 Task: Get directions from Crater Lake National Park, Oregon, United States to Guadalupe Mountains National Park, Texas, United States and reverse  starting point and destination and check the flight options
Action: Mouse moved to (134, 84)
Screenshot: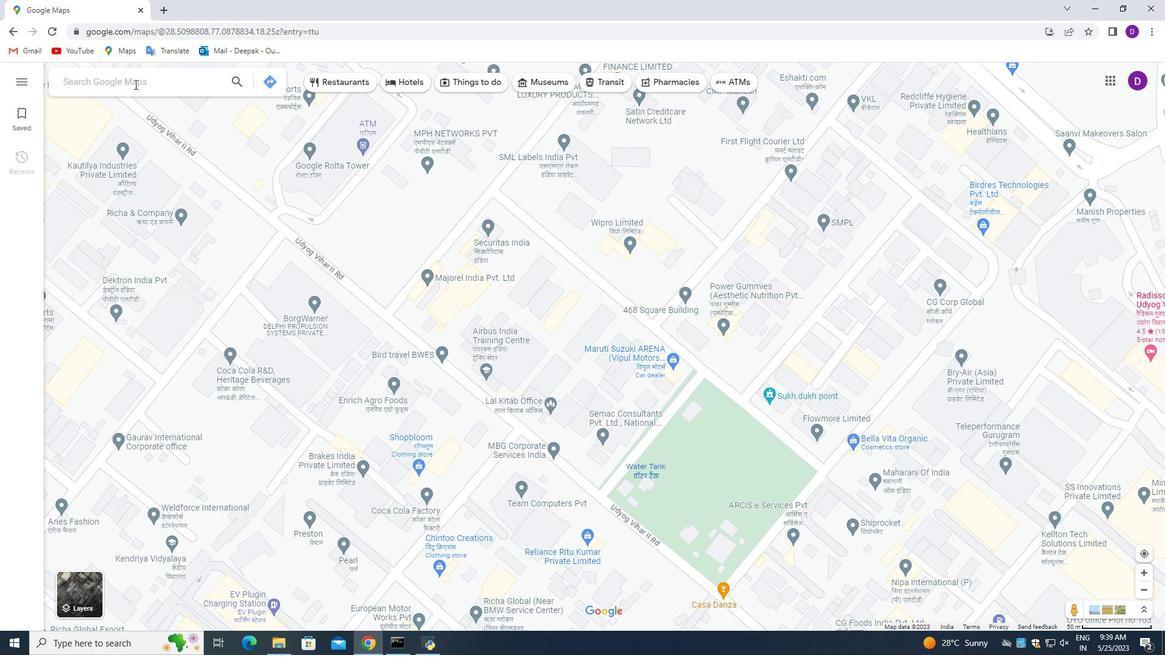 
Action: Mouse pressed left at (134, 84)
Screenshot: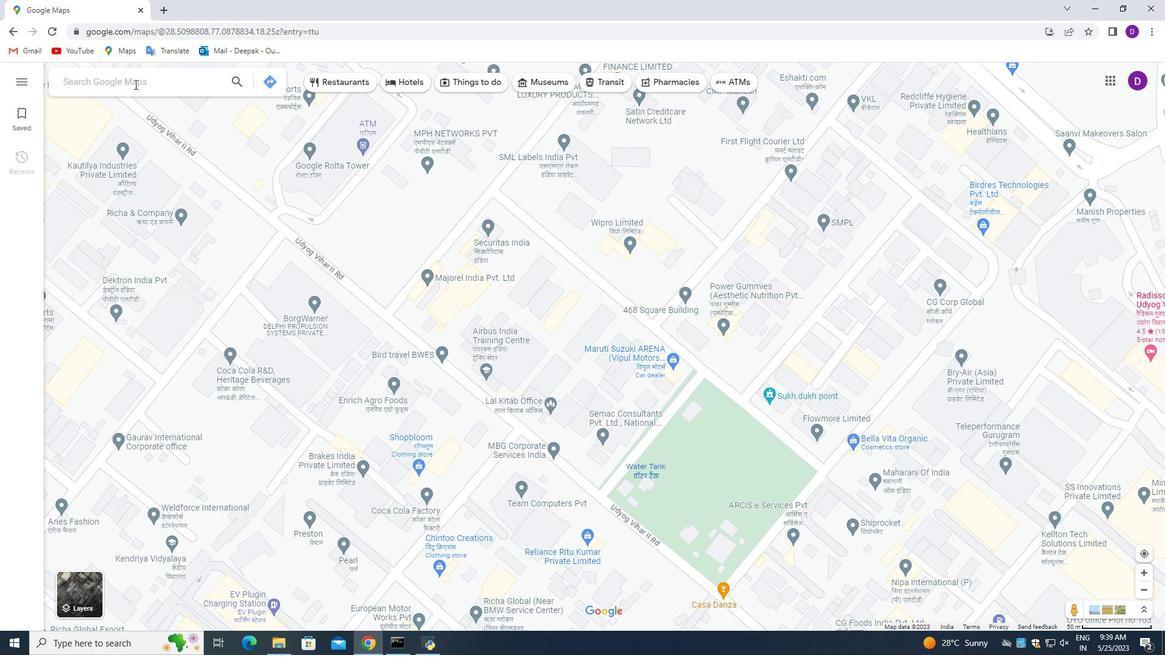 
Action: Mouse moved to (134, 83)
Screenshot: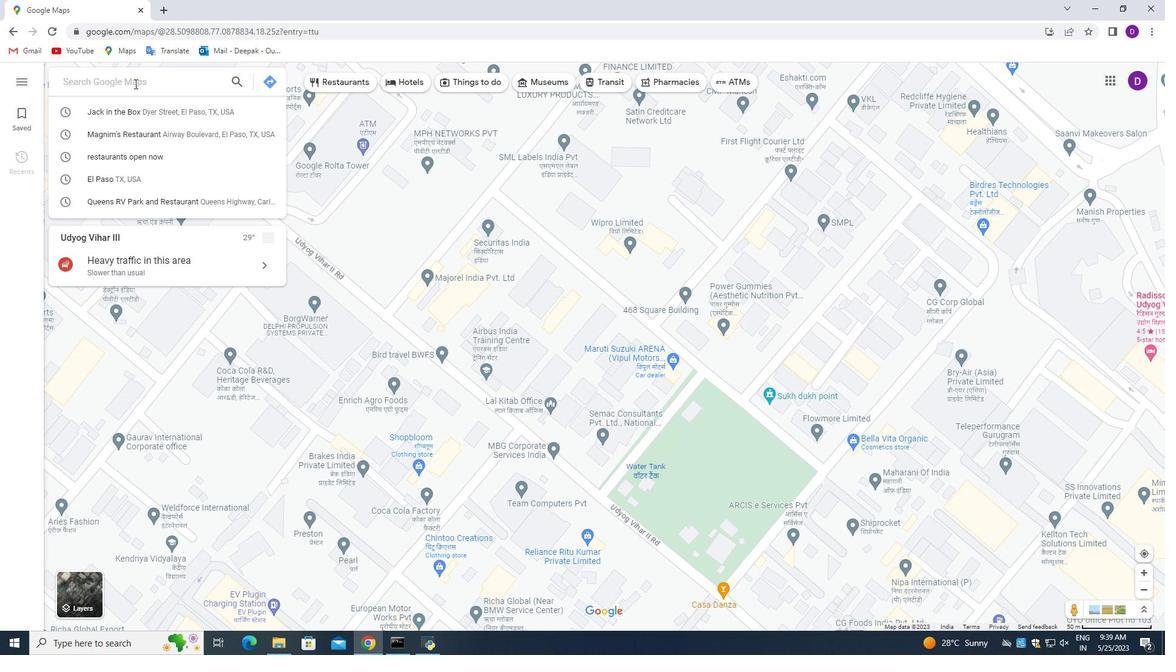 
Action: Key pressed <Key.shift_r>Crater<Key.space><Key.shift>Lake<Key.space><Key.shift>National<Key.space><Key.shift>Park,<Key.space><Key.shift>Oregon,<Key.space><Key.shift>United<Key.space><Key.shift_r>States
Screenshot: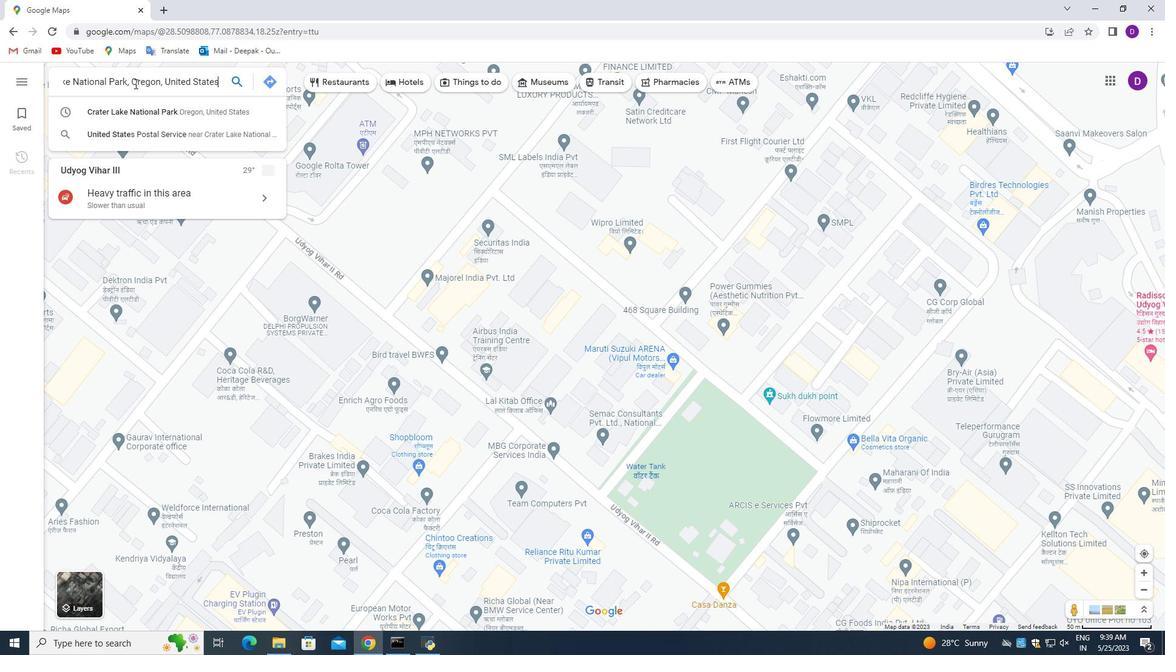 
Action: Mouse moved to (270, 81)
Screenshot: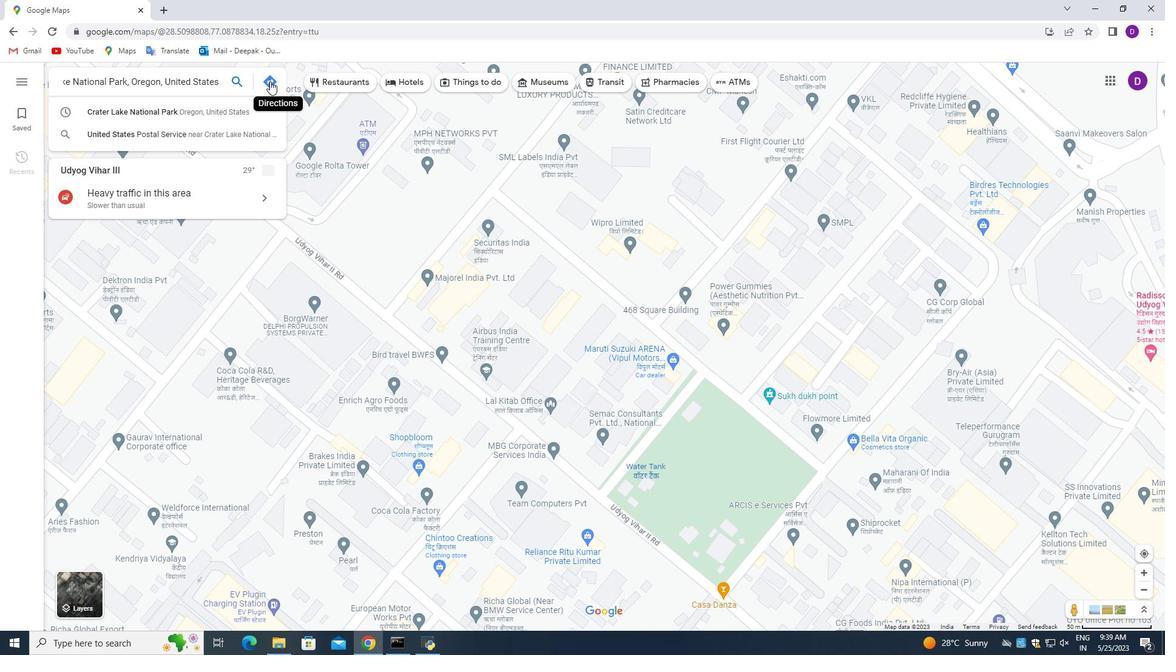 
Action: Mouse pressed left at (270, 81)
Screenshot: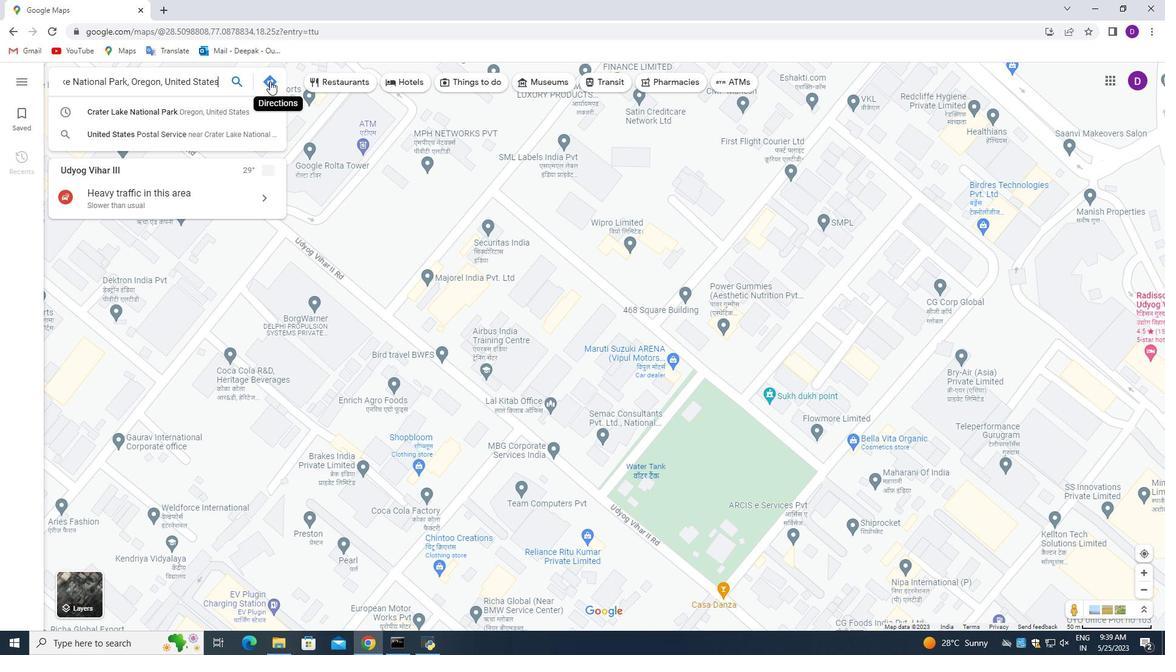 
Action: Mouse moved to (129, 119)
Screenshot: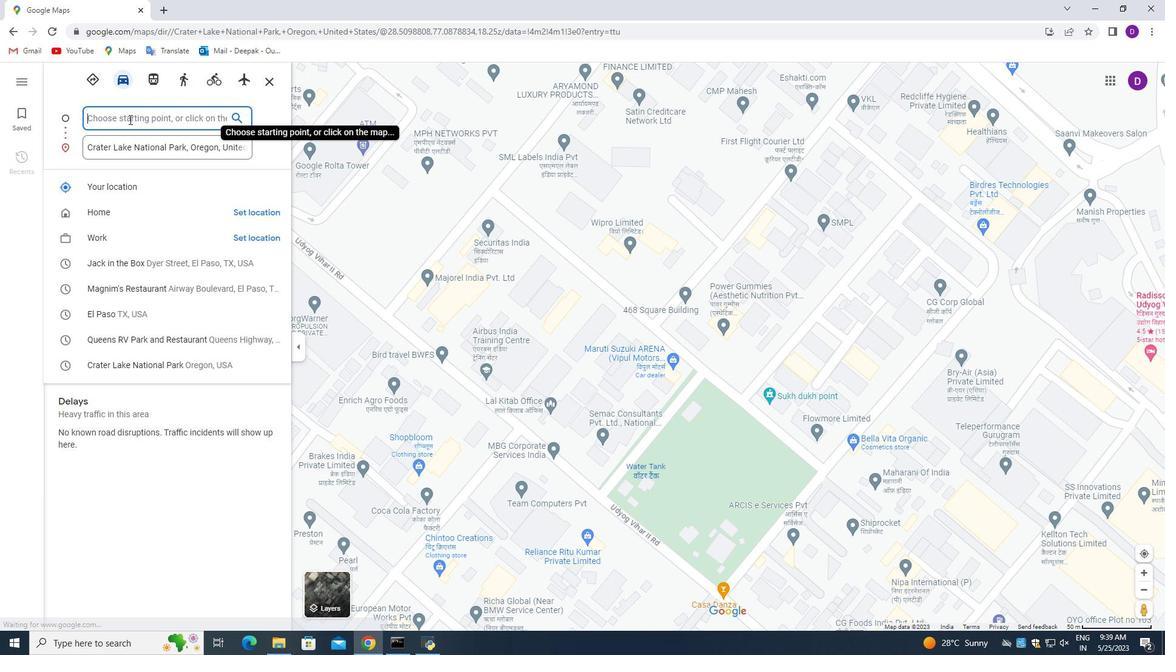 
Action: Mouse pressed left at (129, 119)
Screenshot: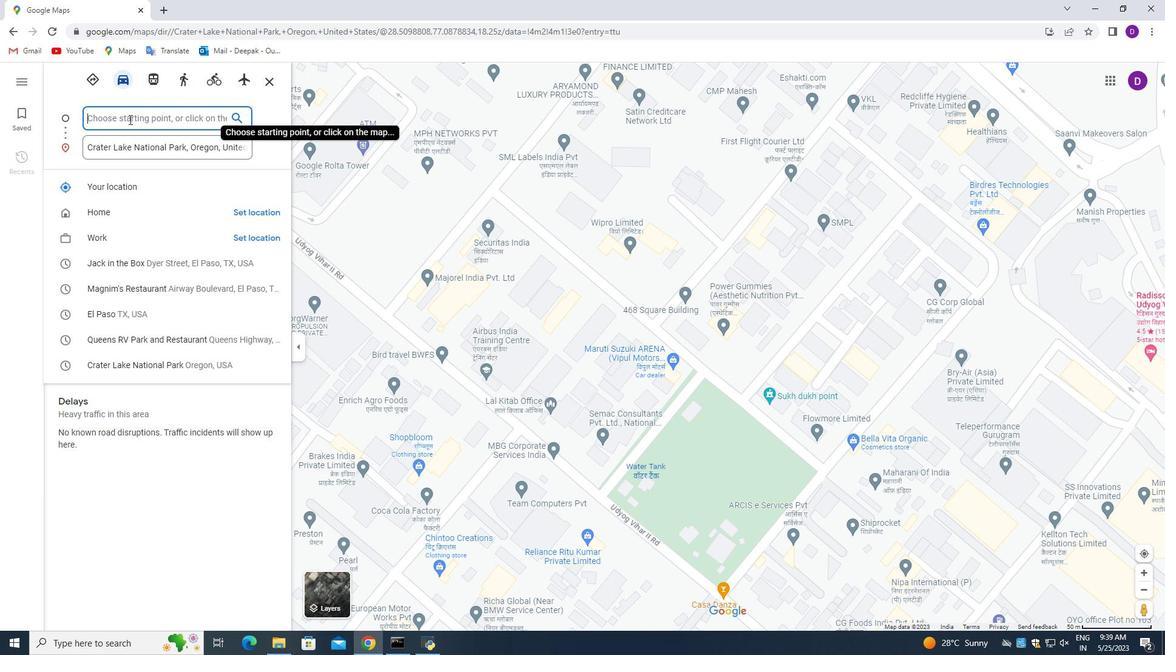 
Action: Mouse moved to (60, 81)
Screenshot: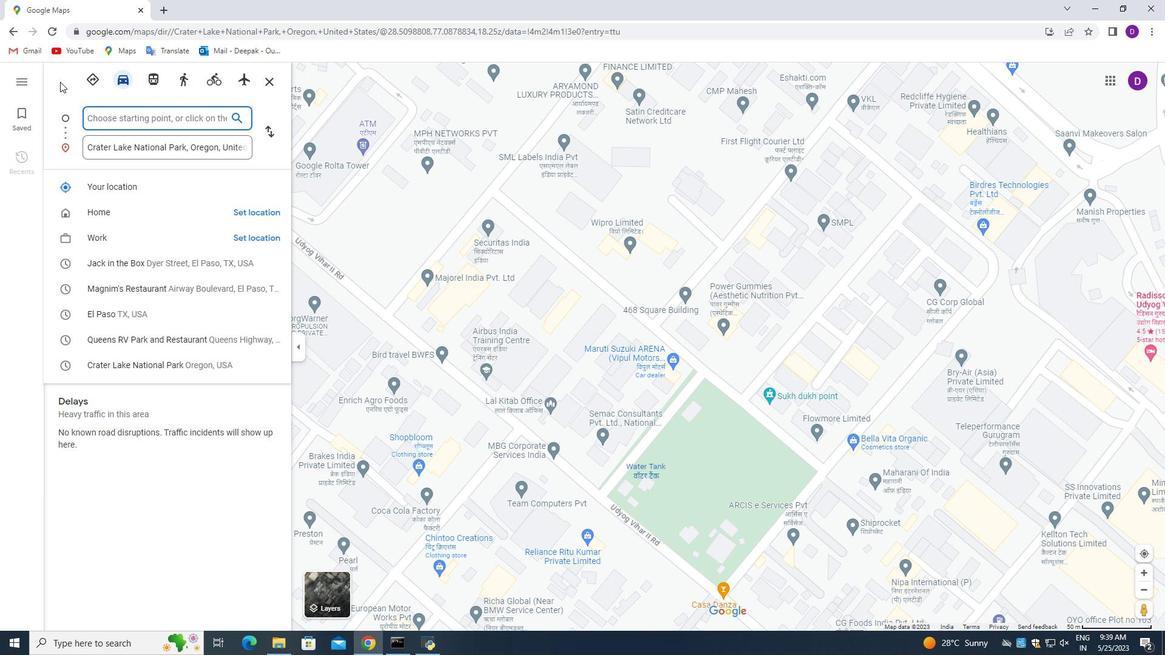 
Action: Key pressed <Key.shift_r>Guadalupe<Key.space><Key.shift>Mountains<Key.space><Key.shift>National<Key.space><Key.shift>Park,<Key.space><Key.shift><Key.shift><Key.shift><Key.shift><Key.shift><Key.shift><Key.shift><Key.shift><Key.shift><Key.shift><Key.shift><Key.shift><Key.shift><Key.shift><Key.shift><Key.shift><Key.shift><Key.shift><Key.shift><Key.shift><Key.shift><Key.shift><Key.shift><Key.shift><Key.shift><Key.shift><Key.shift><Key.shift>Texas,<Key.space><Key.shift>Unites<Key.backspace>d<Key.space><Key.shift_r>States
Screenshot: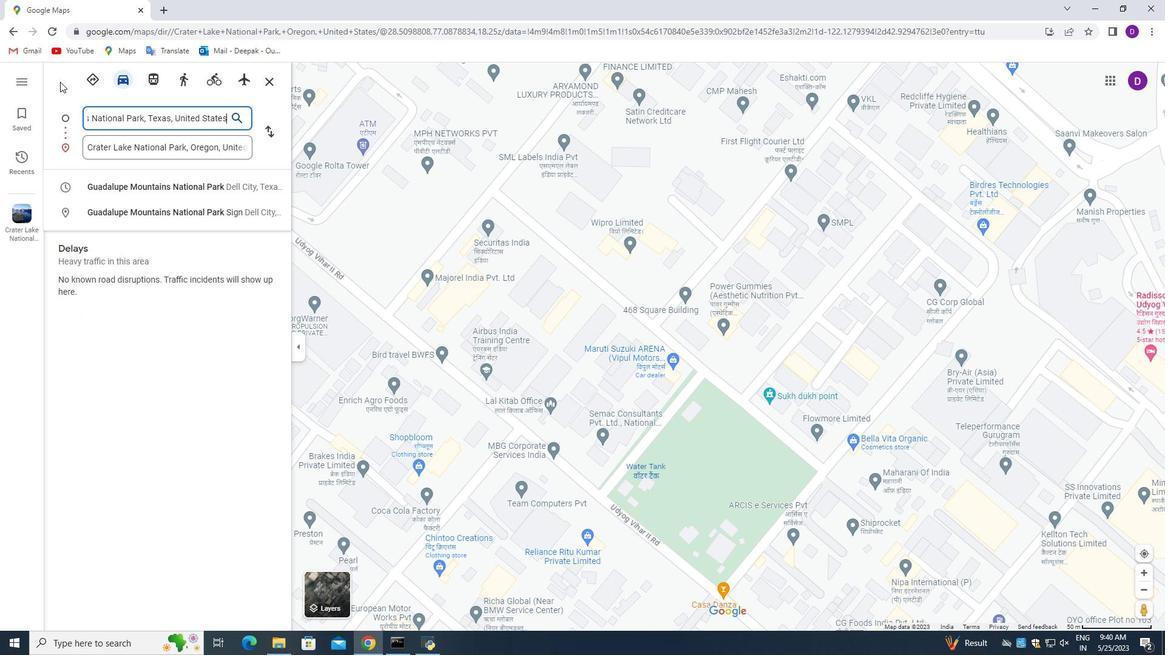 
Action: Mouse moved to (268, 135)
Screenshot: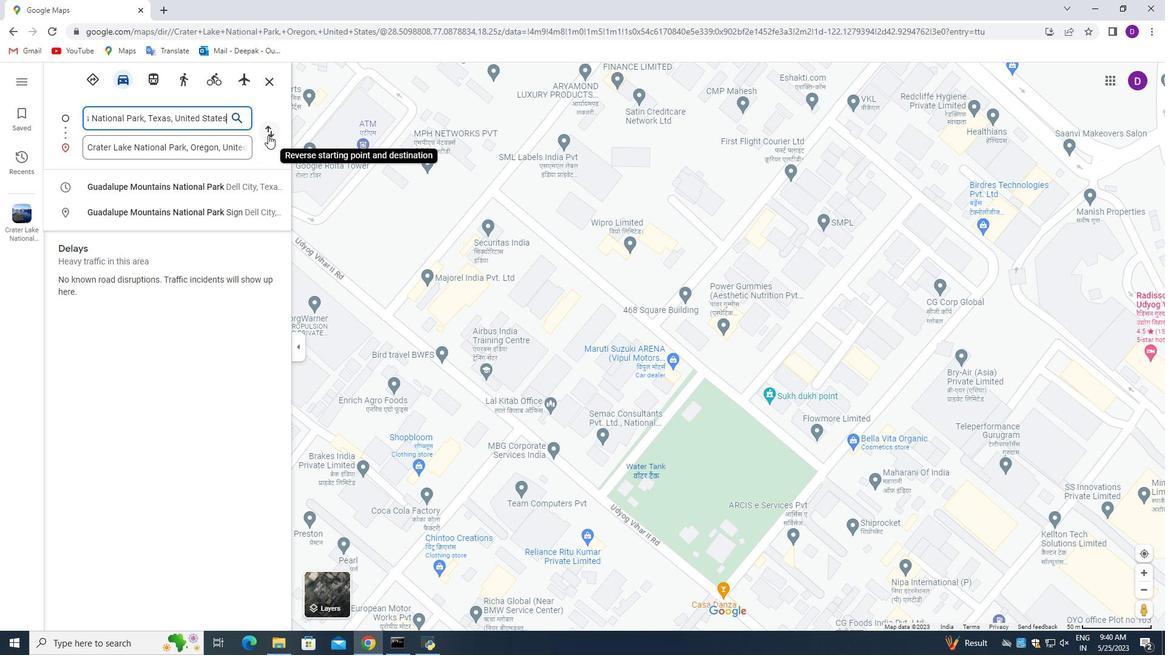 
Action: Mouse pressed left at (268, 135)
Screenshot: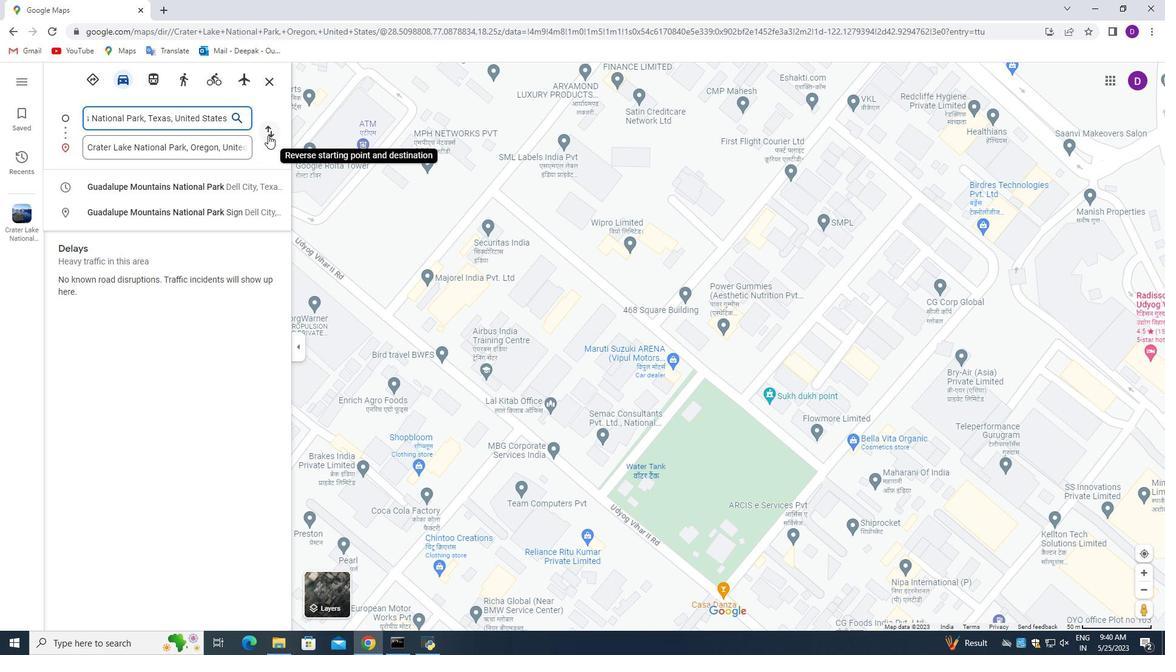 
Action: Mouse moved to (971, 537)
Screenshot: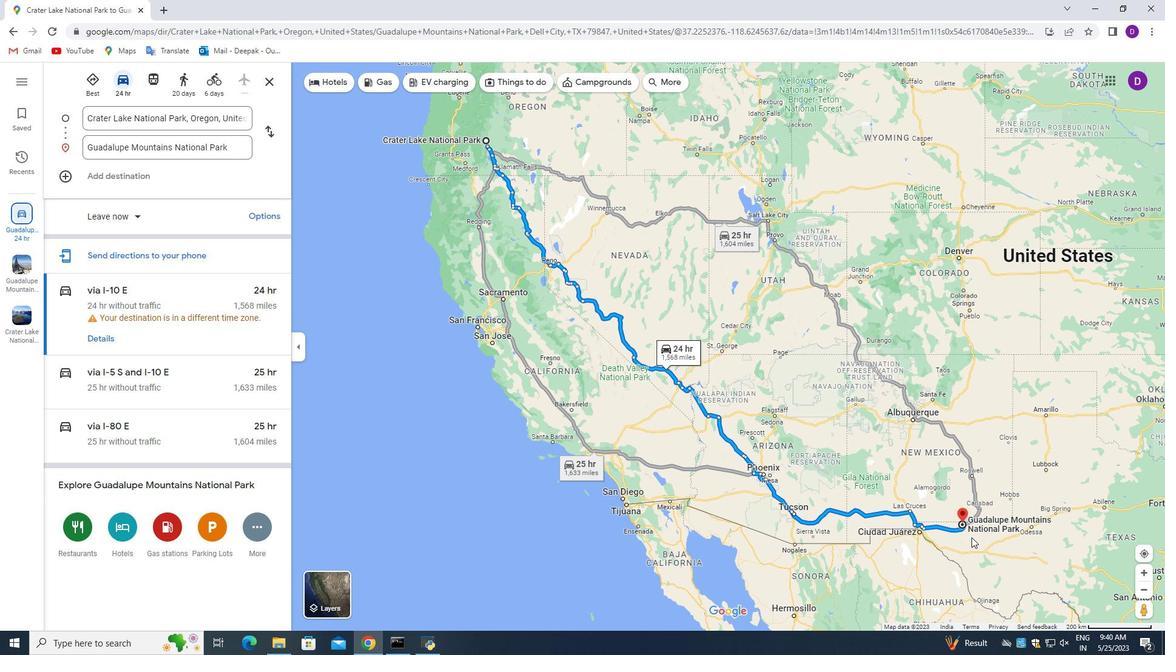 
Action: Mouse scrolled (971, 538) with delta (0, 0)
Screenshot: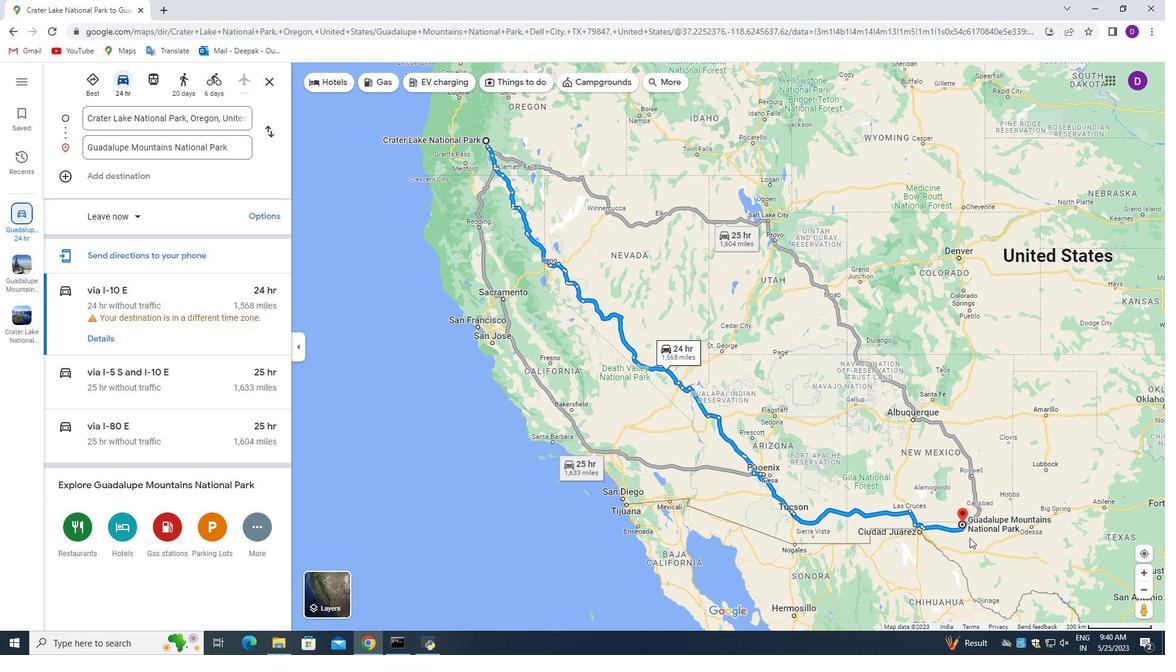 
Action: Mouse moved to (969, 538)
Screenshot: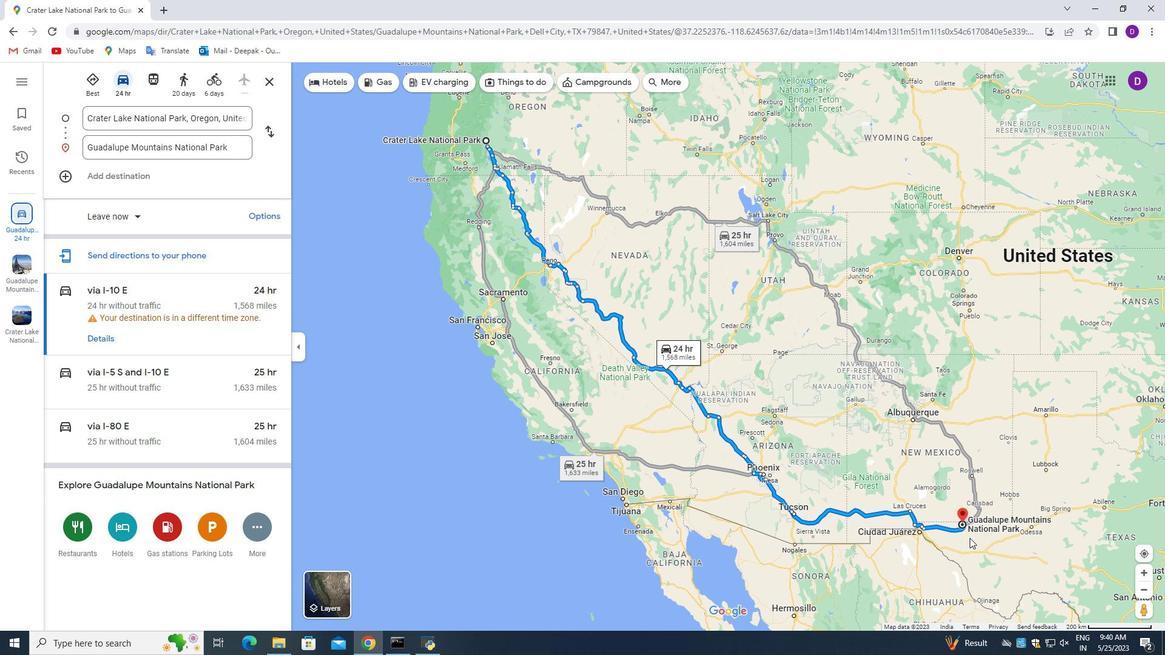
Action: Mouse scrolled (969, 539) with delta (0, 0)
Screenshot: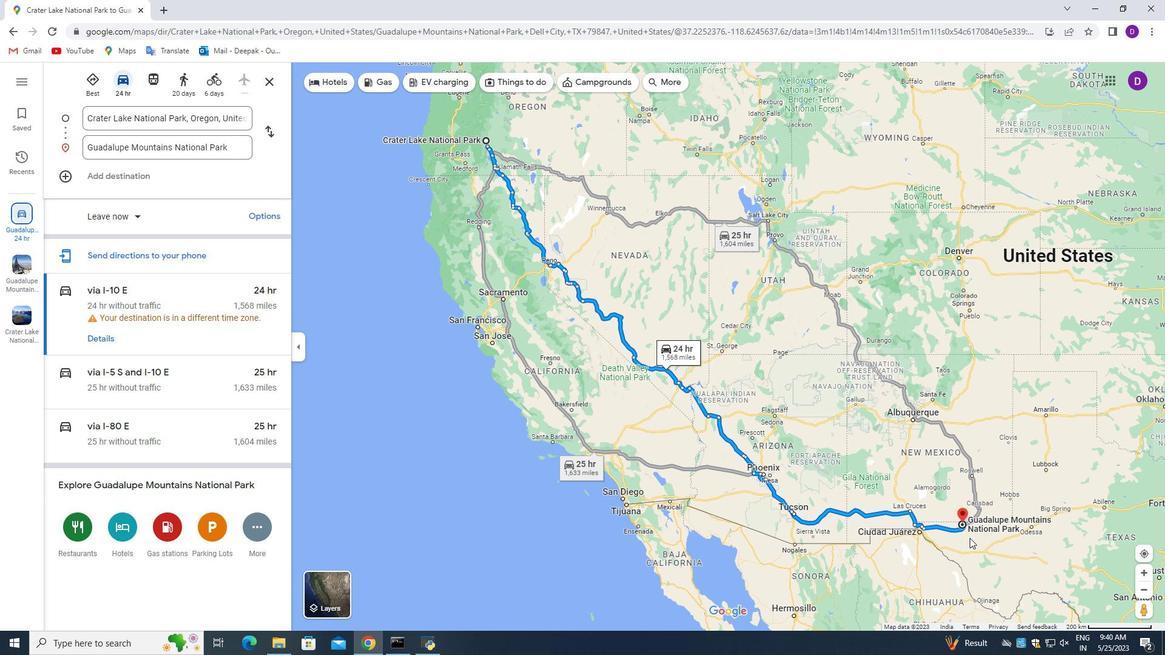 
Action: Mouse moved to (969, 539)
Screenshot: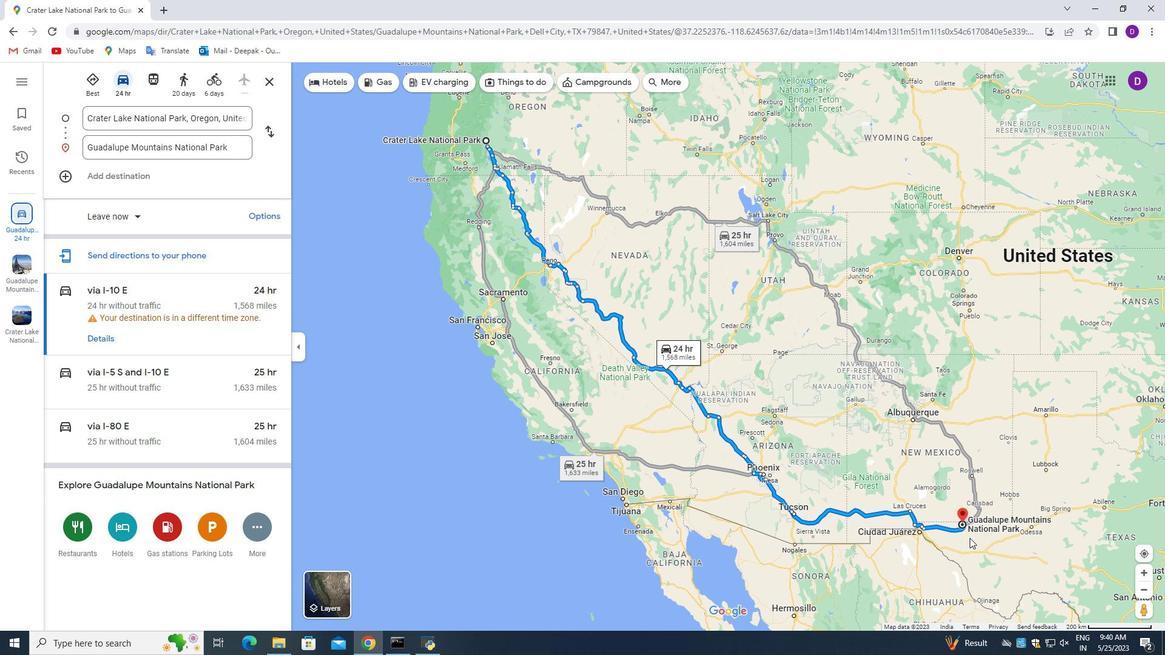 
Action: Mouse scrolled (969, 540) with delta (0, 0)
Screenshot: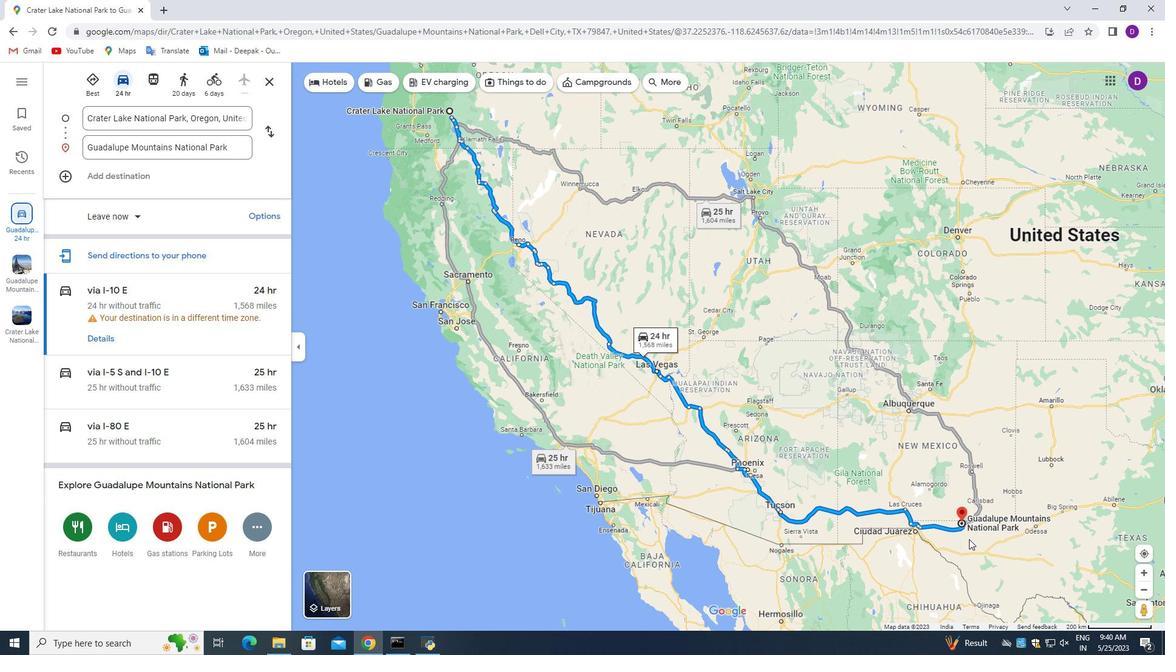 
Action: Mouse scrolled (969, 540) with delta (0, 0)
Screenshot: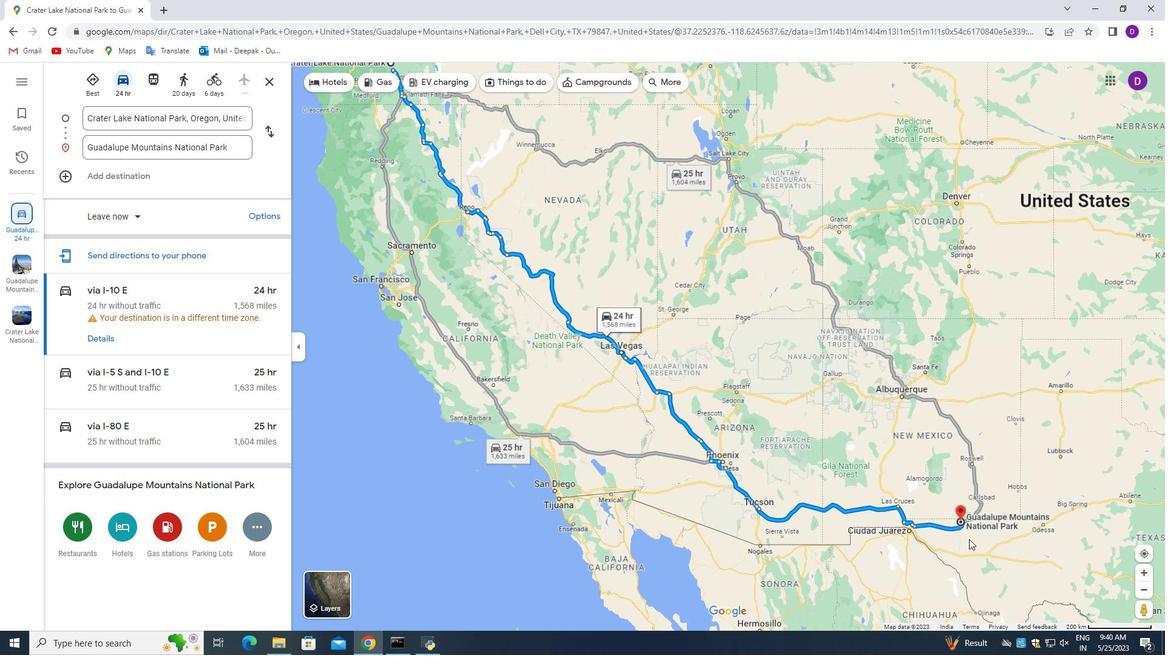 
Action: Mouse moved to (929, 481)
Screenshot: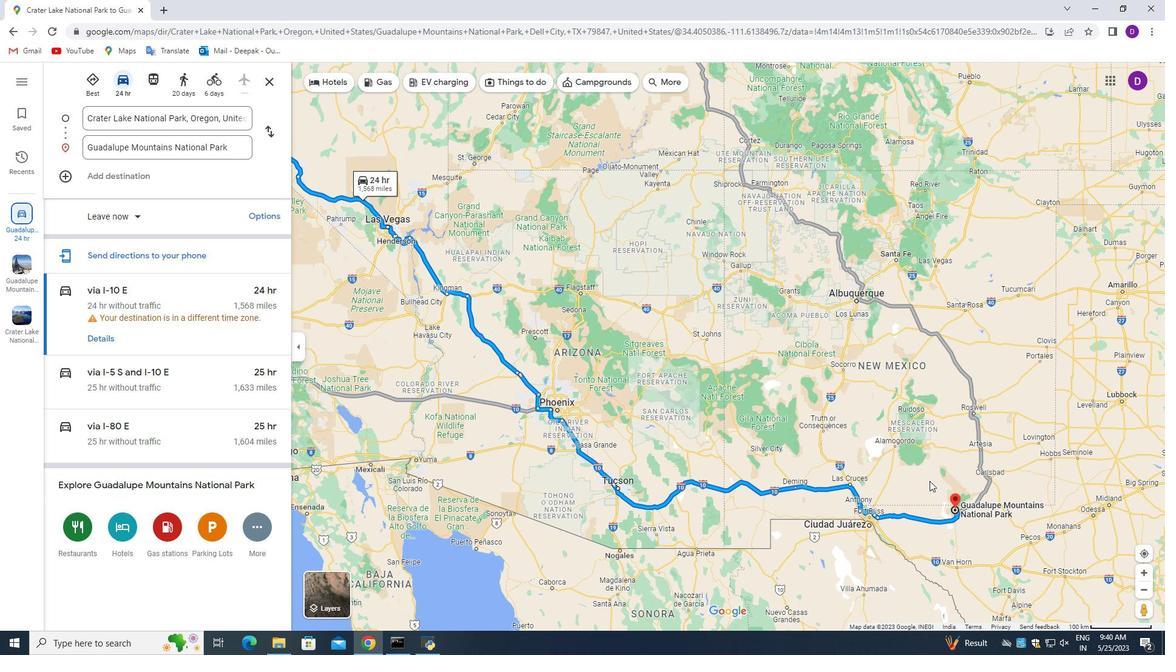 
Action: Mouse pressed left at (929, 481)
Screenshot: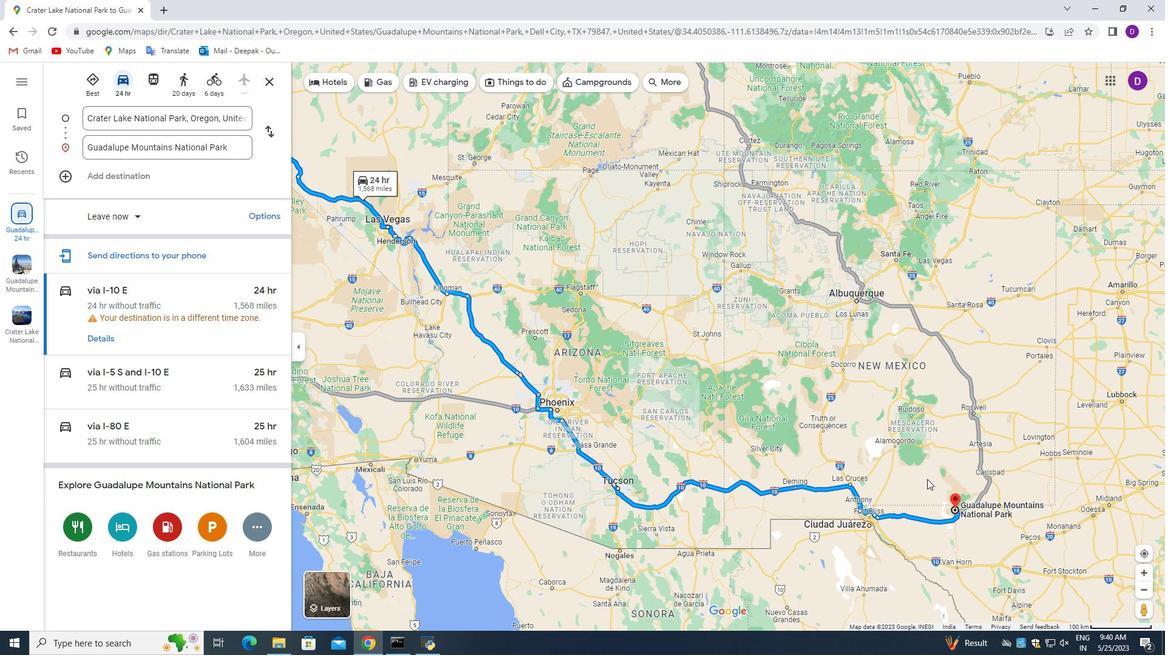 
Action: Mouse moved to (265, 218)
Screenshot: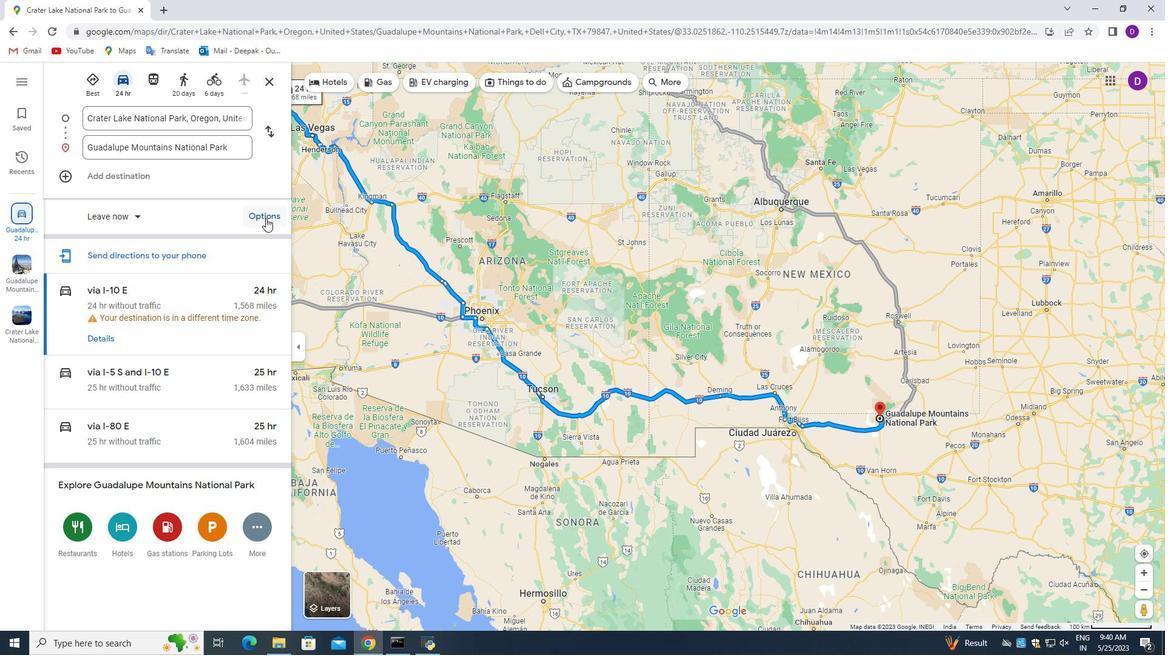 
Action: Mouse pressed left at (265, 218)
Screenshot: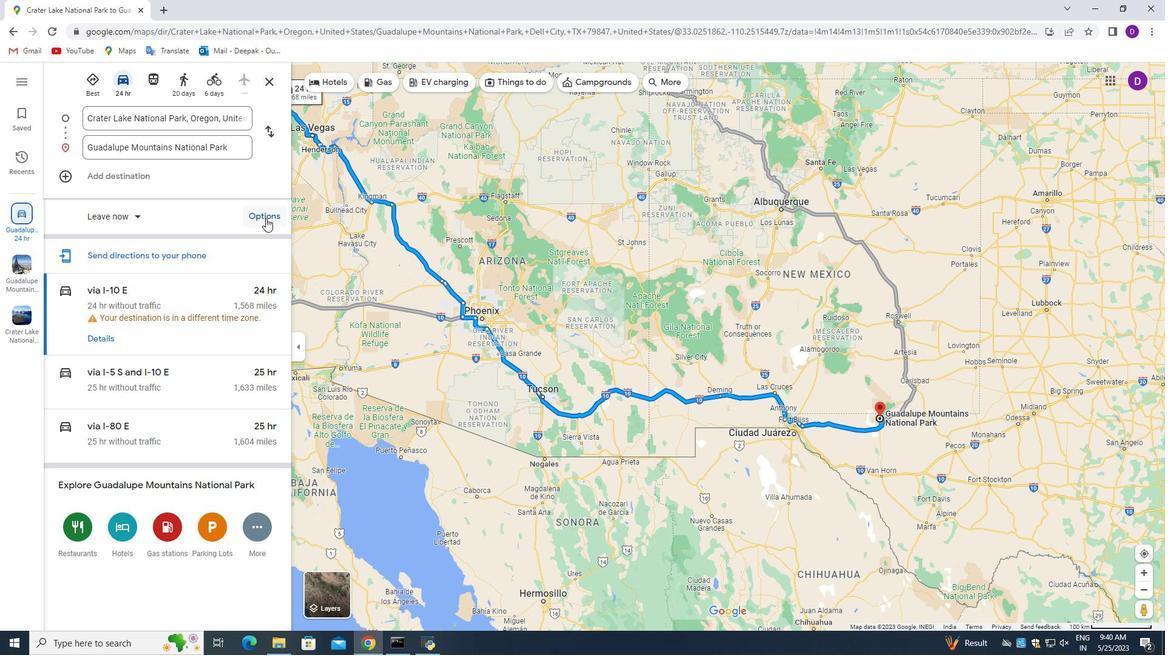 
Action: Mouse moved to (155, 455)
Screenshot: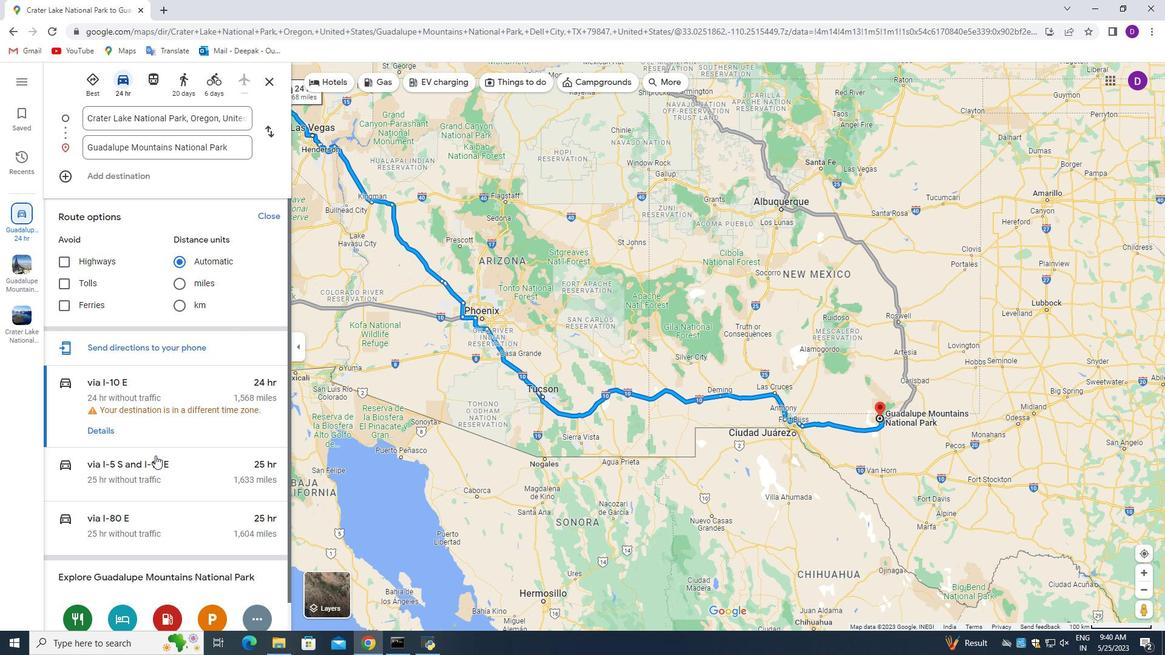 
Action: Mouse scrolled (155, 455) with delta (0, 0)
Screenshot: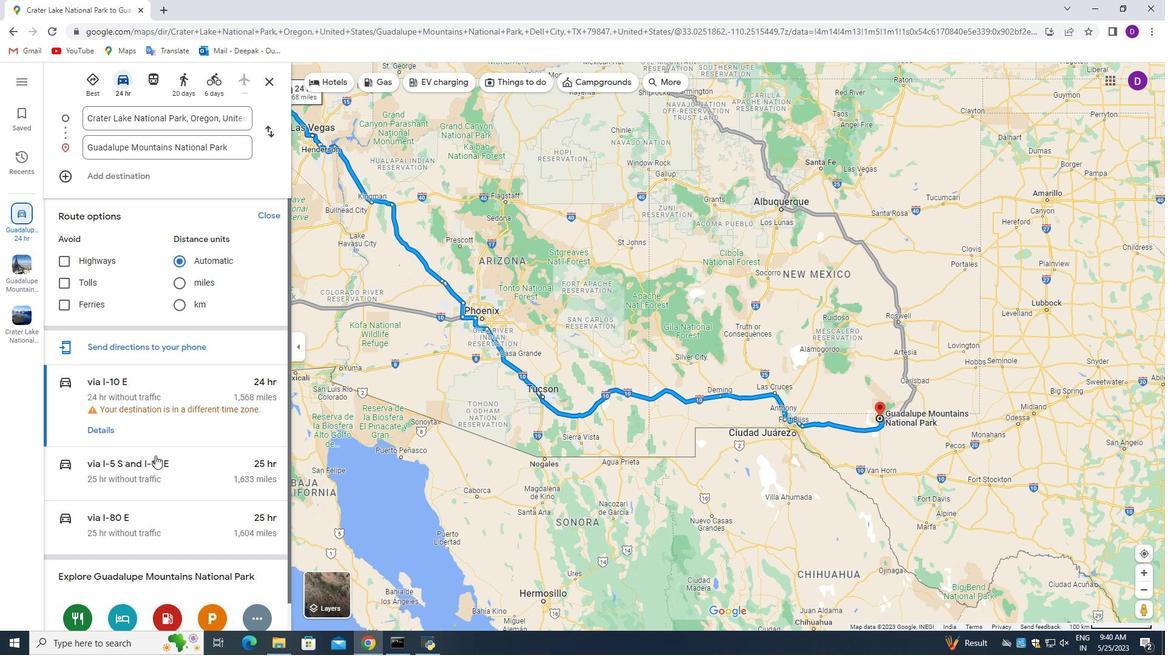 
Action: Mouse scrolled (155, 455) with delta (0, 0)
Screenshot: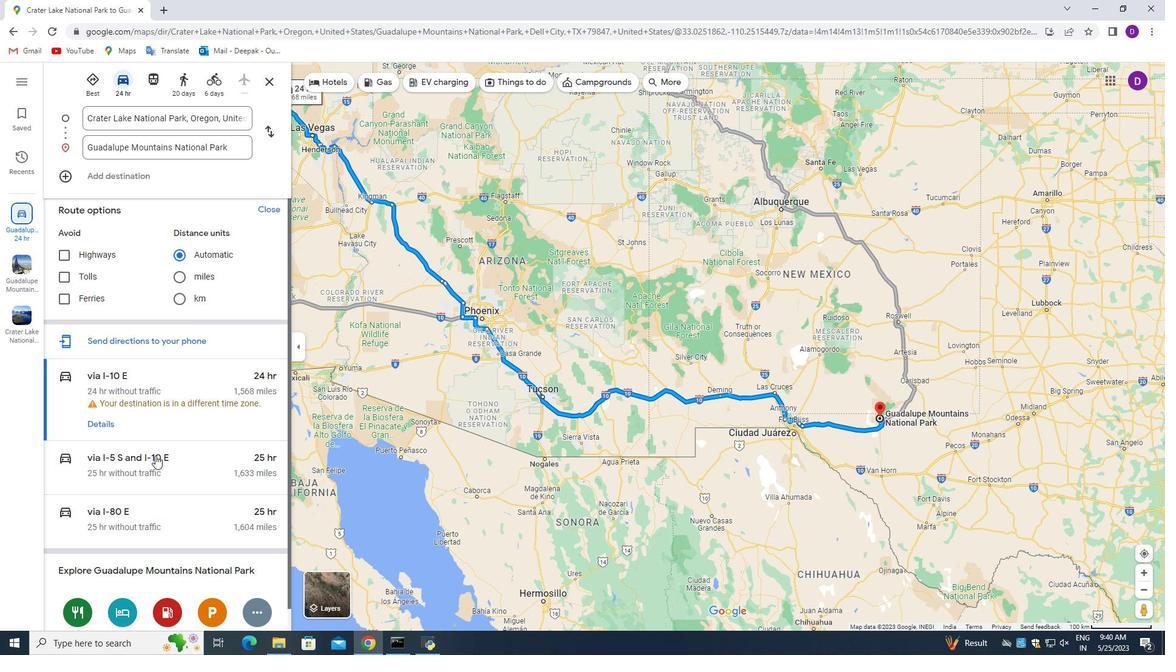 
Action: Mouse scrolled (155, 455) with delta (0, 0)
Screenshot: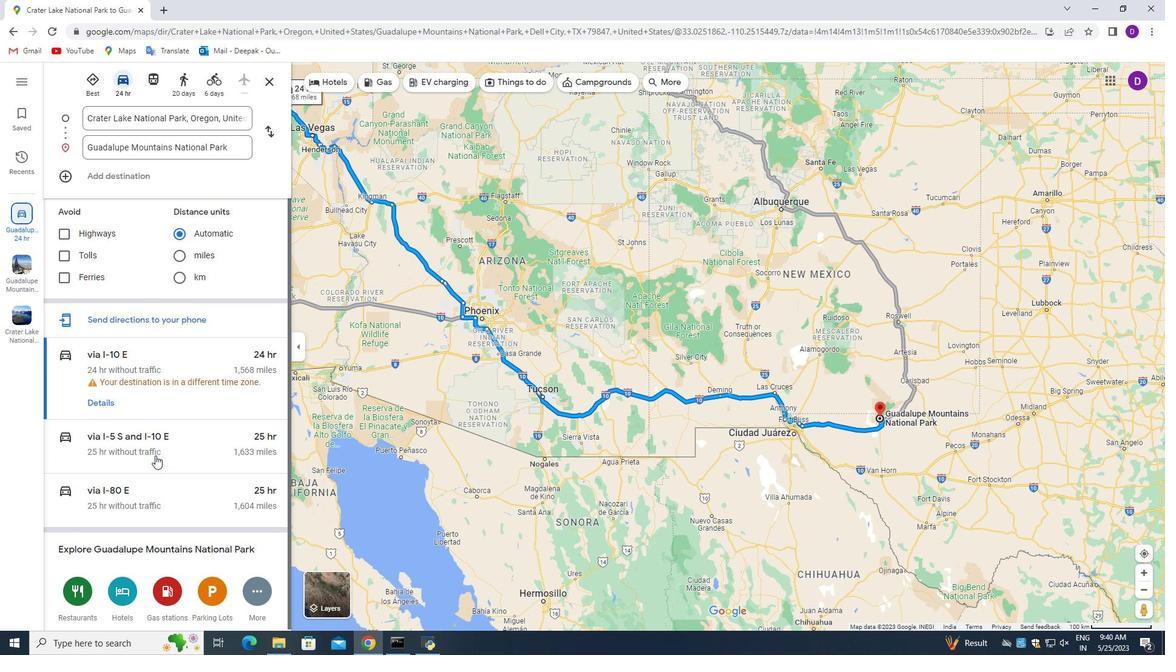 
Action: Mouse scrolled (155, 455) with delta (0, 0)
Screenshot: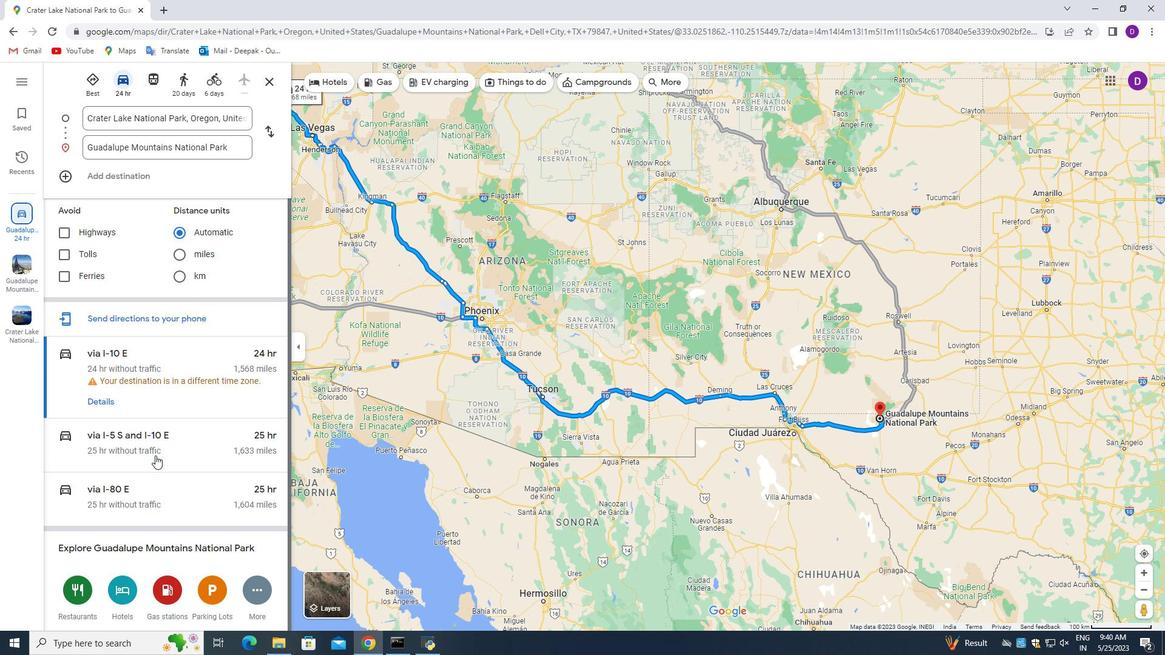 
Action: Mouse scrolled (155, 455) with delta (0, 0)
Screenshot: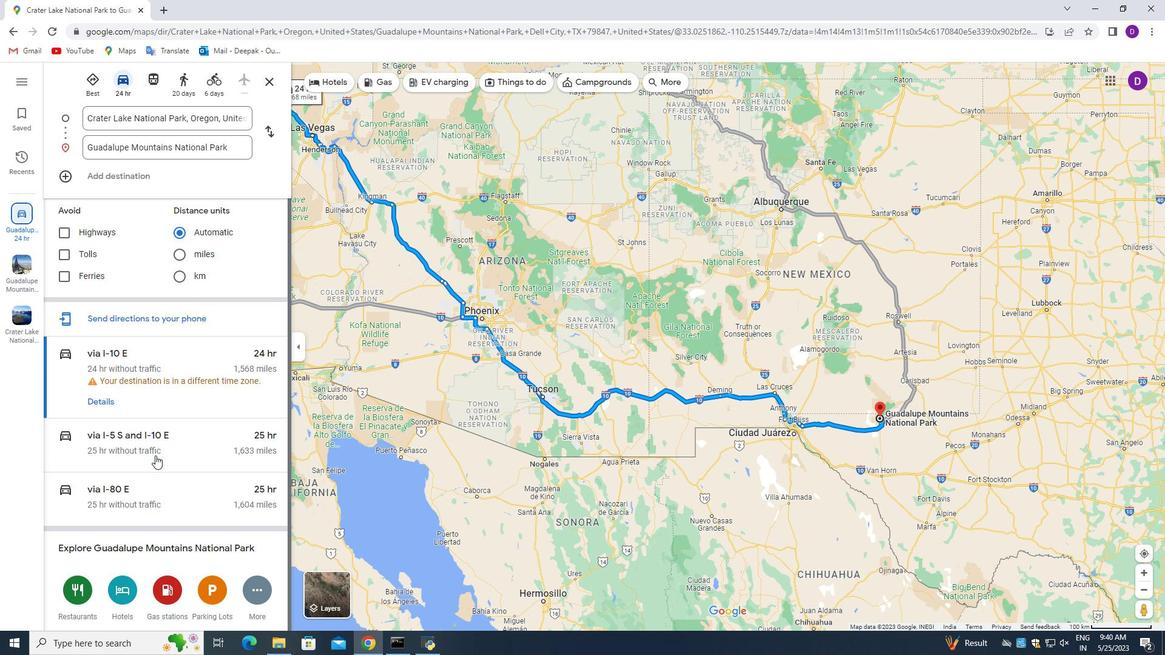 
Action: Mouse moved to (172, 514)
Screenshot: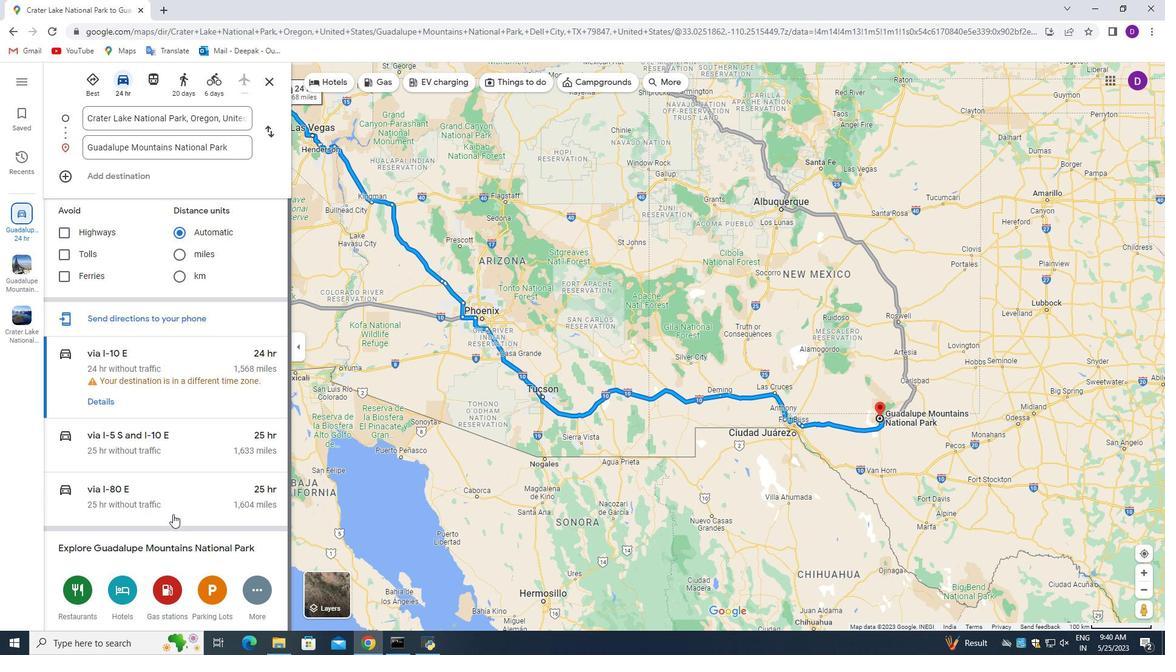 
Action: Mouse scrolled (172, 515) with delta (0, 0)
Screenshot: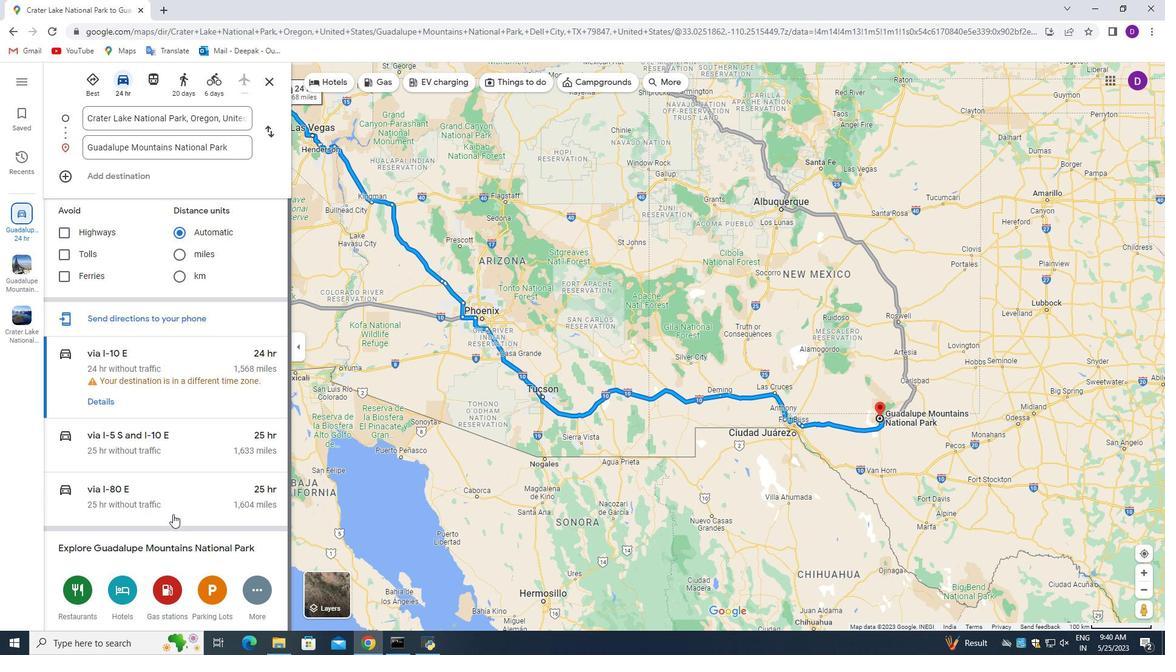 
Action: Mouse moved to (172, 514)
Screenshot: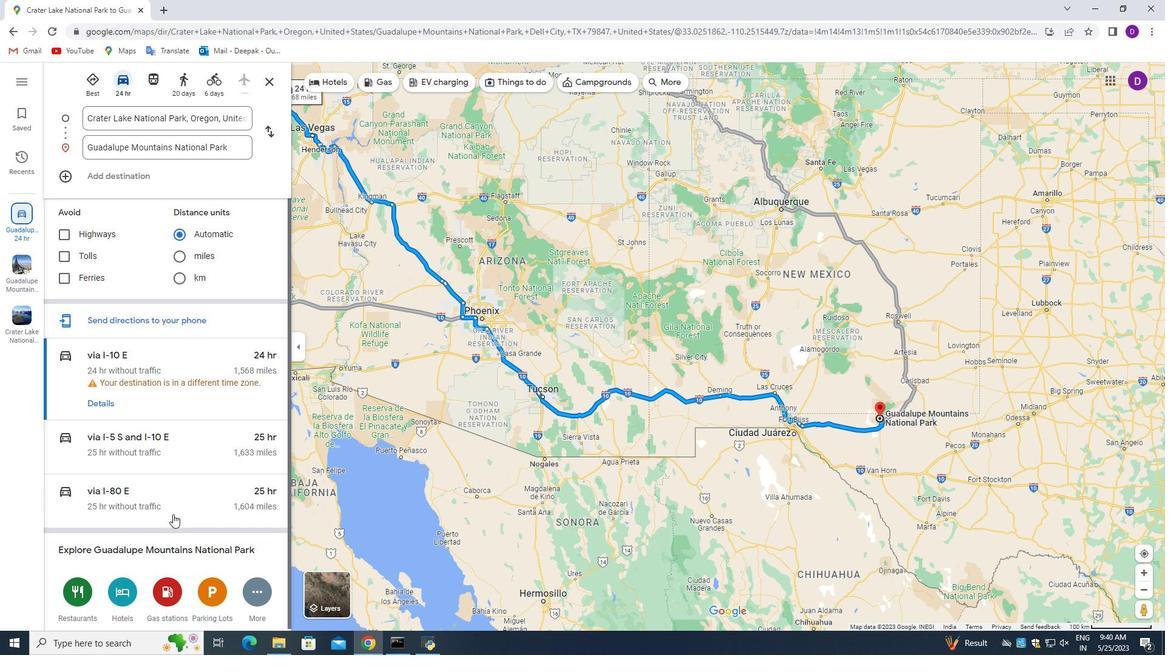 
Action: Mouse scrolled (172, 515) with delta (0, 0)
Screenshot: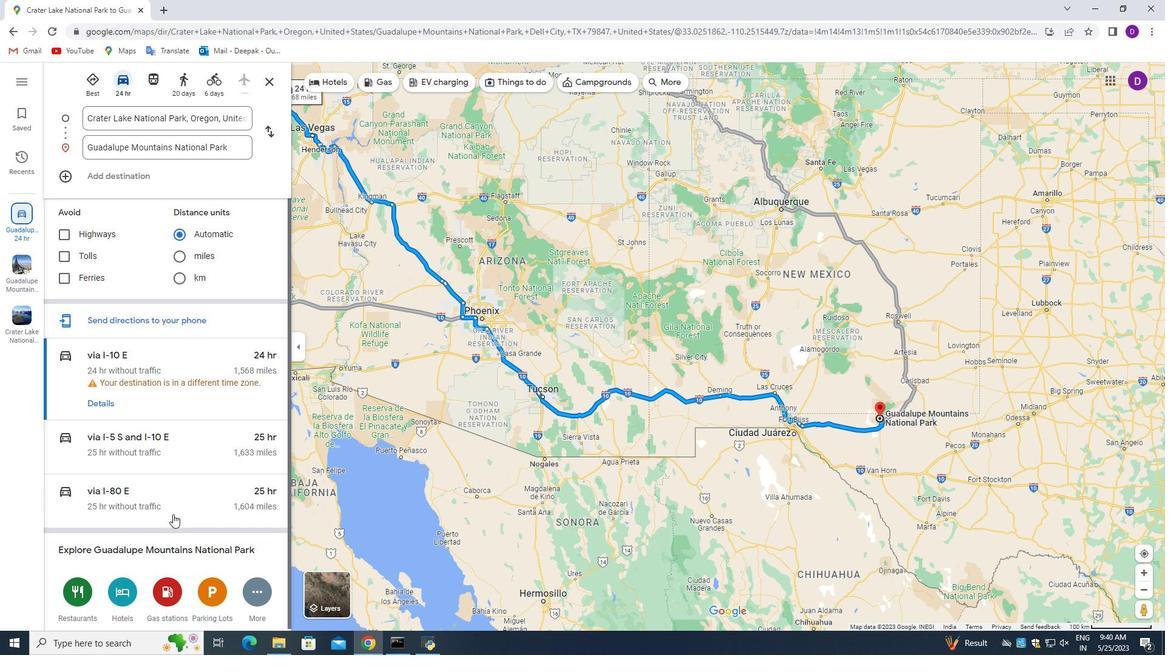 
Action: Mouse moved to (172, 514)
Screenshot: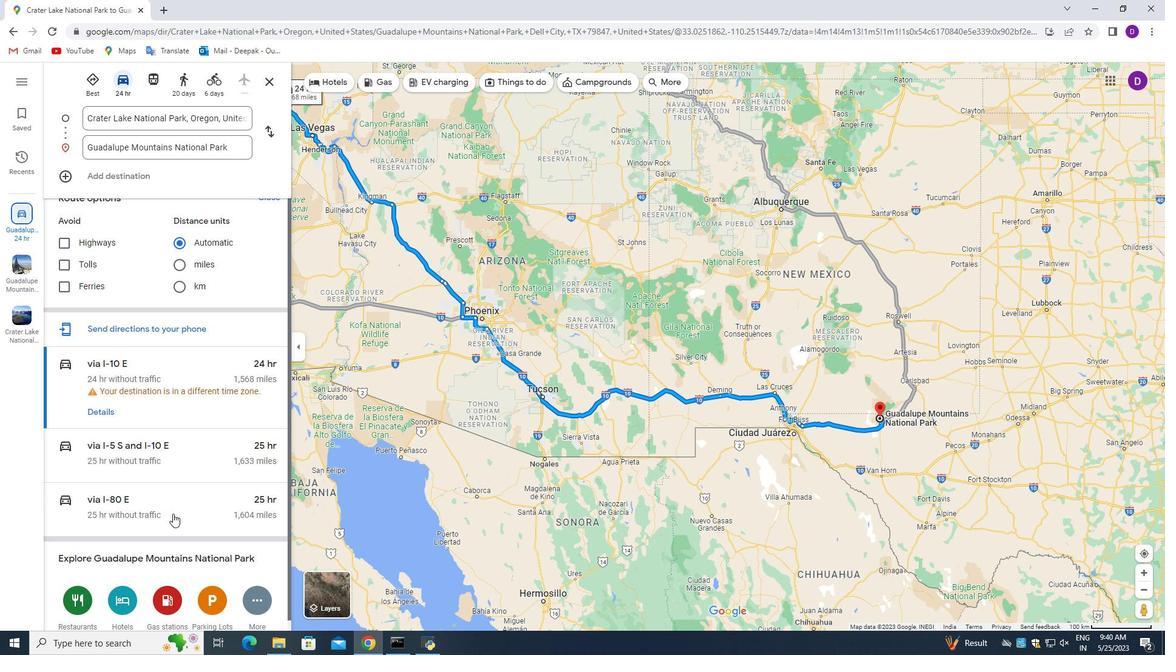 
Action: Mouse scrolled (172, 514) with delta (0, 0)
Screenshot: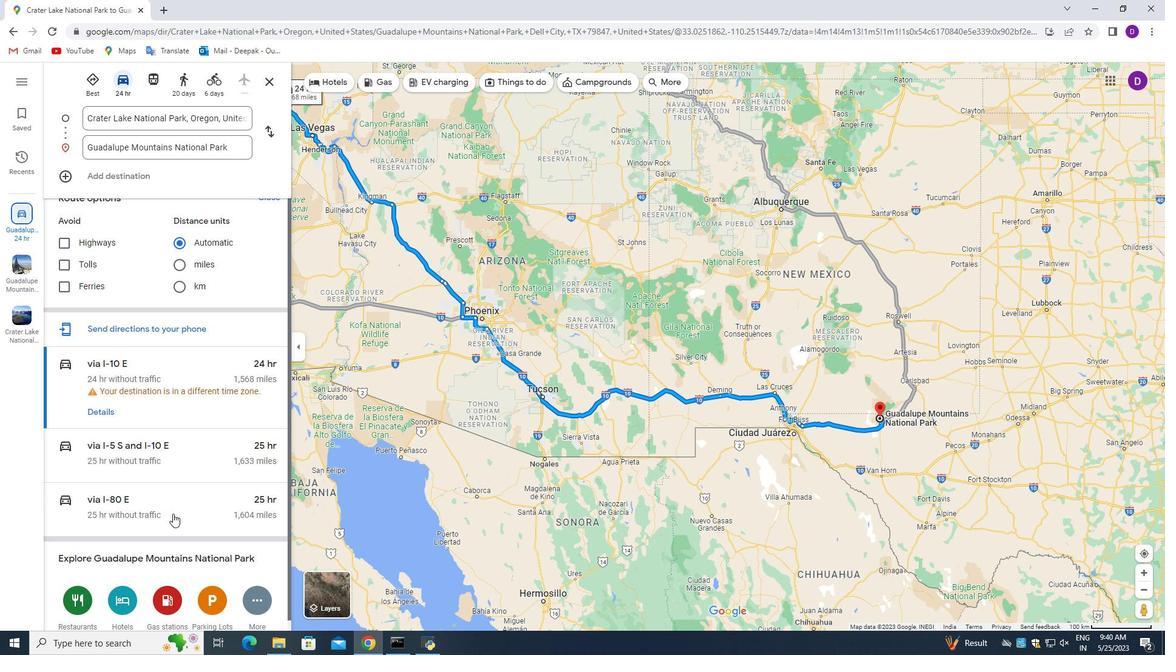 
Action: Mouse scrolled (172, 514) with delta (0, 0)
Screenshot: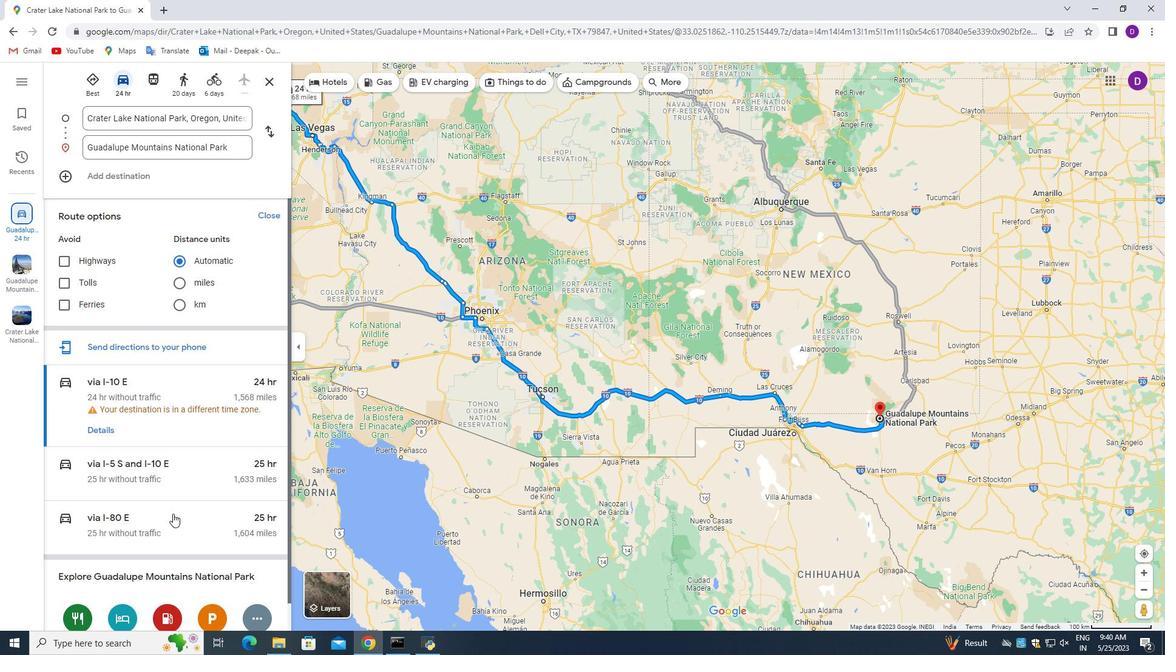 
Action: Mouse moved to (172, 511)
Screenshot: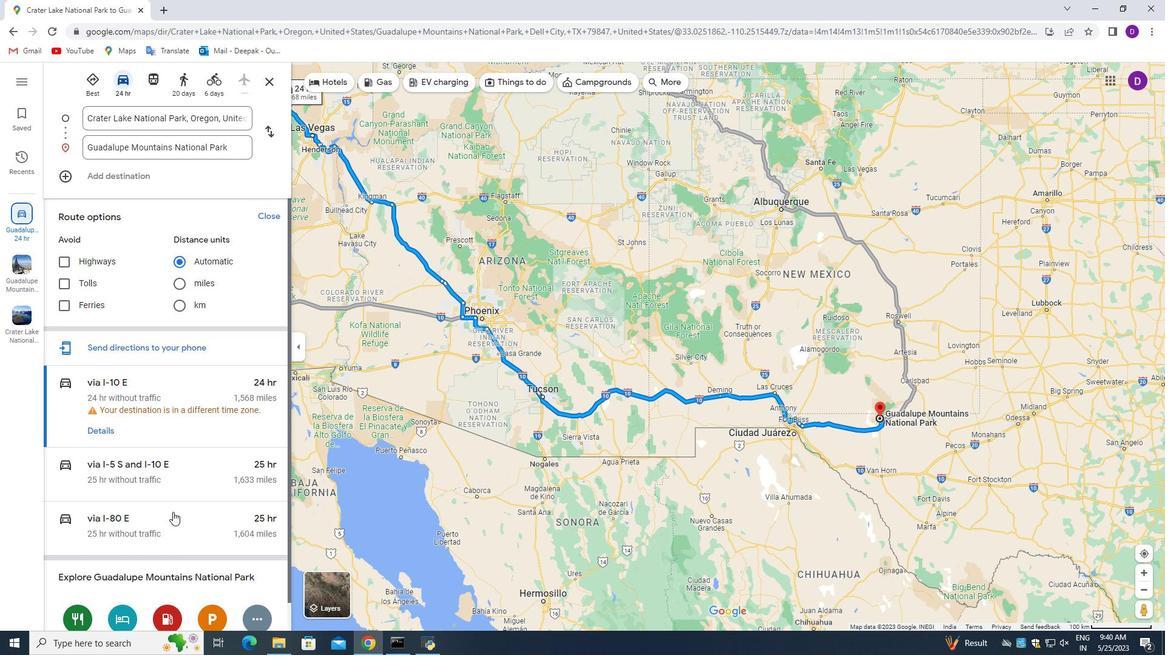 
Action: Mouse scrolled (172, 512) with delta (0, 0)
Screenshot: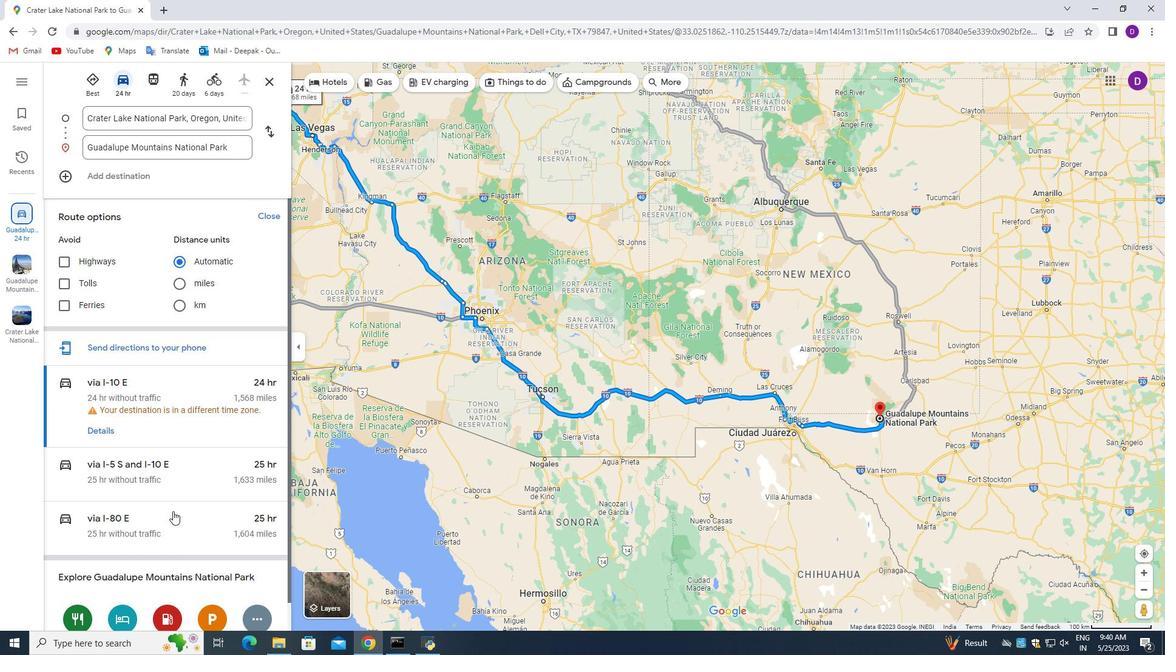 
Action: Mouse scrolled (172, 512) with delta (0, 0)
Screenshot: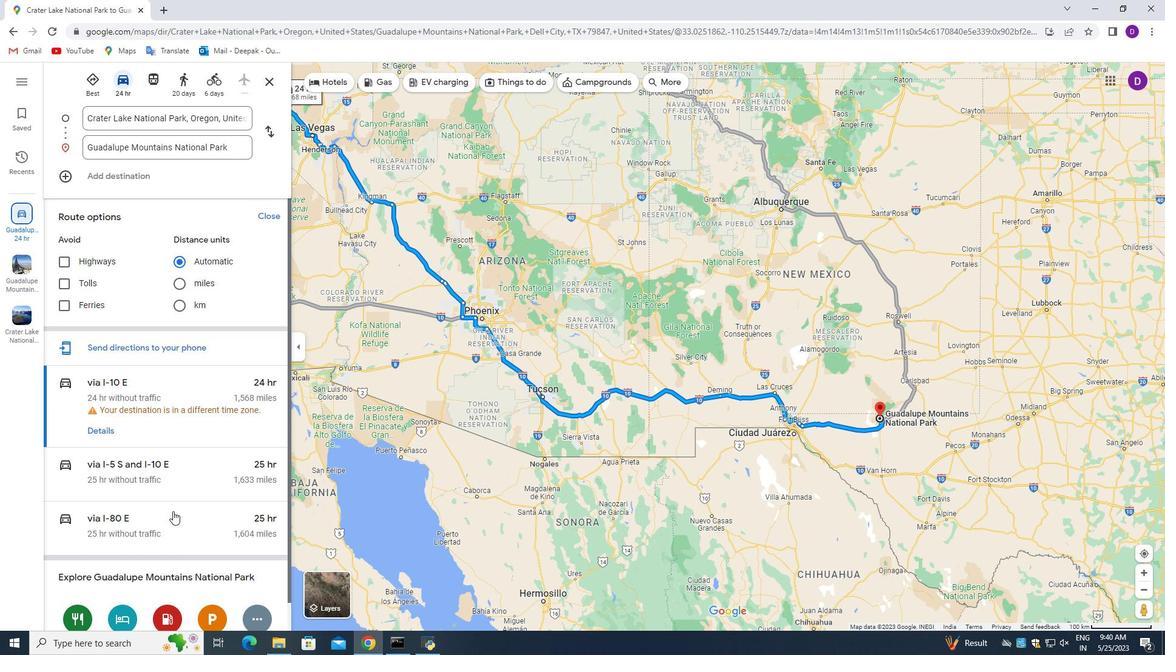 
Action: Mouse scrolled (172, 512) with delta (0, 0)
Screenshot: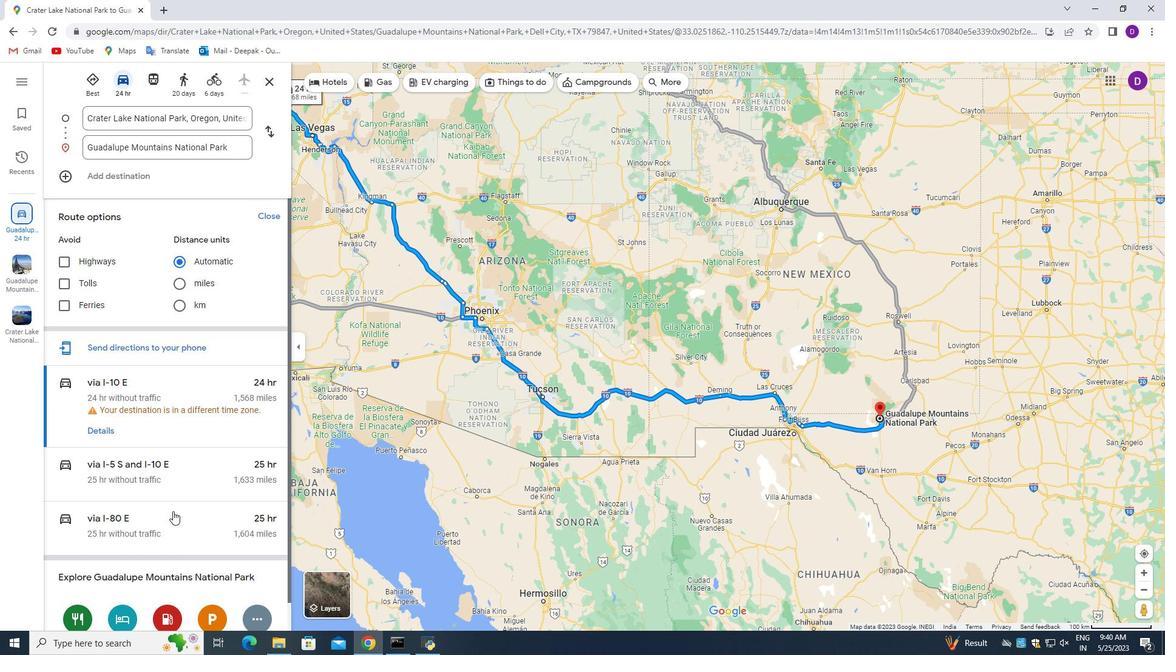 
Action: Mouse scrolled (172, 512) with delta (0, 0)
Screenshot: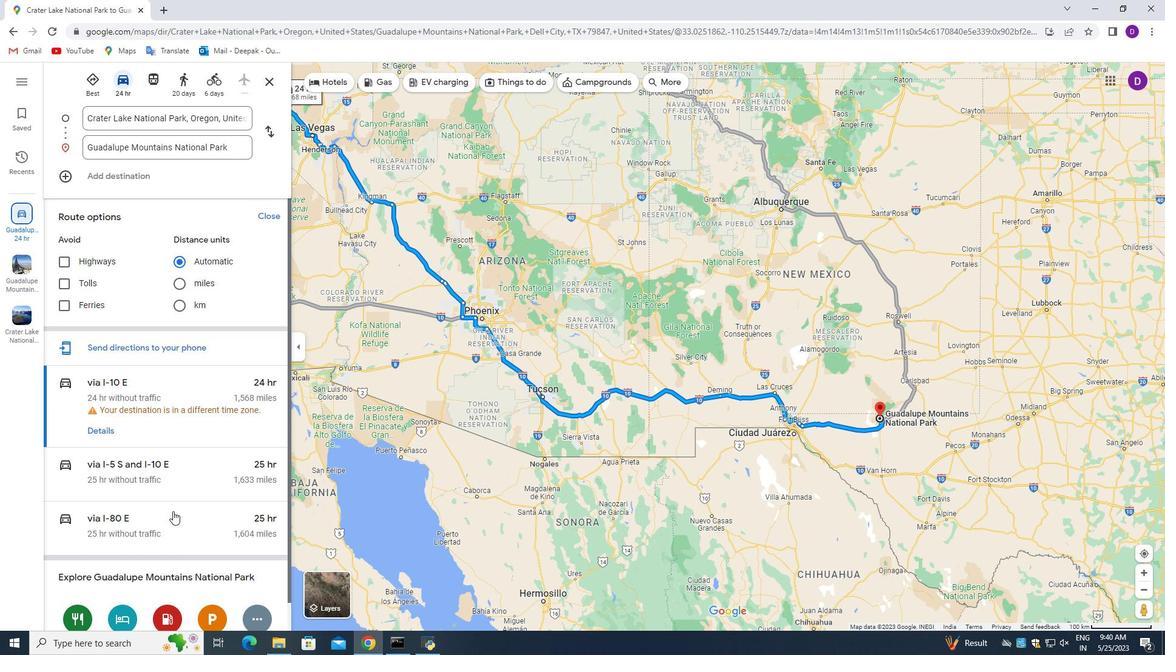 
Action: Mouse moved to (850, 402)
Screenshot: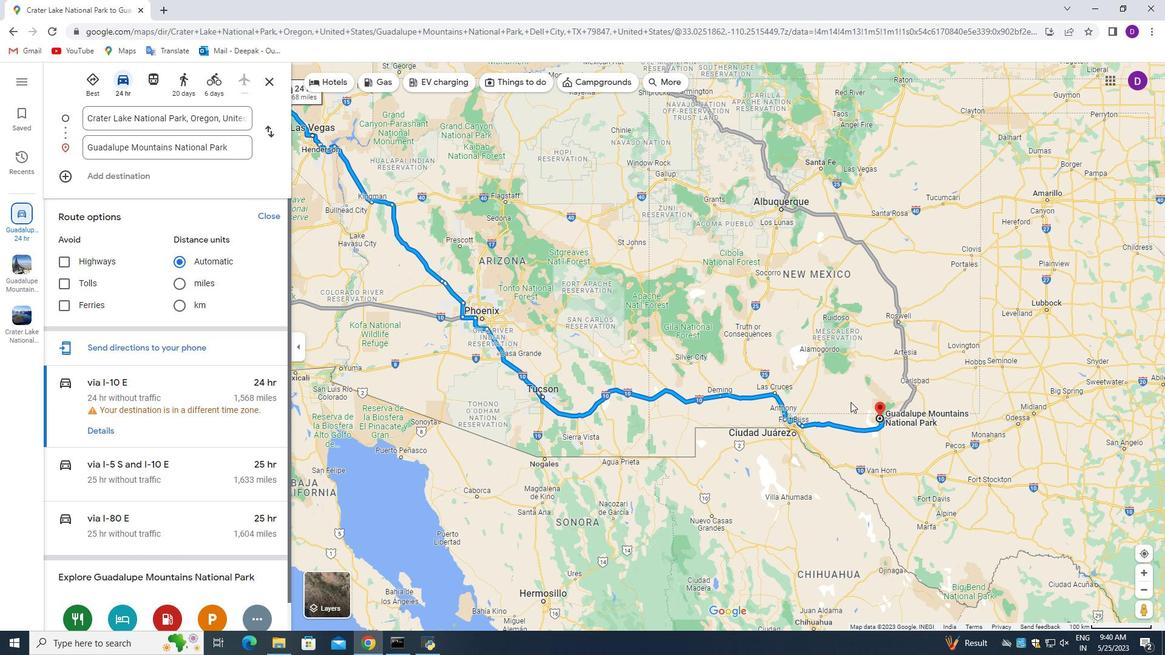 
Action: Mouse pressed left at (850, 402)
Screenshot: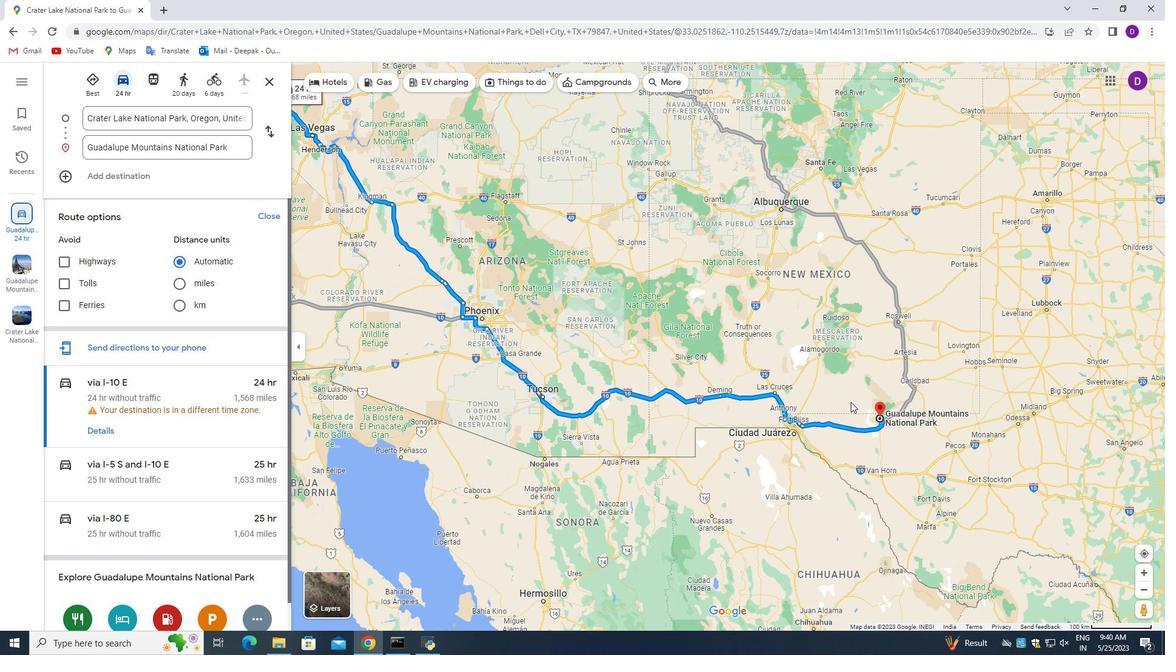 
Action: Mouse moved to (881, 419)
Screenshot: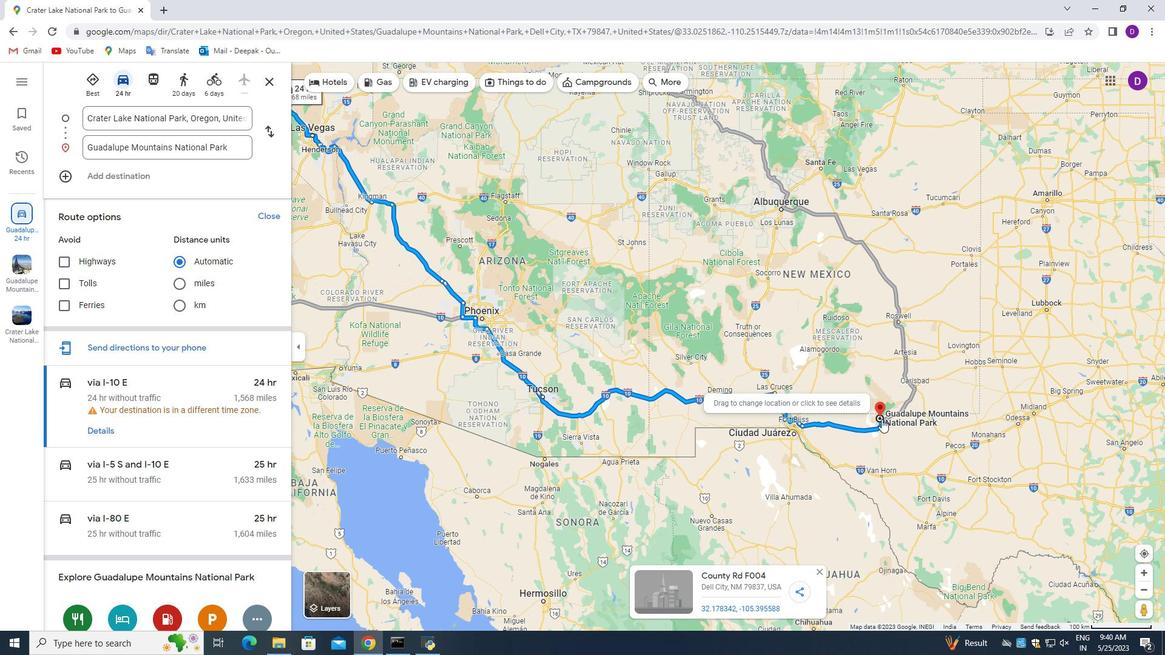 
Action: Mouse pressed left at (881, 419)
Screenshot: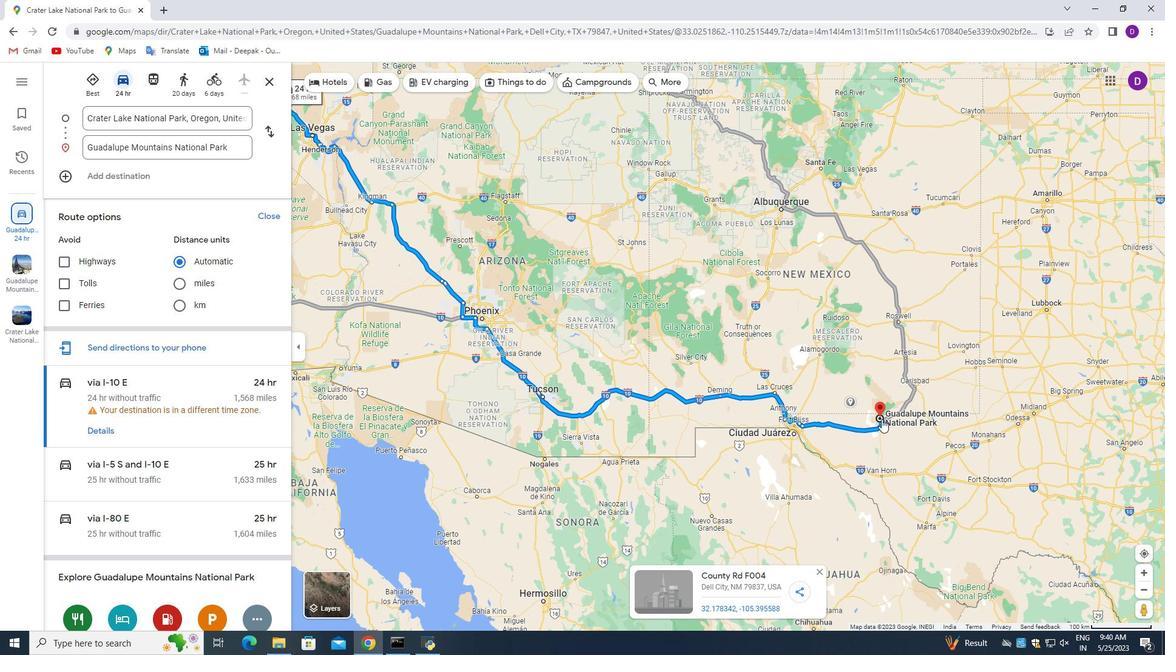 
Action: Mouse moved to (86, 103)
Screenshot: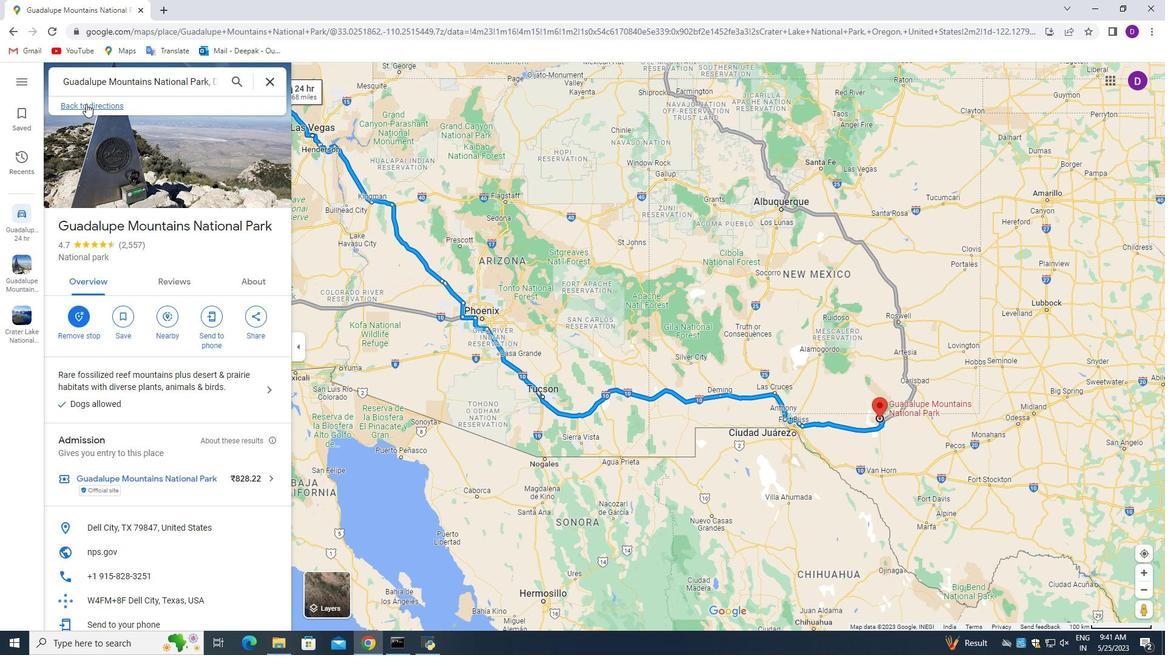 
Action: Mouse pressed left at (86, 103)
Screenshot: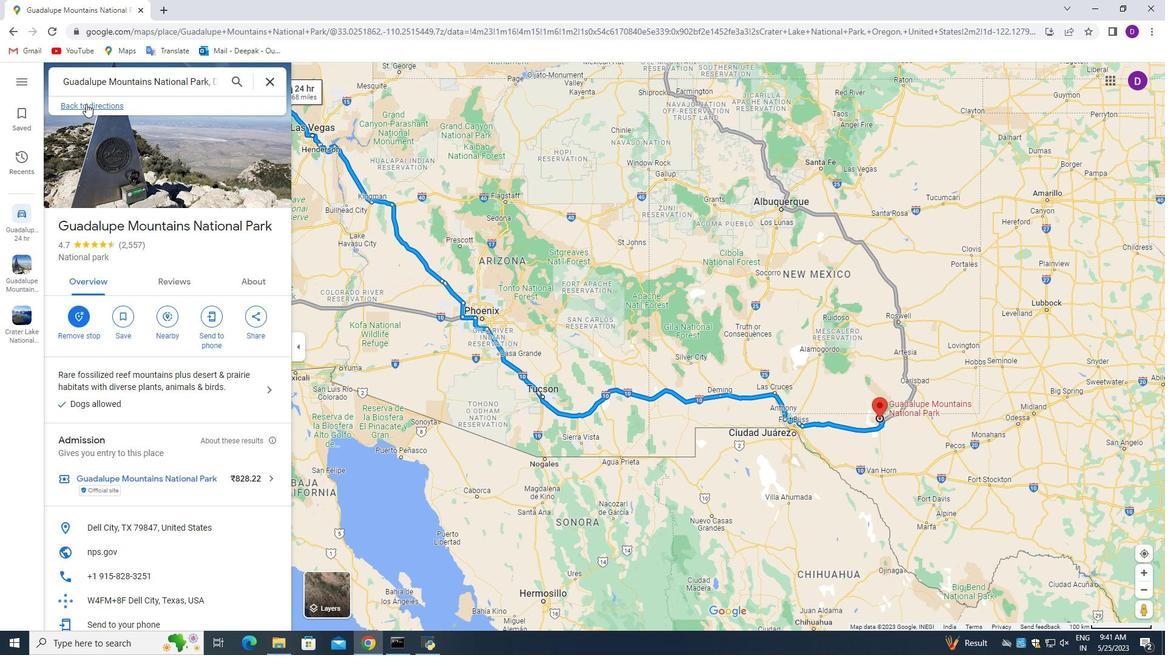 
Action: Mouse moved to (273, 132)
Screenshot: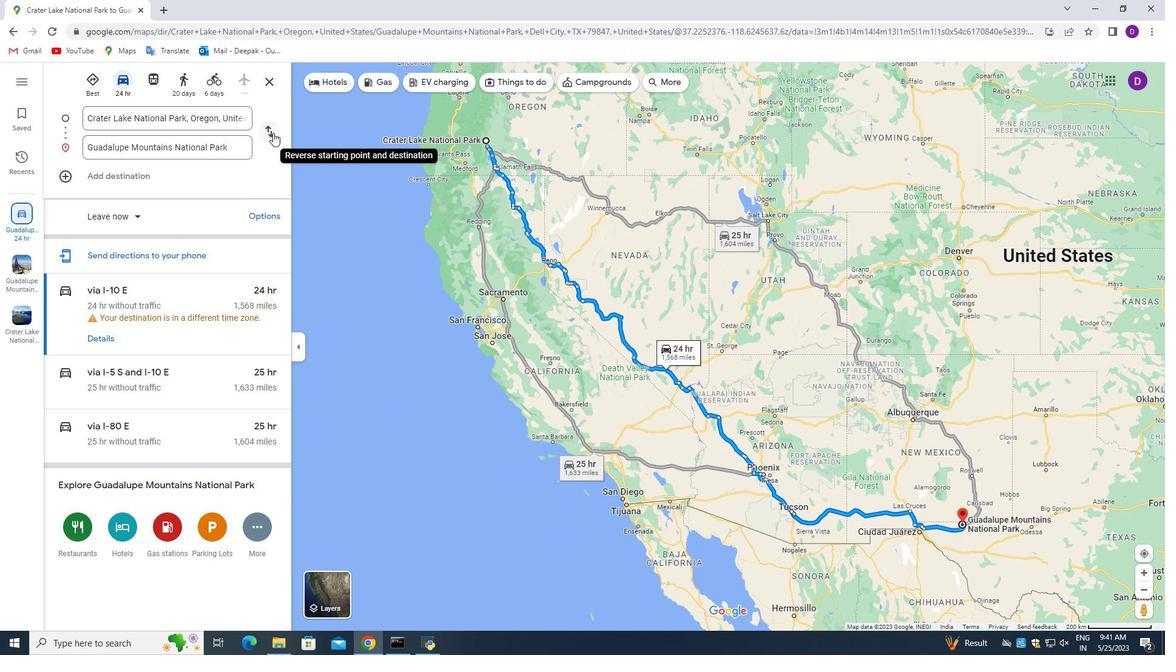
Action: Mouse pressed left at (273, 132)
Screenshot: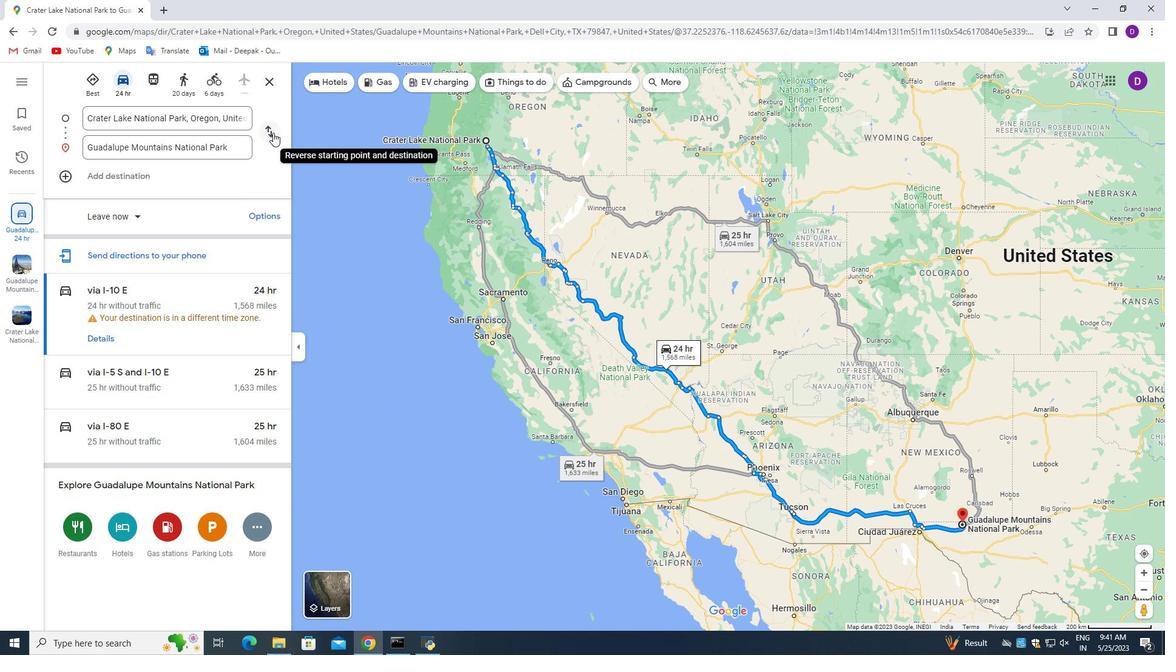
Action: Mouse moved to (242, 78)
Screenshot: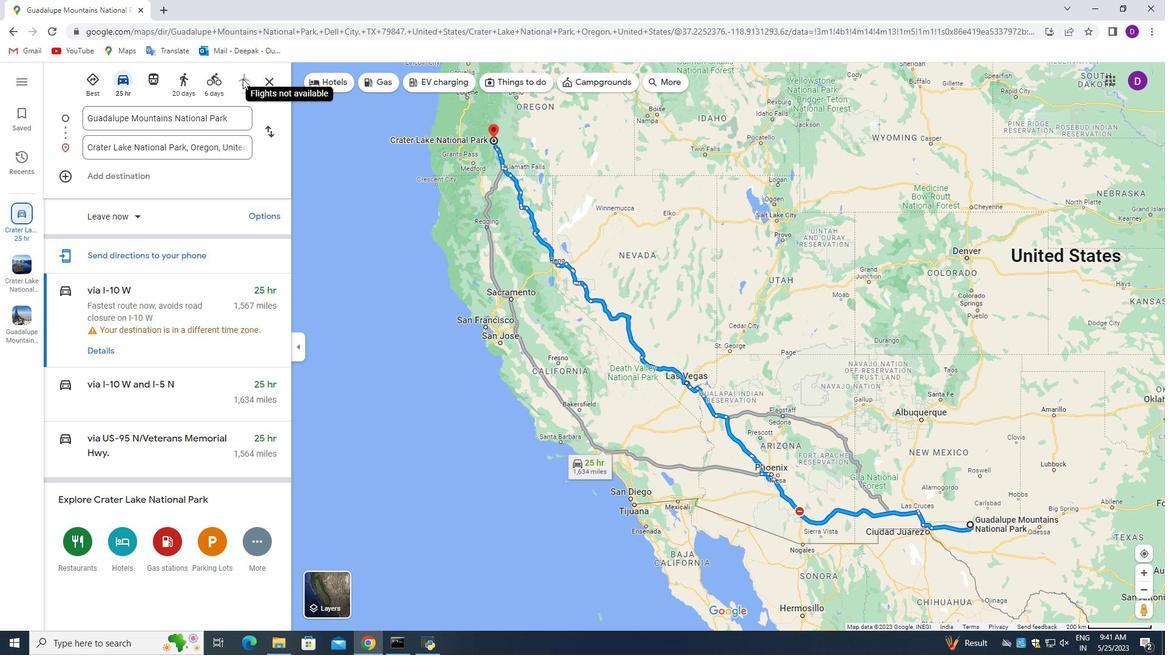 
Action: Mouse pressed left at (242, 78)
Screenshot: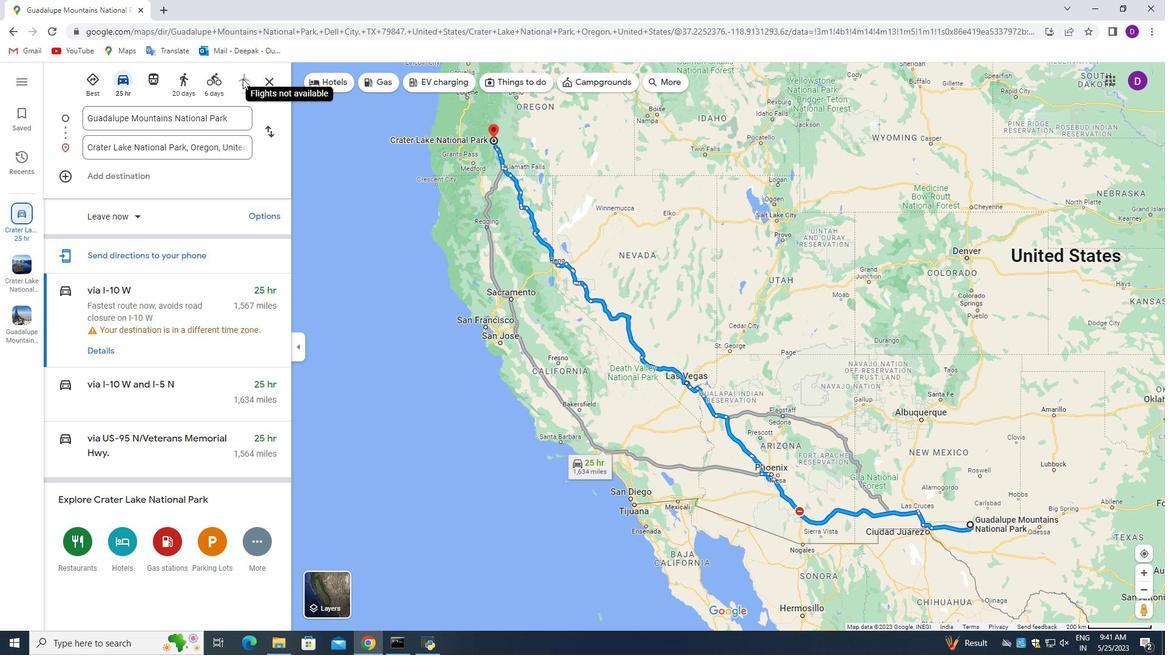 
Action: Mouse pressed left at (242, 78)
Screenshot: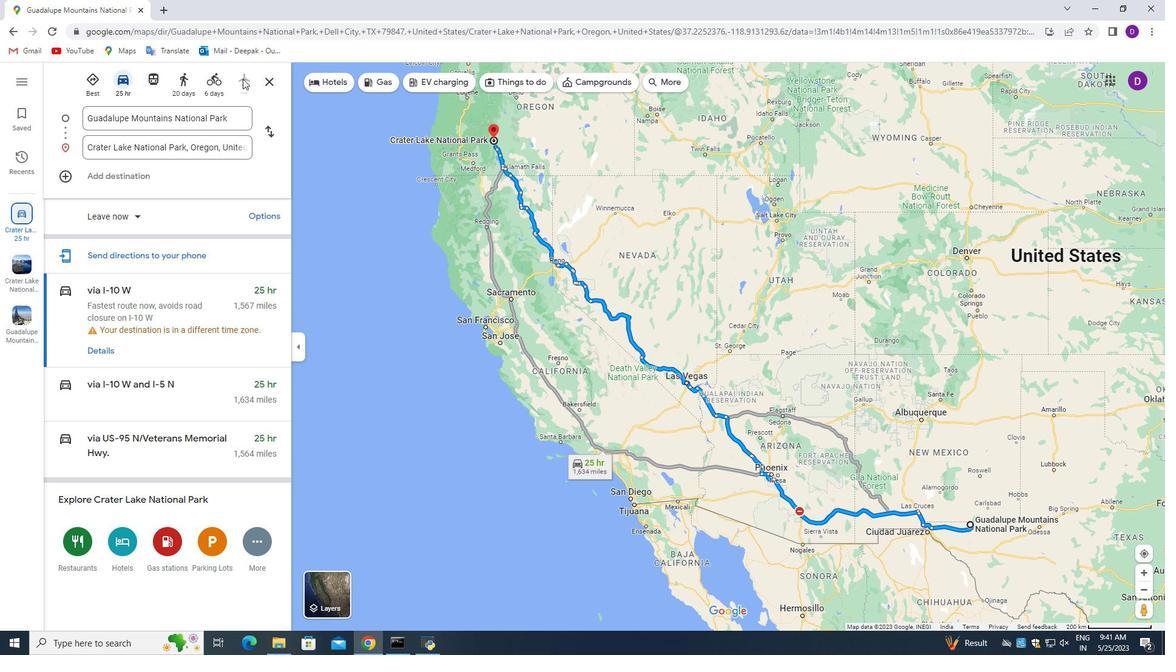 
Action: Mouse moved to (165, 319)
Screenshot: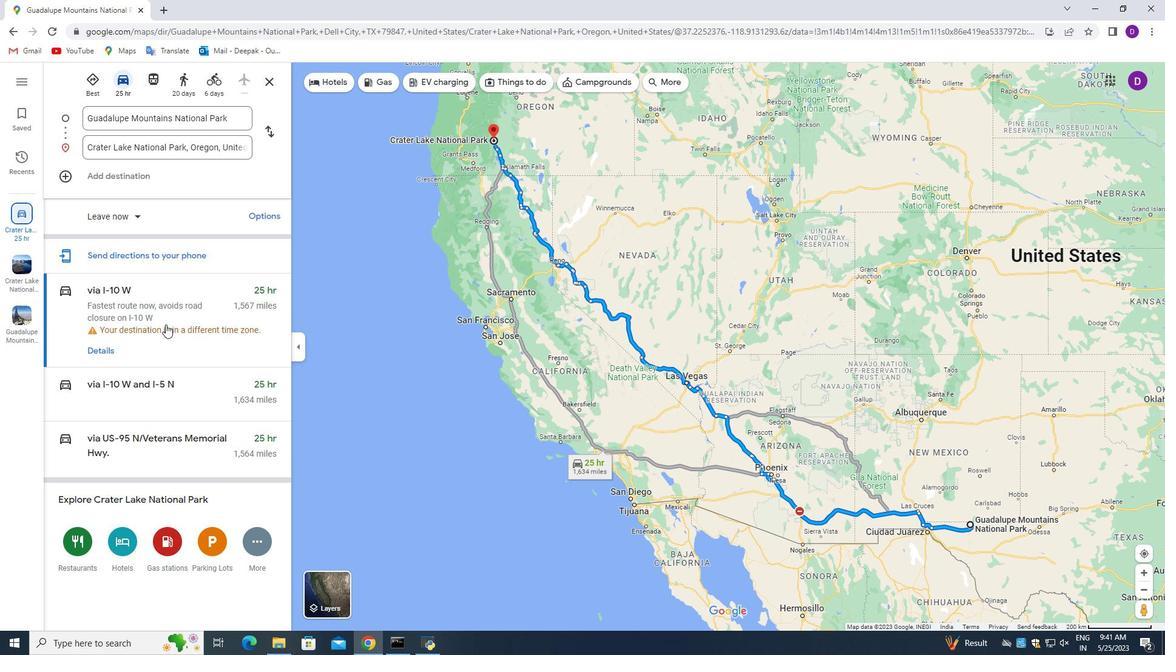 
Action: Mouse scrolled (165, 318) with delta (0, 0)
Screenshot: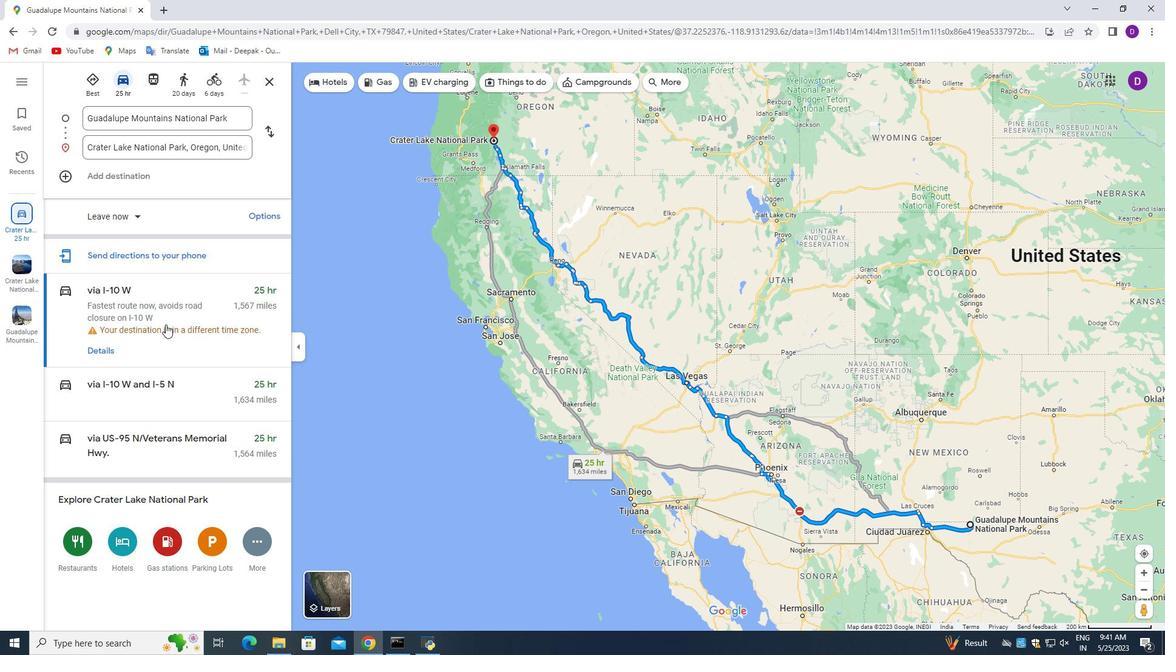 
Action: Mouse moved to (165, 325)
Screenshot: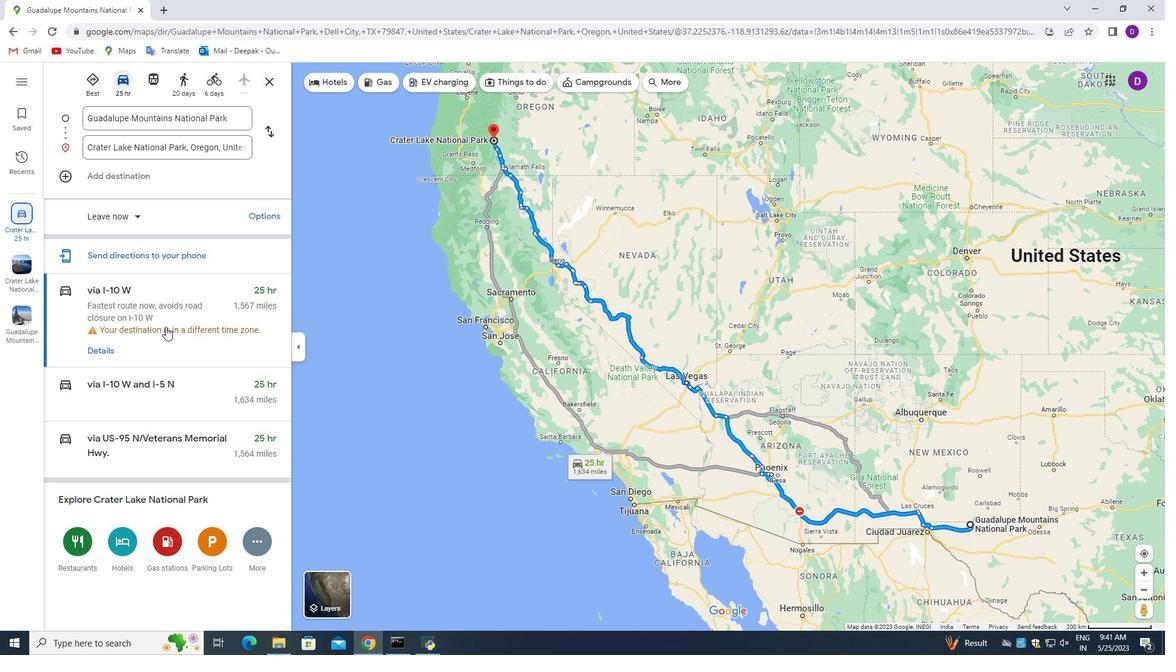 
Action: Mouse scrolled (165, 324) with delta (0, 0)
Screenshot: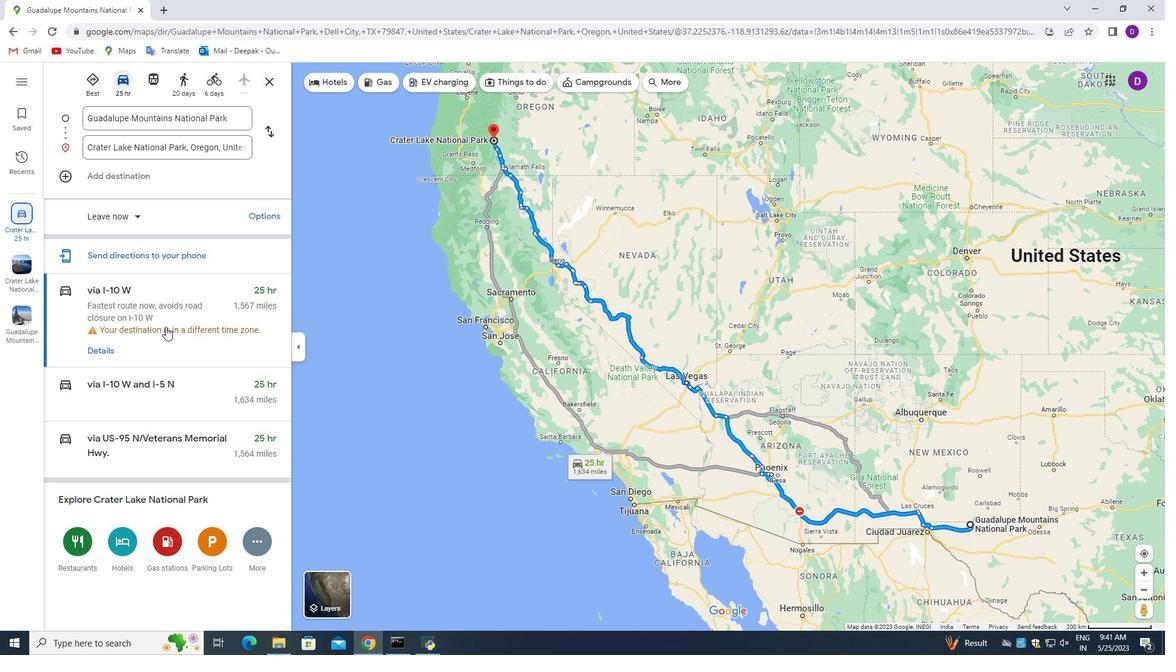 
Action: Mouse moved to (165, 327)
Screenshot: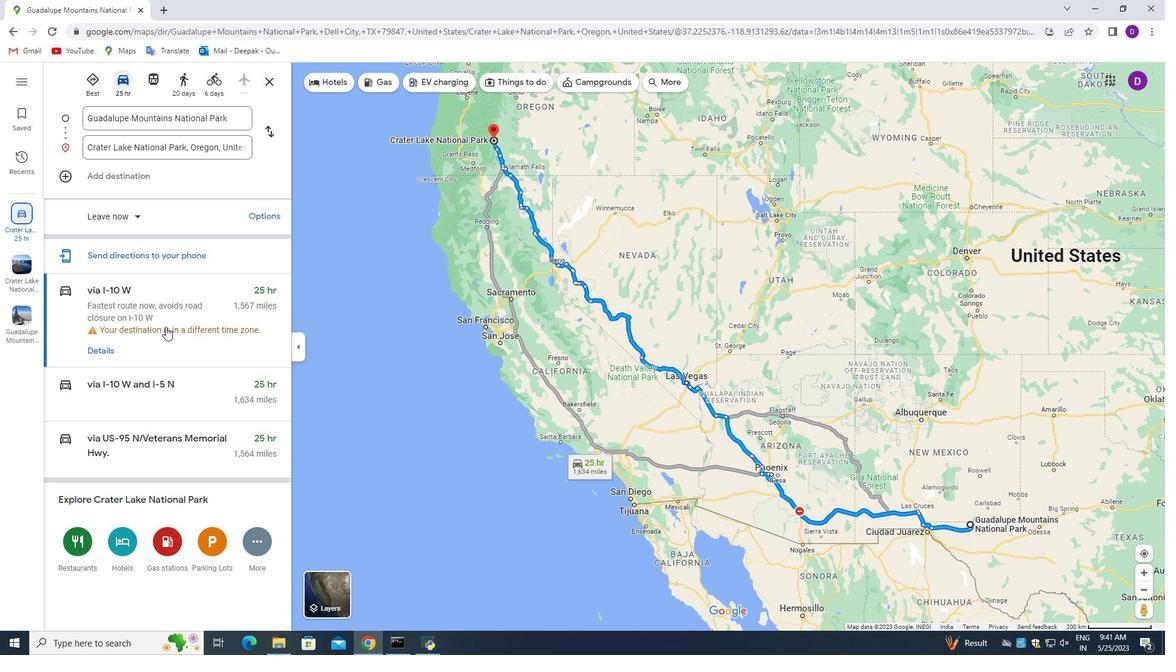 
Action: Mouse scrolled (165, 326) with delta (0, 0)
Screenshot: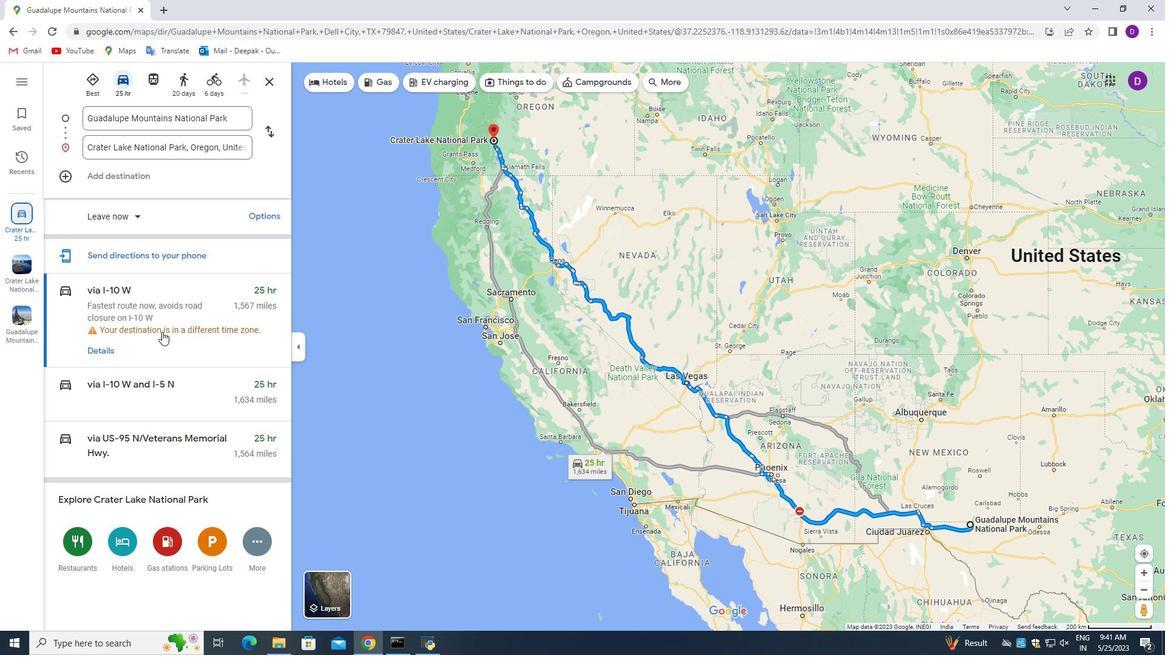 
Action: Mouse moved to (162, 331)
Screenshot: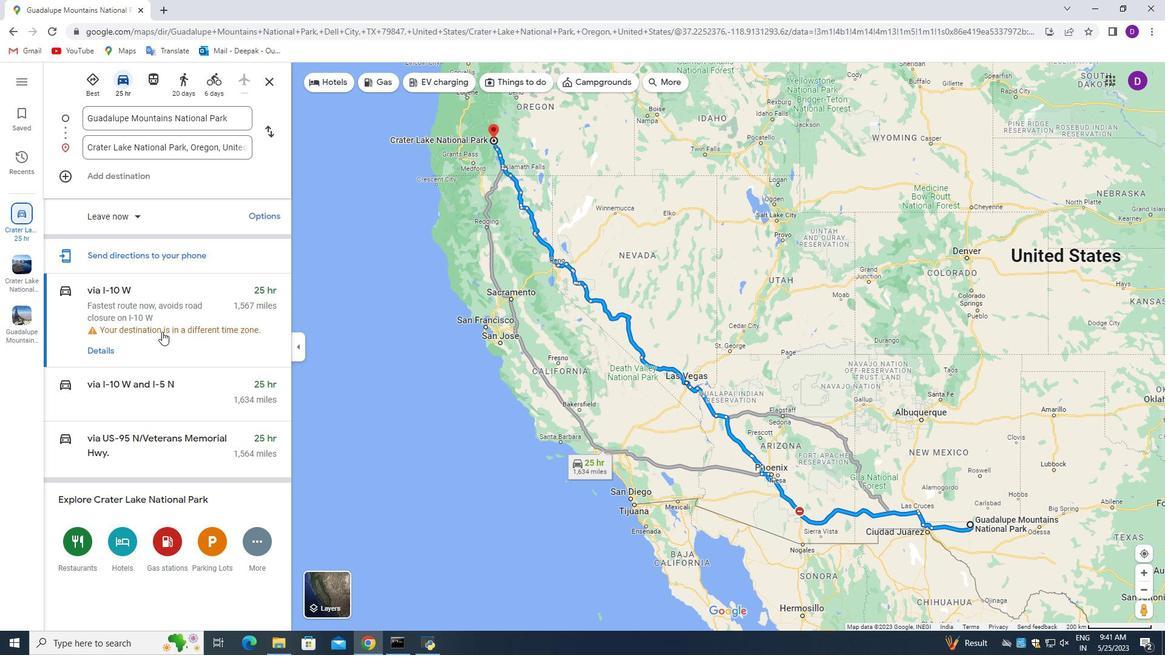 
Action: Mouse scrolled (162, 330) with delta (0, 0)
Screenshot: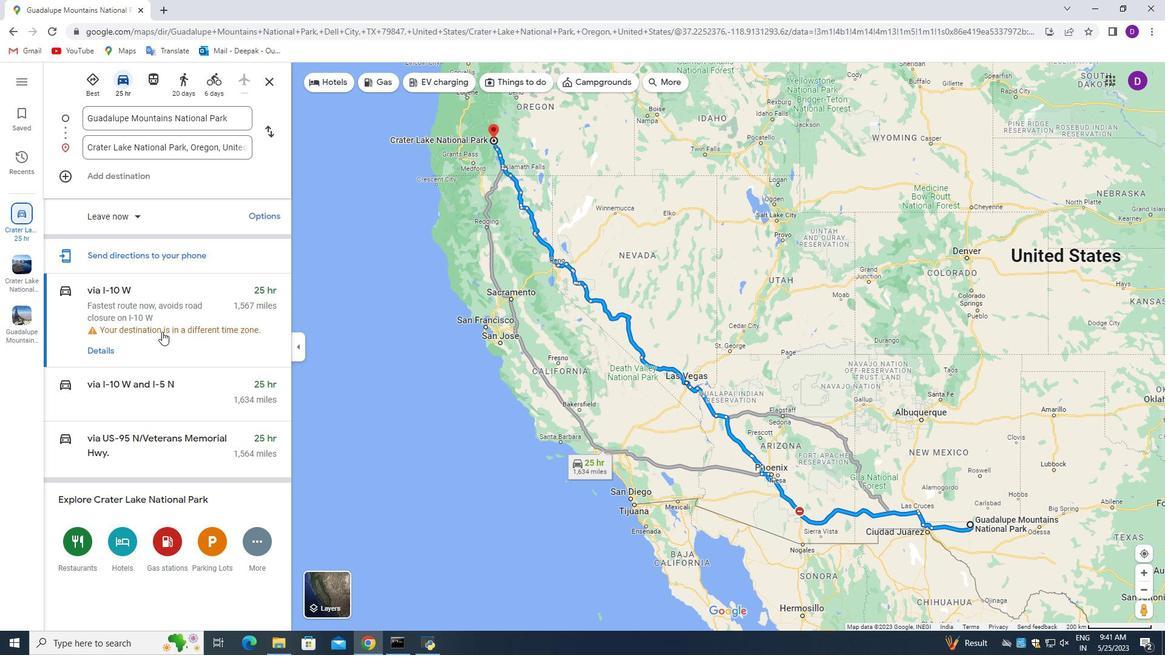 
Action: Mouse moved to (171, 376)
Screenshot: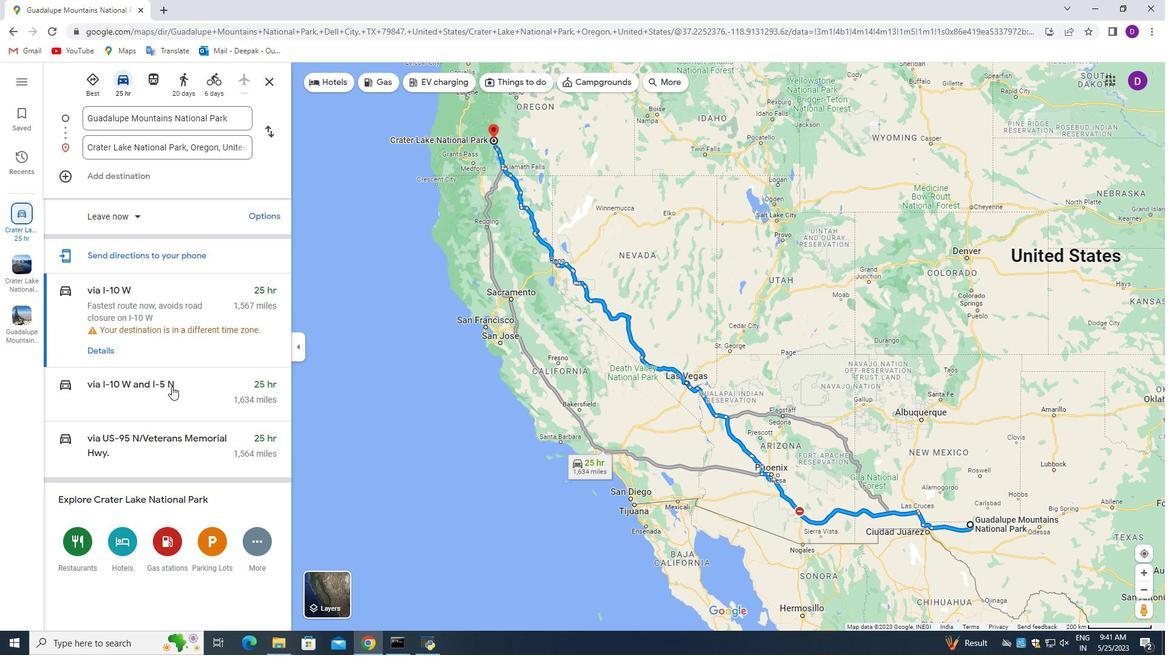 
Action: Mouse scrolled (171, 375) with delta (0, 0)
Screenshot: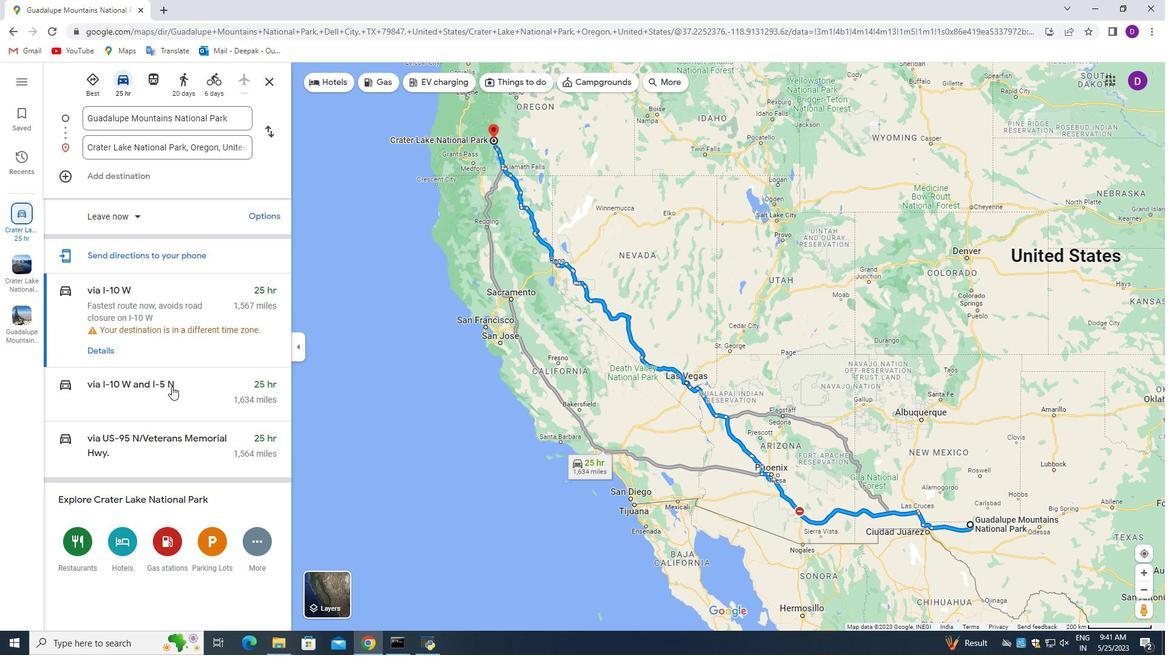 
Action: Mouse moved to (171, 388)
Screenshot: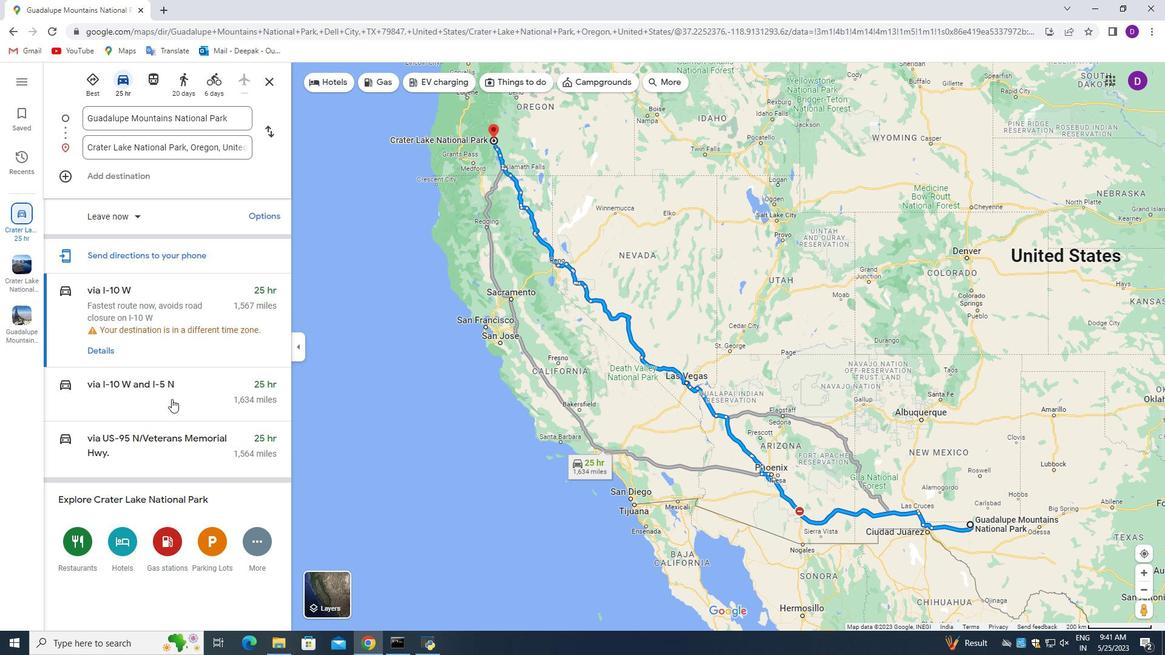 
Action: Mouse scrolled (171, 387) with delta (0, 0)
Screenshot: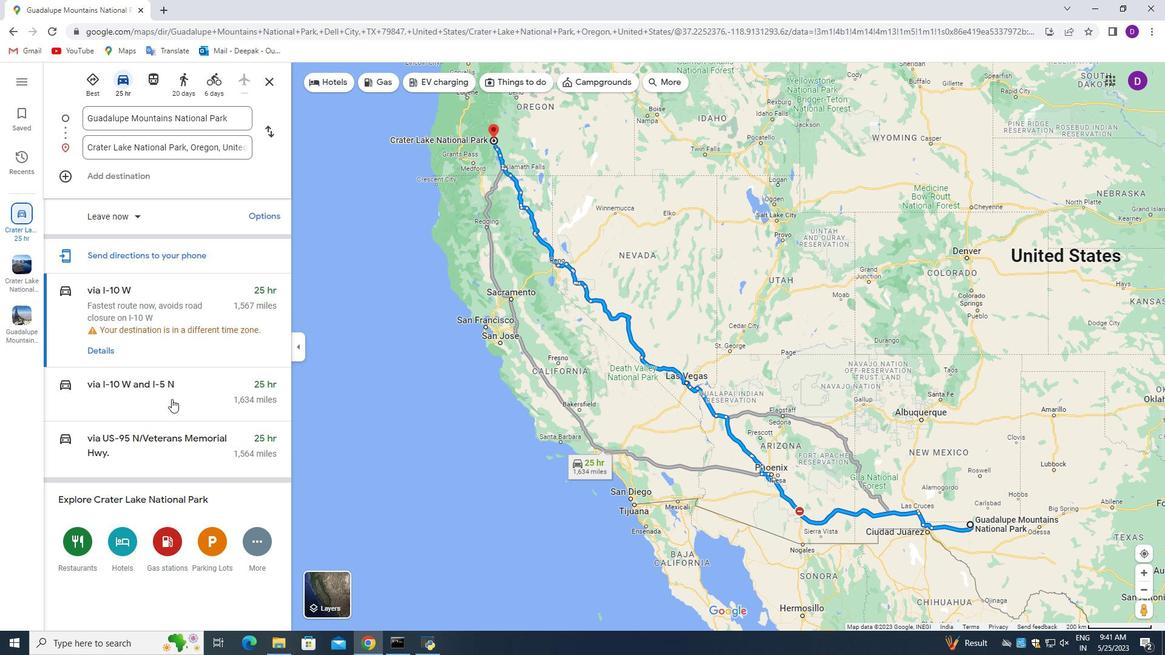 
Action: Mouse moved to (171, 399)
Screenshot: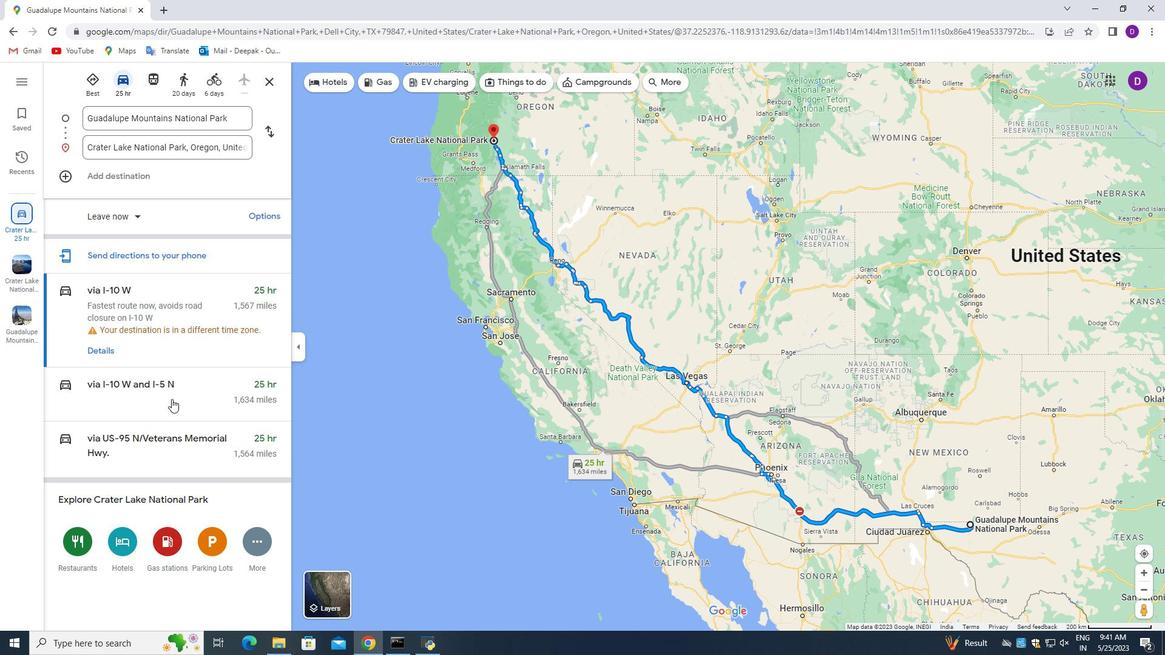 
Action: Mouse scrolled (171, 398) with delta (0, 0)
Screenshot: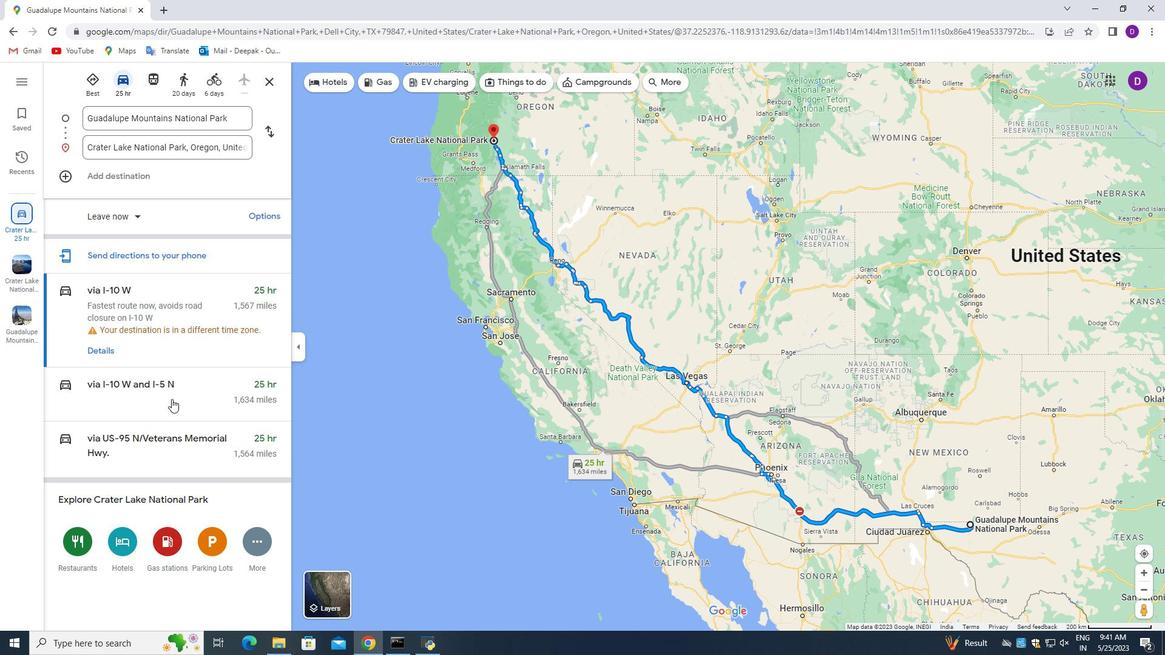
Action: Mouse moved to (169, 407)
Screenshot: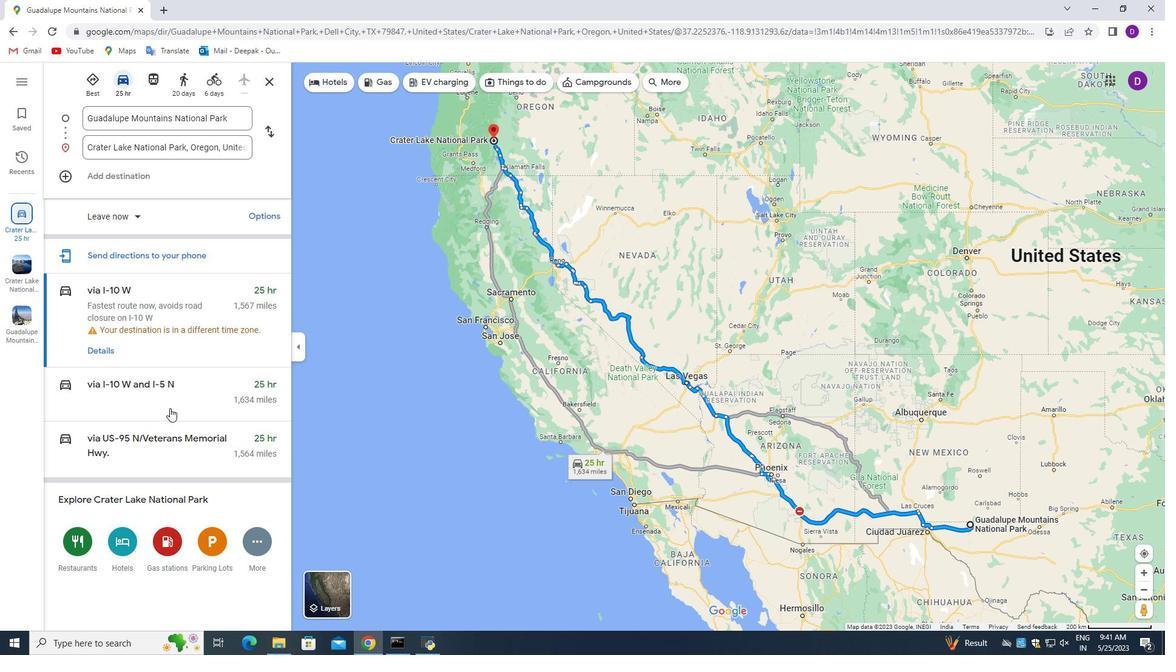 
Action: Mouse scrolled (169, 406) with delta (0, 0)
Screenshot: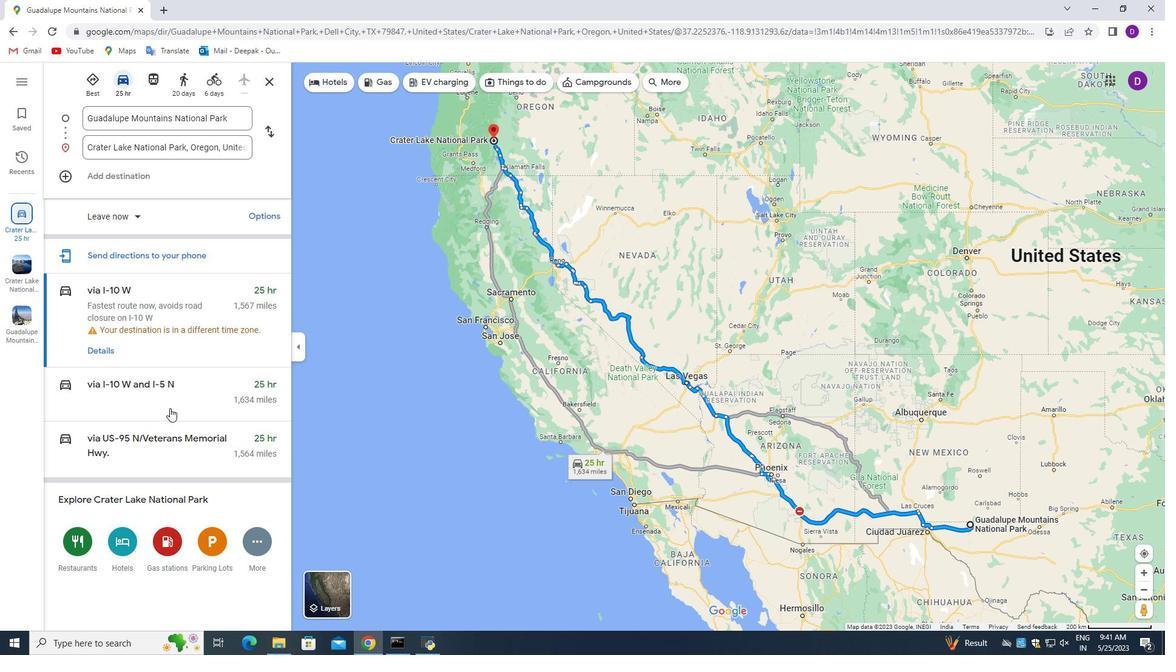 
Action: Mouse moved to (168, 411)
Screenshot: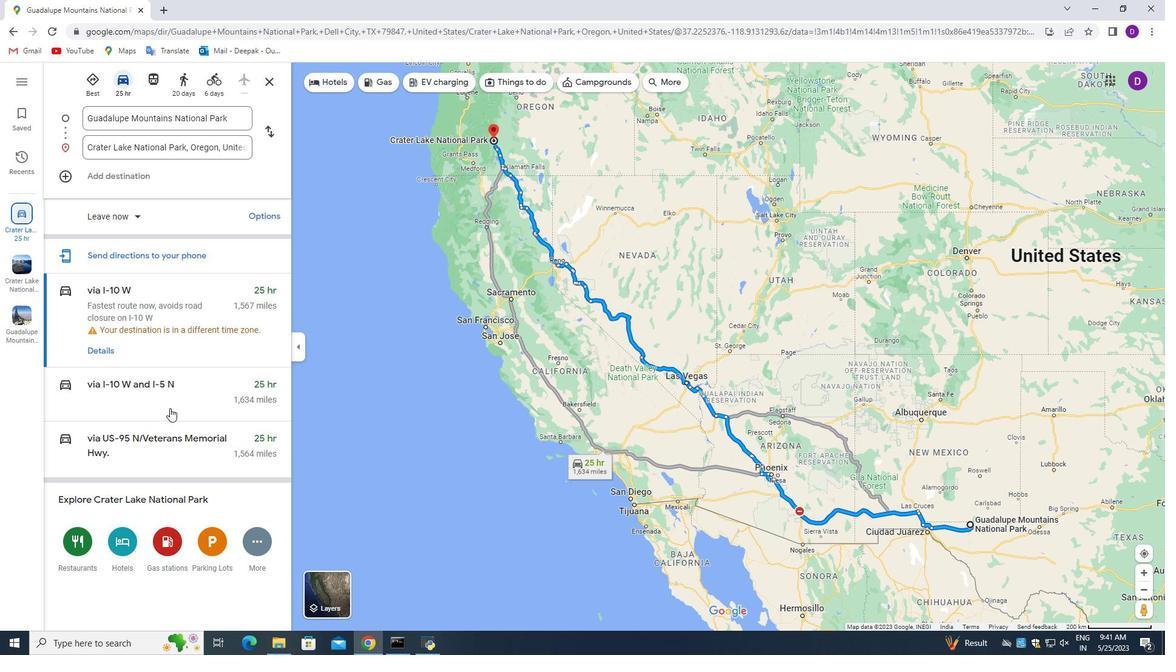 
Action: Mouse scrolled (168, 410) with delta (0, 0)
Screenshot: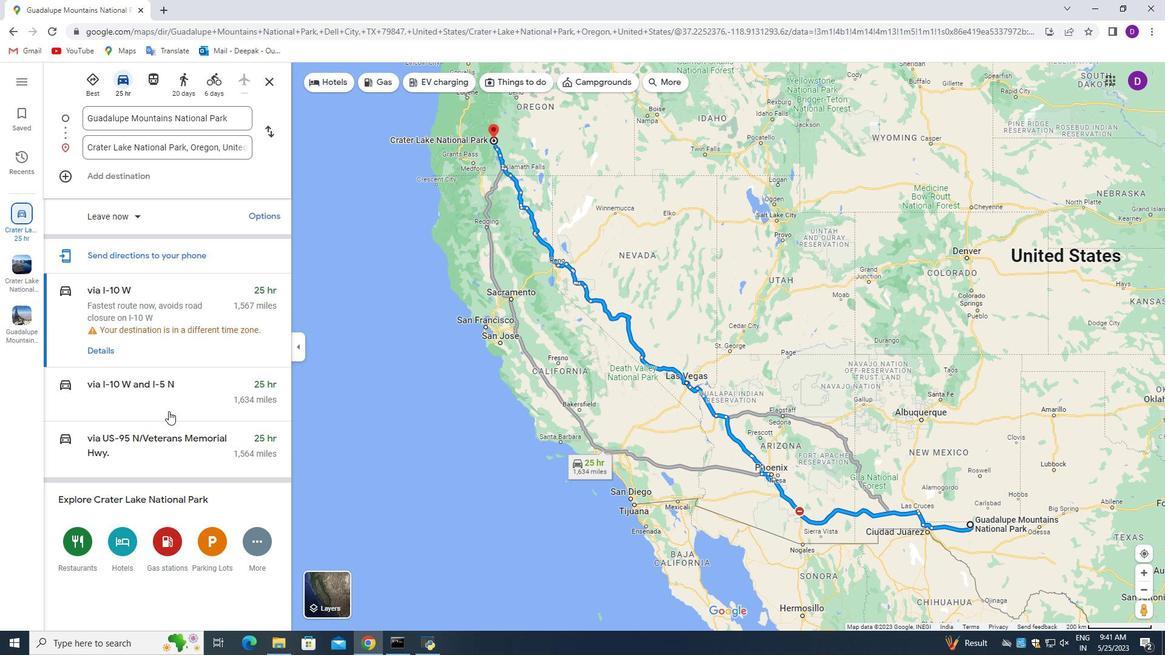 
Action: Mouse moved to (162, 366)
Screenshot: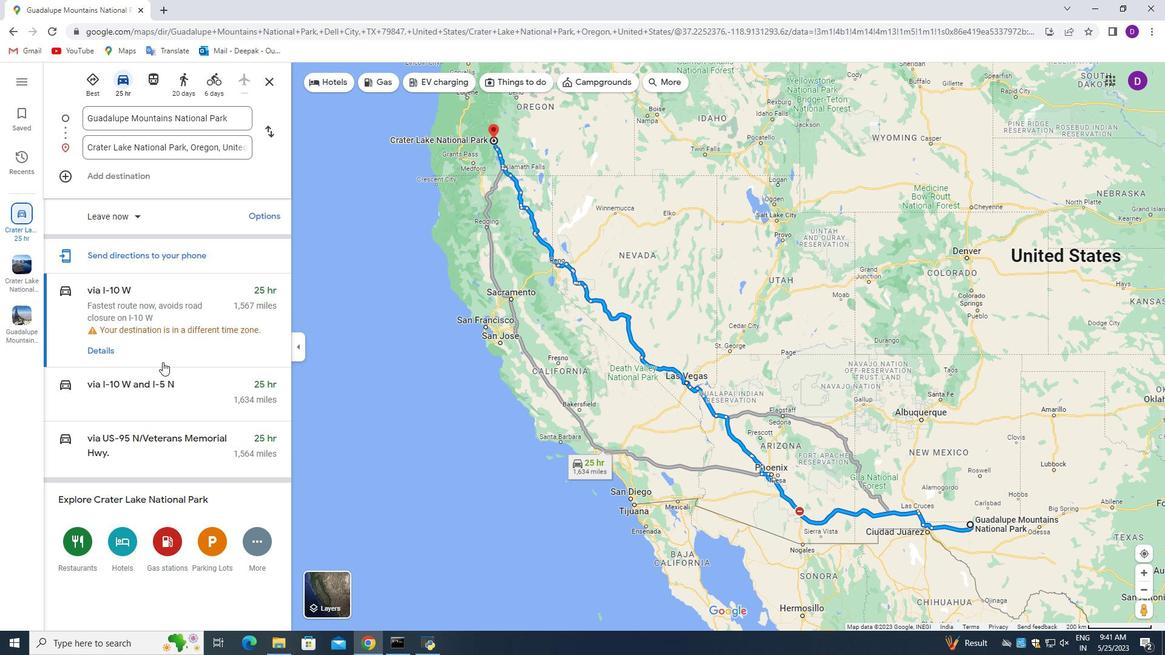 
Action: Mouse scrolled (162, 367) with delta (0, 0)
Screenshot: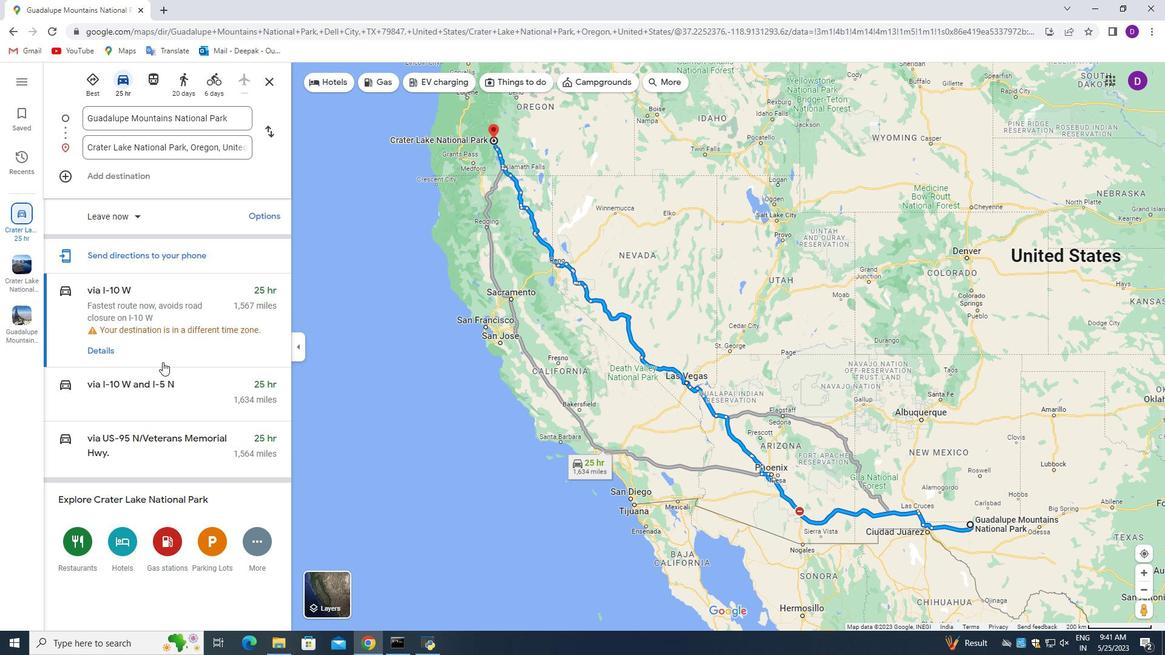 
Action: Mouse moved to (160, 350)
Screenshot: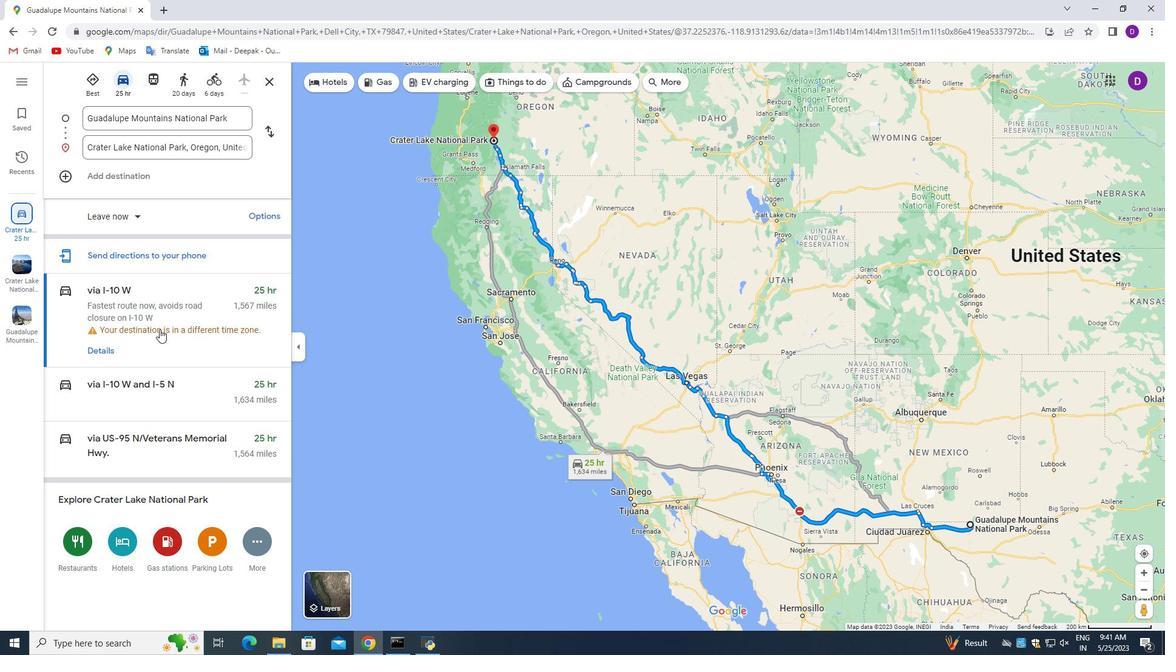 
Action: Mouse scrolled (161, 356) with delta (0, 0)
Screenshot: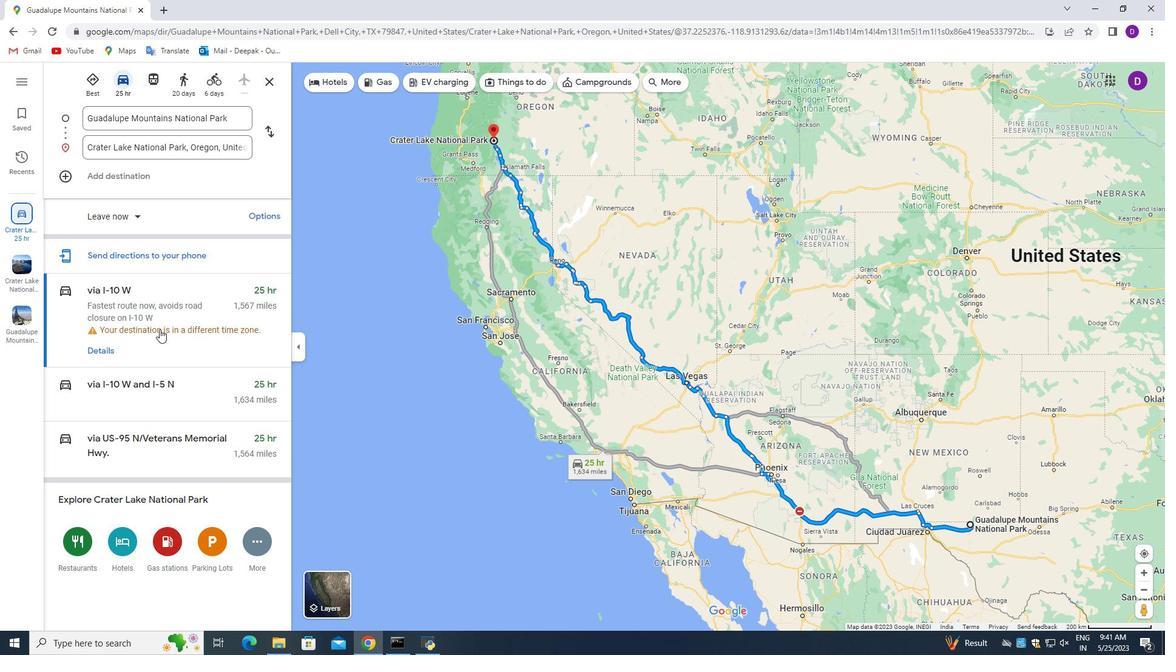 
Action: Mouse moved to (160, 335)
Screenshot: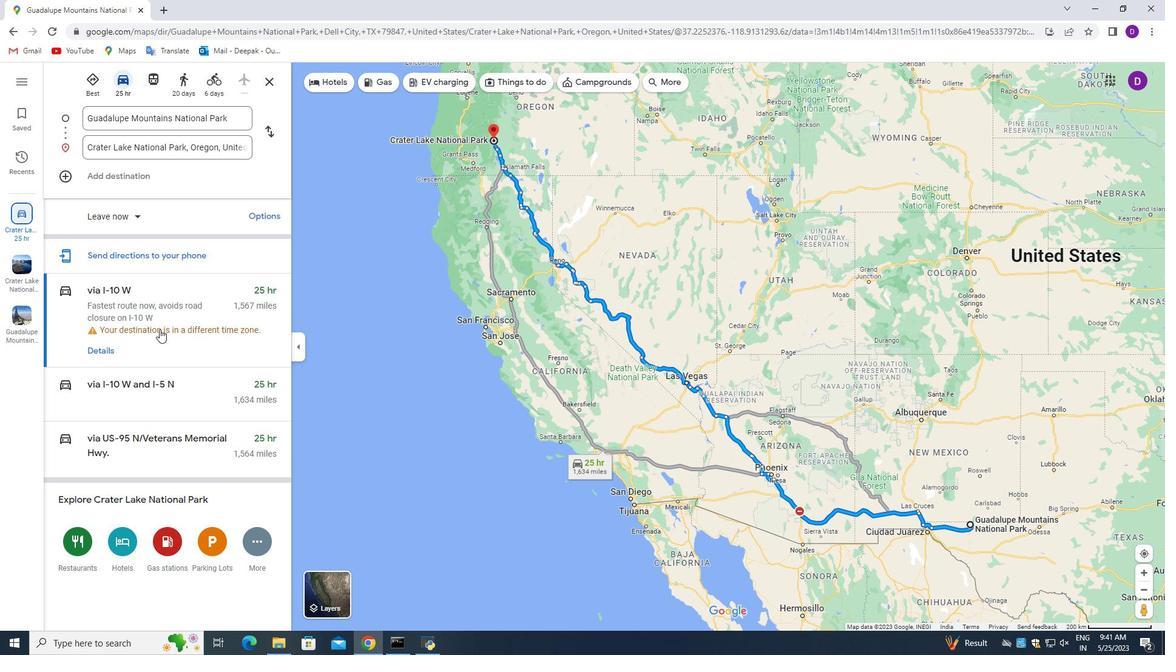 
Action: Mouse scrolled (160, 341) with delta (0, 0)
Screenshot: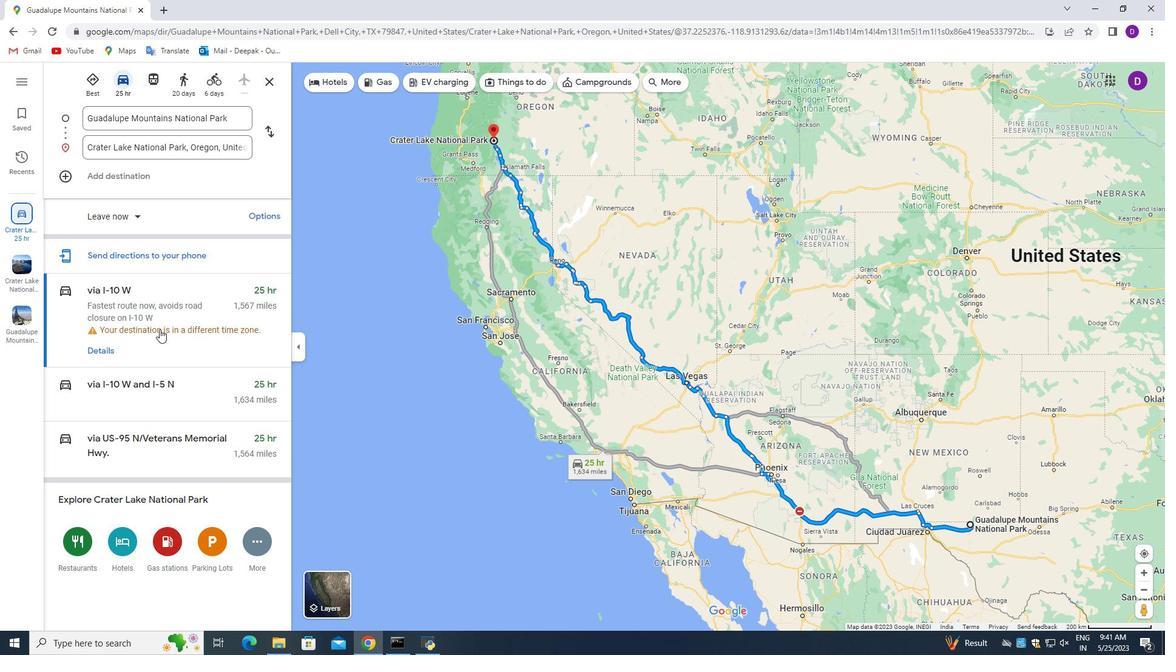 
Action: Mouse moved to (159, 324)
Screenshot: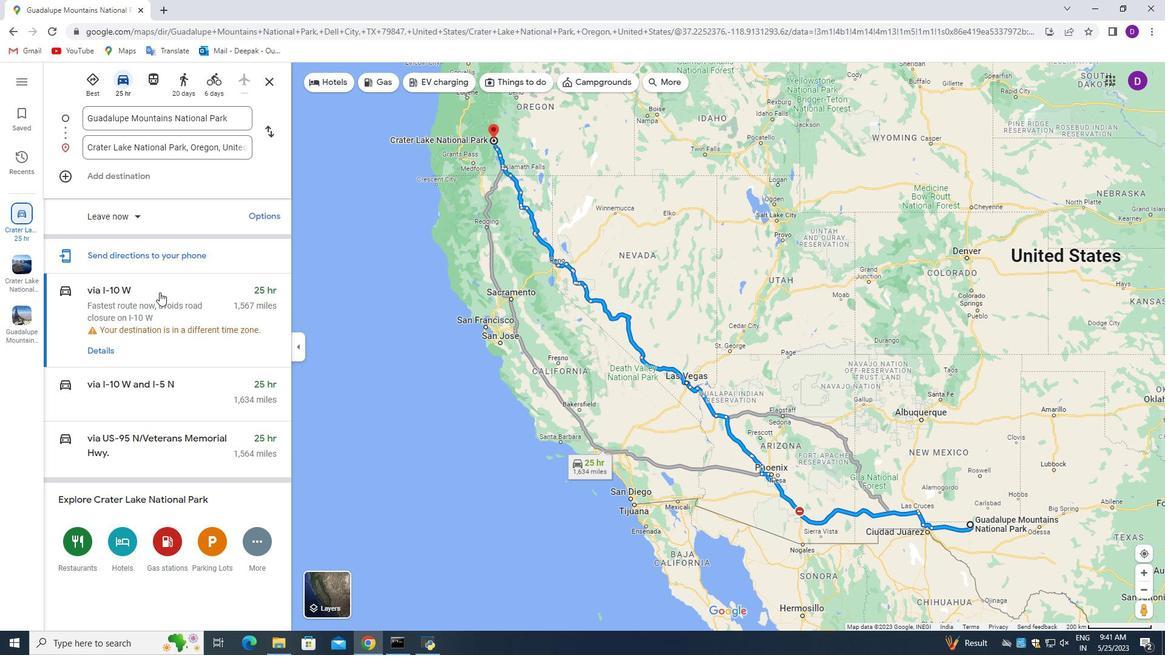 
Action: Mouse scrolled (159, 330) with delta (0, 0)
Screenshot: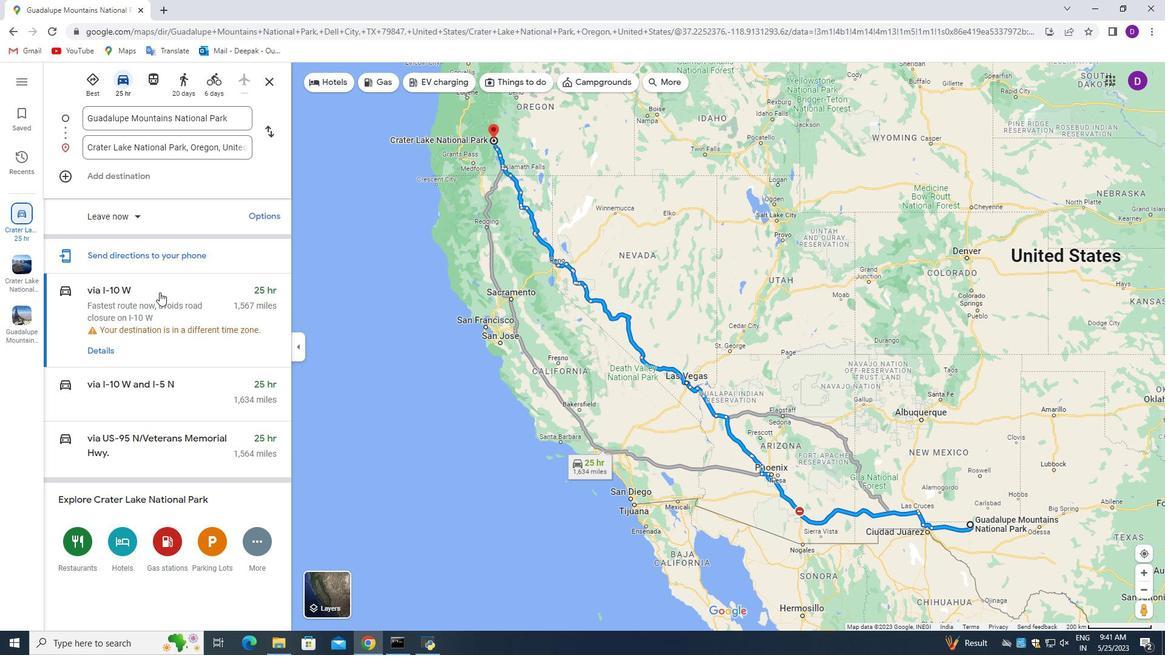 
Action: Mouse moved to (159, 309)
Screenshot: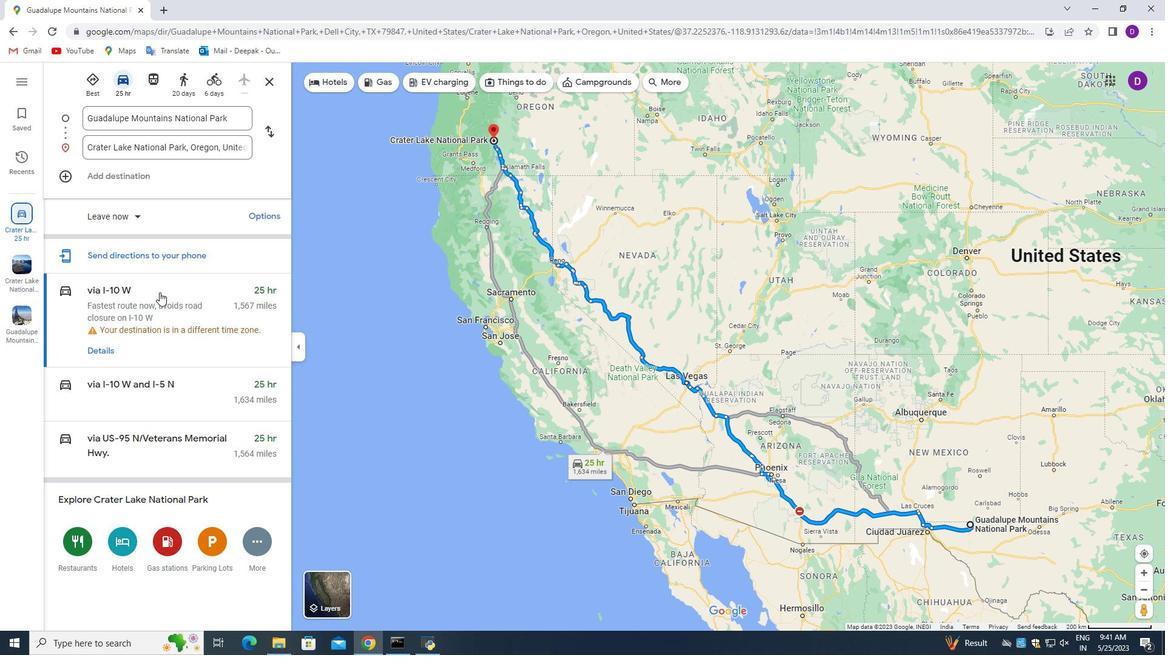 
Action: Mouse scrolled (159, 315) with delta (0, 0)
Screenshot: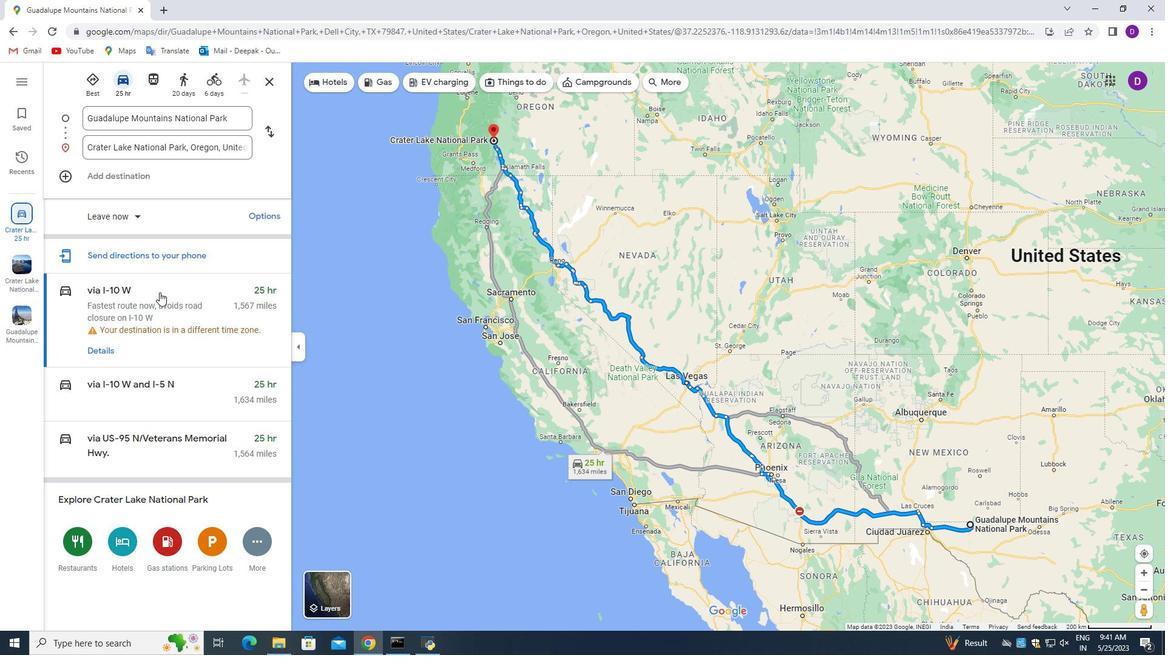 
Action: Mouse moved to (163, 261)
Screenshot: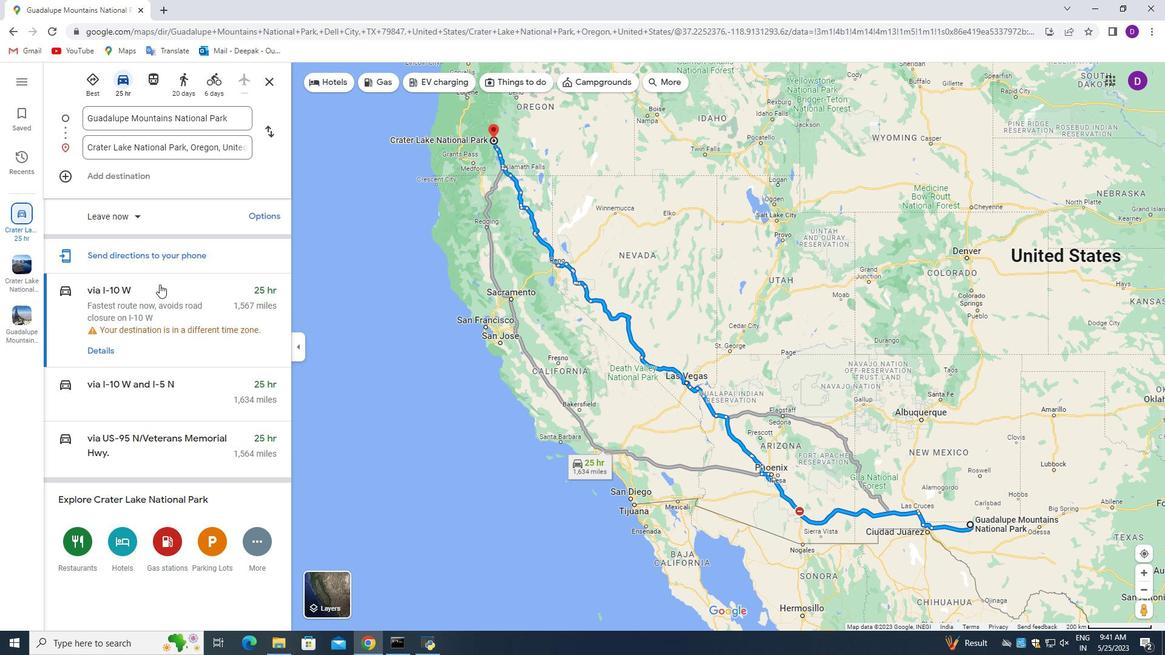 
Action: Mouse scrolled (159, 285) with delta (0, 0)
Screenshot: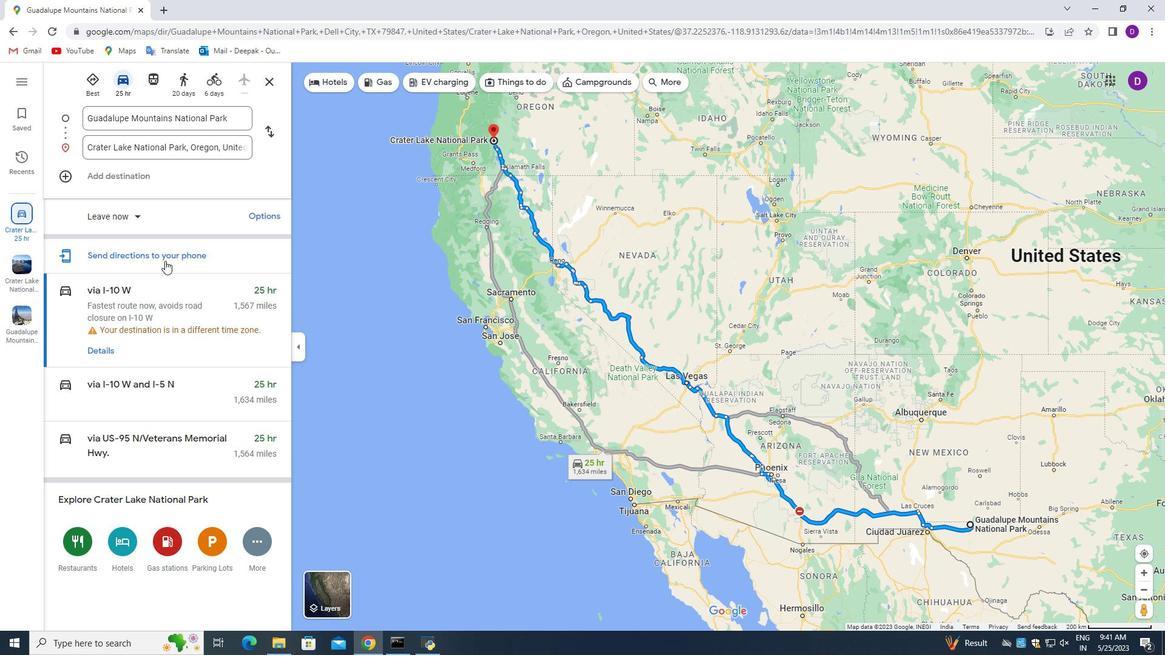 
Action: Mouse moved to (664, 79)
Screenshot: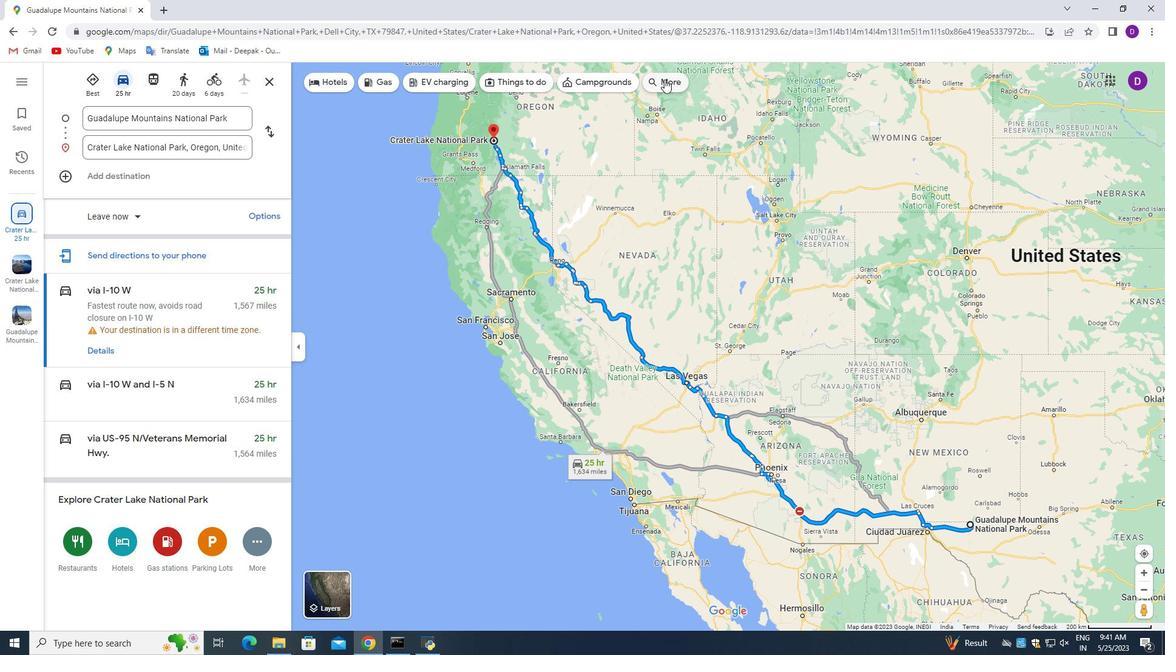 
Action: Mouse pressed left at (664, 79)
Screenshot: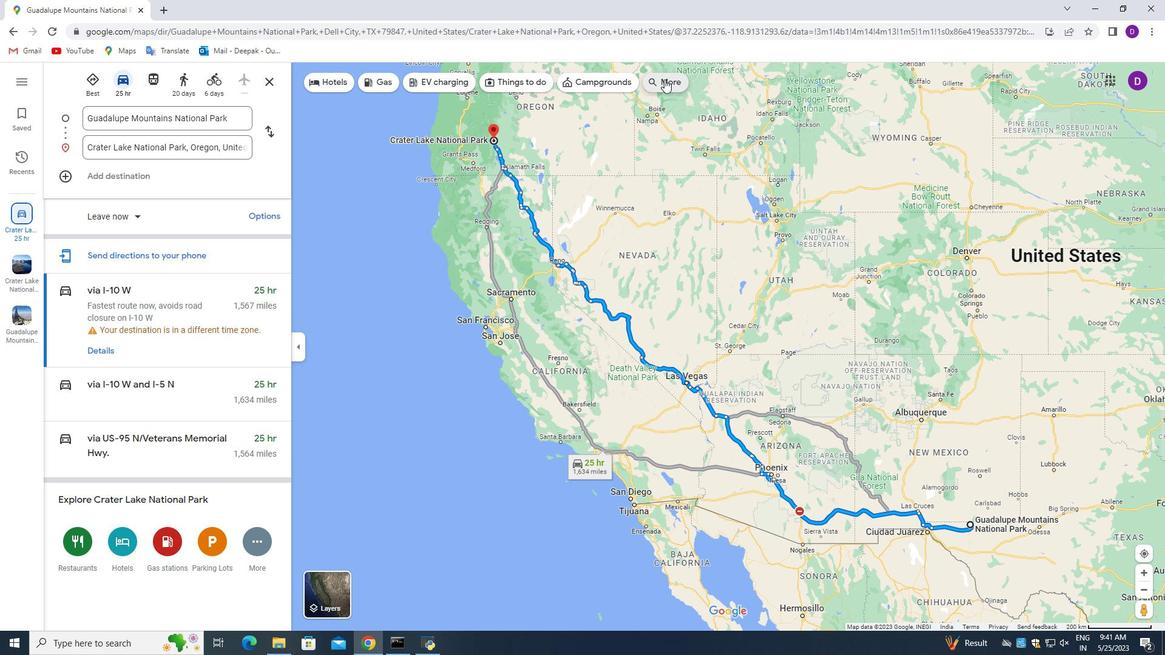 
Action: Mouse moved to (277, 84)
Screenshot: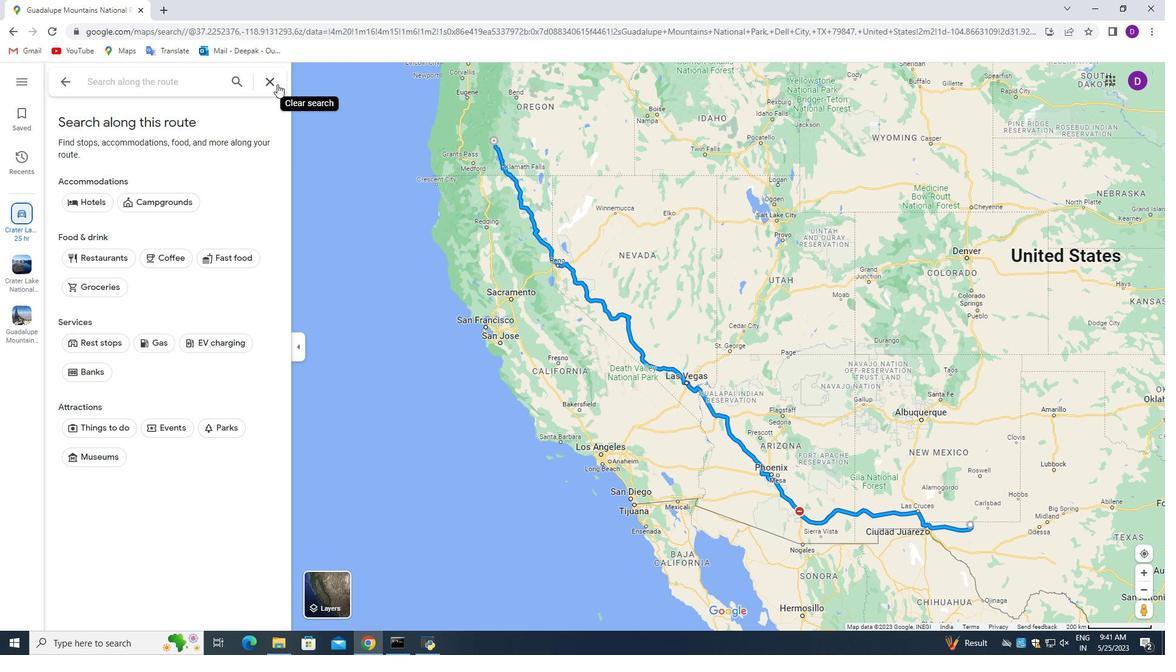 
Action: Mouse pressed left at (277, 84)
Screenshot: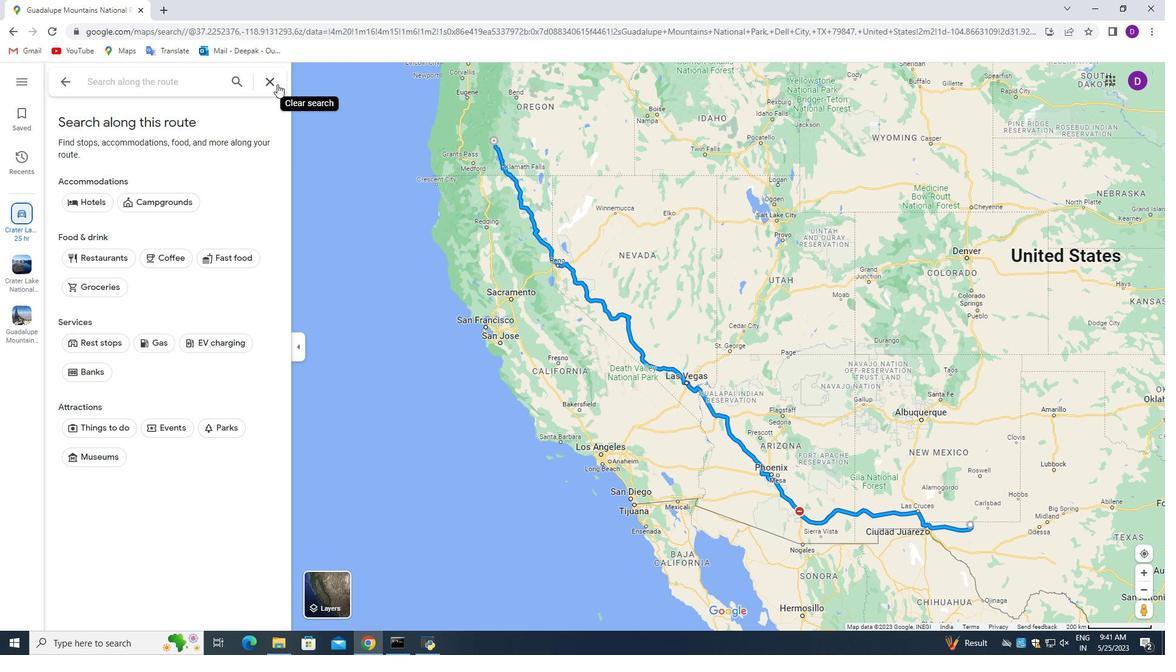 
Action: Mouse moved to (258, 216)
Screenshot: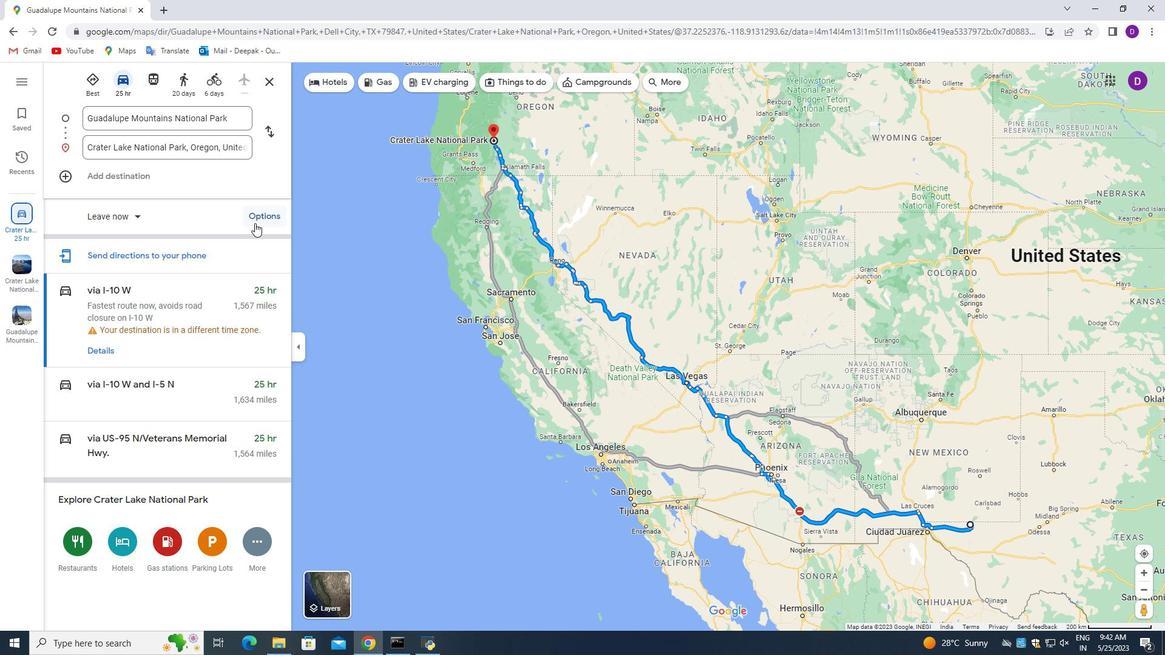 
Action: Mouse scrolled (258, 215) with delta (0, 0)
Screenshot: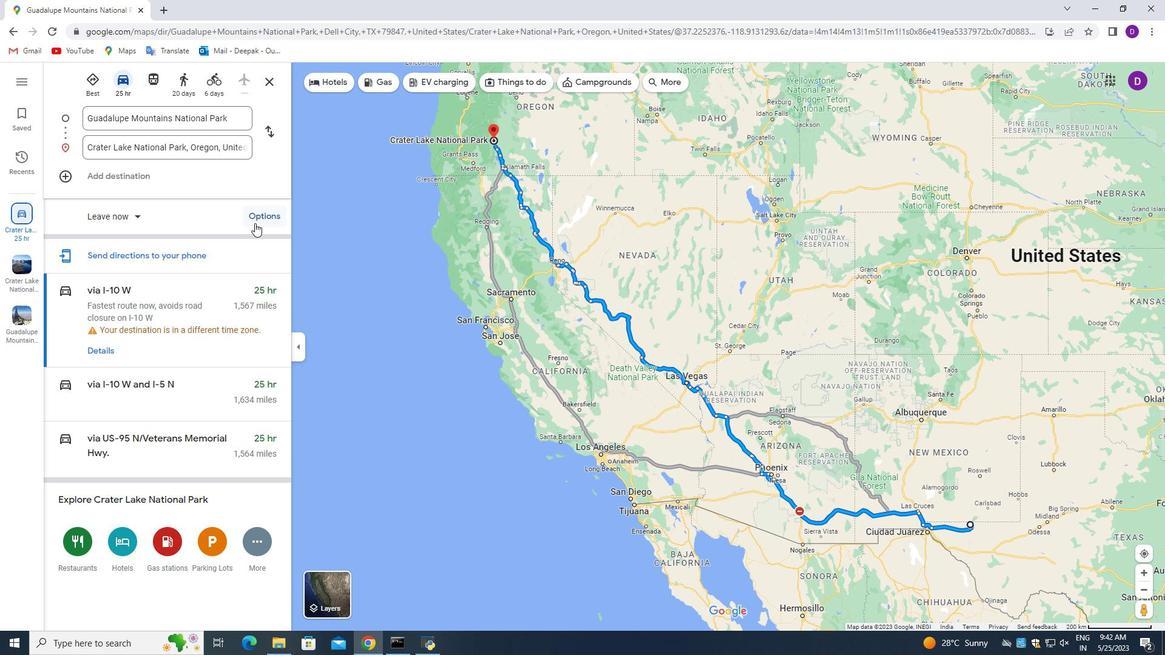 
Action: Mouse moved to (240, 244)
Screenshot: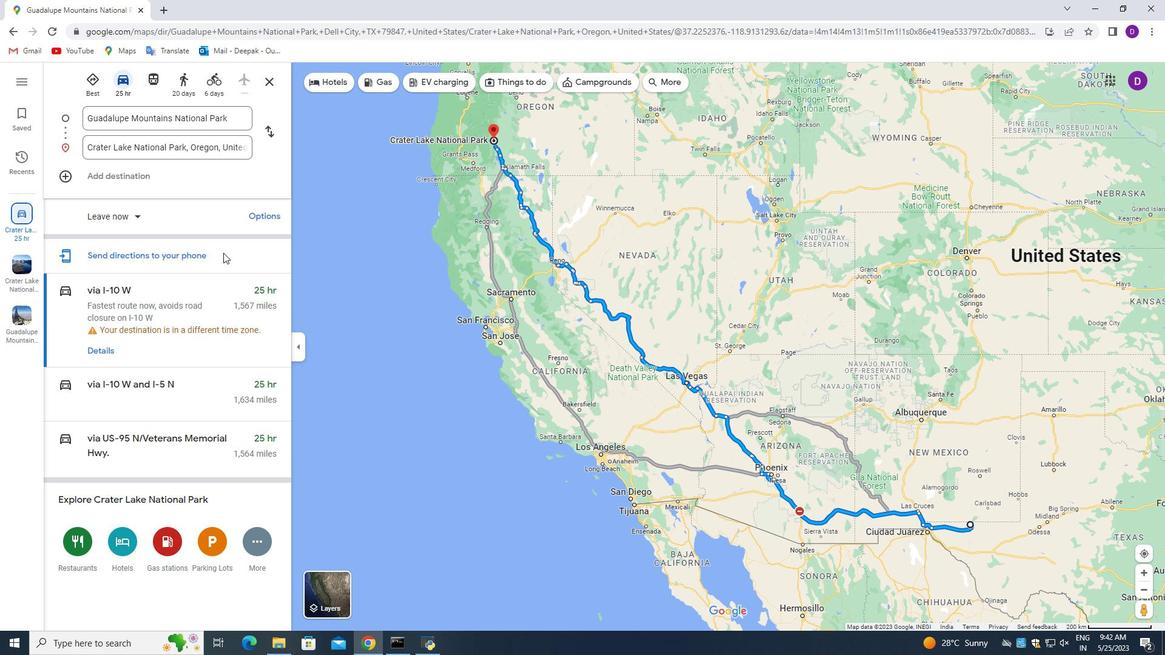 
Action: Mouse scrolled (252, 227) with delta (0, 0)
Screenshot: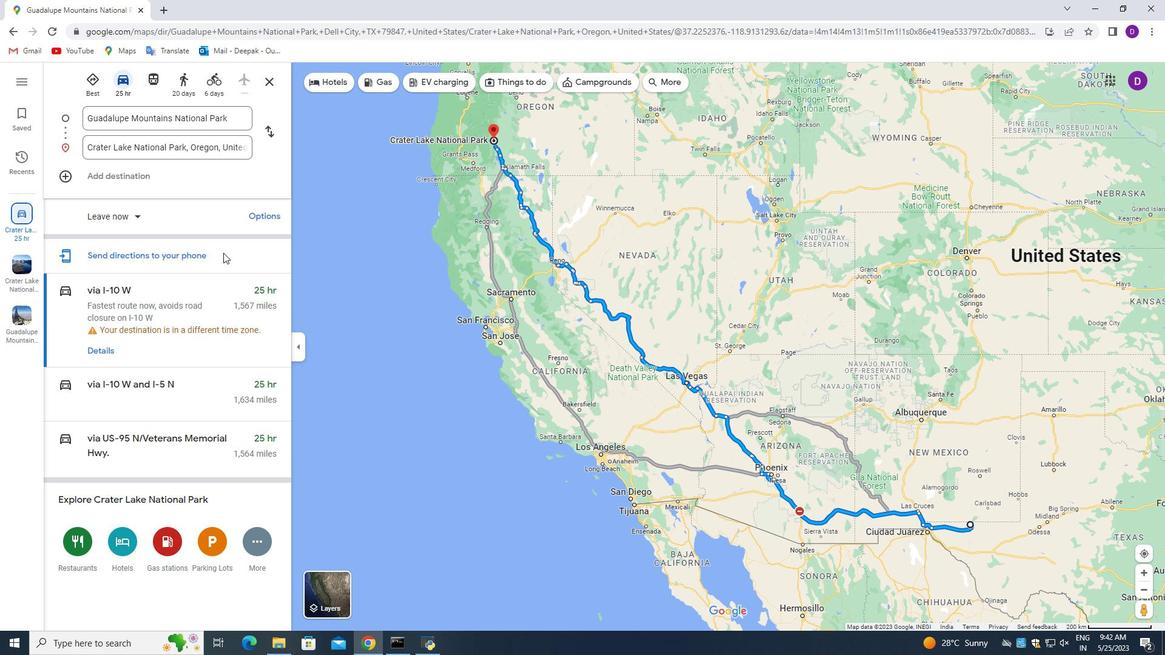 
Action: Mouse moved to (235, 247)
Screenshot: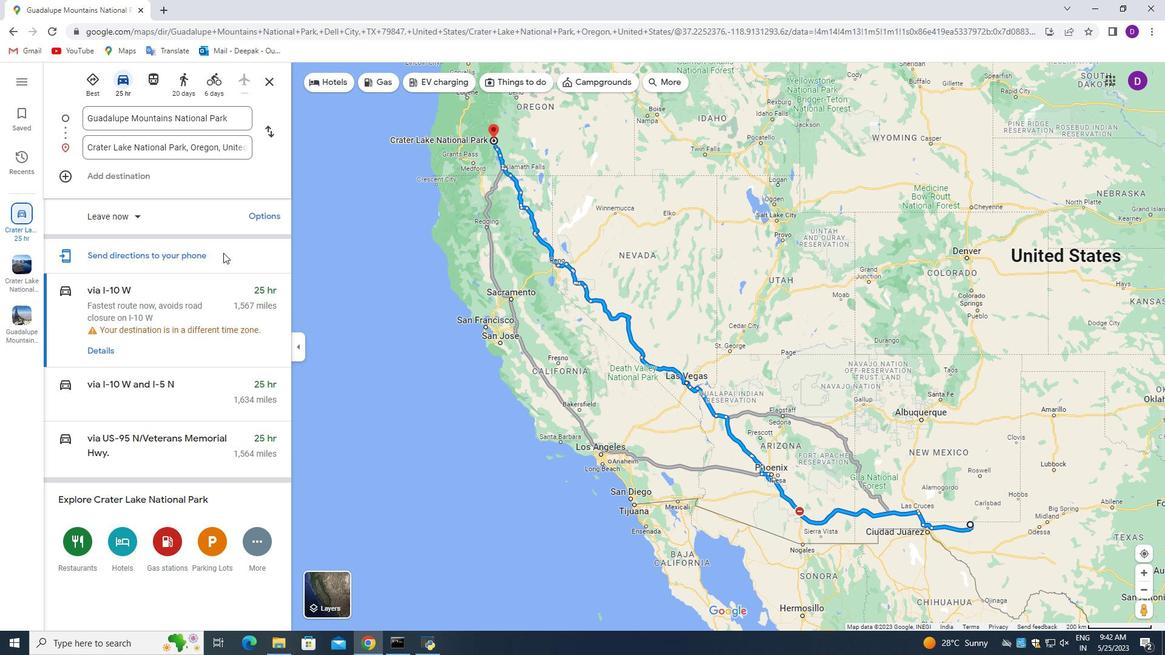 
Action: Mouse scrolled (235, 247) with delta (0, 0)
Screenshot: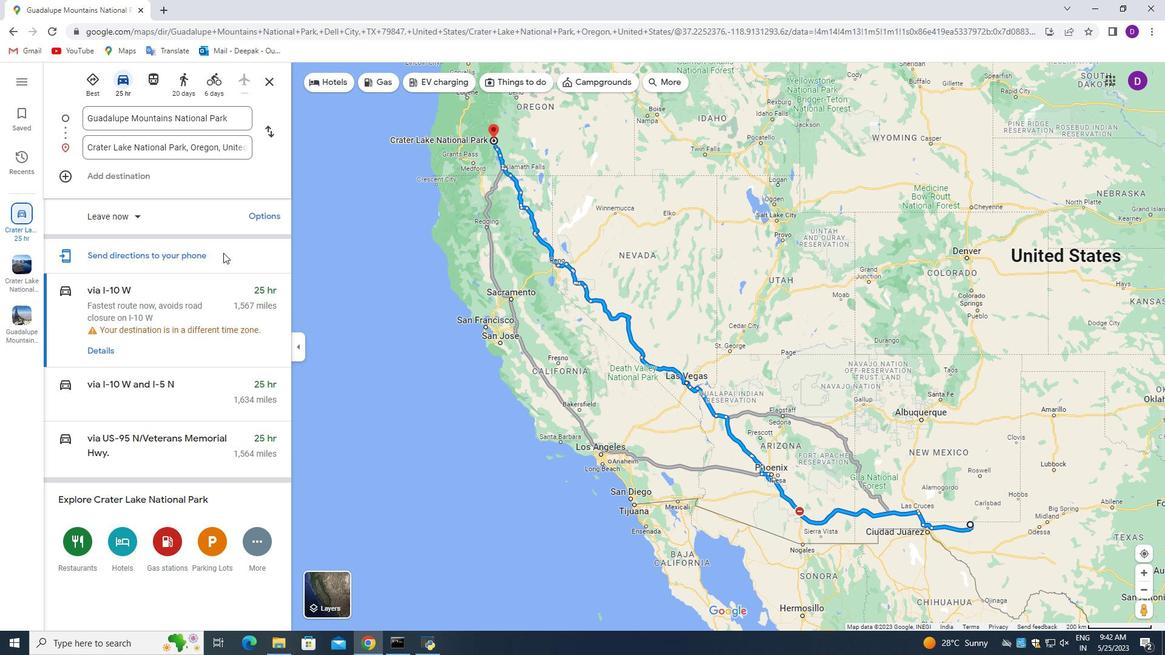 
Action: Mouse moved to (170, 440)
Screenshot: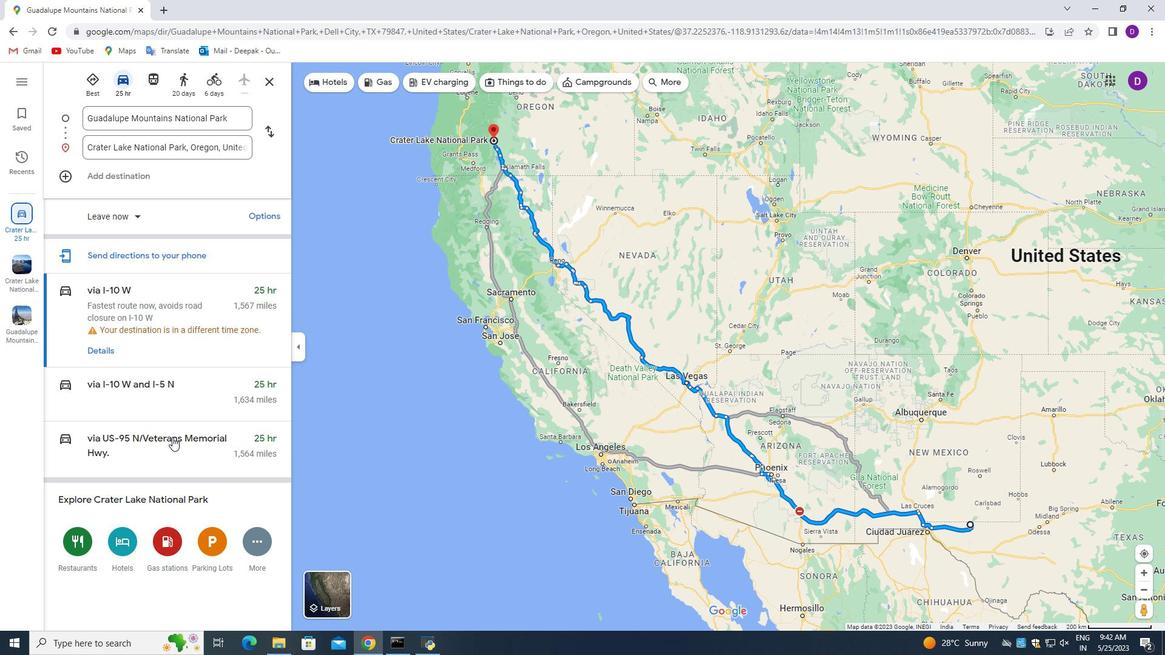 
Action: Mouse scrolled (170, 440) with delta (0, 0)
Screenshot: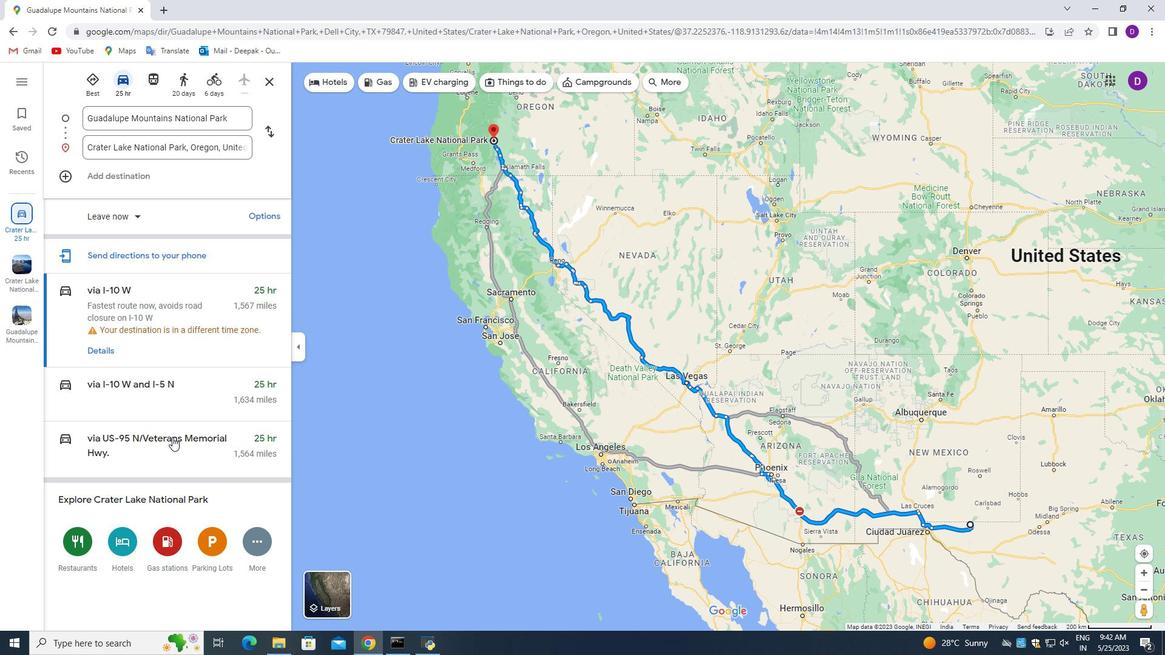 
Action: Mouse moved to (172, 437)
Screenshot: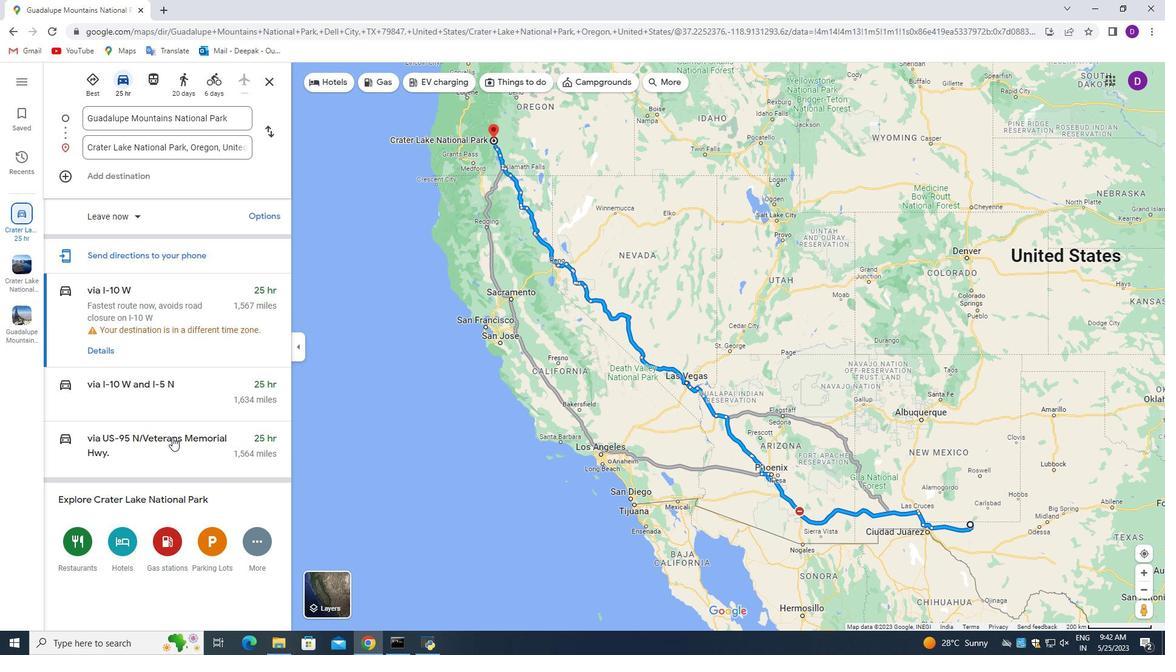 
Action: Mouse scrolled (172, 438) with delta (0, 0)
Screenshot: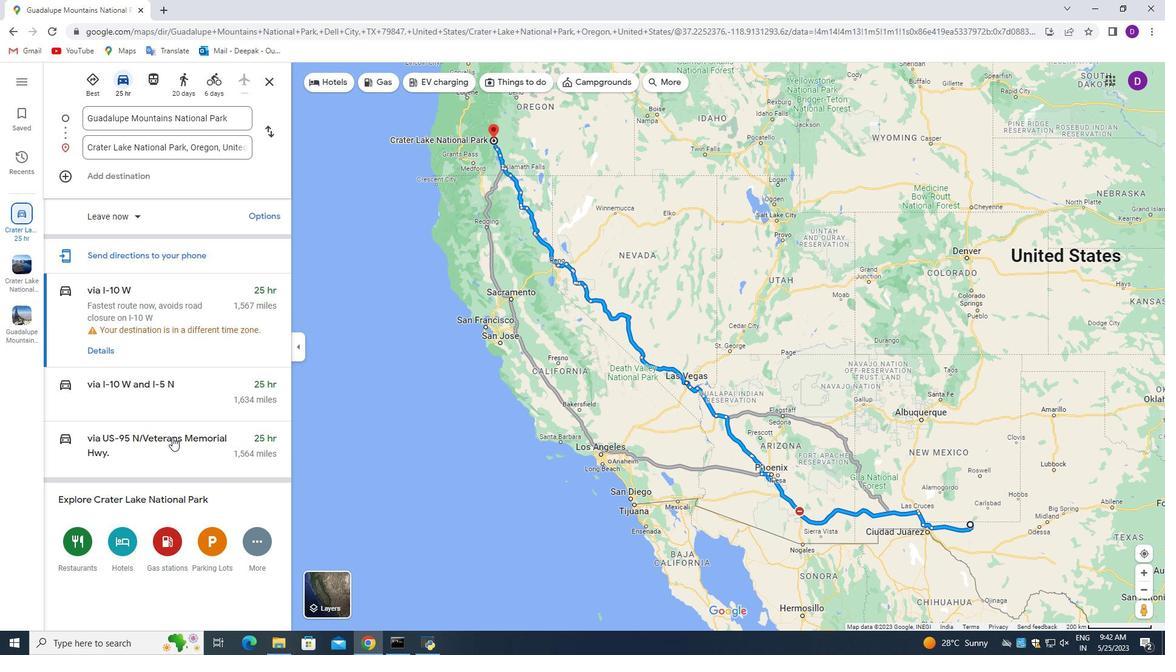 
Action: Mouse moved to (177, 432)
Screenshot: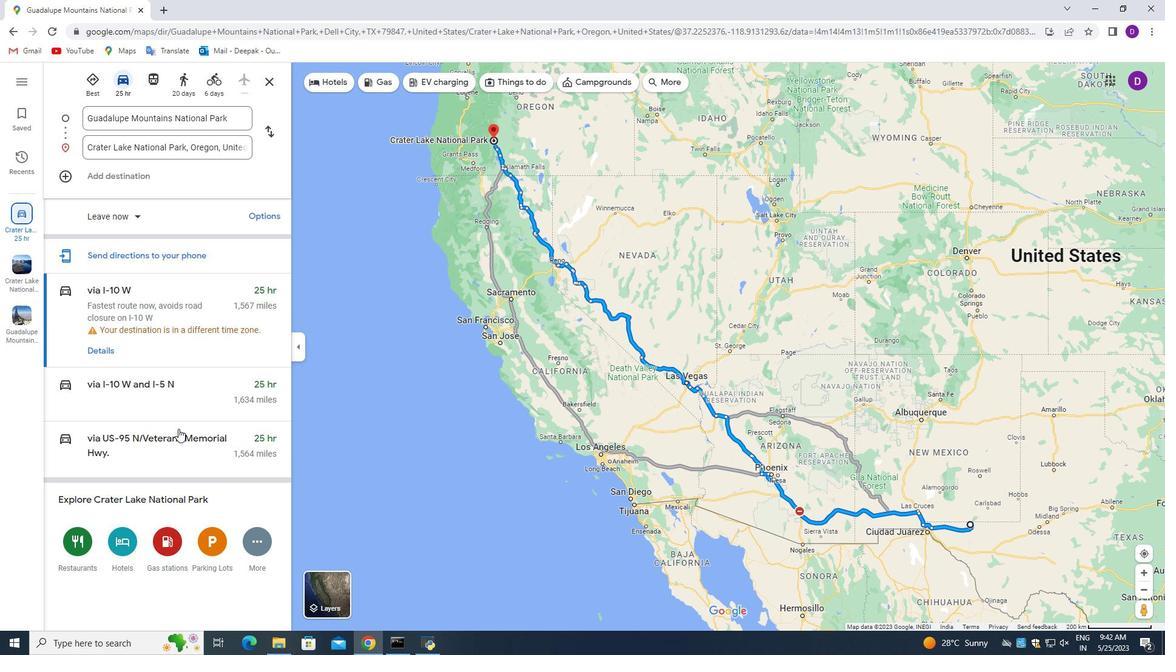 
Action: Mouse scrolled (176, 433) with delta (0, 0)
Screenshot: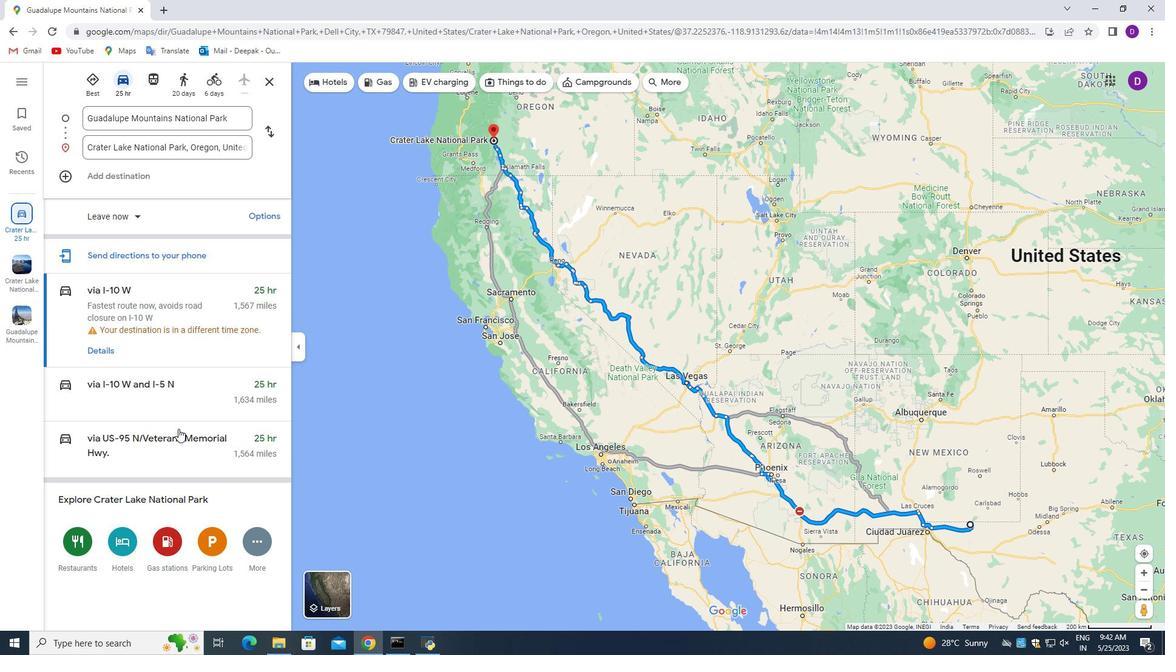 
Action: Mouse moved to (182, 421)
Screenshot: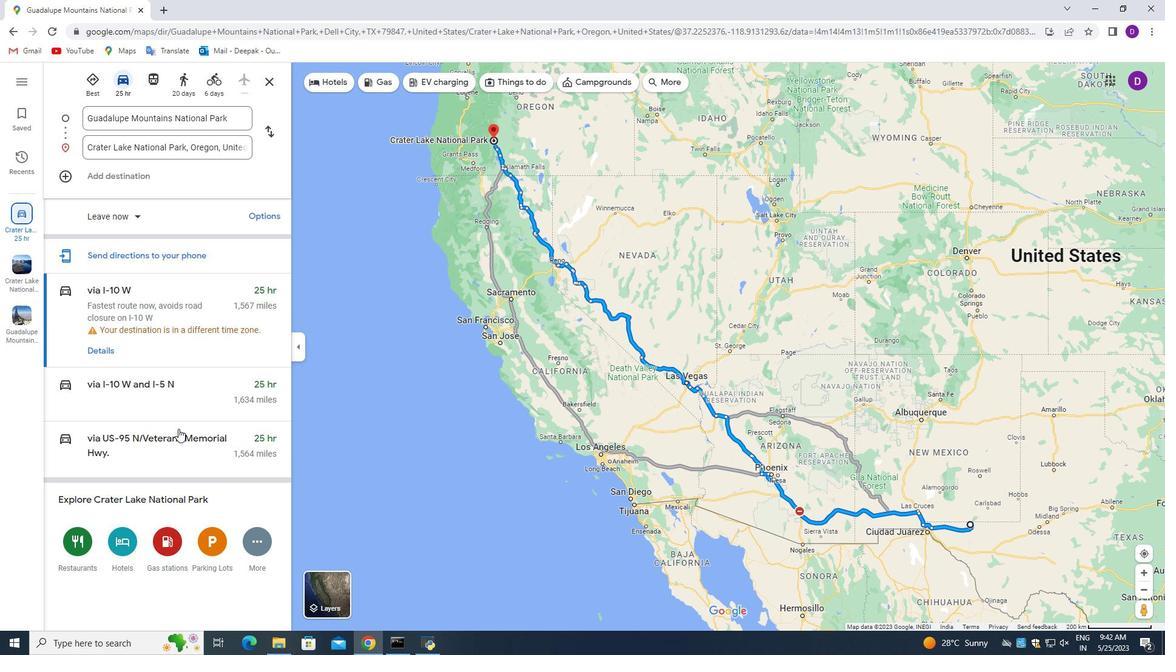 
Action: Mouse scrolled (182, 422) with delta (0, 0)
Screenshot: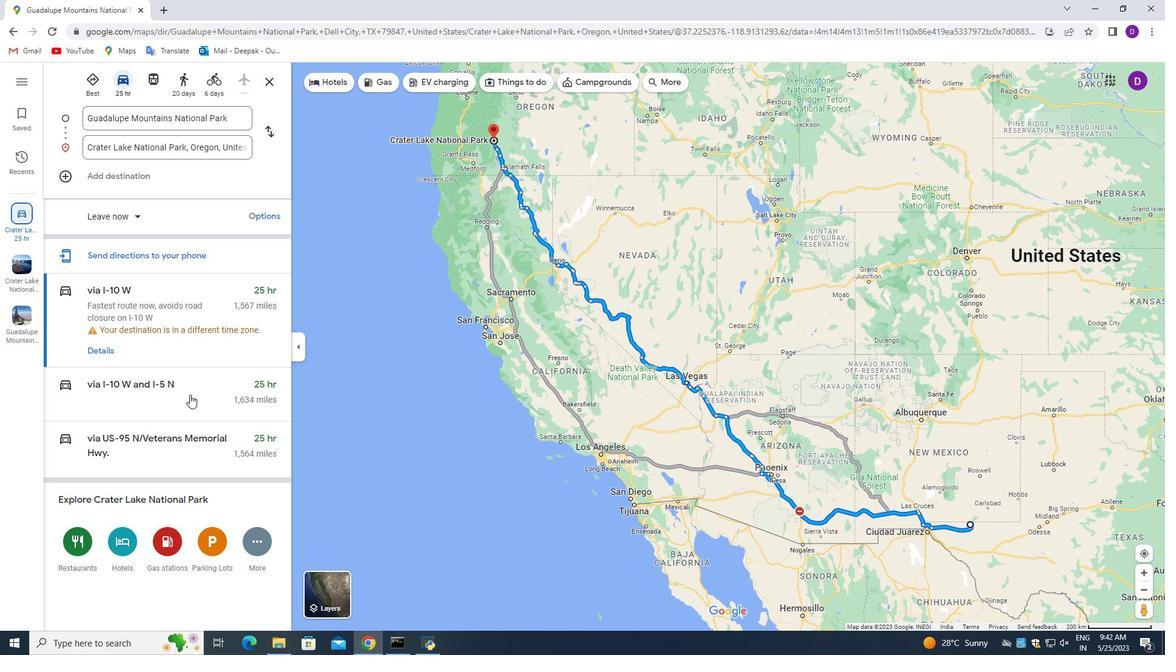 
Action: Mouse moved to (502, 170)
Screenshot: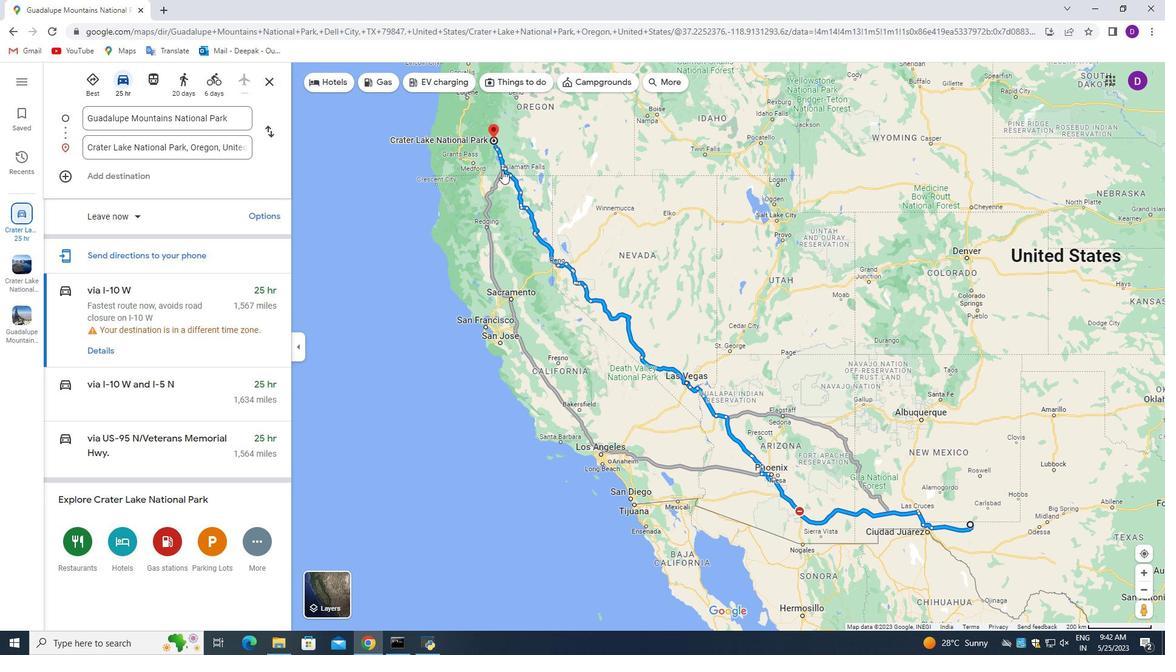 
Action: Mouse scrolled (502, 171) with delta (0, 0)
Screenshot: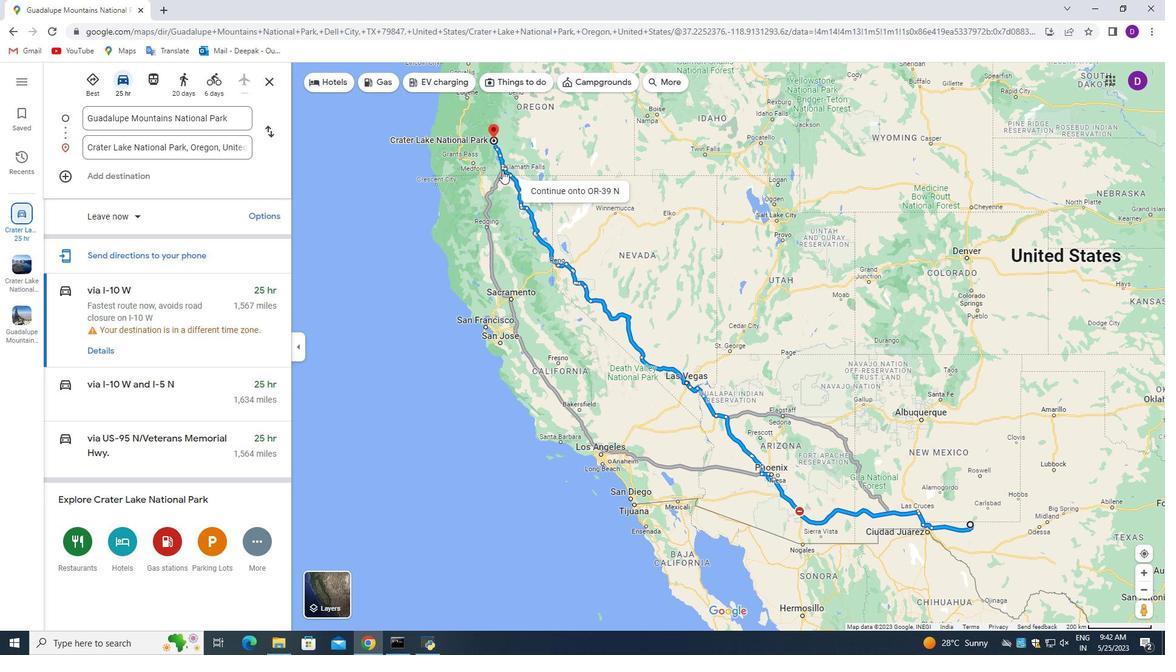 
Action: Mouse scrolled (502, 171) with delta (0, 0)
Screenshot: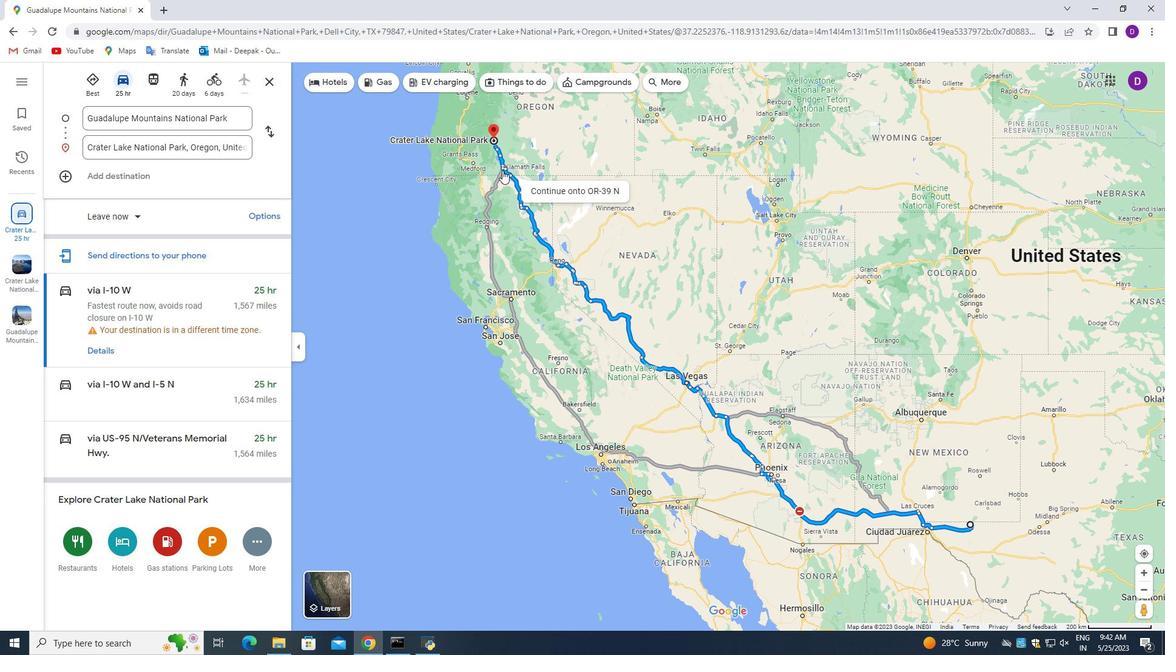 
Action: Mouse moved to (501, 170)
Screenshot: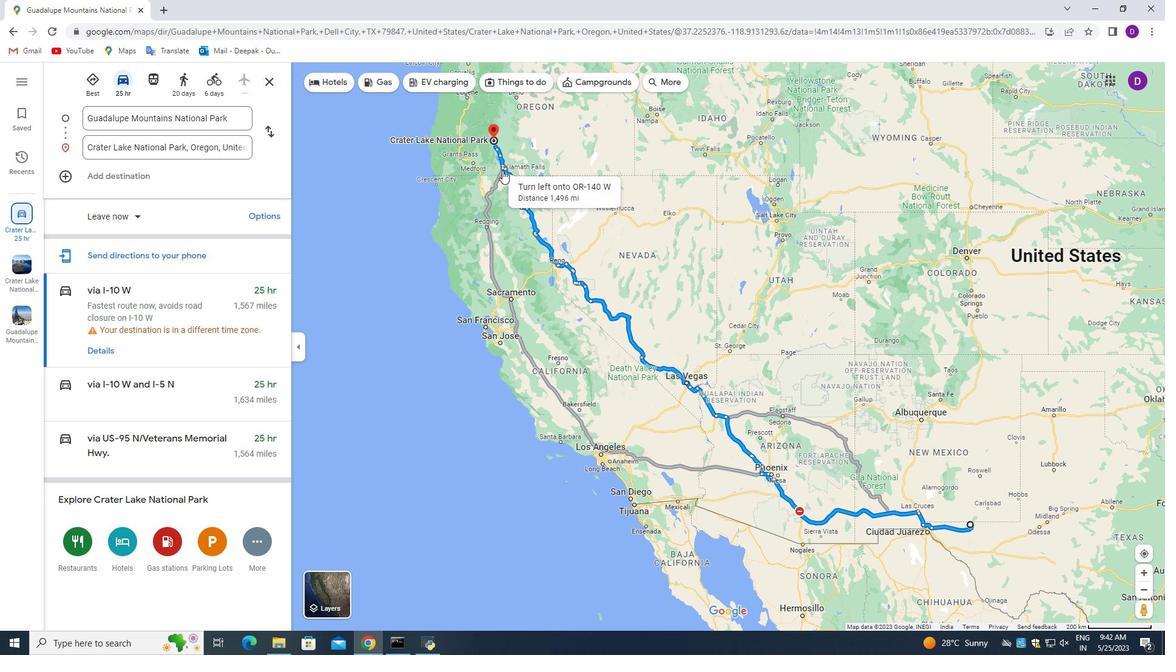 
Action: Mouse scrolled (502, 171) with delta (0, 0)
Screenshot: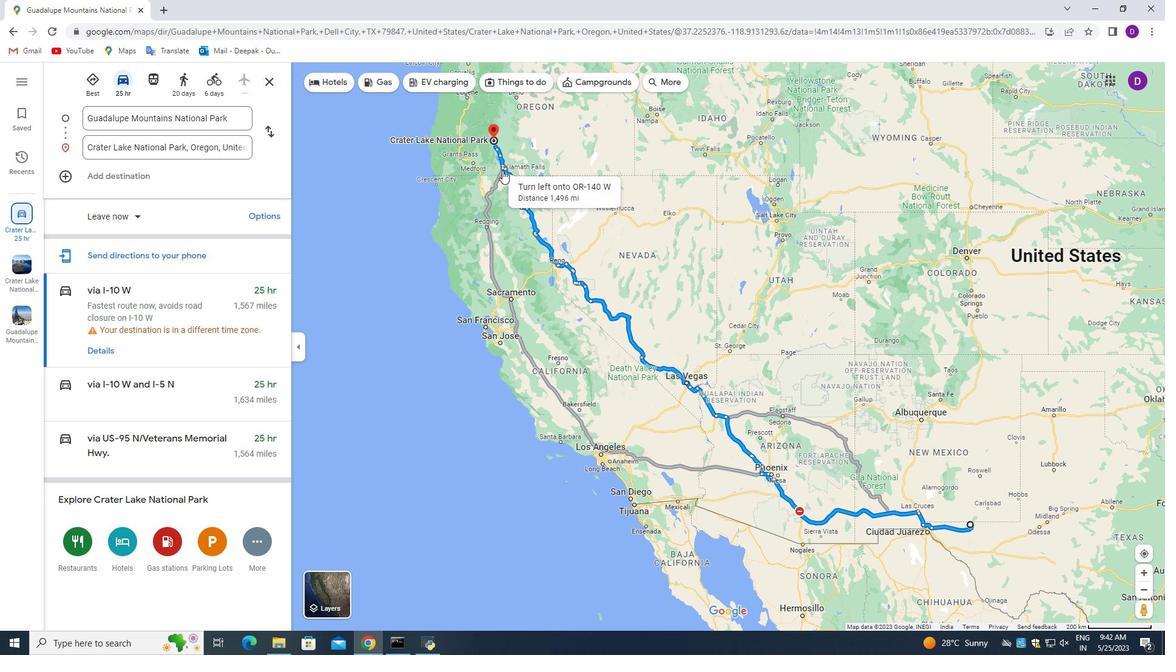 
Action: Mouse scrolled (501, 171) with delta (0, 0)
Screenshot: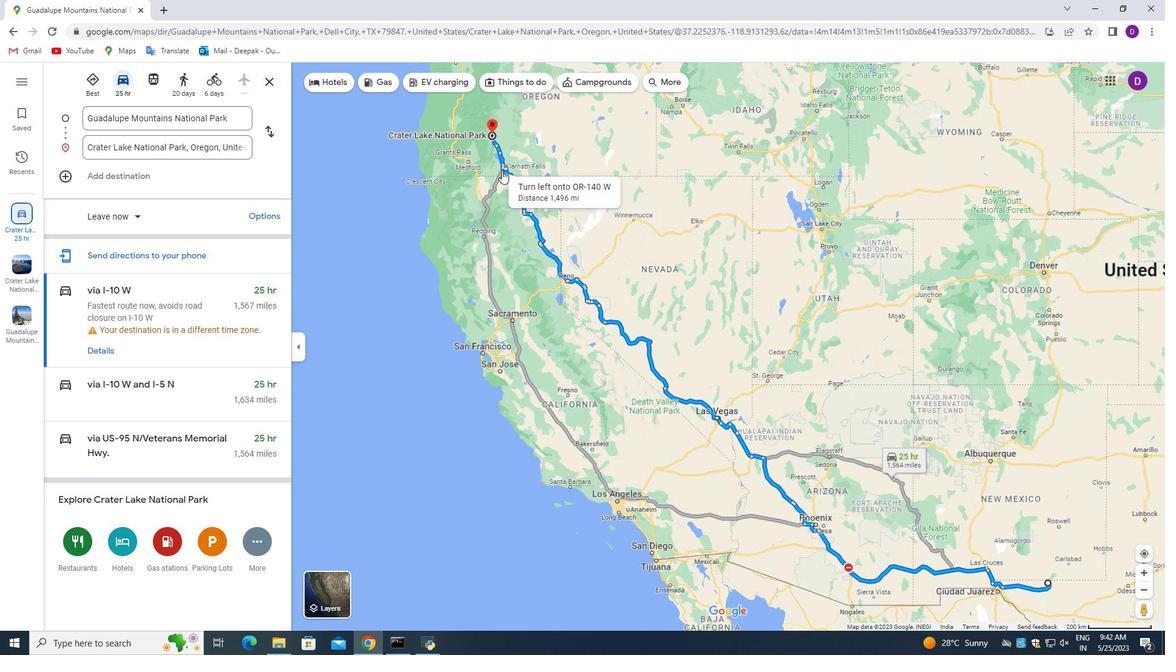 
Action: Mouse scrolled (501, 171) with delta (0, 0)
Screenshot: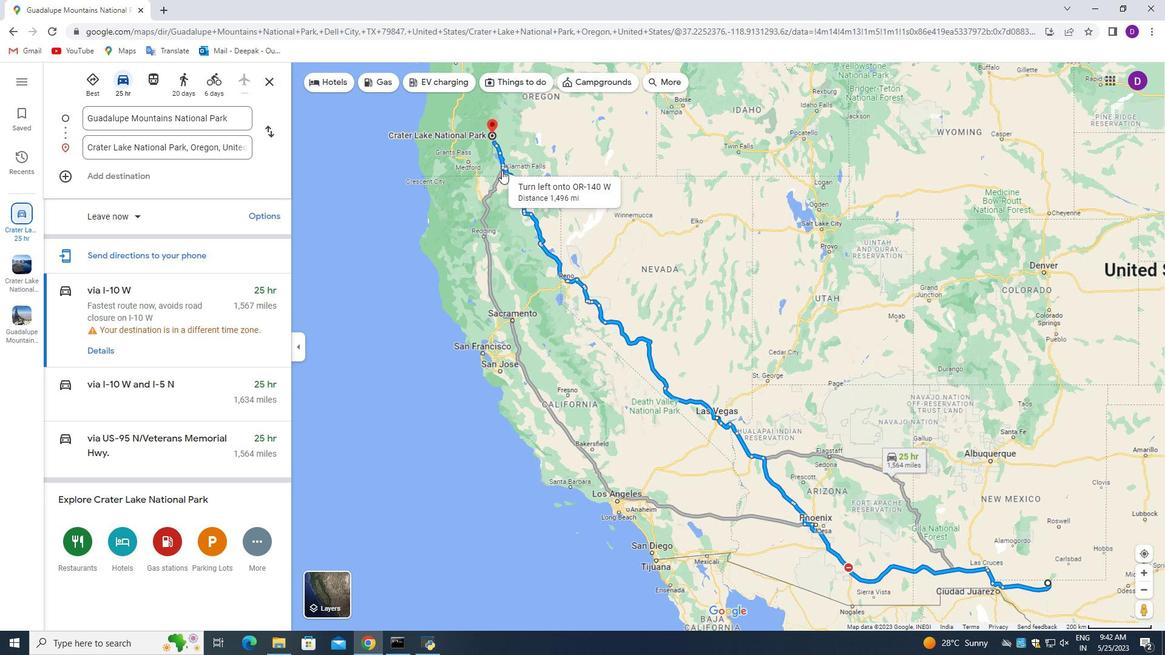 
Action: Mouse scrolled (501, 171) with delta (0, 0)
Screenshot: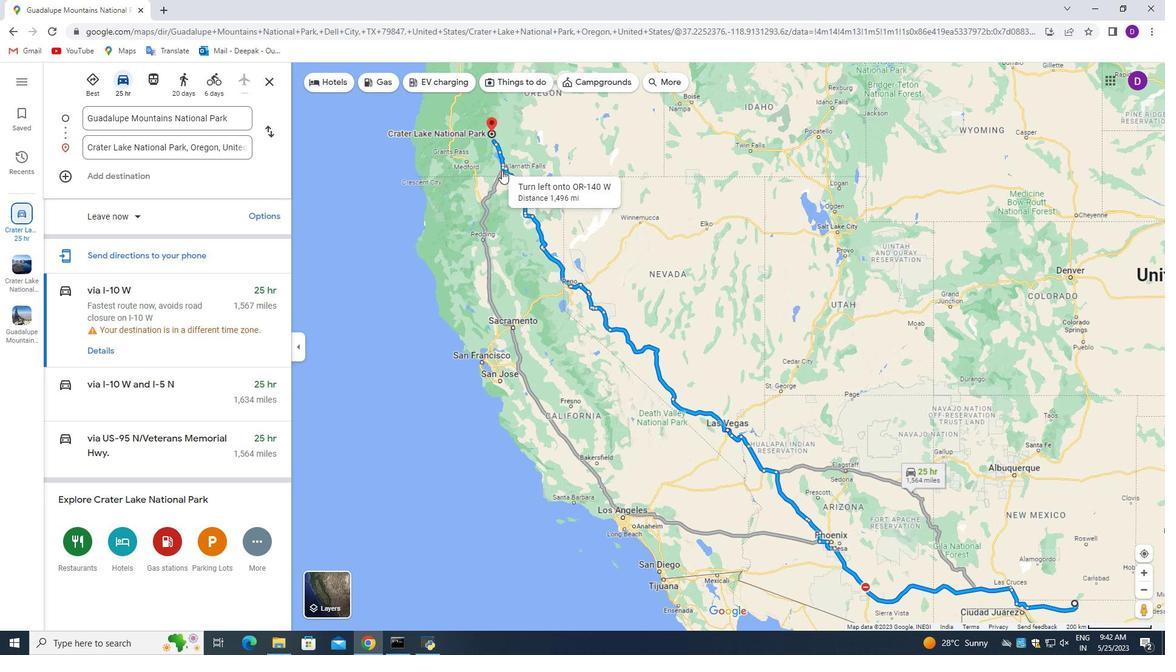 
Action: Mouse scrolled (501, 171) with delta (0, 0)
Screenshot: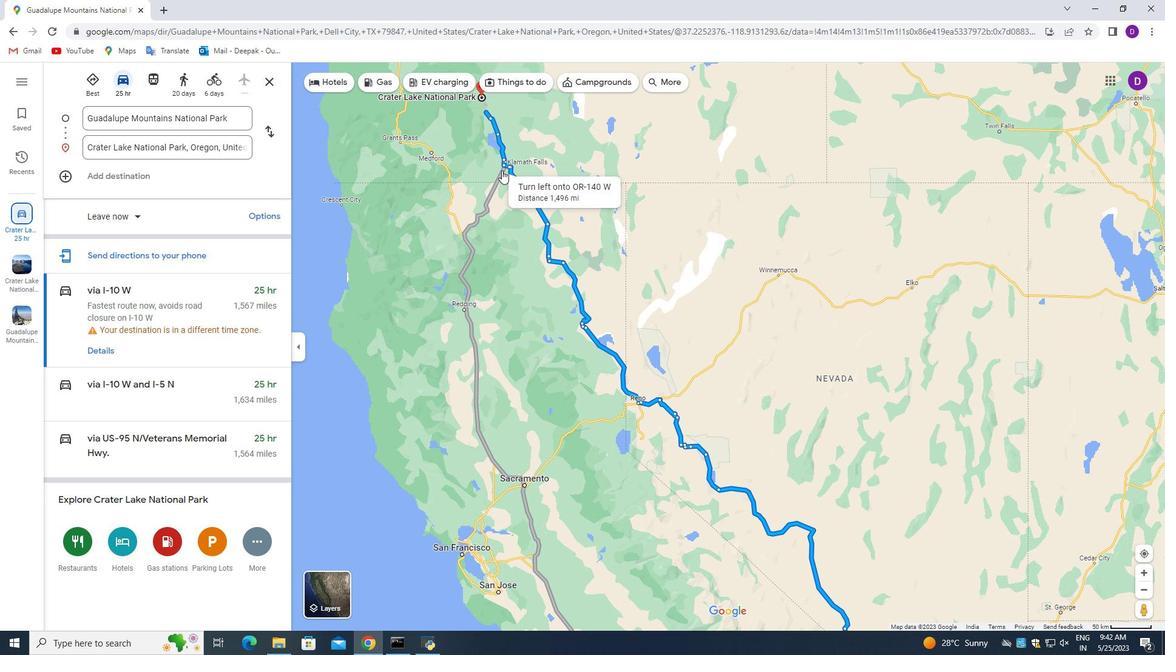 
Action: Mouse scrolled (501, 171) with delta (0, 0)
Screenshot: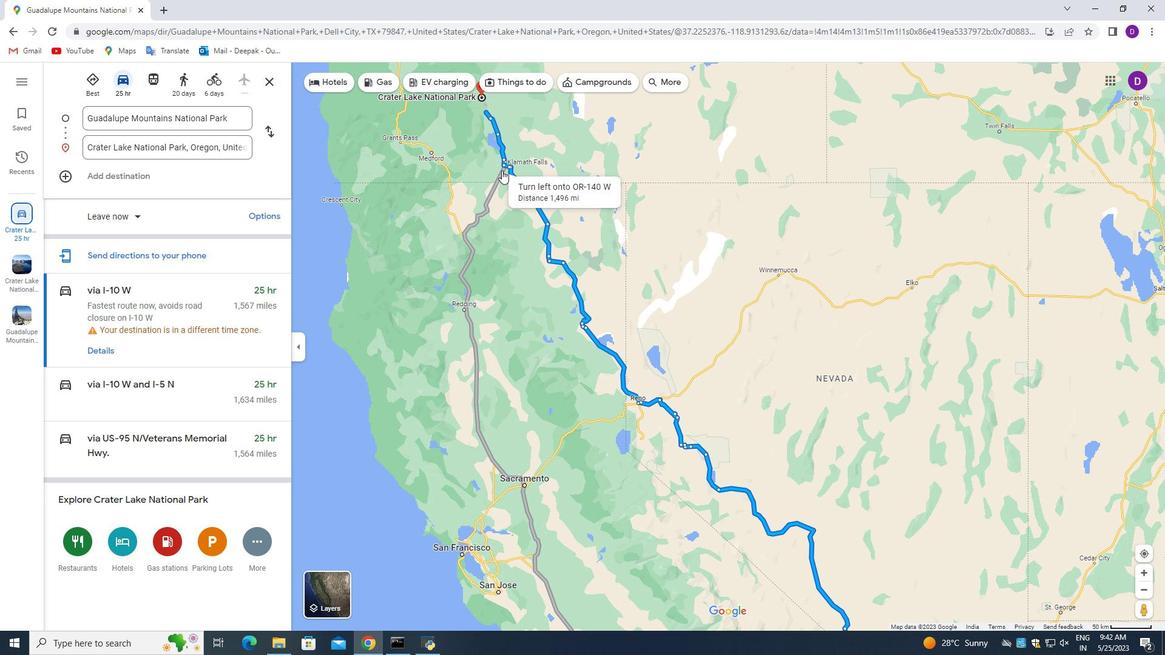 
Action: Mouse moved to (514, 304)
Screenshot: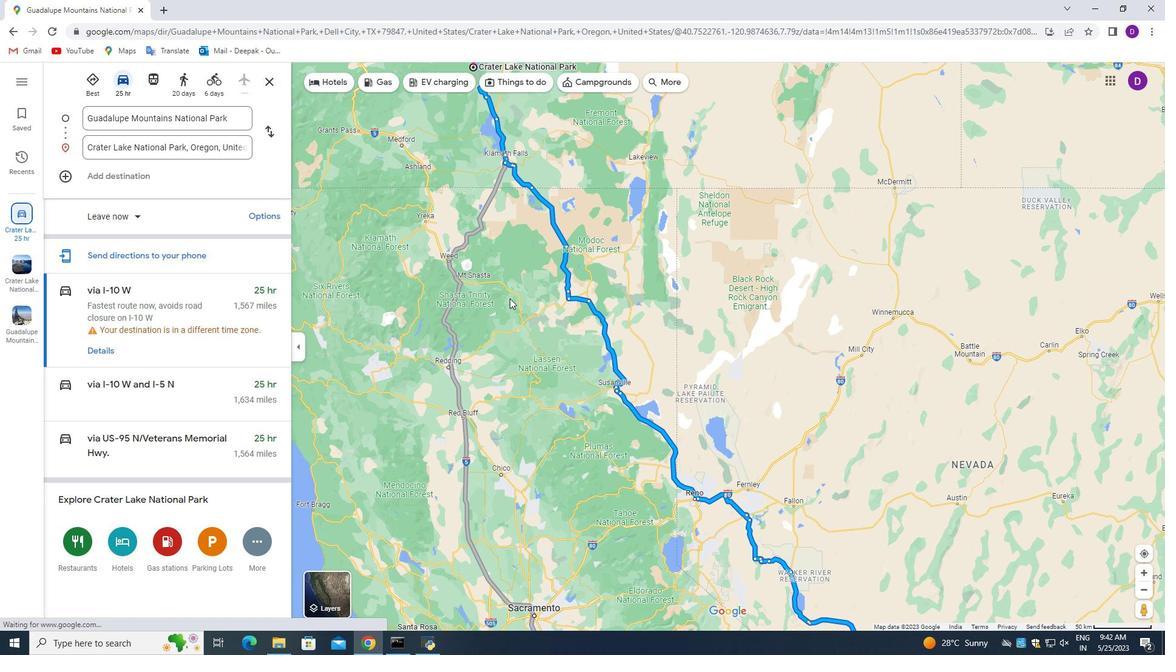 
Action: Mouse pressed left at (514, 304)
Screenshot: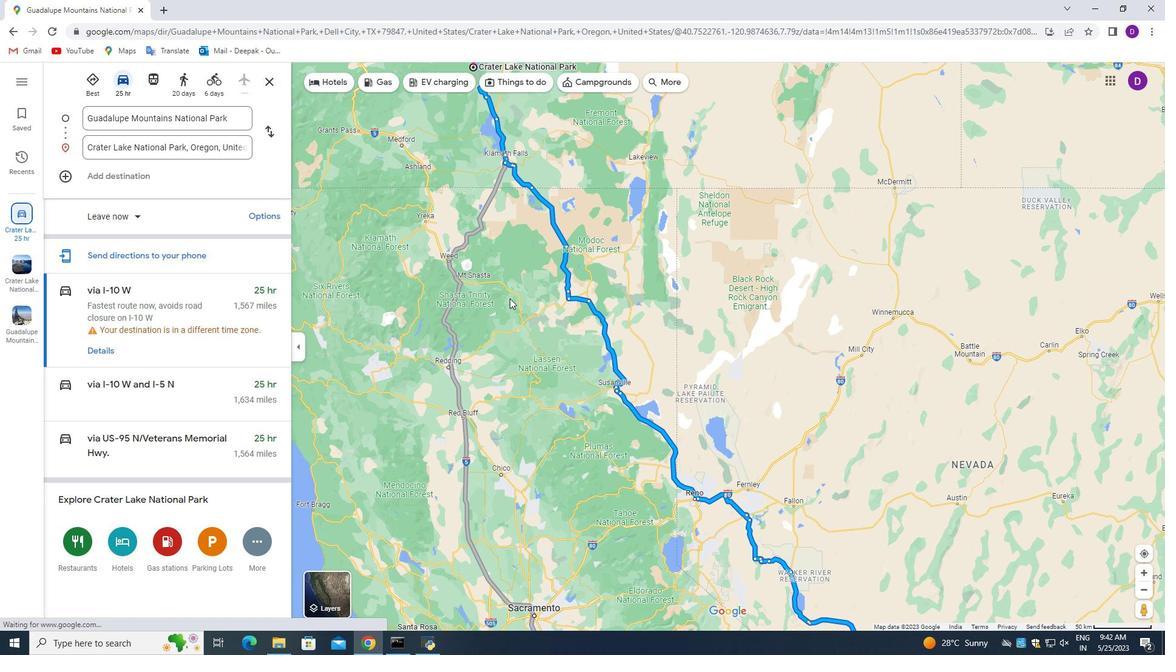 
Action: Mouse moved to (566, 381)
Screenshot: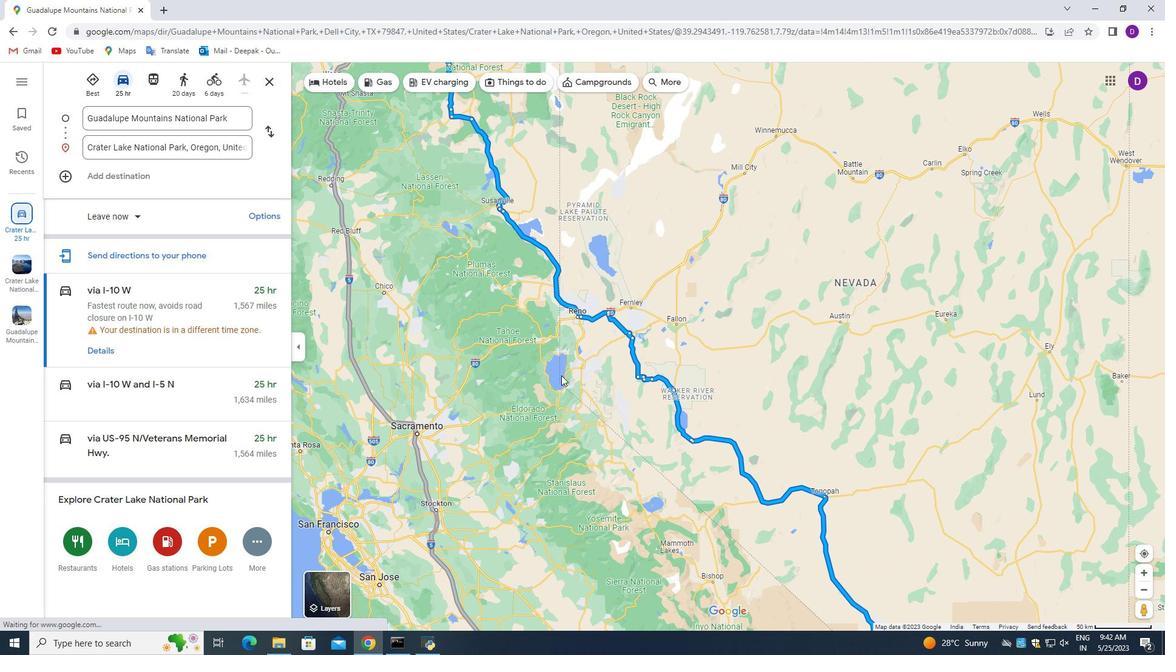
Action: Mouse pressed left at (566, 381)
Screenshot: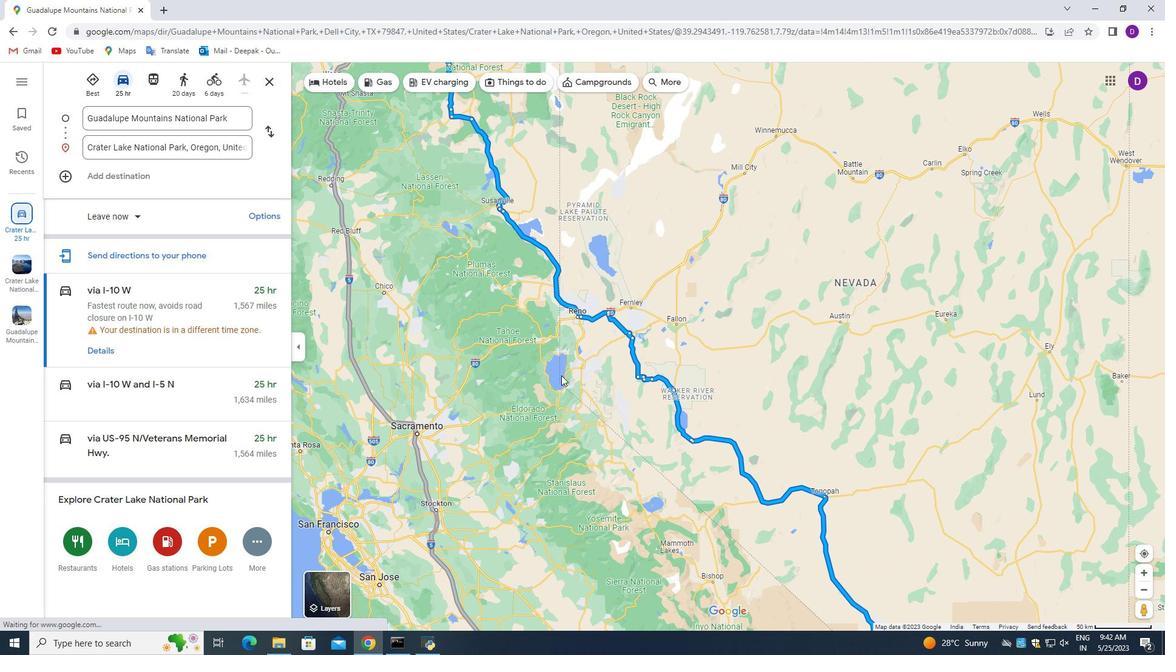 
Action: Mouse moved to (569, 355)
Screenshot: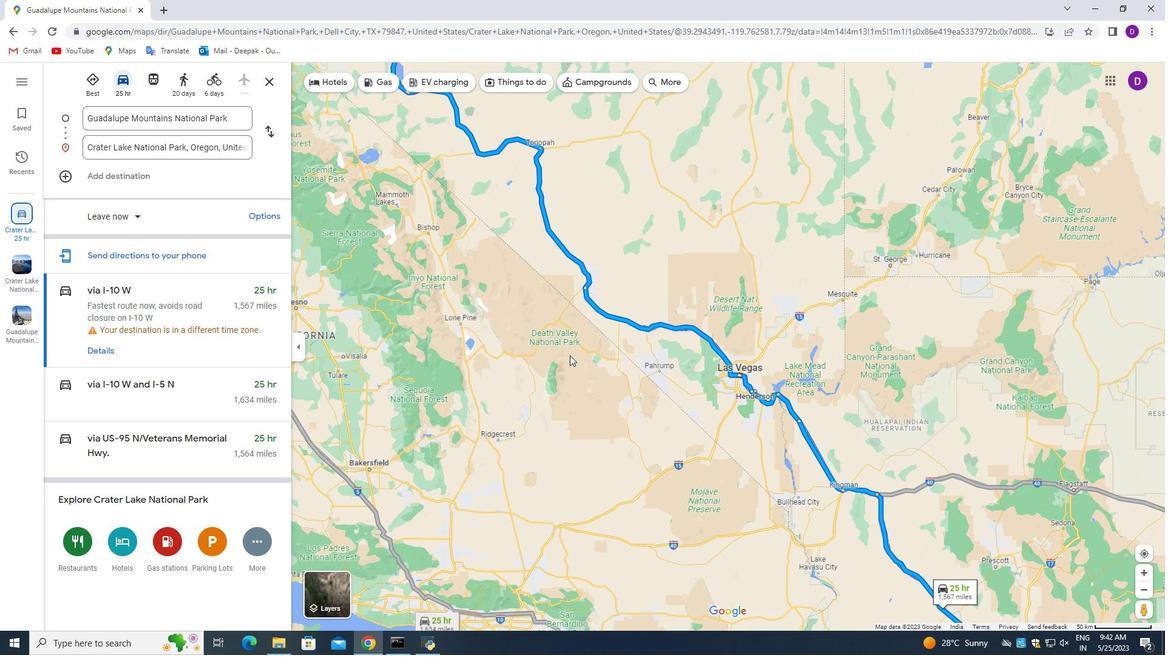 
Action: Mouse pressed left at (569, 361)
Screenshot: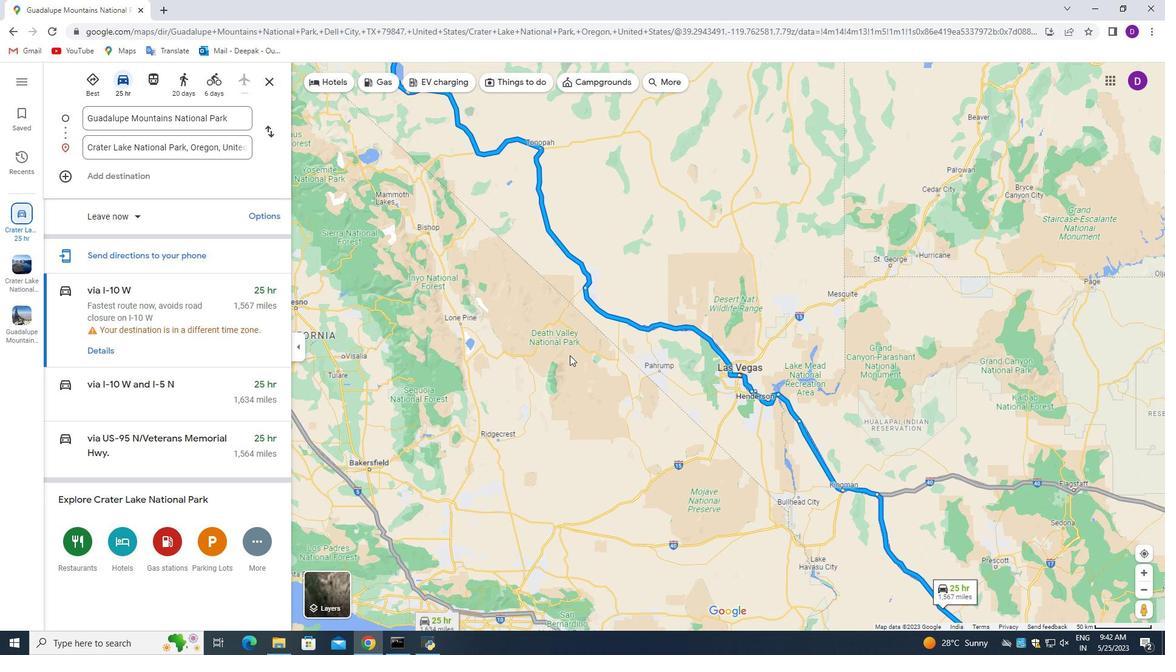 
Action: Mouse moved to (608, 405)
Screenshot: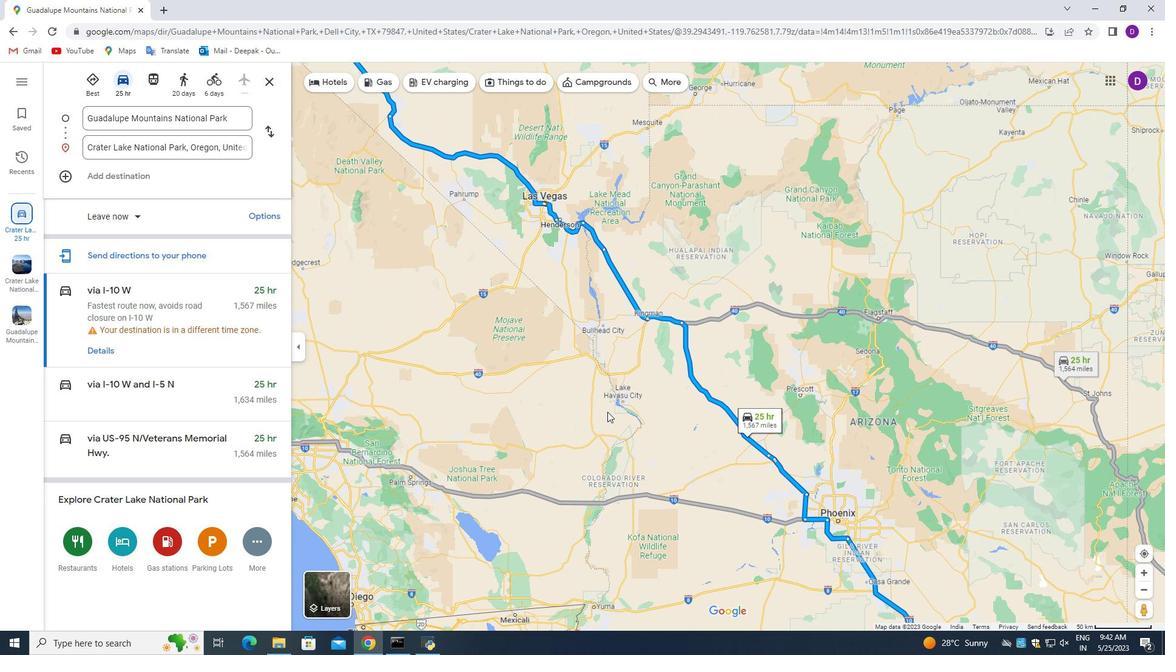 
Action: Mouse pressed left at (608, 407)
Screenshot: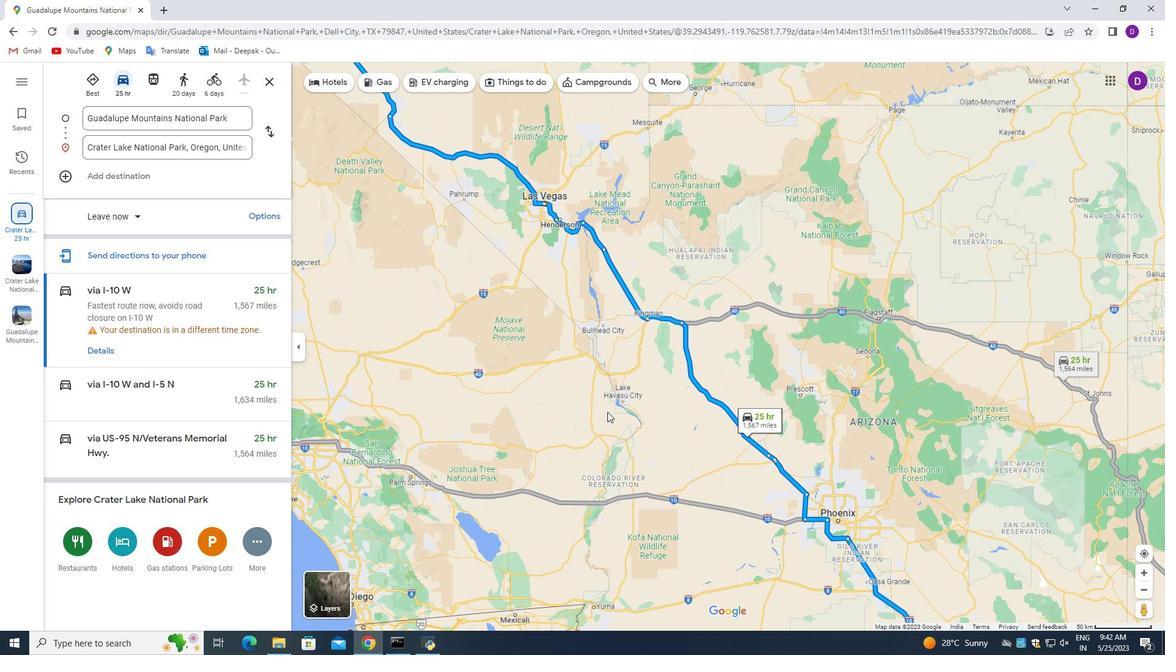 
Action: Mouse moved to (635, 370)
Screenshot: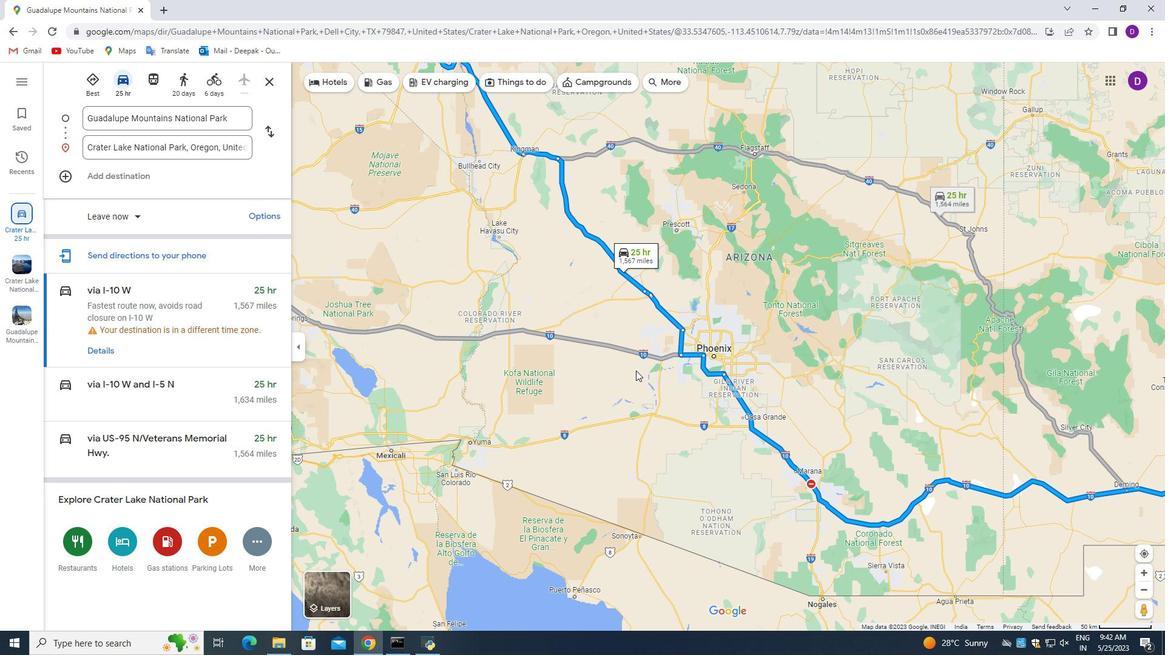 
Action: Mouse pressed left at (635, 370)
Screenshot: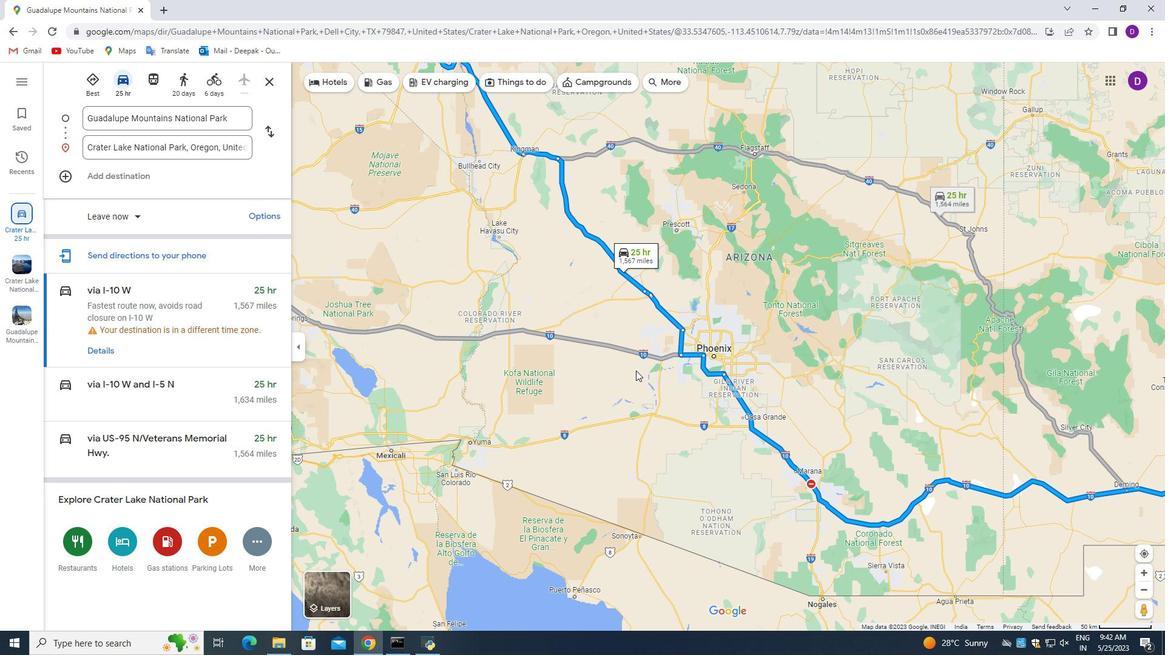 
Action: Mouse moved to (655, 333)
Screenshot: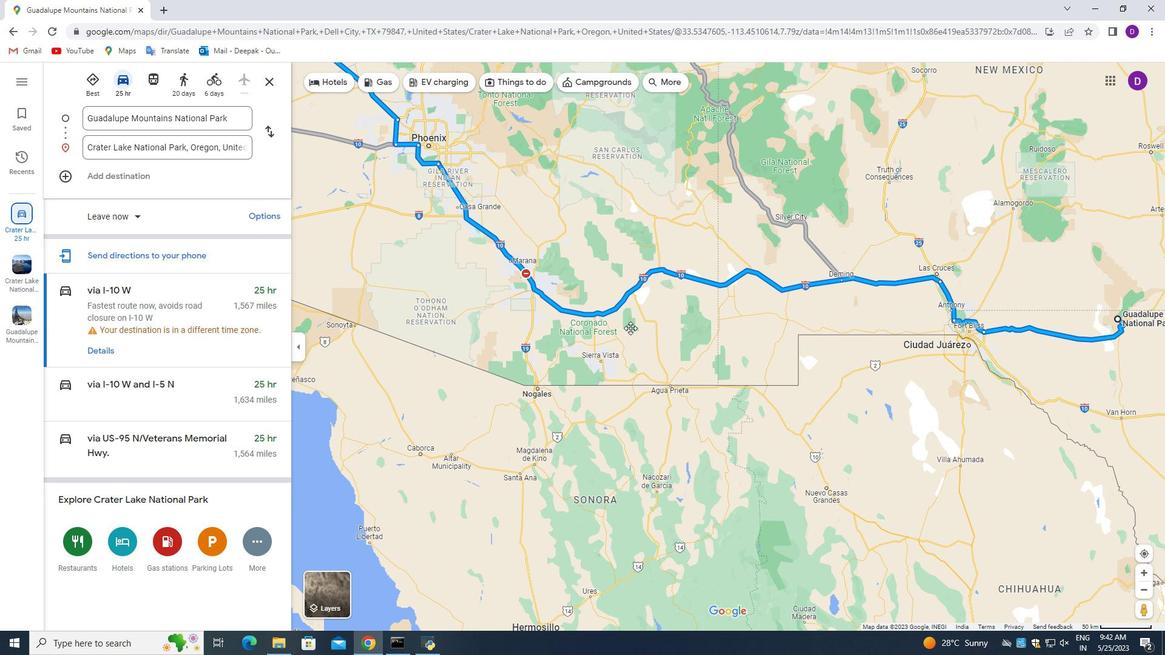 
Action: Mouse pressed left at (661, 334)
Screenshot: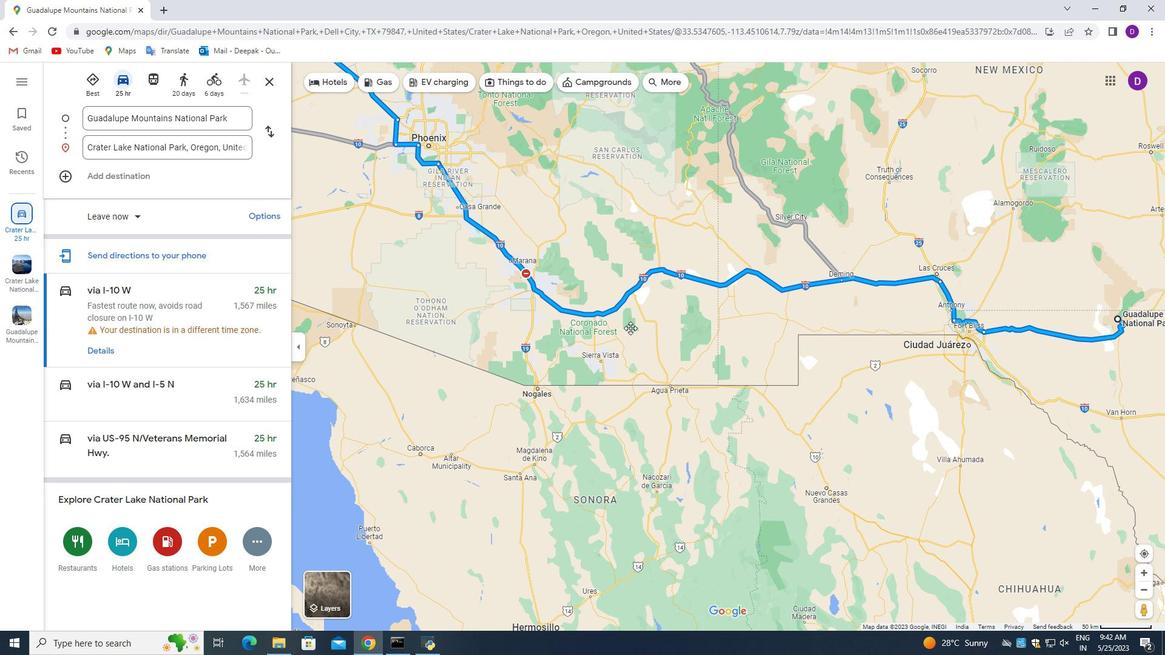 
Action: Mouse moved to (762, 344)
Screenshot: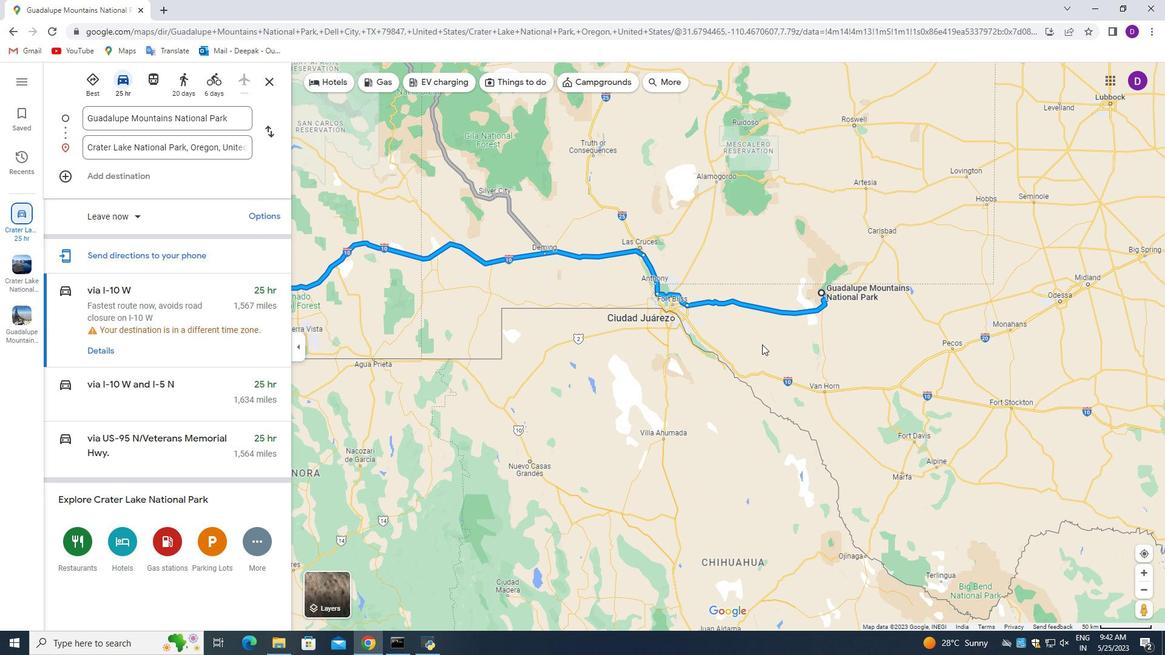 
Action: Mouse pressed left at (762, 344)
Screenshot: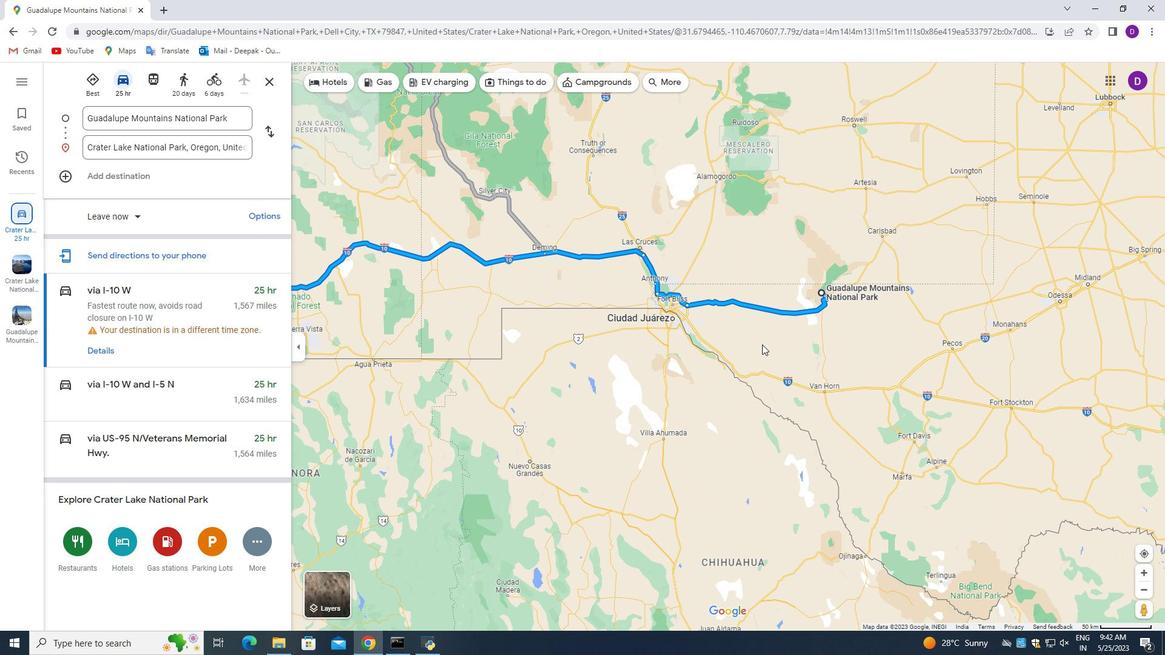 
Action: Mouse moved to (663, 293)
Screenshot: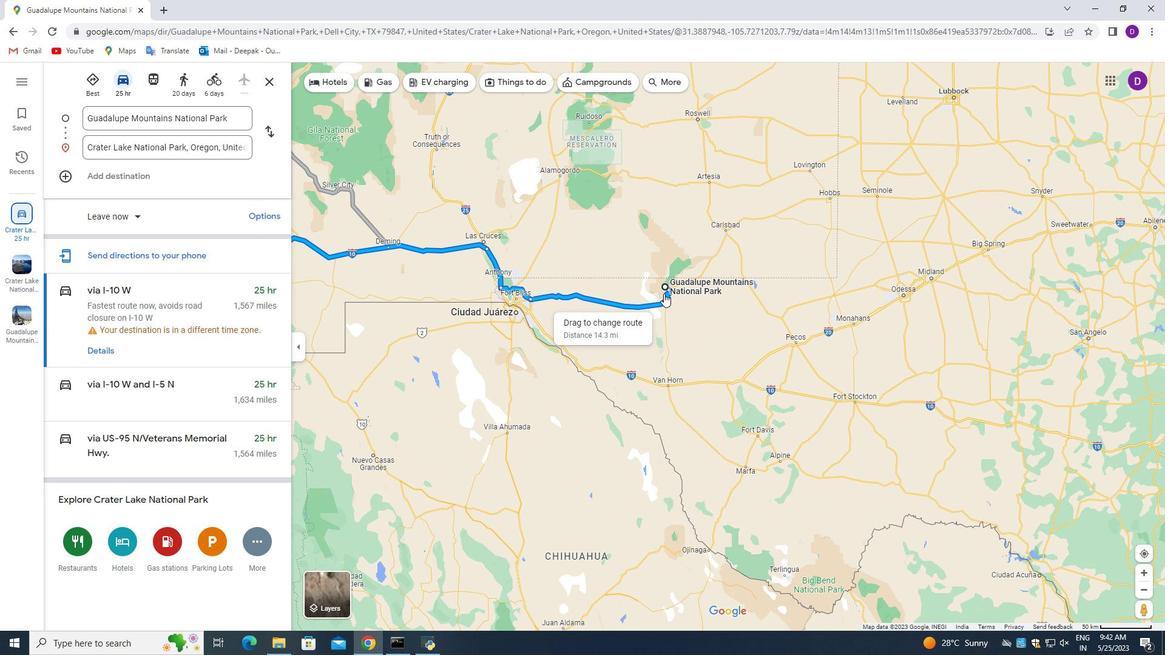 
Action: Mouse scrolled (663, 294) with delta (0, 0)
Screenshot: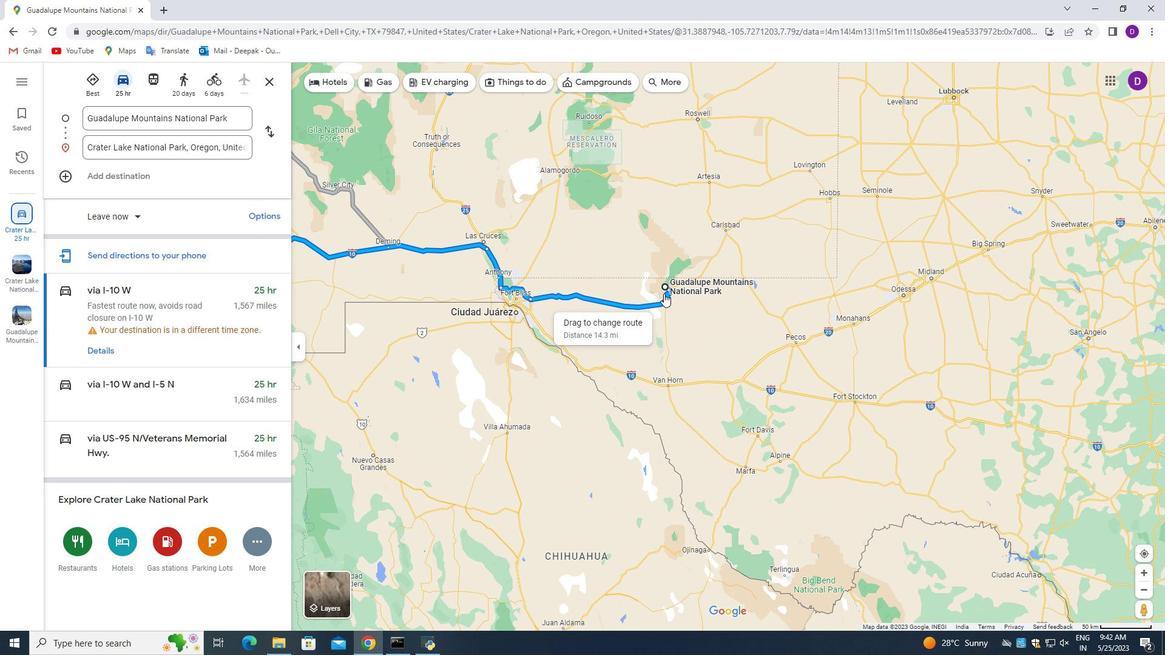 
Action: Mouse scrolled (663, 294) with delta (0, 0)
Screenshot: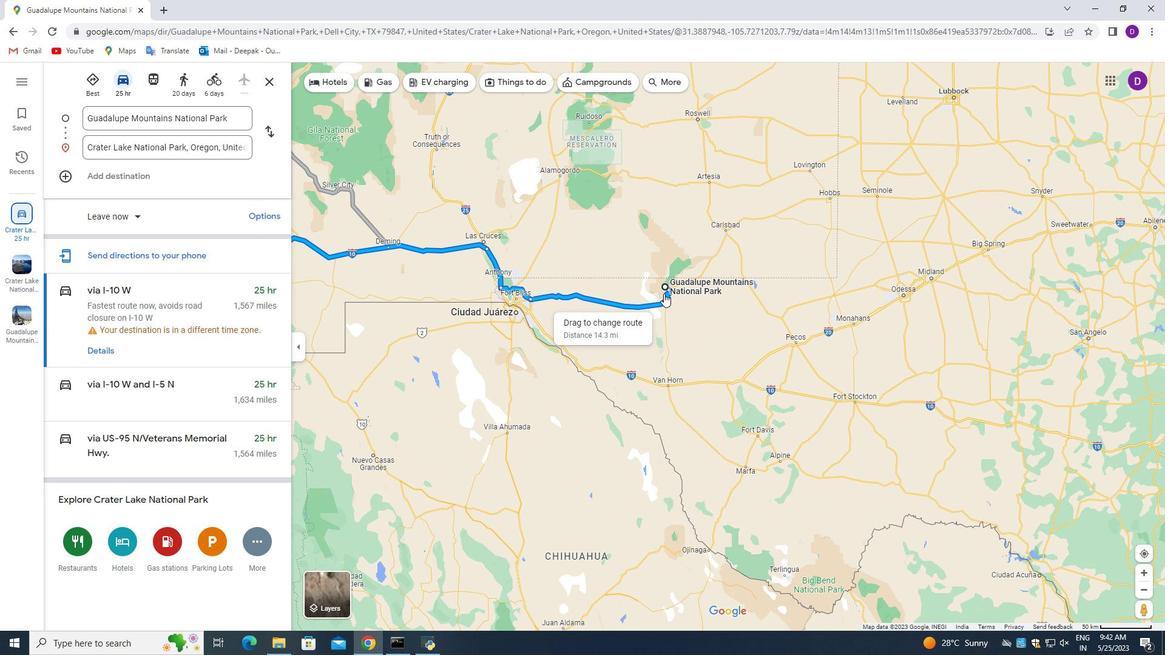
Action: Mouse moved to (695, 335)
Screenshot: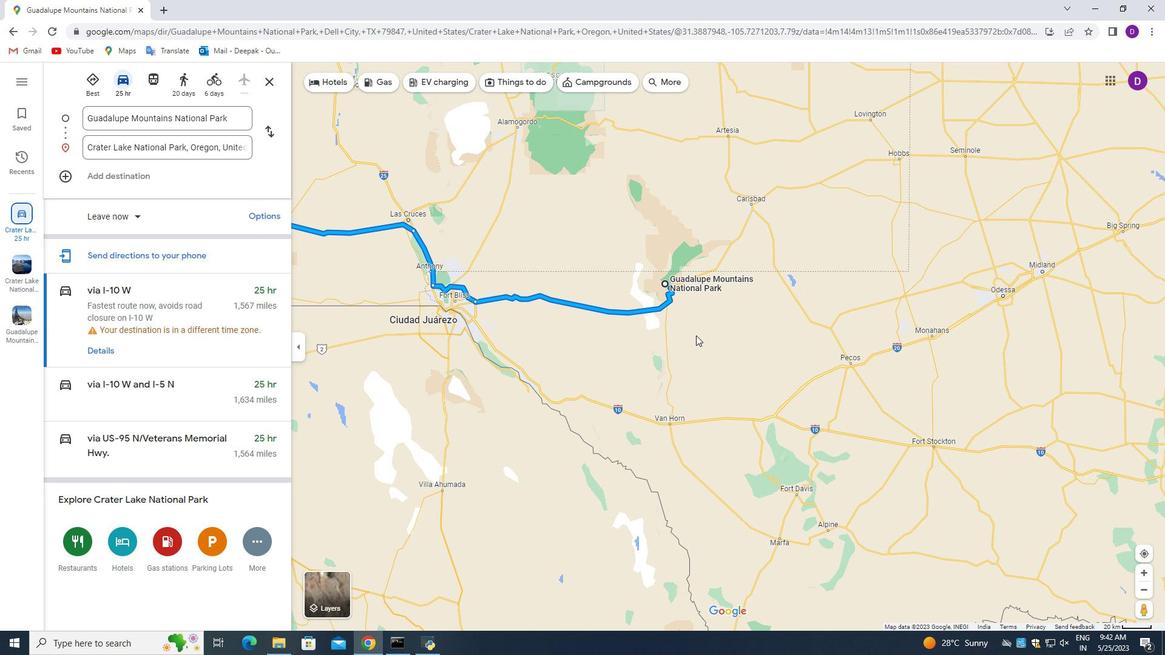 
Action: Mouse scrolled (695, 336) with delta (0, 0)
Screenshot: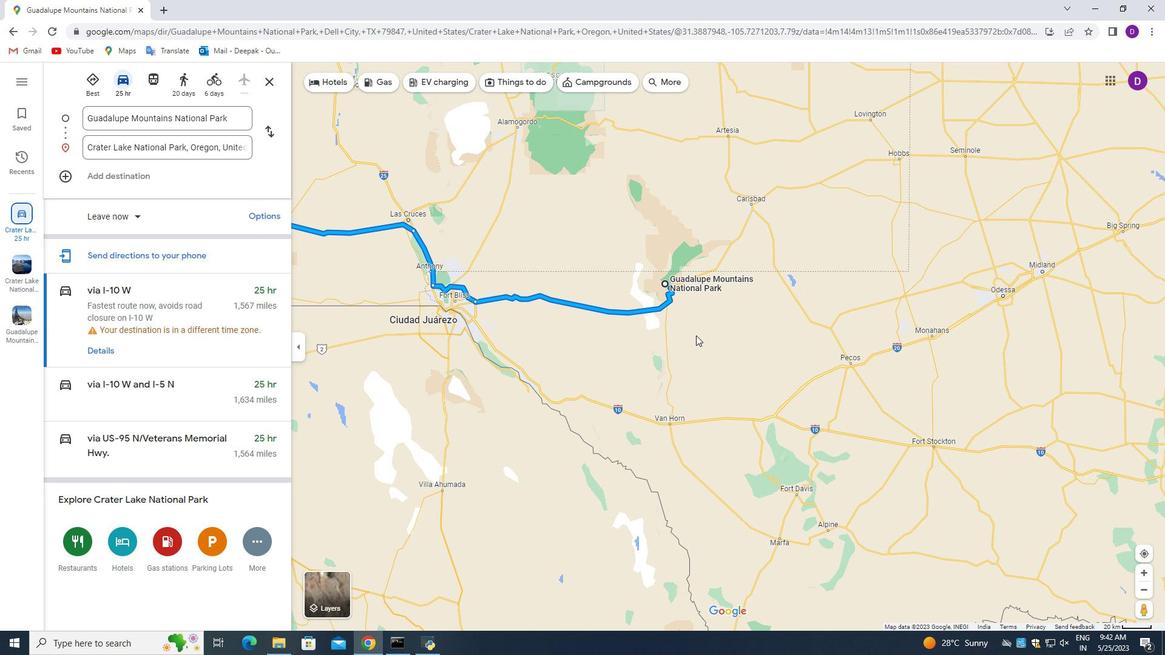 
Action: Mouse moved to (689, 333)
Screenshot: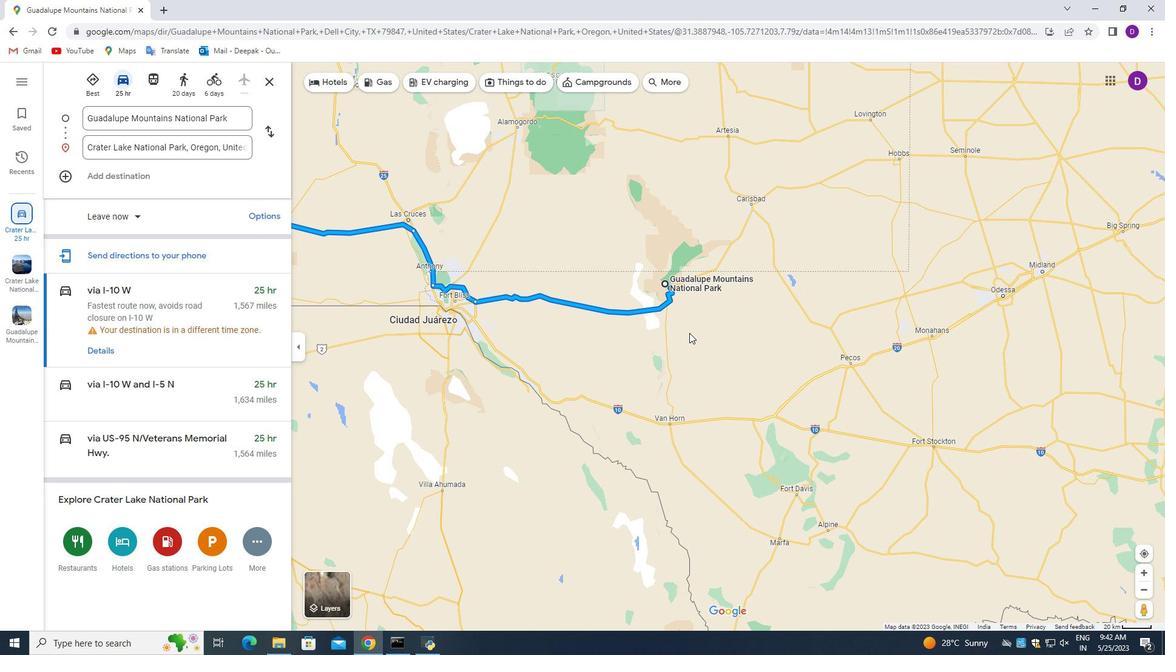 
Action: Mouse scrolled (689, 333) with delta (0, 0)
Screenshot: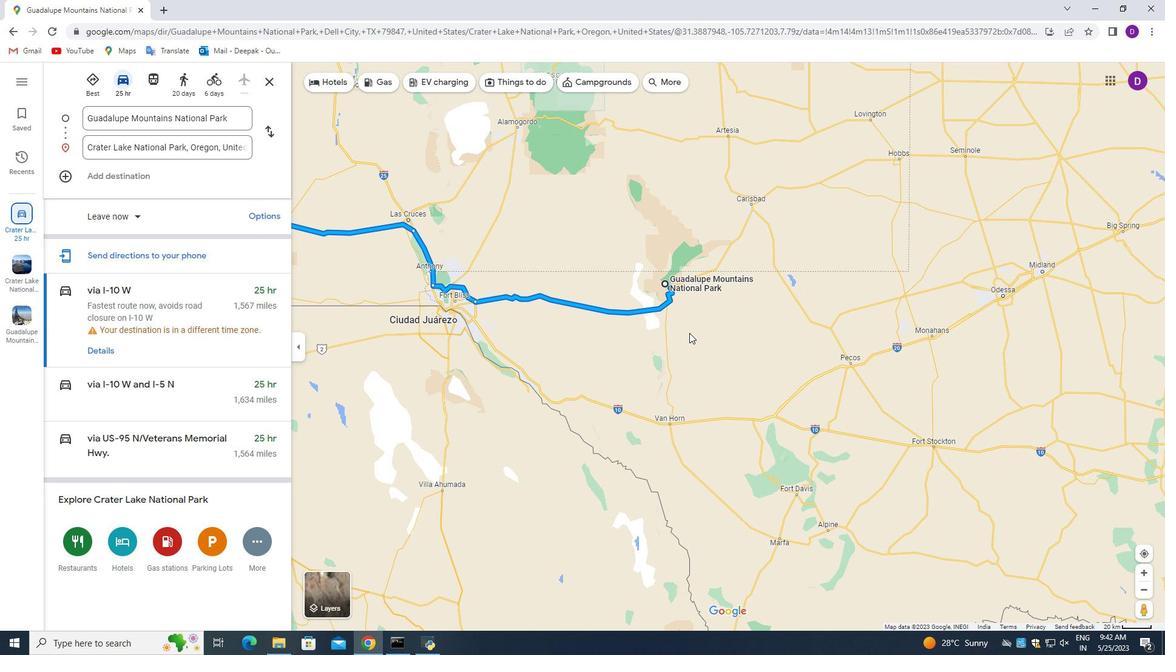 
Action: Mouse moved to (681, 325)
Screenshot: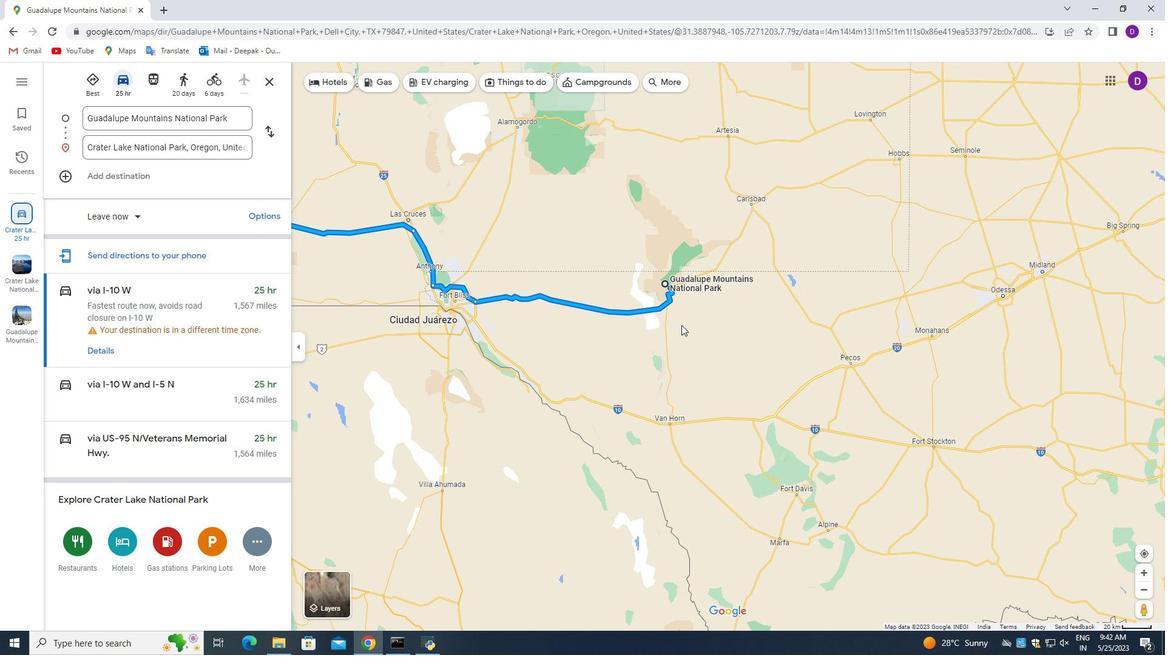 
Action: Mouse scrolled (681, 325) with delta (0, 0)
Screenshot: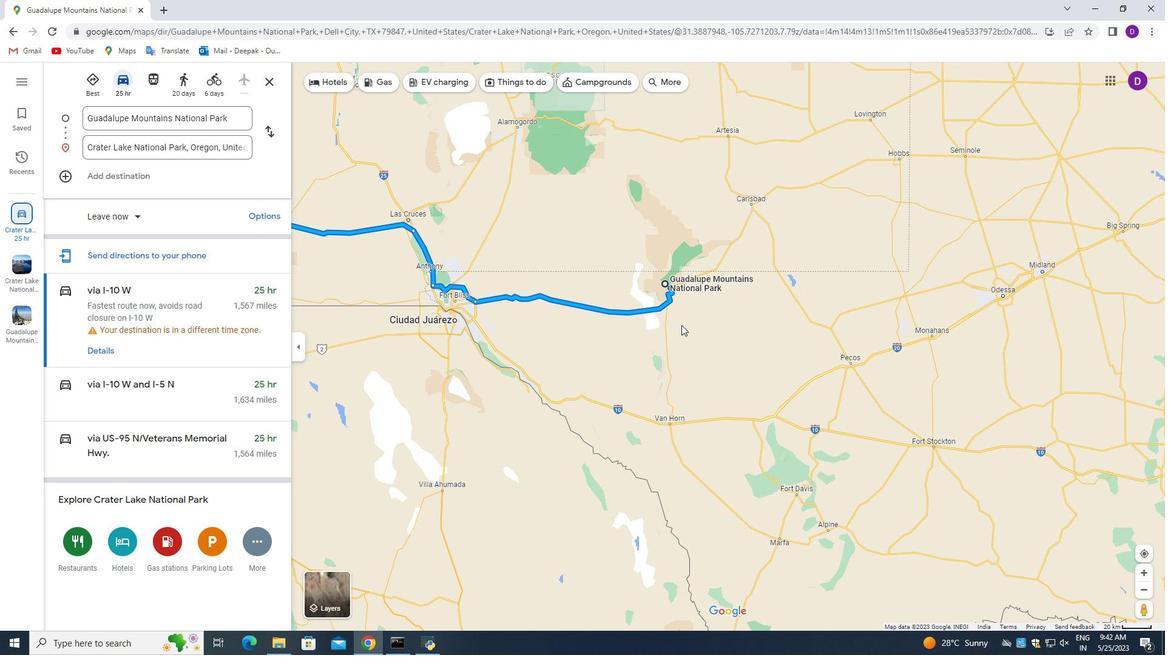 
Action: Mouse moved to (672, 318)
Screenshot: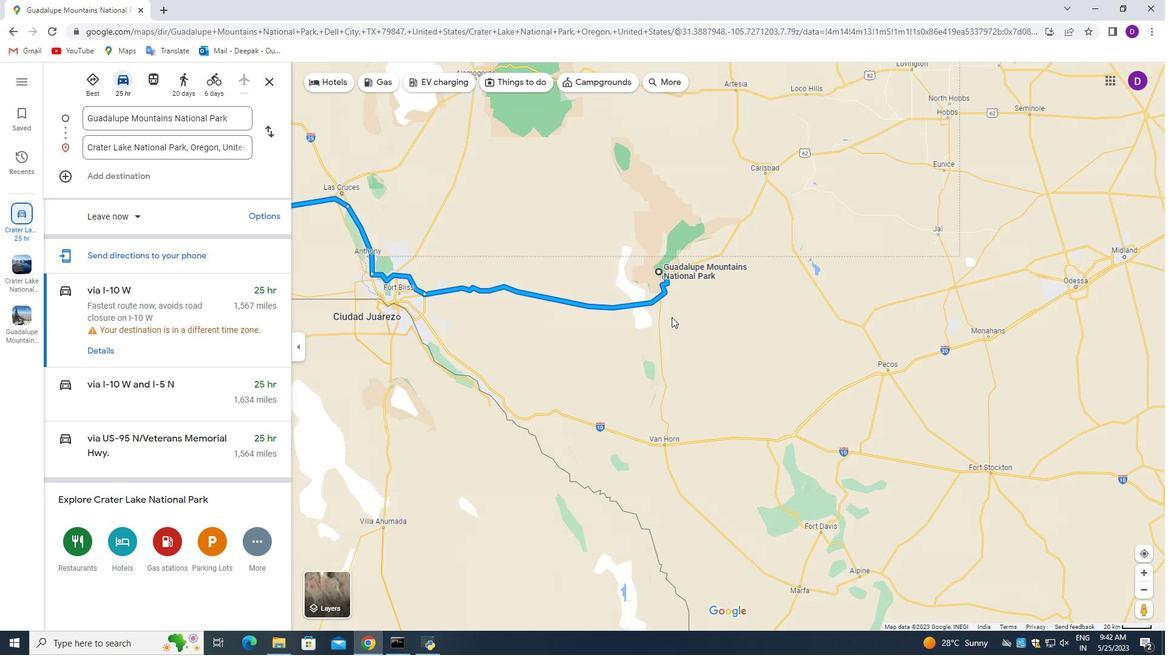 
Action: Mouse scrolled (672, 319) with delta (0, 0)
Screenshot: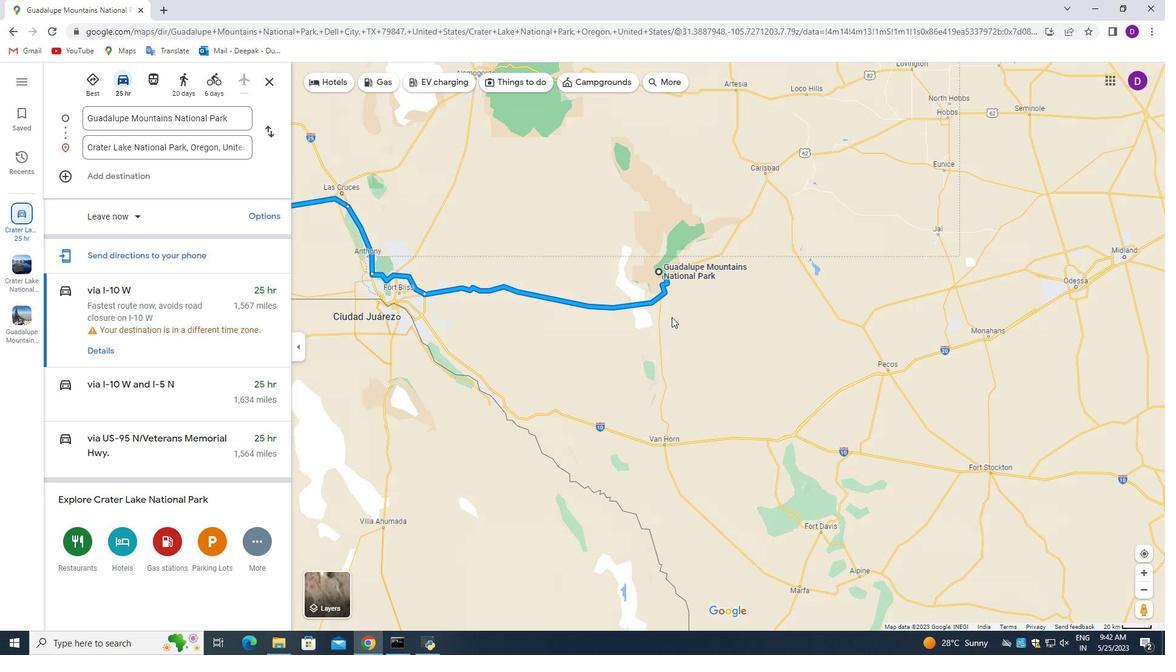 
Action: Mouse moved to (671, 317)
Screenshot: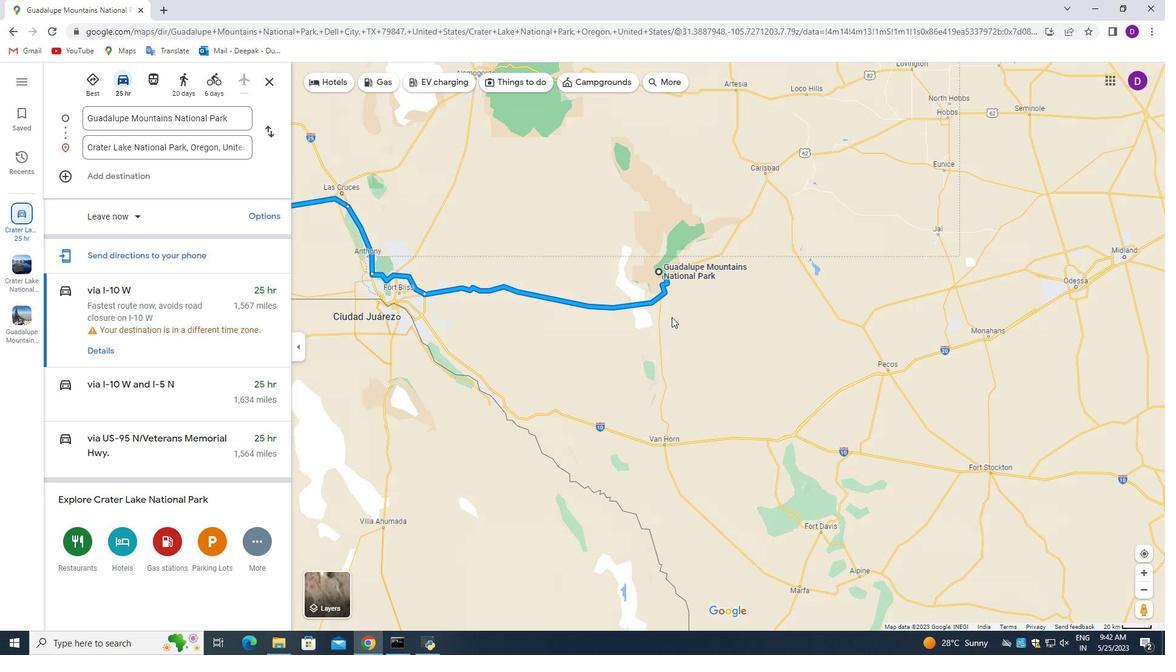 
Action: Mouse scrolled (671, 318) with delta (0, 0)
Screenshot: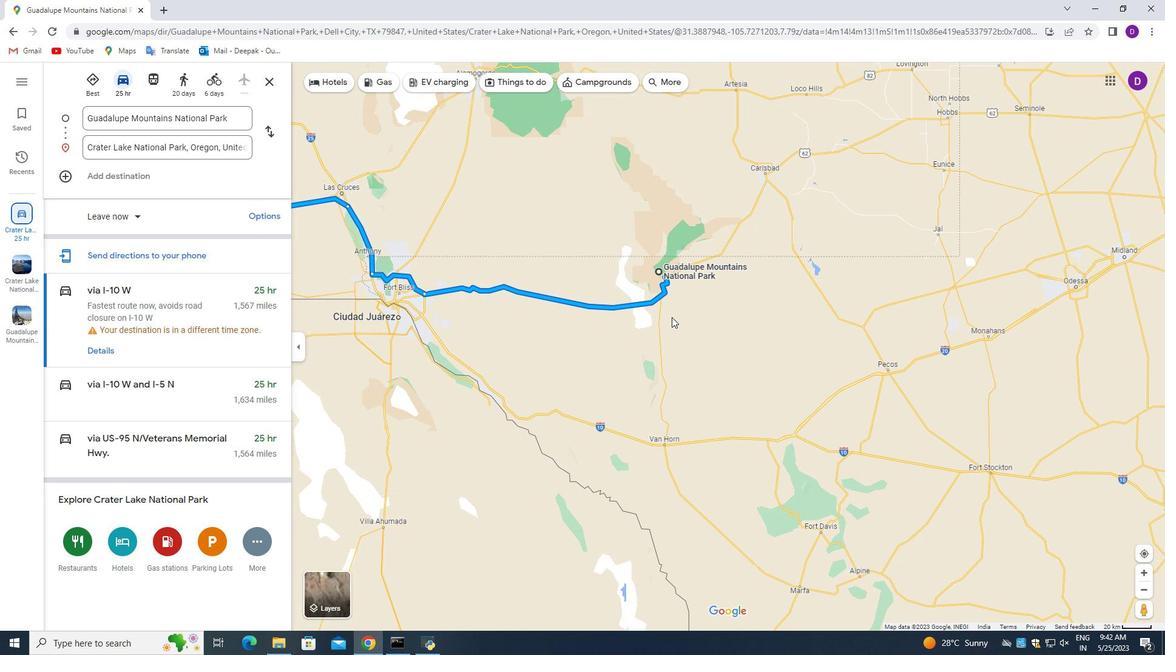 
Action: Mouse moved to (671, 315)
Screenshot: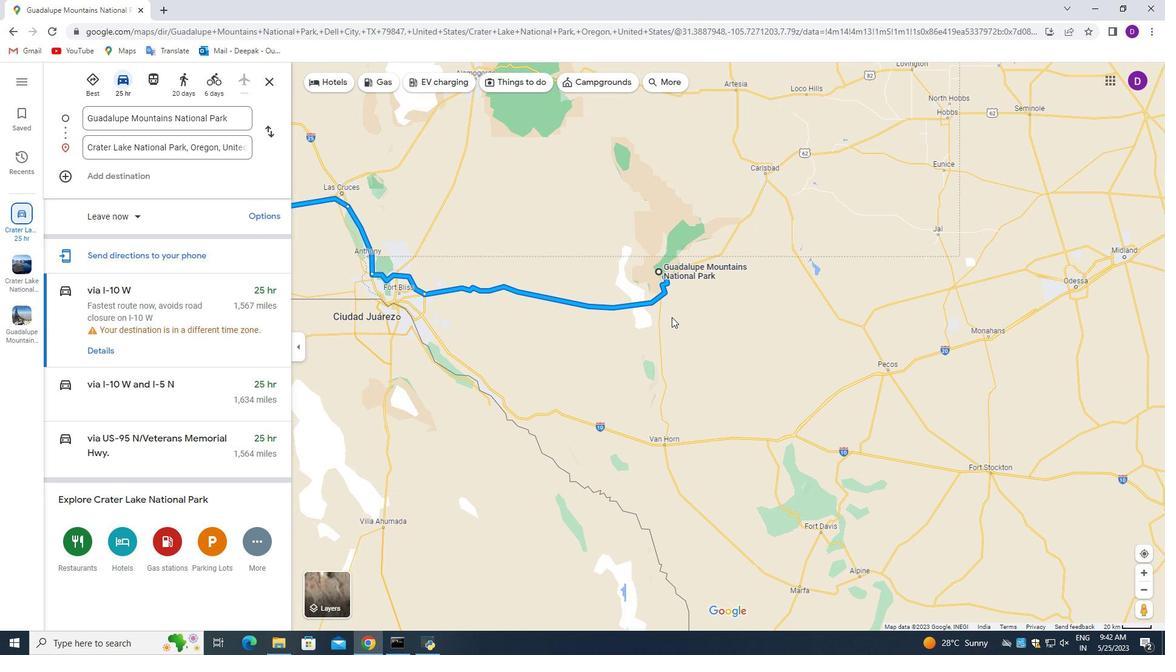 
Action: Mouse scrolled (671, 316) with delta (0, 0)
Screenshot: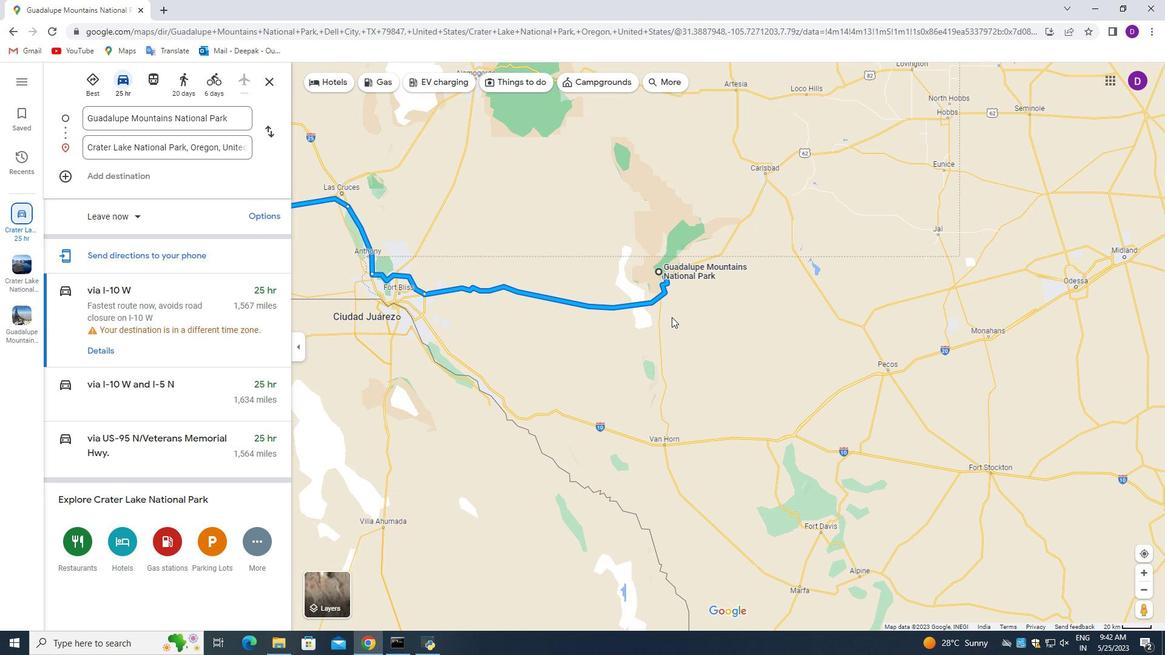 
Action: Mouse scrolled (671, 316) with delta (0, 0)
Screenshot: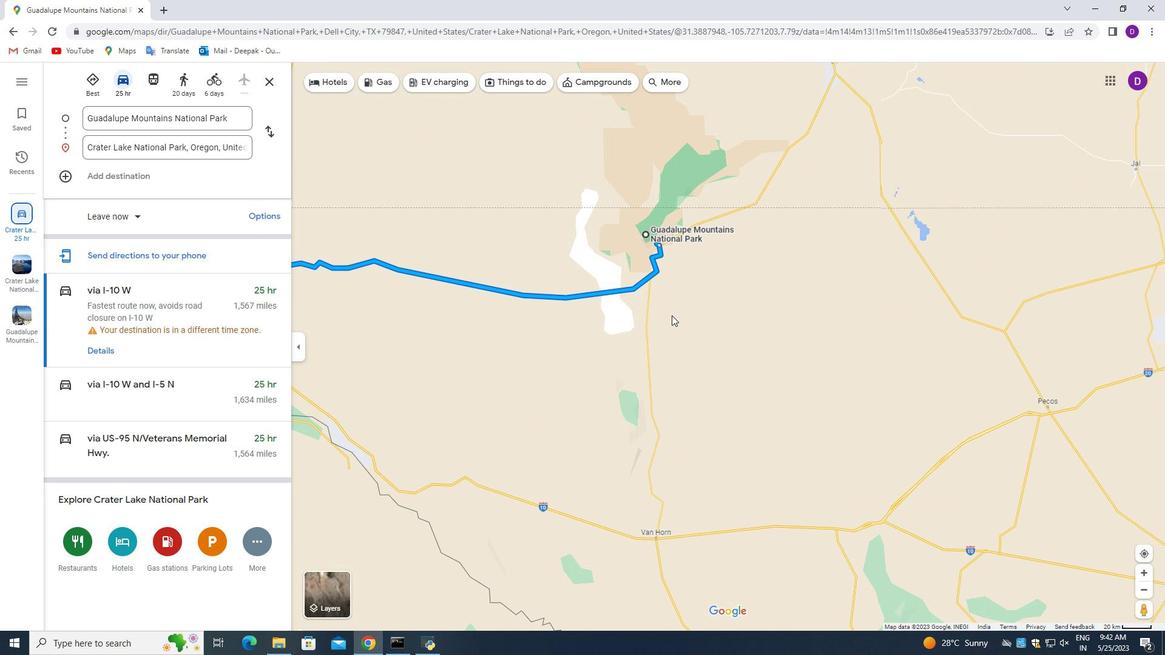 
Action: Mouse moved to (658, 248)
Screenshot: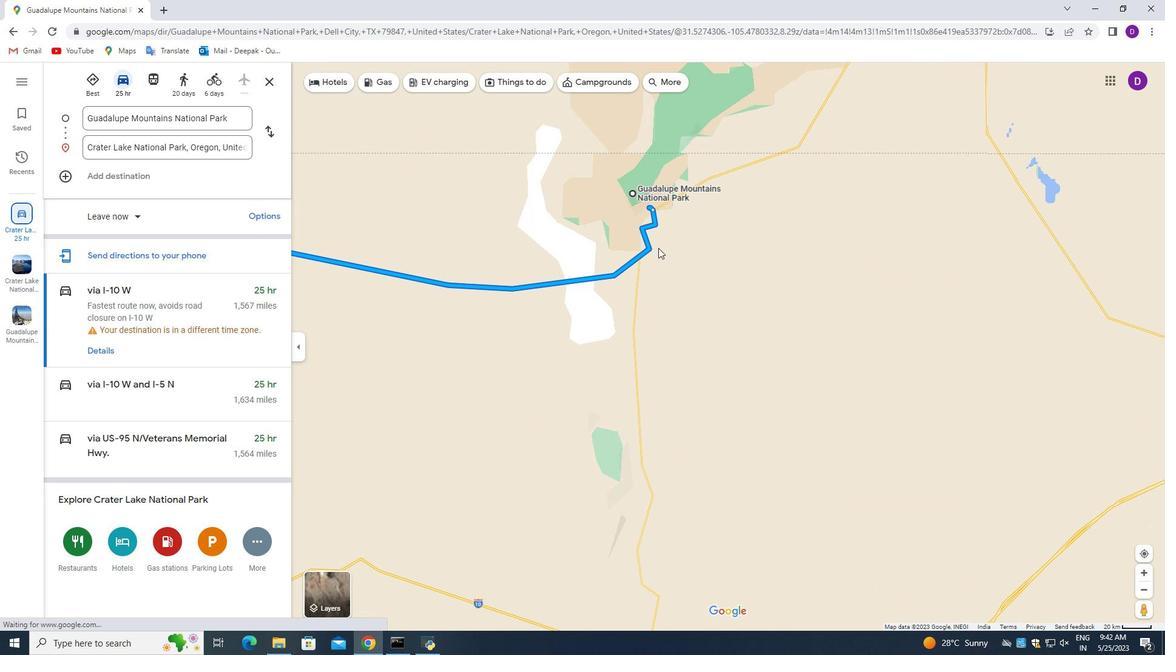 
Action: Mouse scrolled (658, 250) with delta (0, 0)
Screenshot: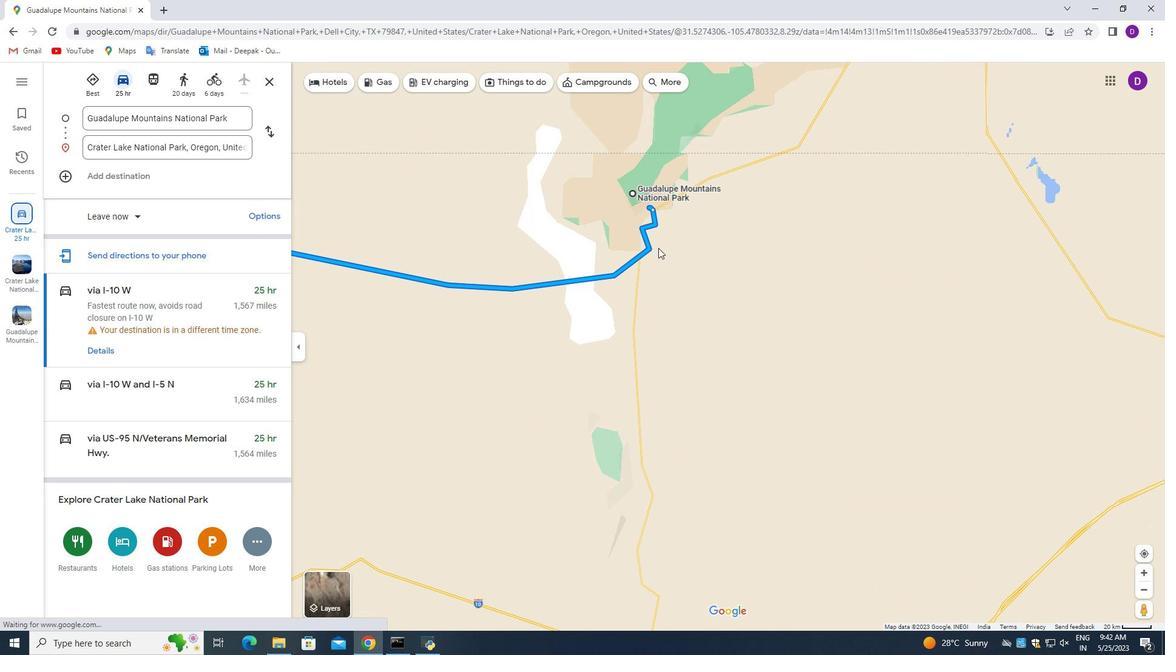 
Action: Mouse scrolled (658, 248) with delta (0, 0)
Screenshot: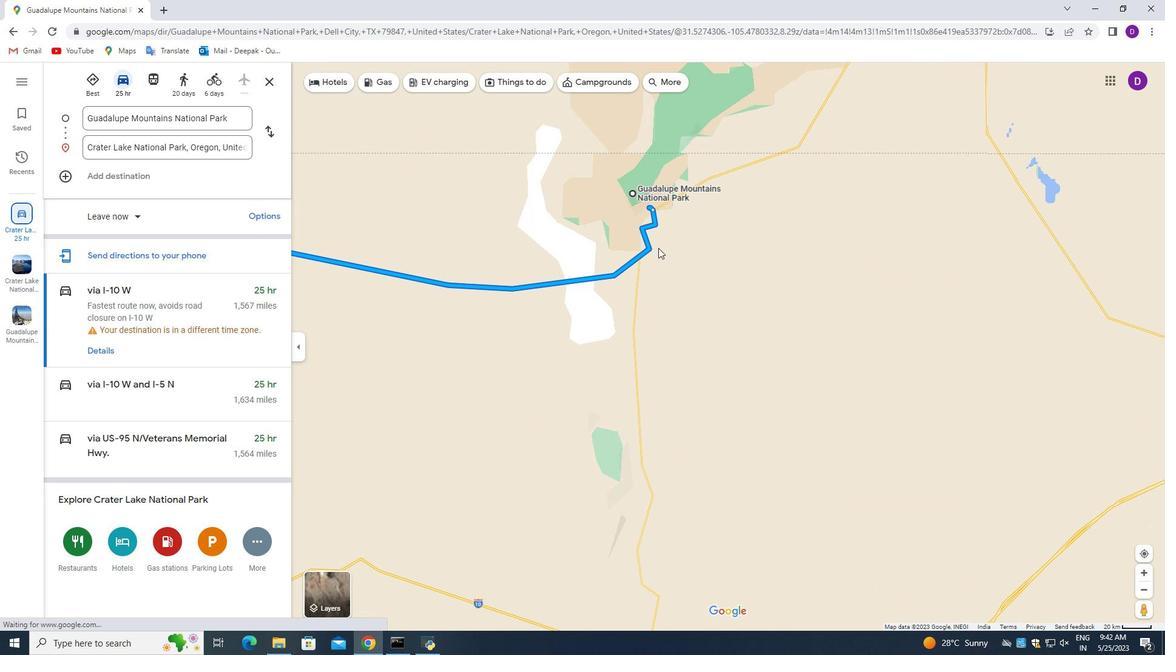 
Action: Mouse scrolled (658, 248) with delta (0, 0)
Screenshot: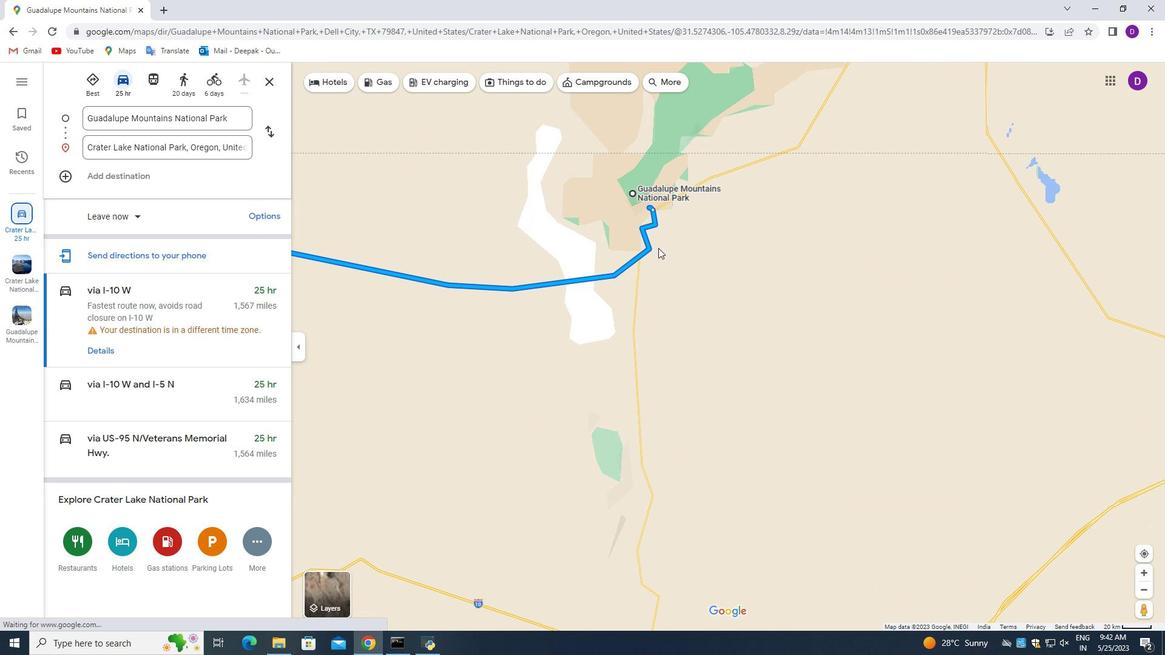 
Action: Mouse scrolled (658, 248) with delta (0, 0)
Screenshot: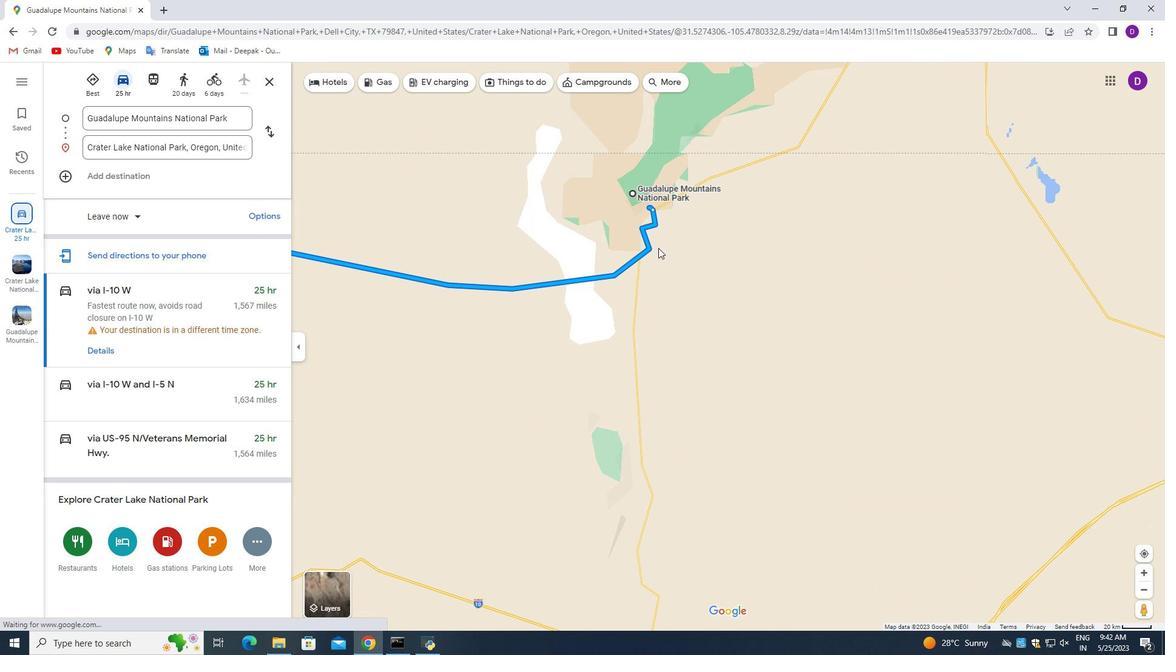 
Action: Mouse moved to (657, 247)
Screenshot: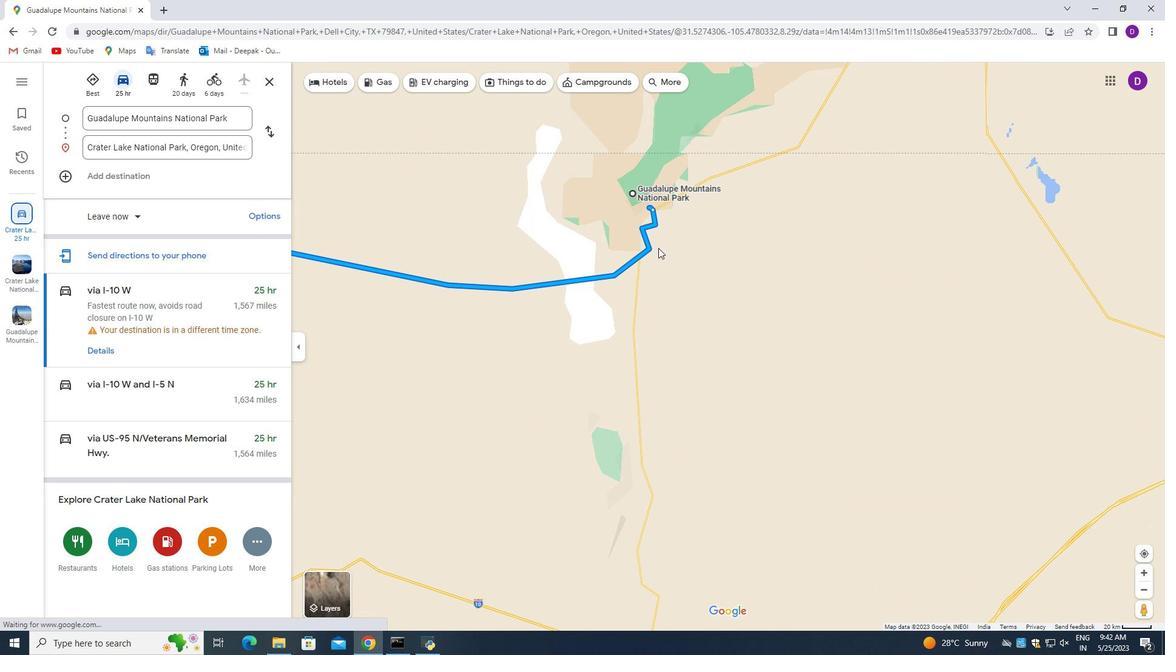 
Action: Mouse scrolled (657, 248) with delta (0, 0)
Screenshot: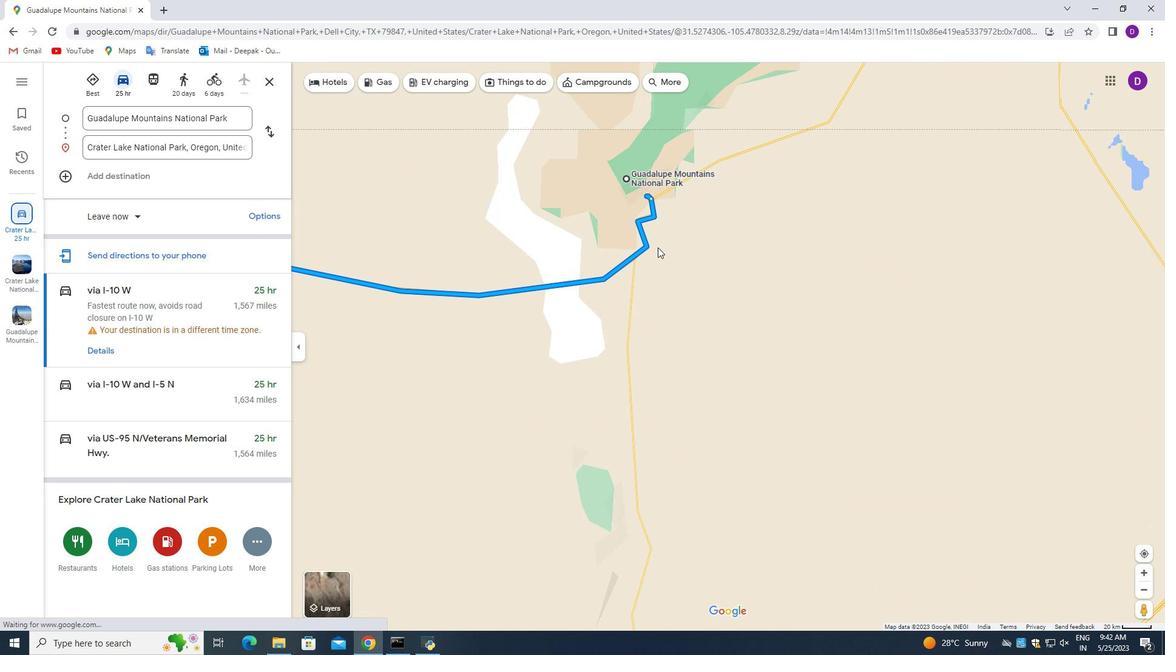 
Action: Mouse scrolled (657, 248) with delta (0, 0)
Screenshot: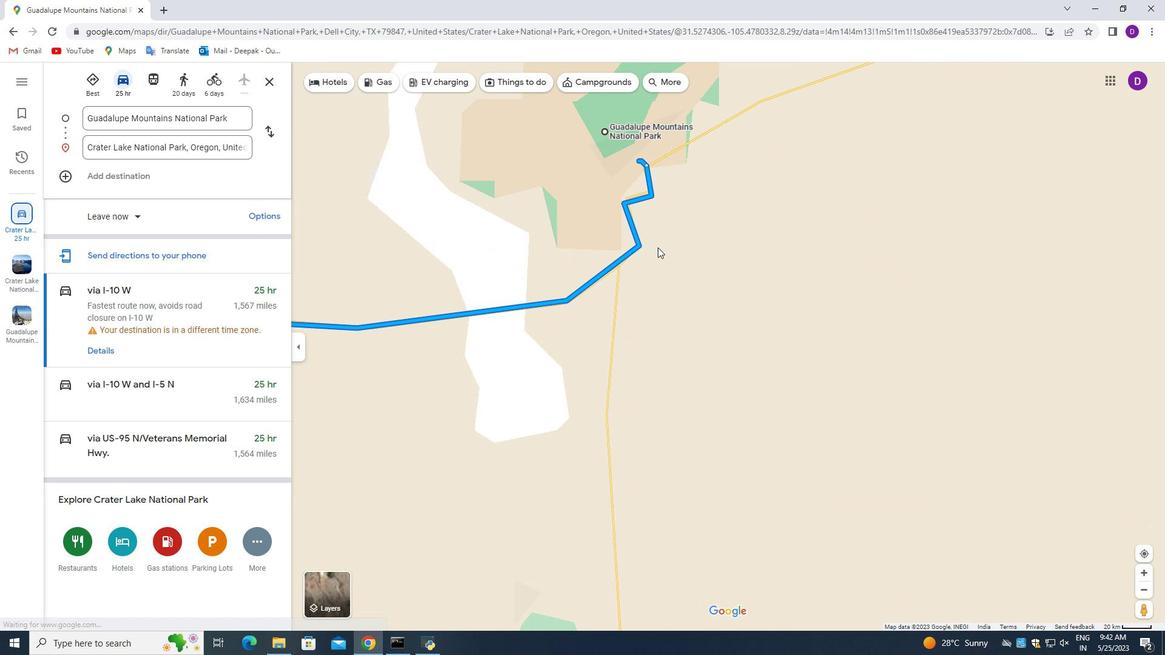 
Action: Mouse moved to (702, 226)
Screenshot: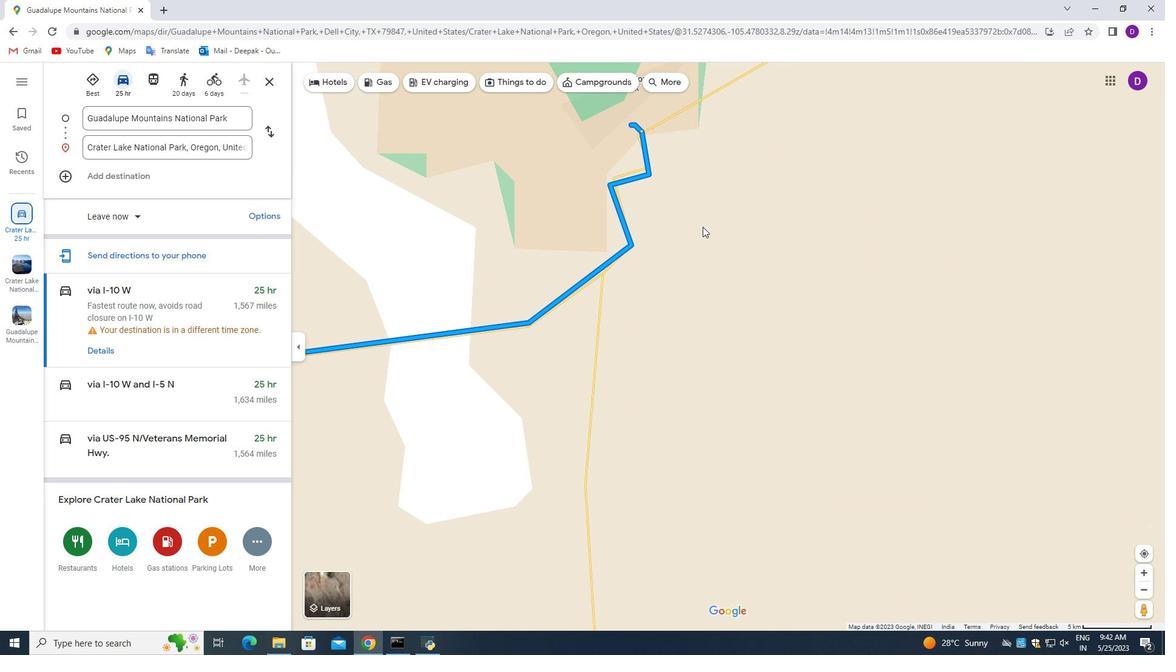 
Action: Mouse pressed left at (702, 226)
Screenshot: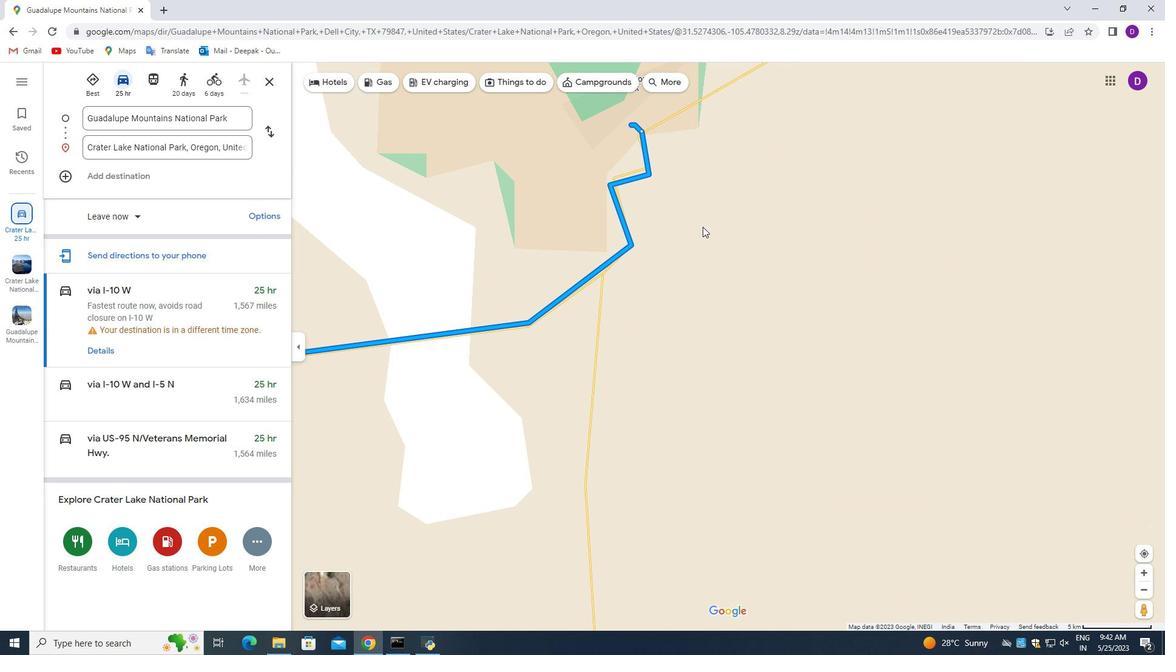 
Action: Mouse moved to (657, 329)
Screenshot: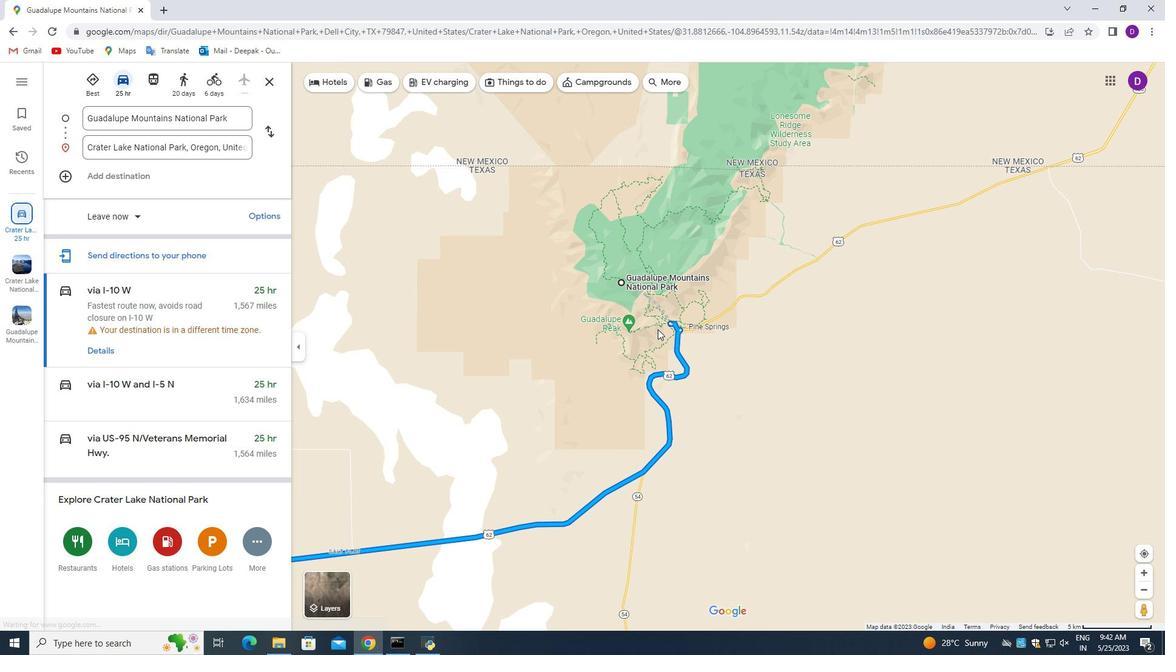 
Action: Mouse scrolled (657, 330) with delta (0, 0)
Screenshot: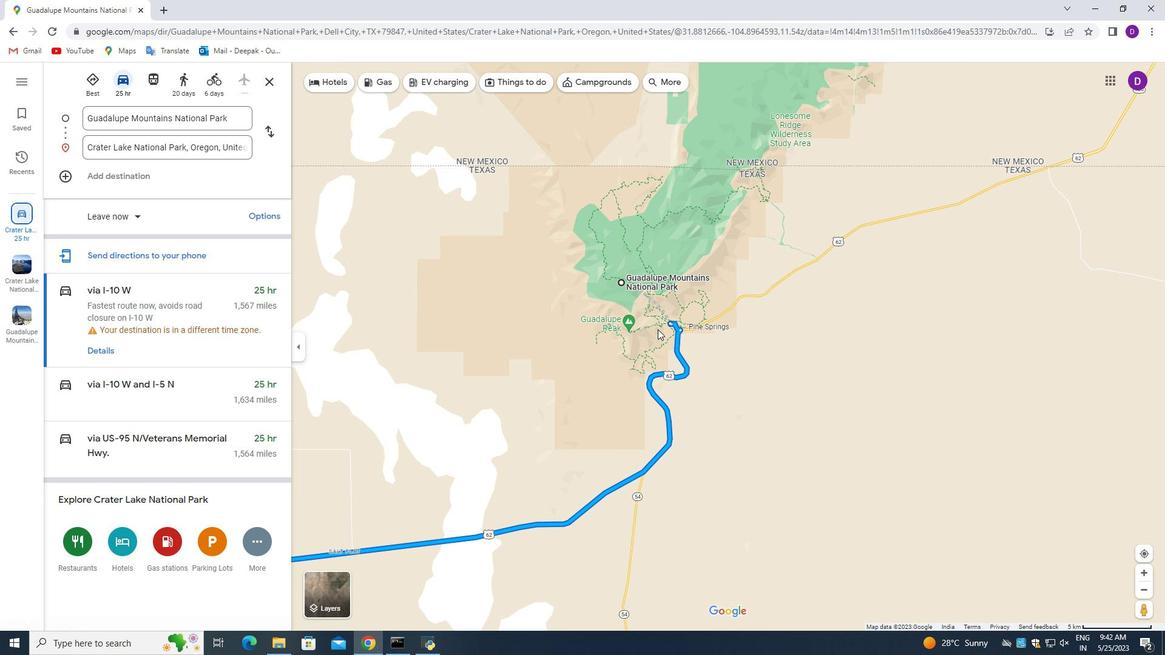 
Action: Mouse moved to (657, 328)
Screenshot: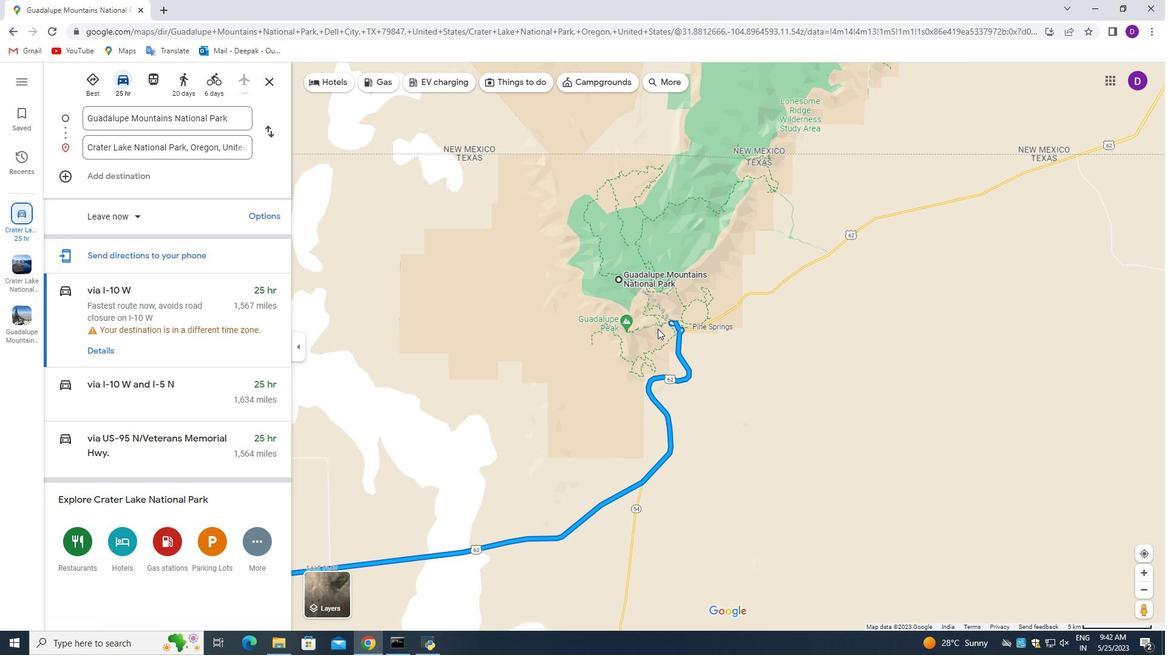 
Action: Mouse scrolled (657, 329) with delta (0, 0)
Screenshot: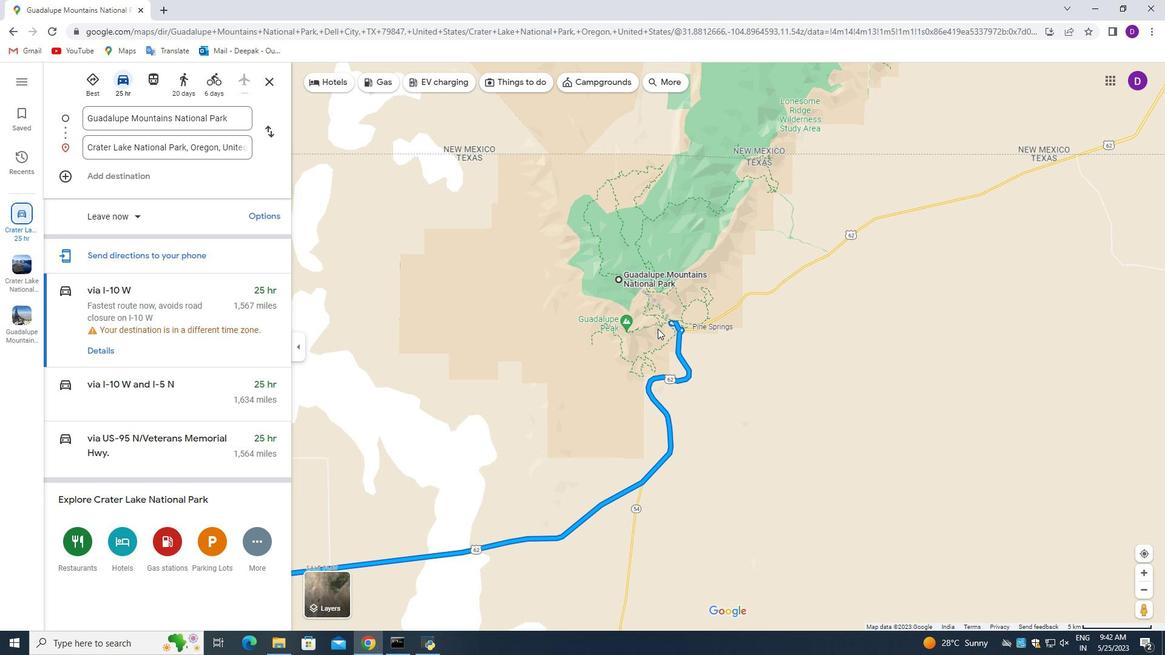 
Action: Mouse scrolled (657, 329) with delta (0, 0)
Screenshot: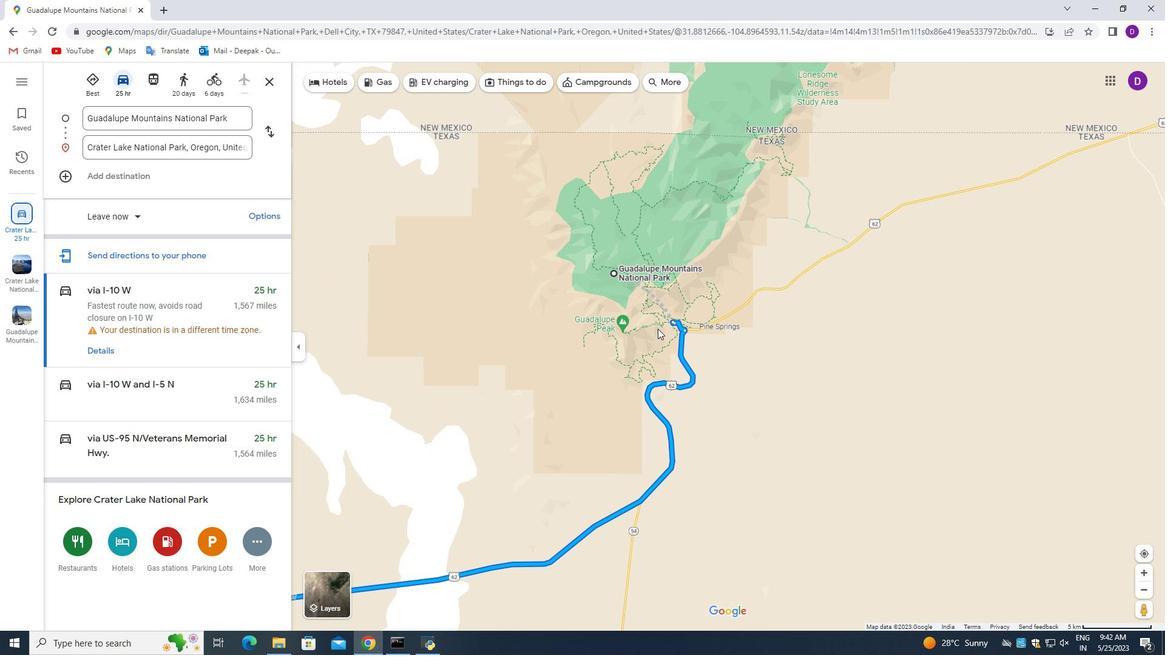 
Action: Mouse moved to (646, 284)
Screenshot: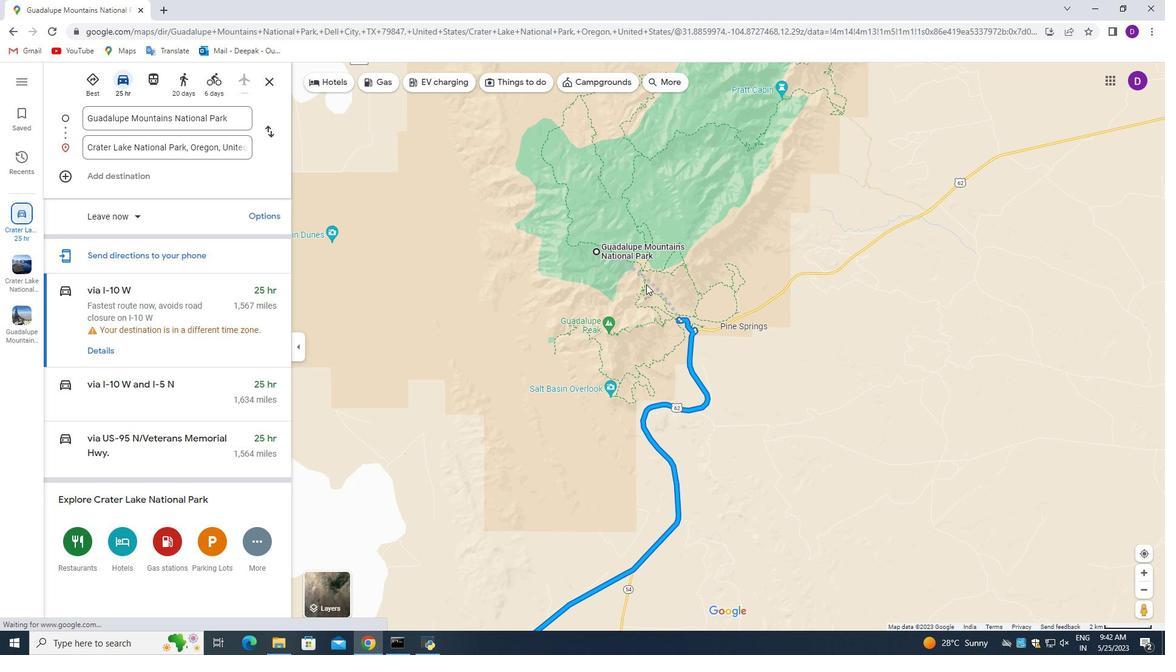 
Action: Mouse scrolled (646, 285) with delta (0, 0)
Screenshot: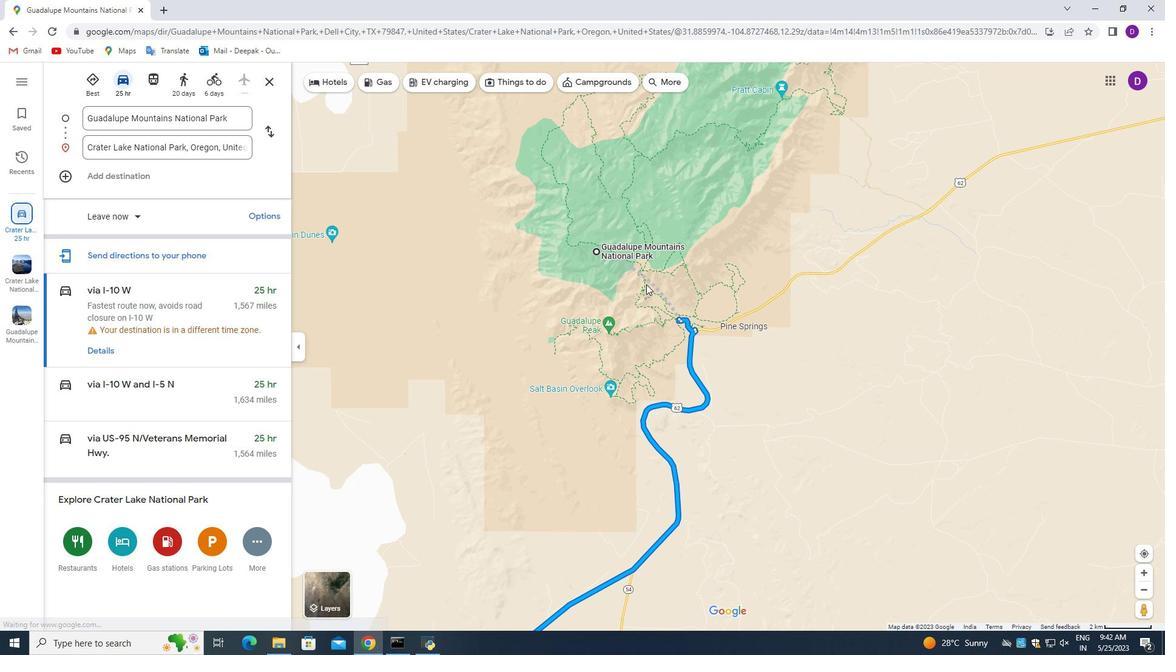 
Action: Mouse scrolled (646, 285) with delta (0, 0)
Screenshot: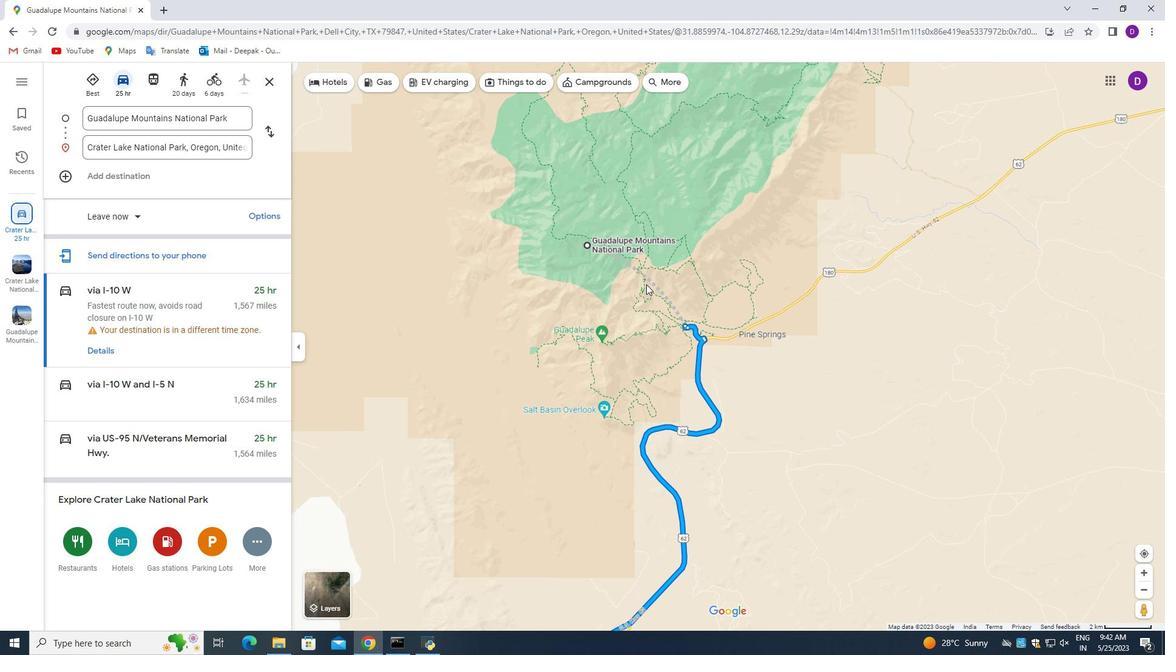 
Action: Mouse scrolled (646, 285) with delta (0, 0)
Screenshot: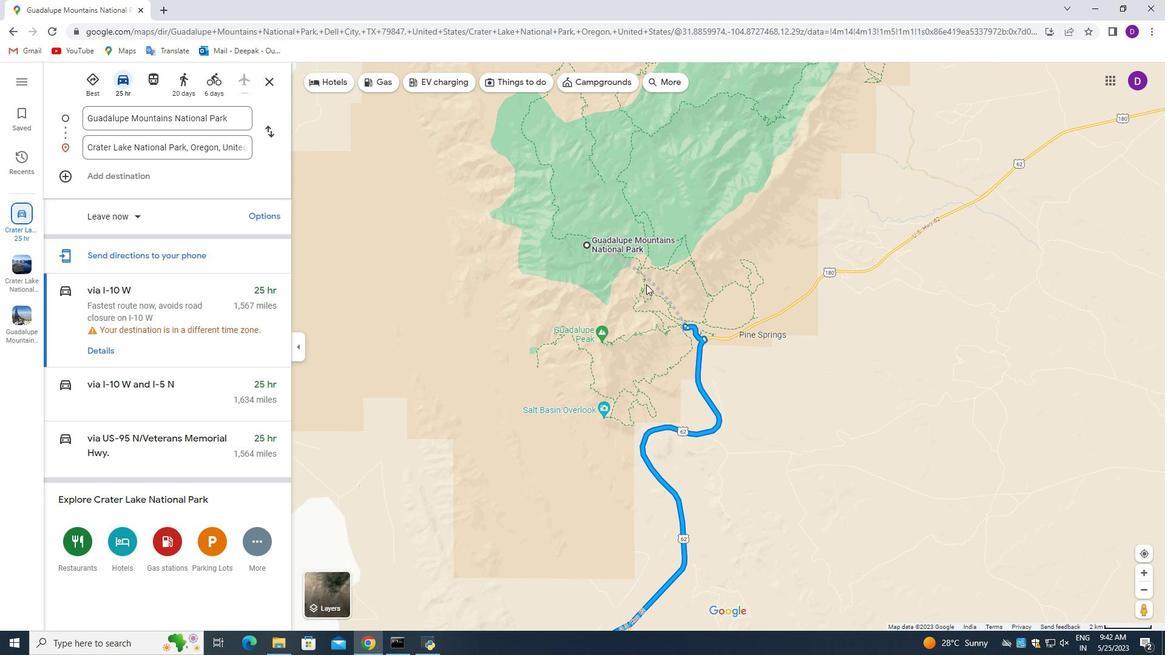 
Action: Mouse scrolled (646, 285) with delta (0, 0)
Screenshot: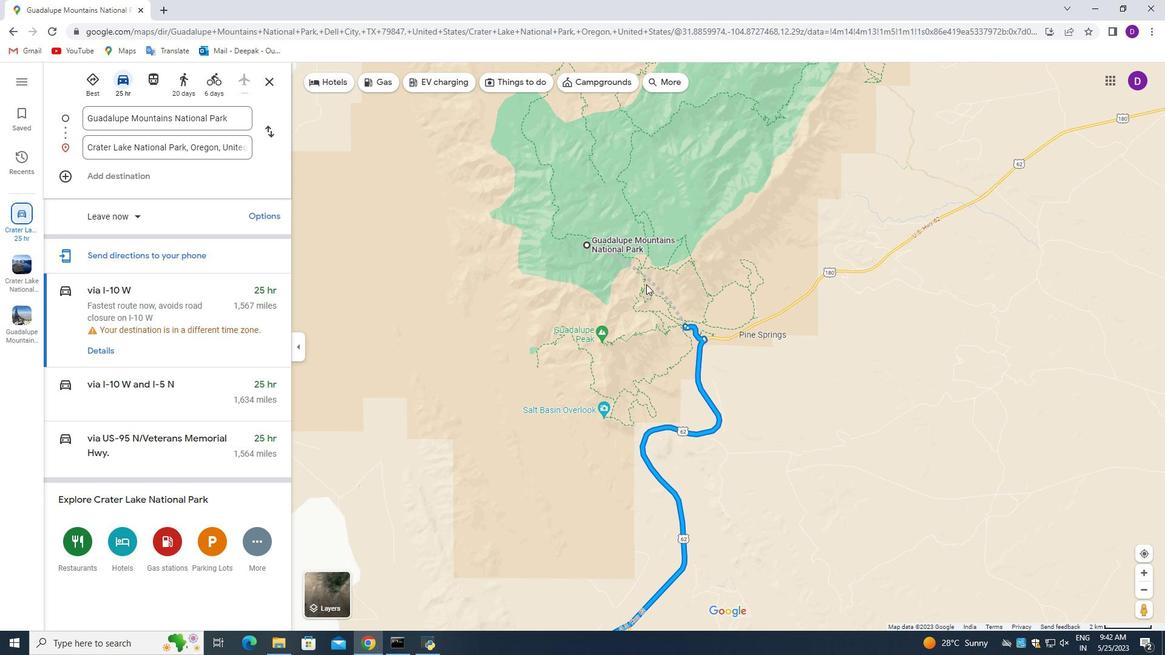 
Action: Mouse scrolled (646, 285) with delta (0, 0)
Screenshot: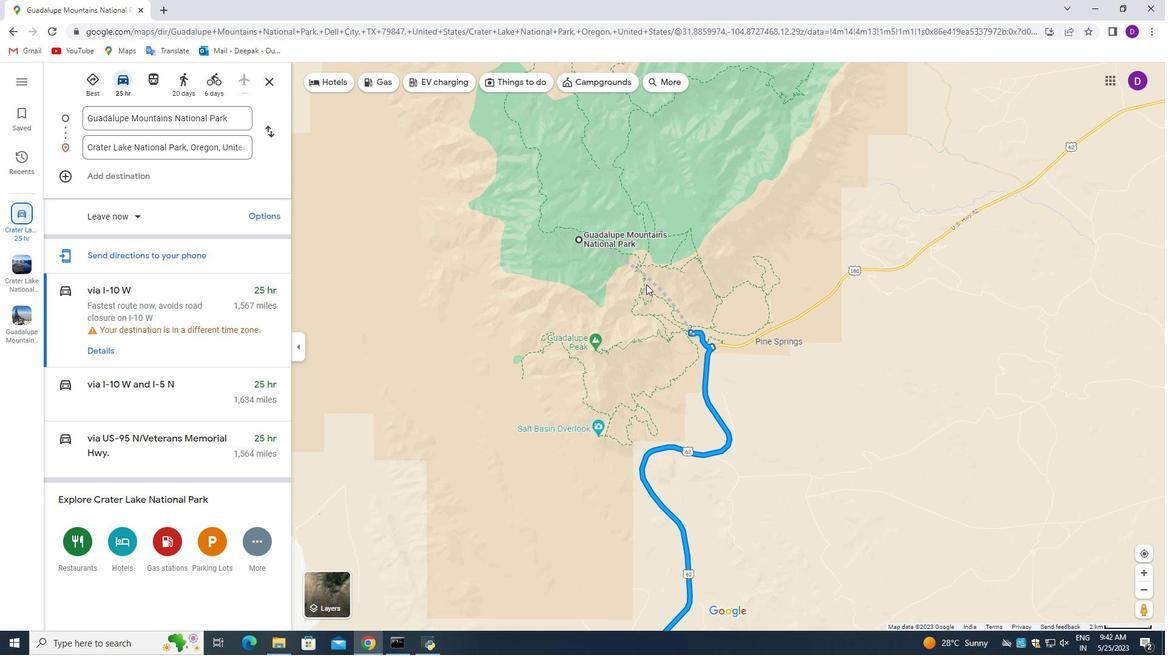 
Action: Mouse scrolled (646, 285) with delta (0, 0)
Screenshot: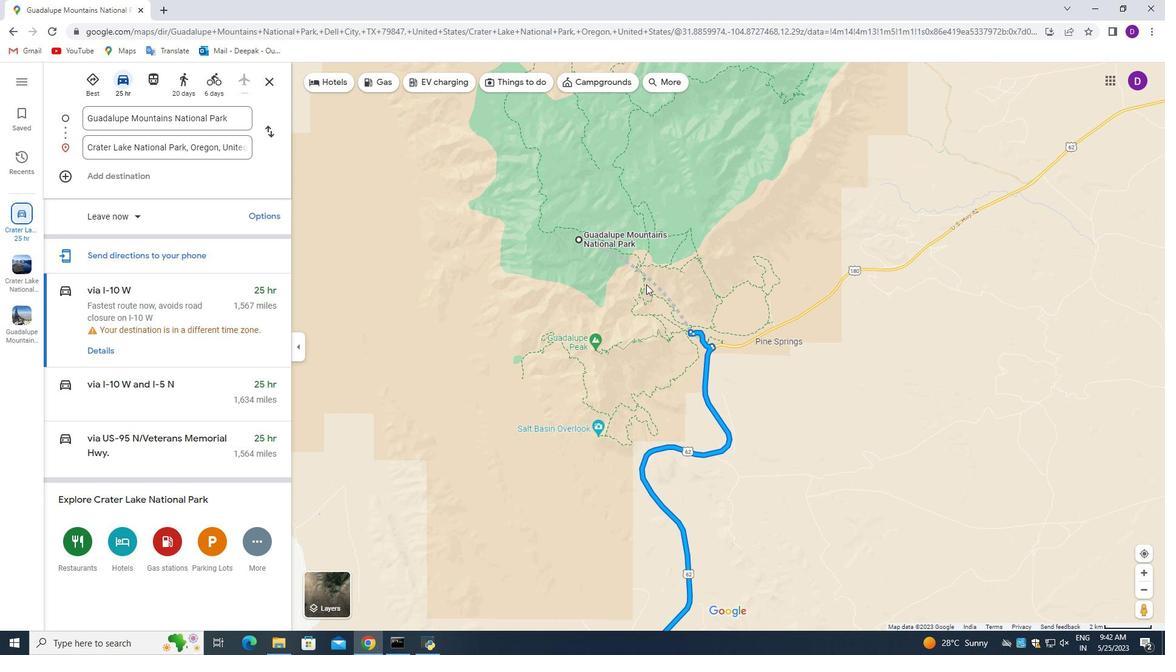 
Action: Mouse moved to (512, 223)
Screenshot: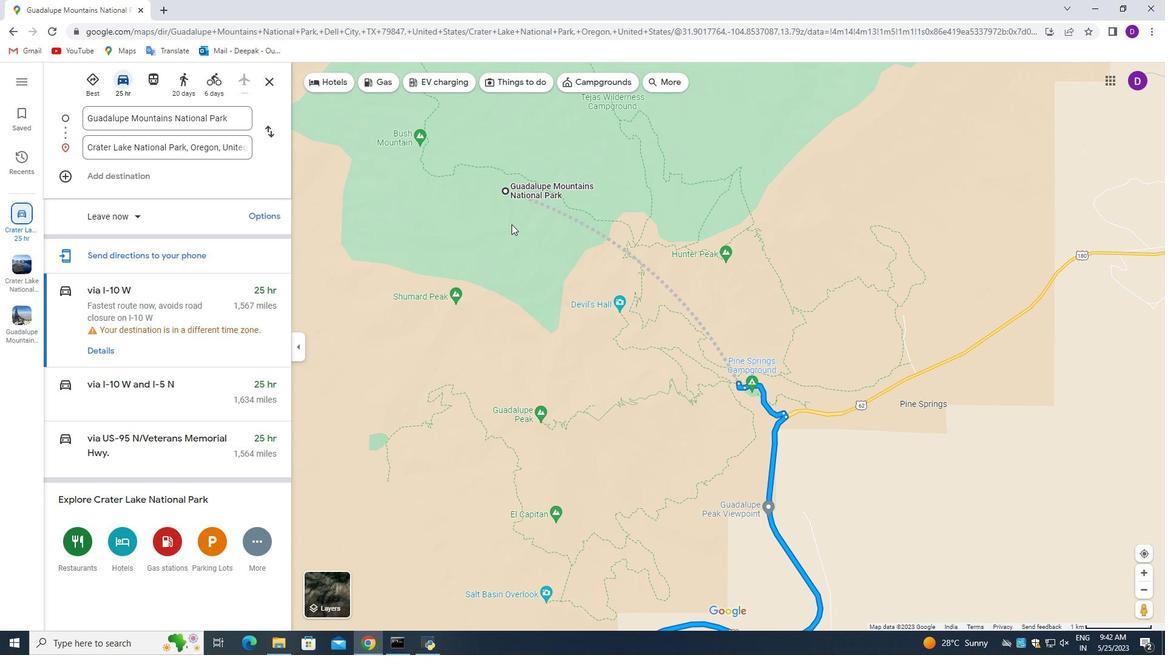 
Action: Mouse scrolled (512, 224) with delta (0, 0)
Screenshot: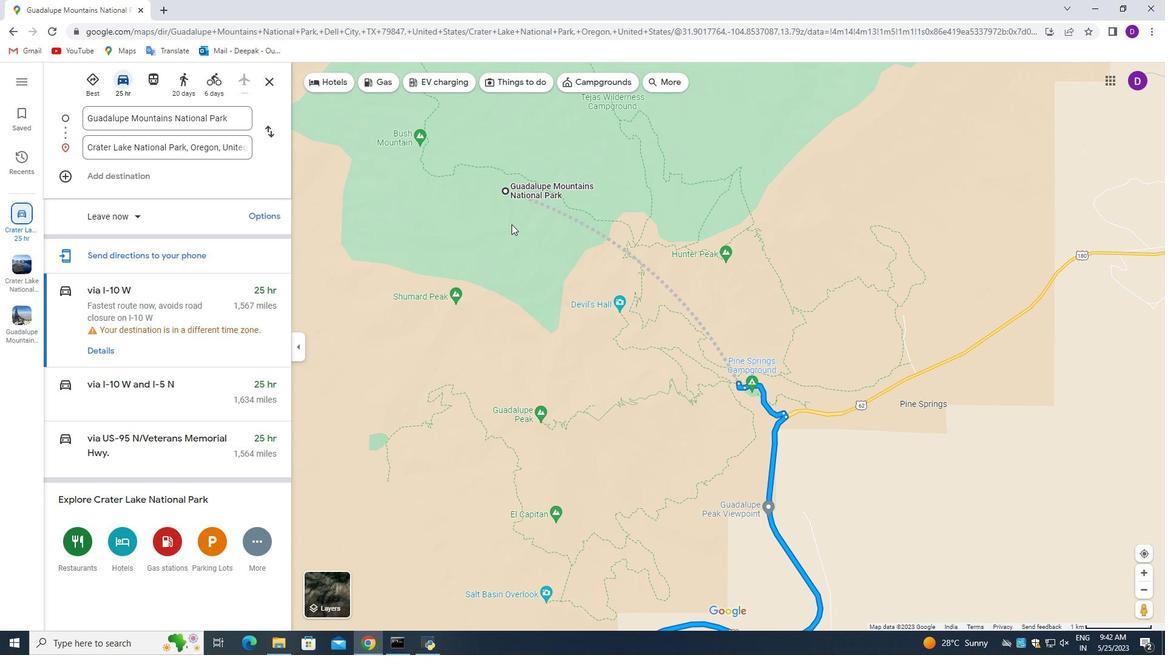 
Action: Mouse moved to (511, 224)
Screenshot: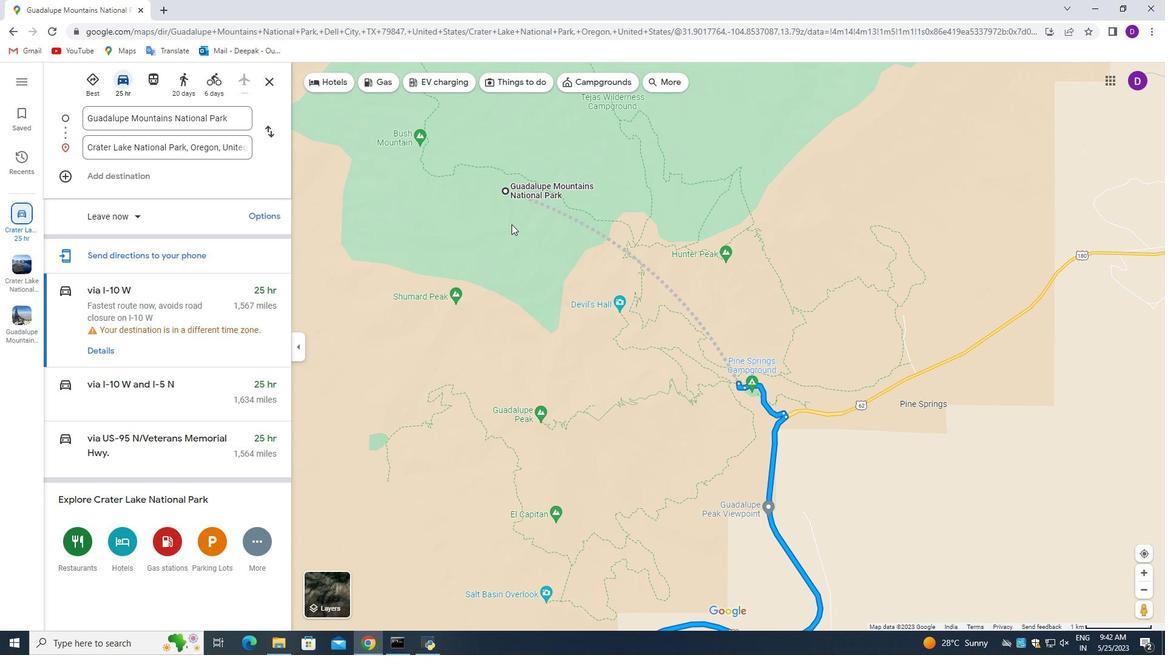 
Action: Mouse scrolled (511, 225) with delta (0, 0)
Screenshot: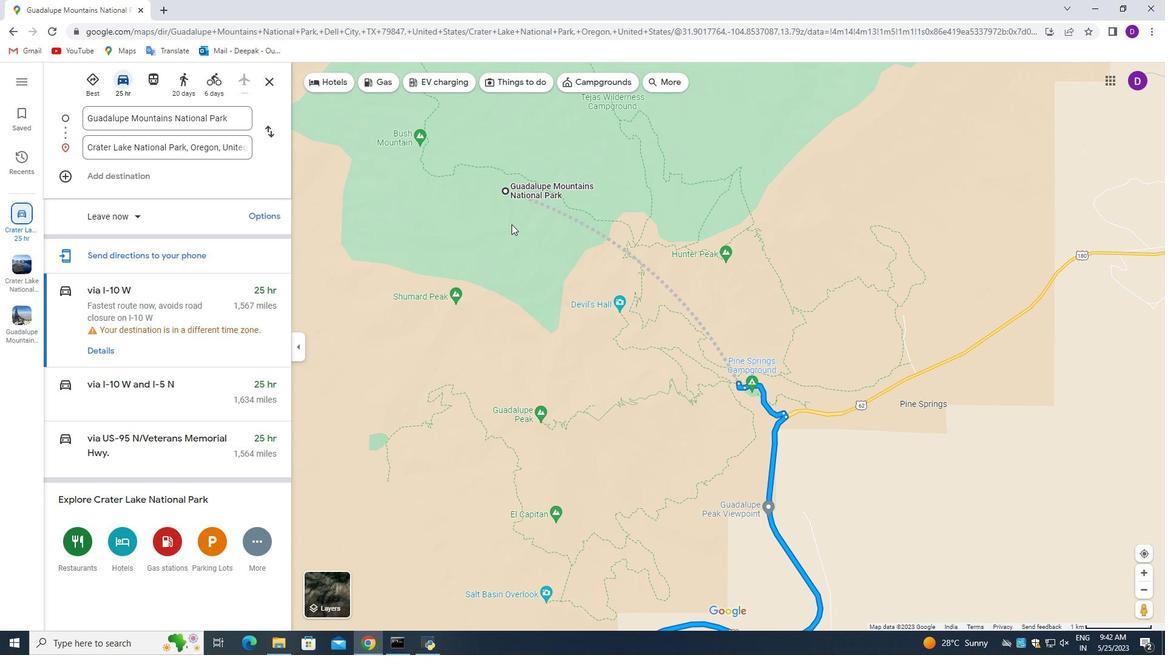
Action: Mouse scrolled (511, 225) with delta (0, 0)
Screenshot: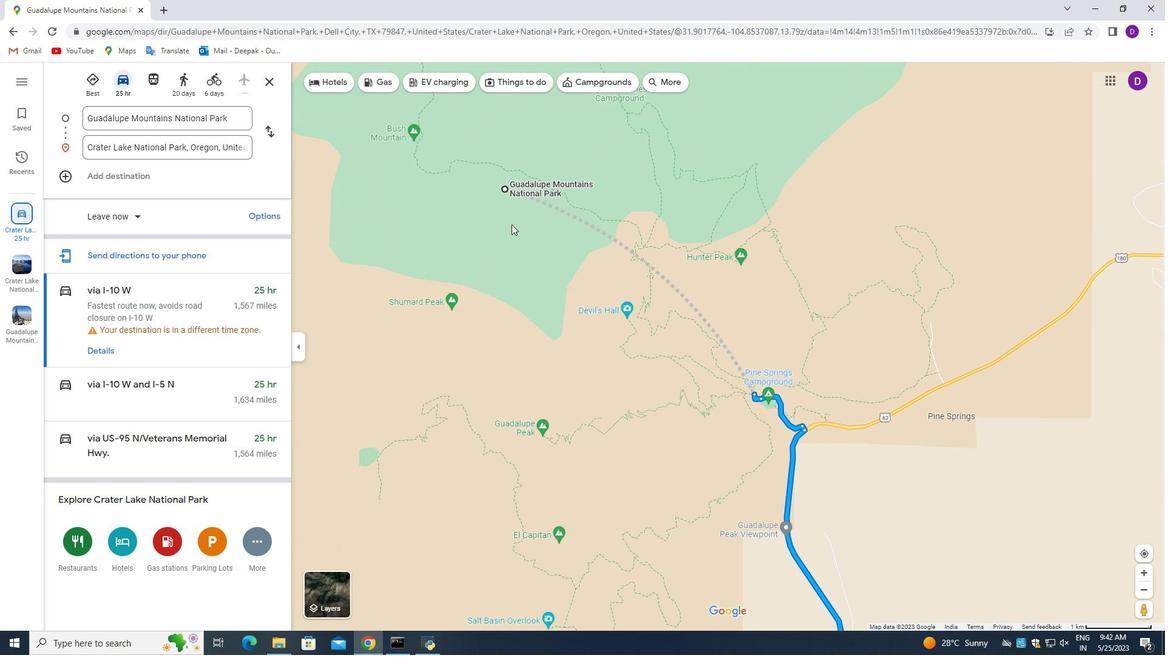 
Action: Mouse scrolled (511, 225) with delta (0, 0)
Screenshot: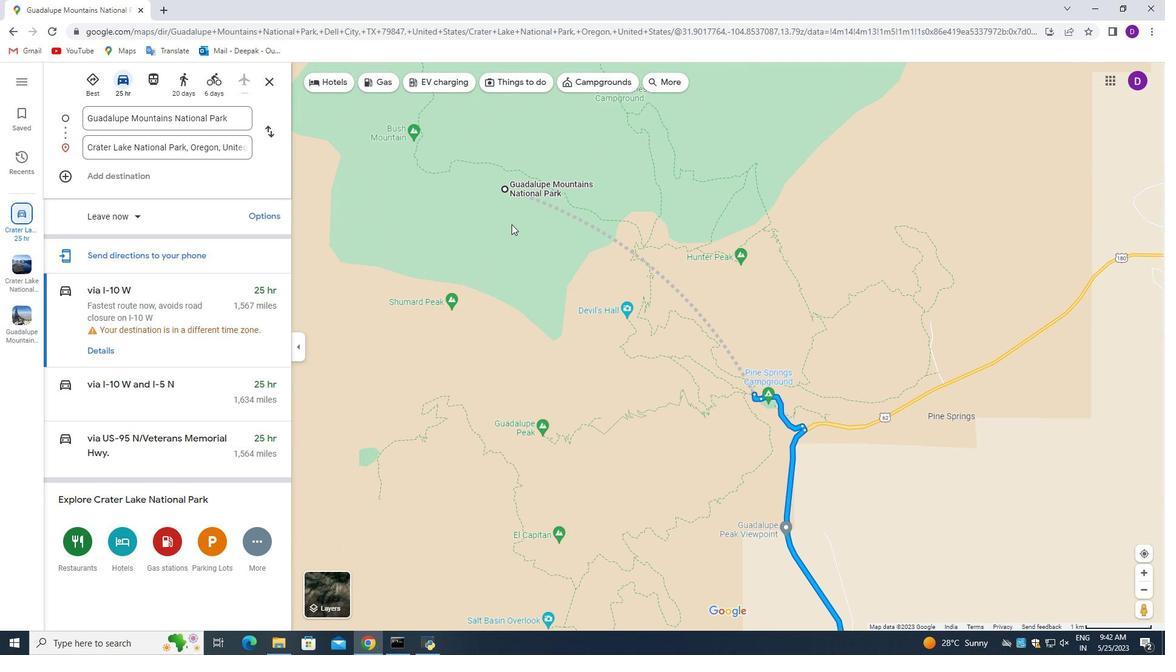 
Action: Mouse scrolled (511, 225) with delta (0, 0)
Screenshot: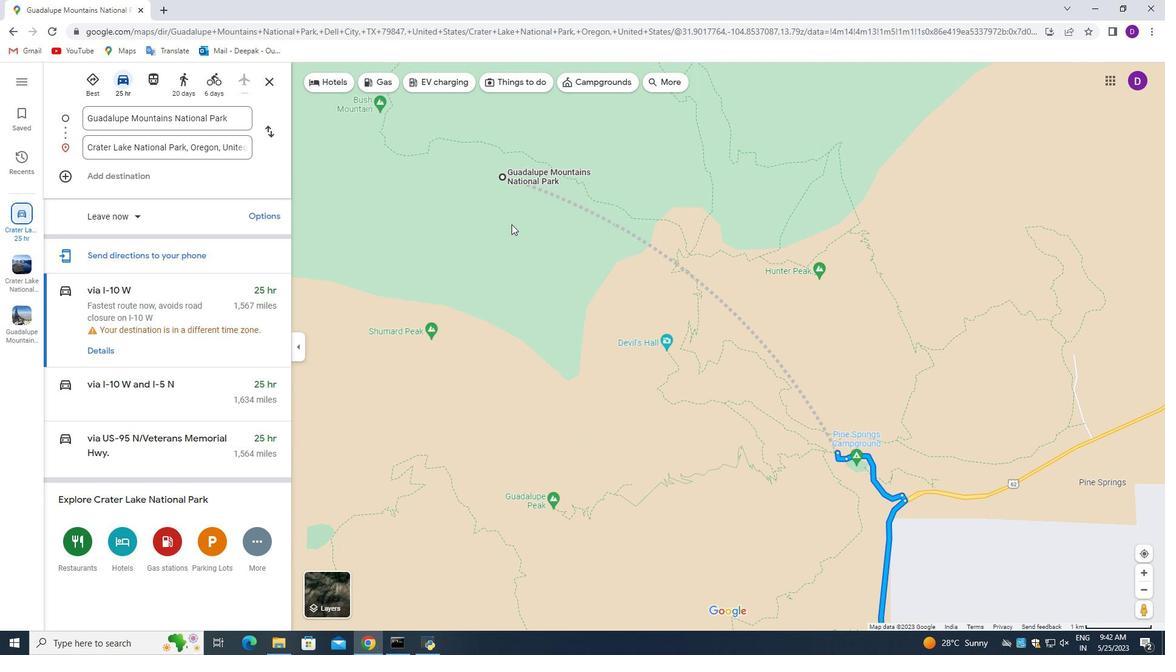 
Action: Mouse scrolled (511, 225) with delta (0, 0)
Screenshot: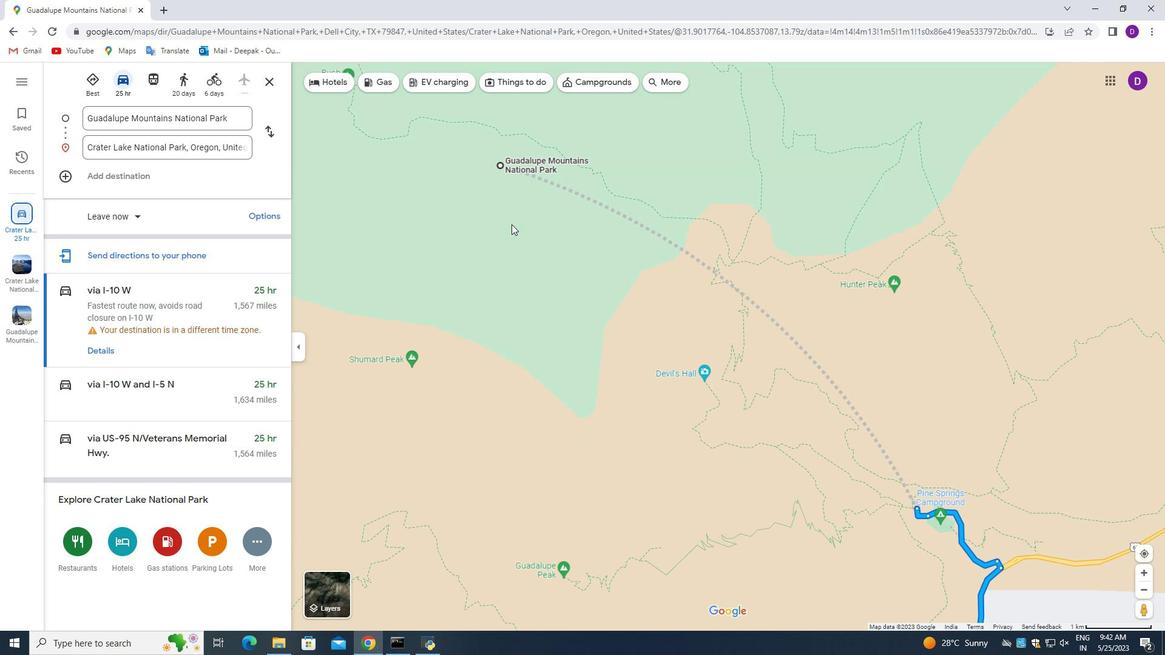 
Action: Mouse scrolled (511, 225) with delta (0, 0)
Screenshot: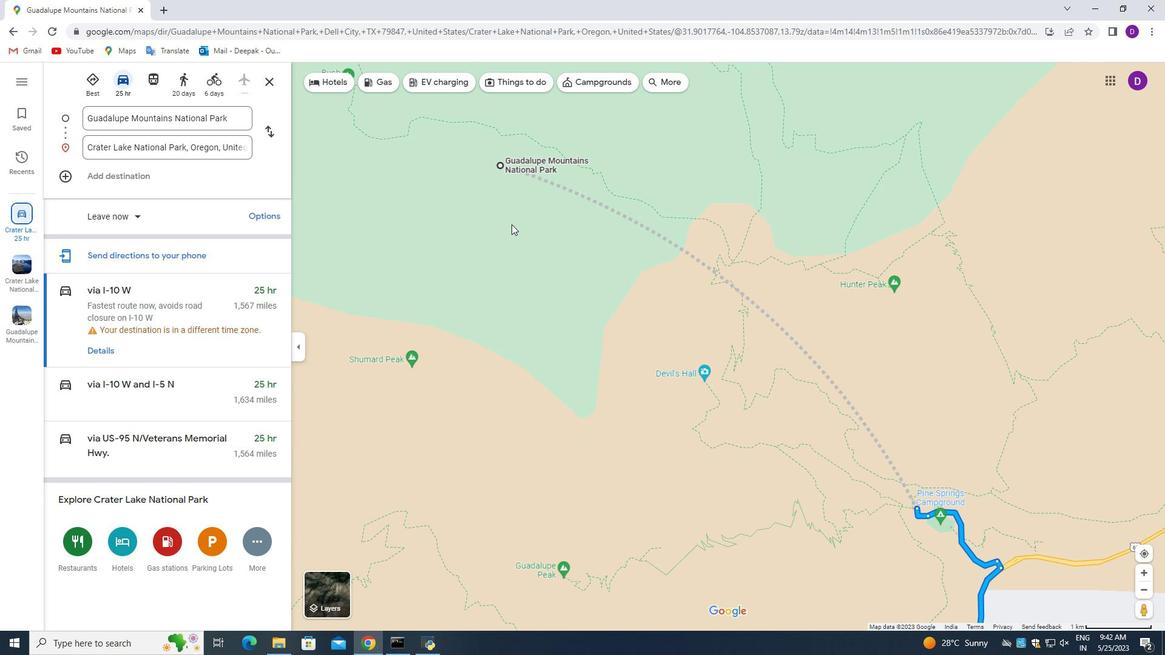 
Action: Mouse moved to (512, 210)
Screenshot: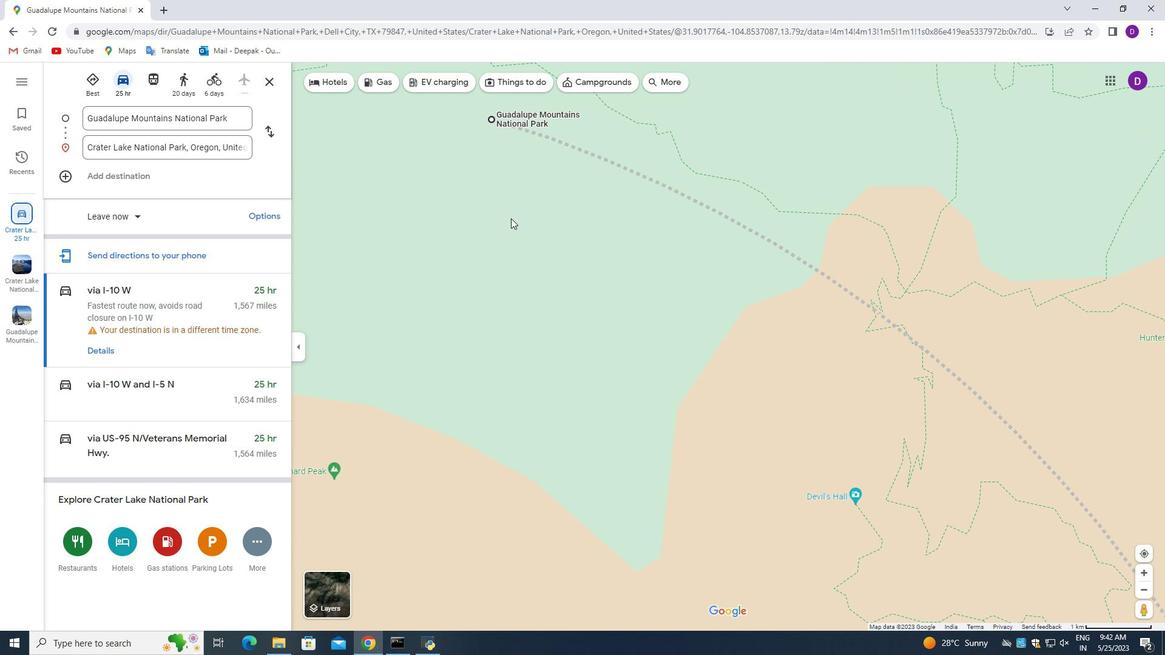 
Action: Mouse pressed left at (512, 210)
Screenshot: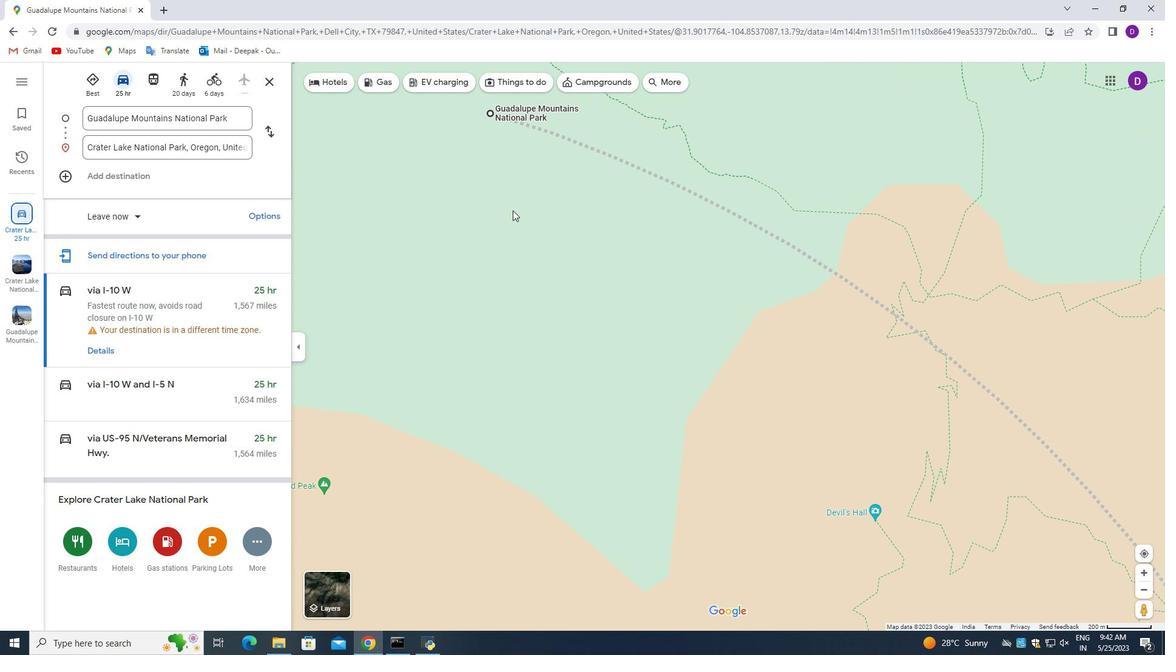 
Action: Mouse moved to (328, 600)
Screenshot: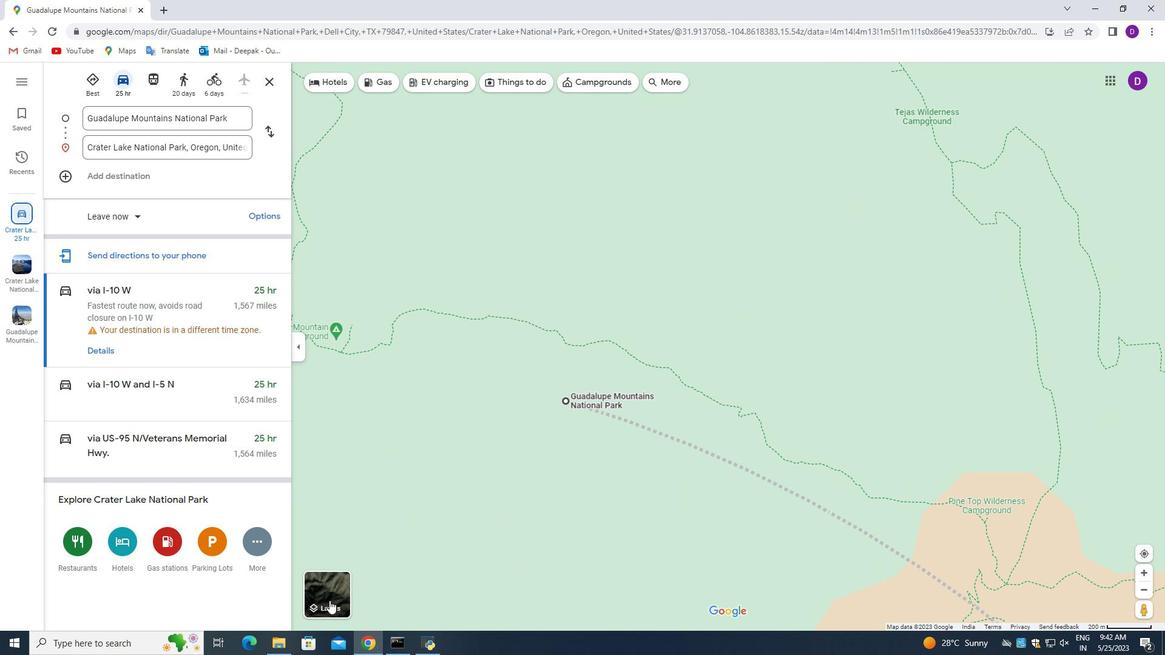 
Action: Mouse pressed left at (328, 600)
Screenshot: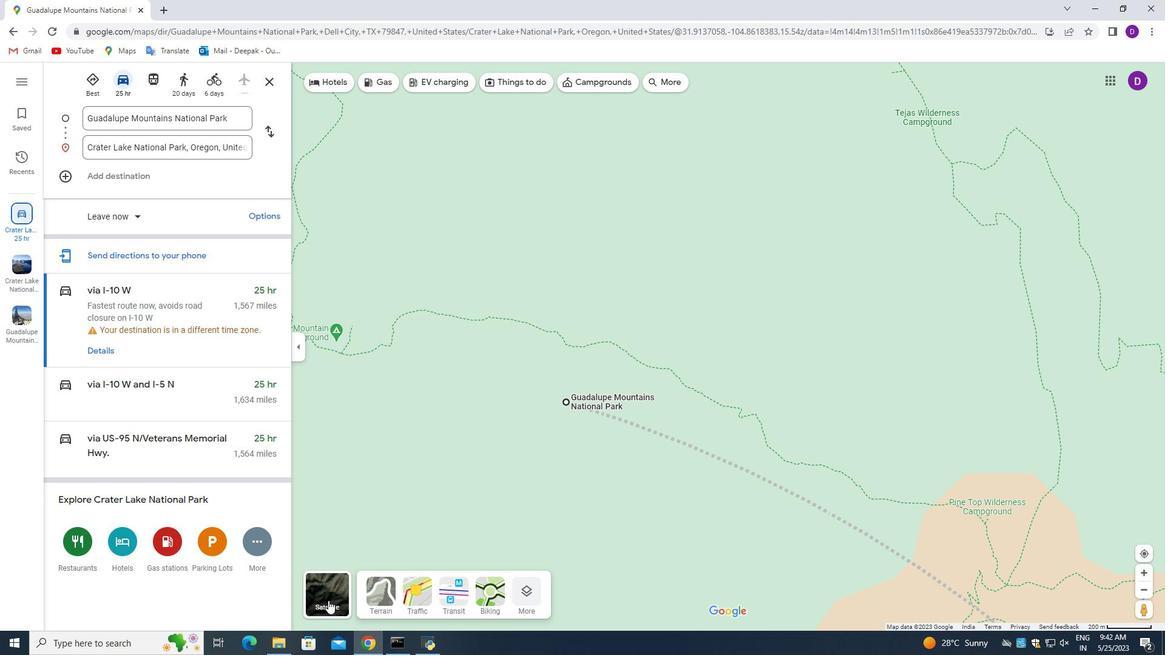 
Action: Mouse moved to (597, 411)
Screenshot: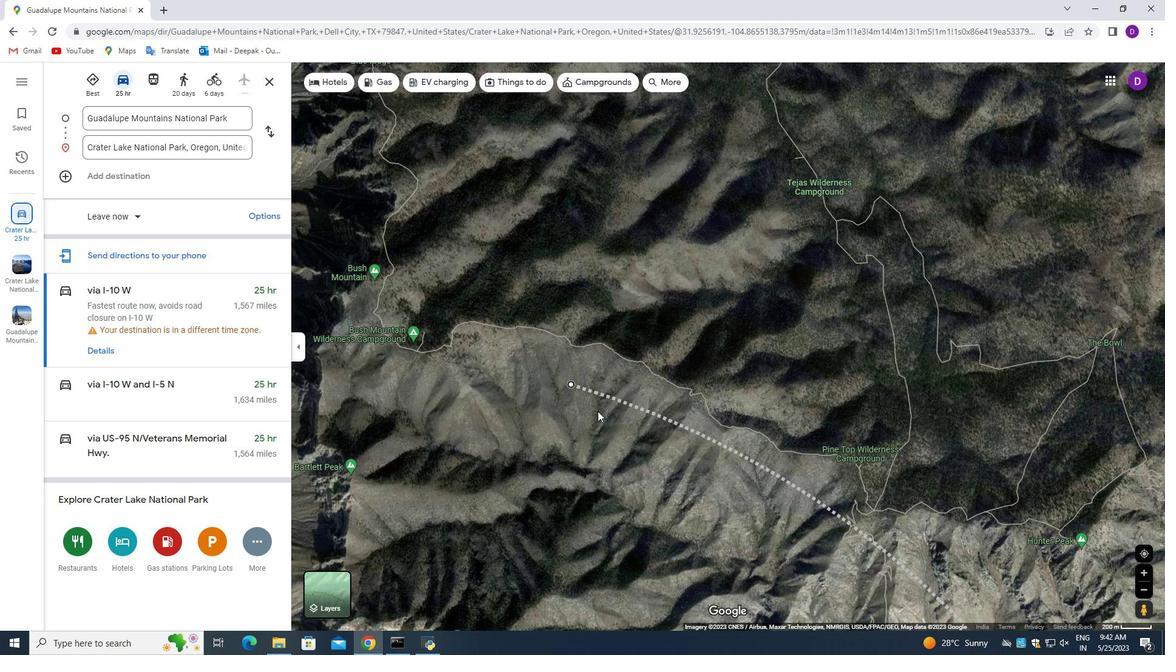 
Action: Mouse scrolled (597, 410) with delta (0, 0)
Screenshot: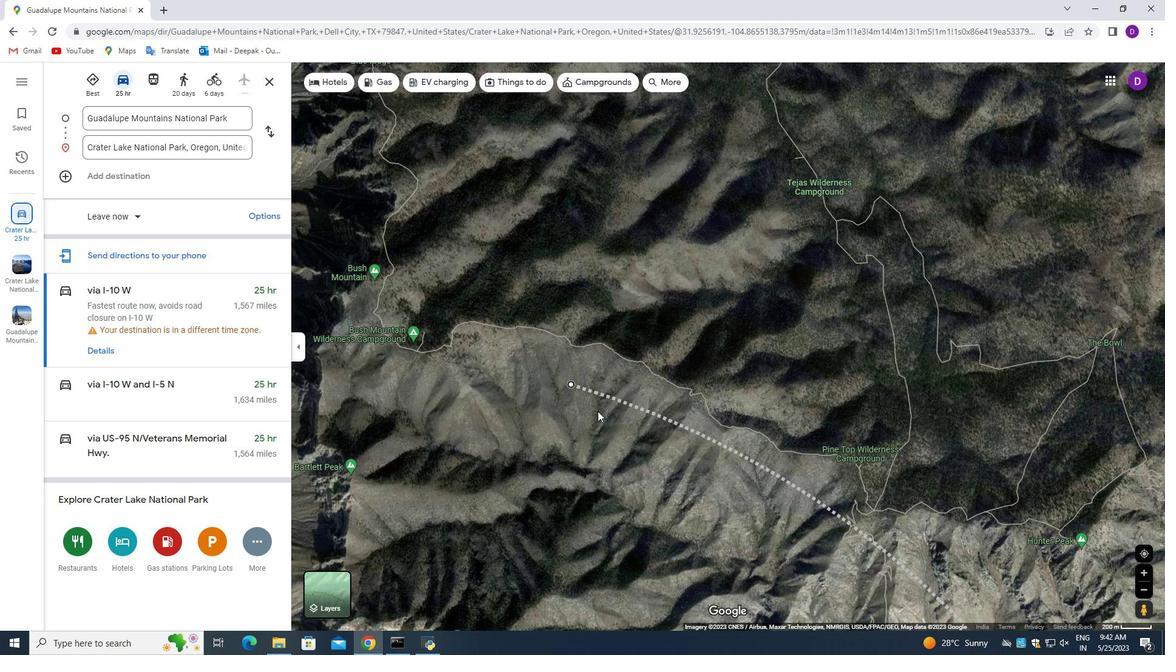 
Action: Mouse scrolled (597, 410) with delta (0, 0)
Screenshot: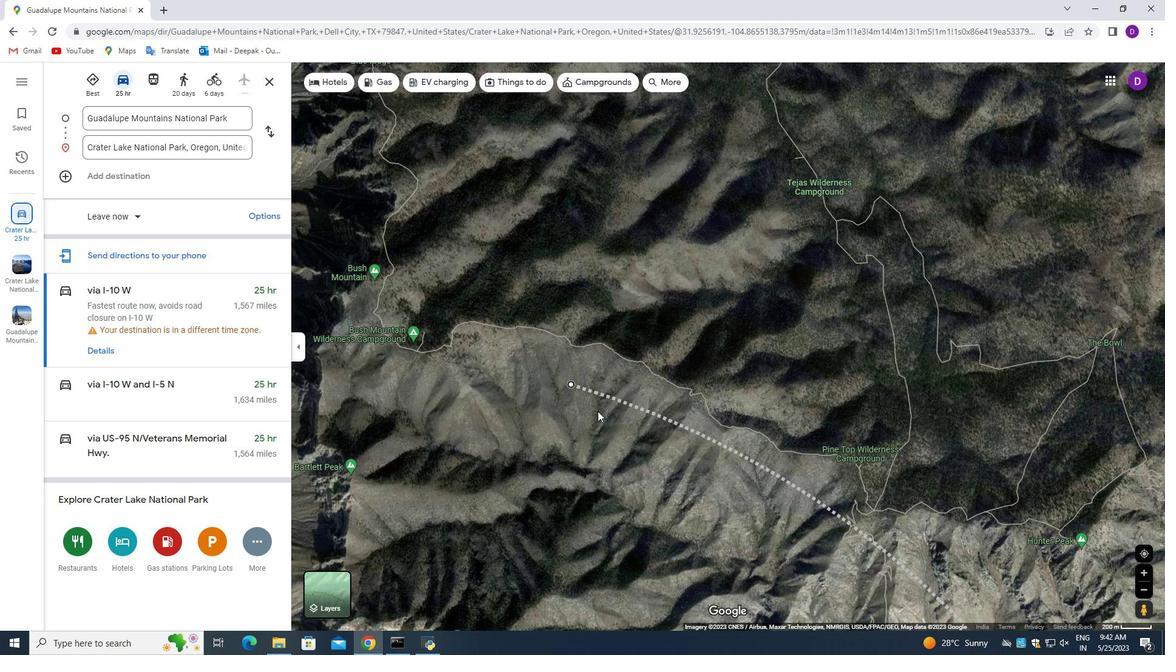 
Action: Mouse scrolled (597, 410) with delta (0, 0)
Screenshot: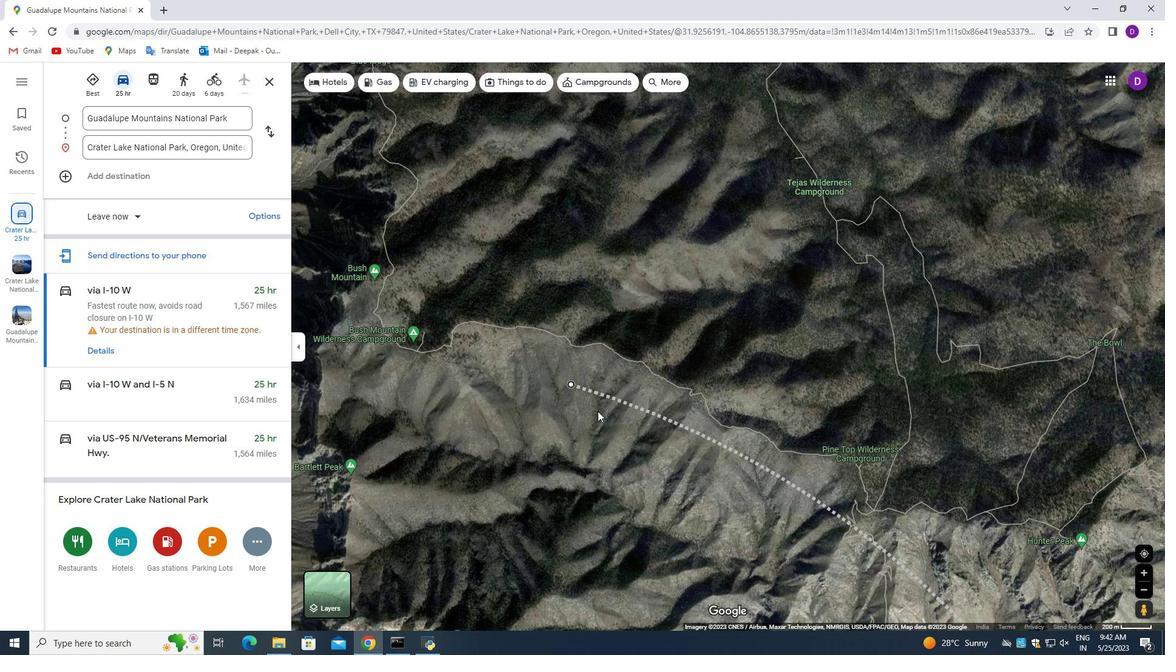 
Action: Mouse moved to (596, 410)
Screenshot: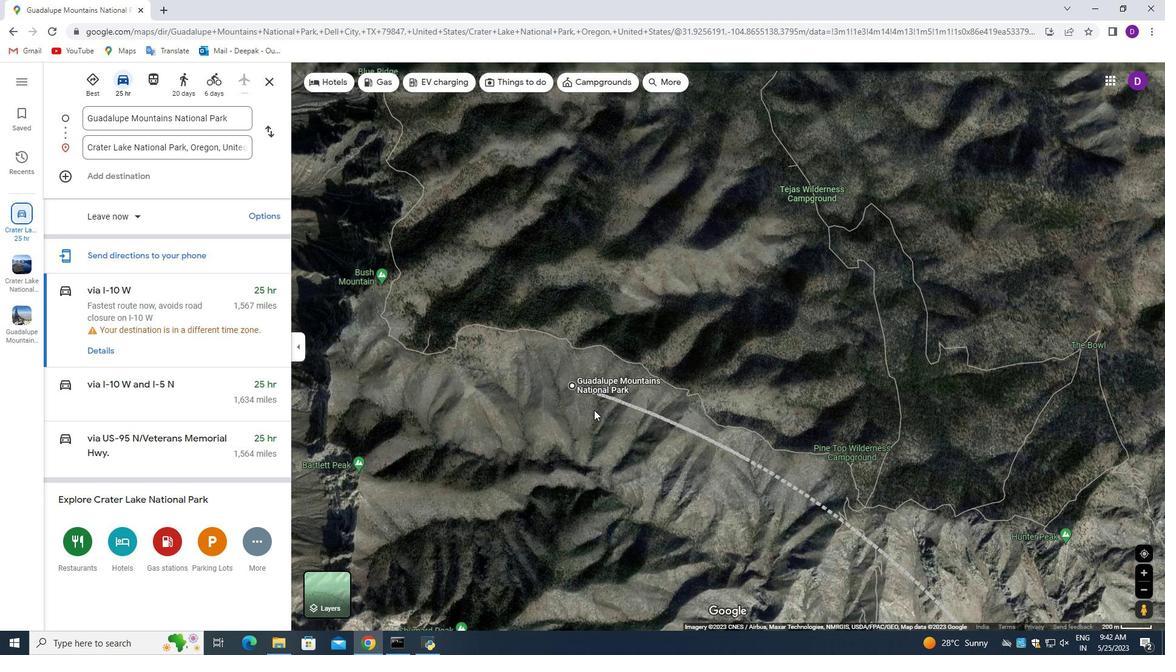 
Action: Mouse scrolled (596, 409) with delta (0, 0)
Screenshot: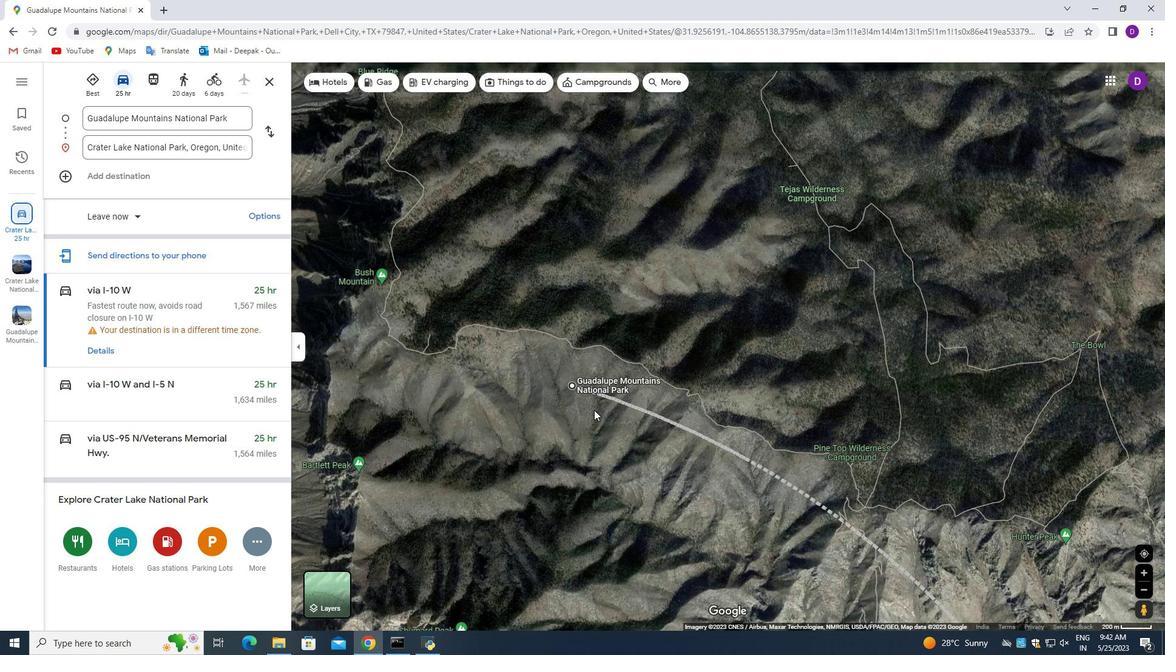 
Action: Mouse moved to (594, 410)
Screenshot: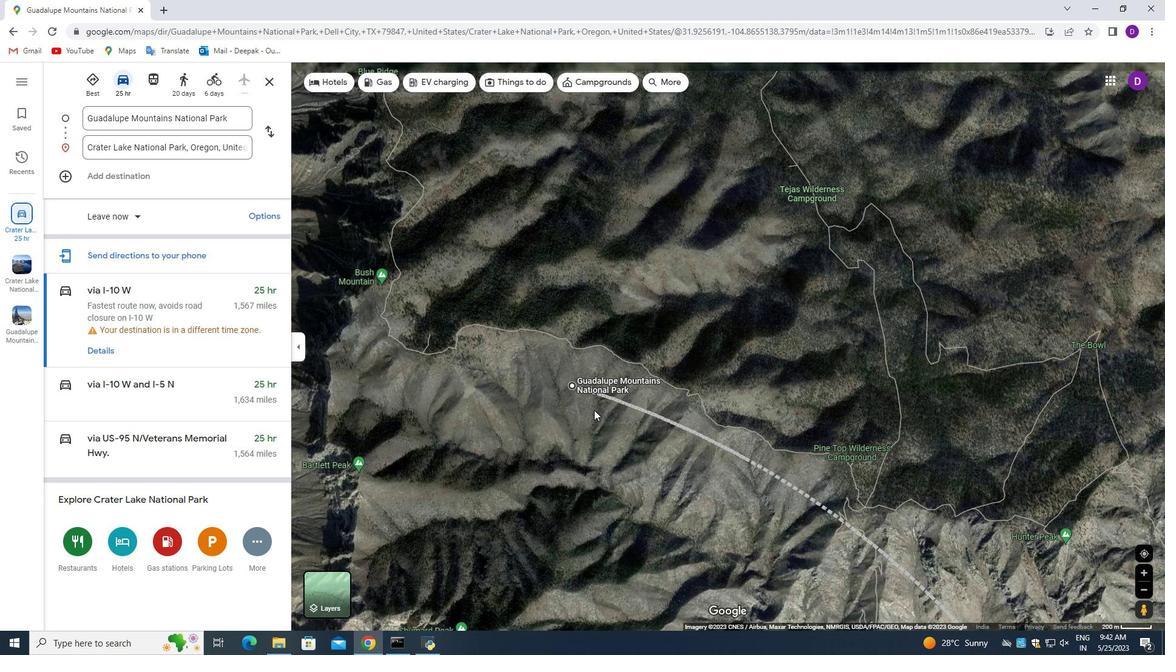 
Action: Mouse scrolled (594, 409) with delta (0, 0)
Screenshot: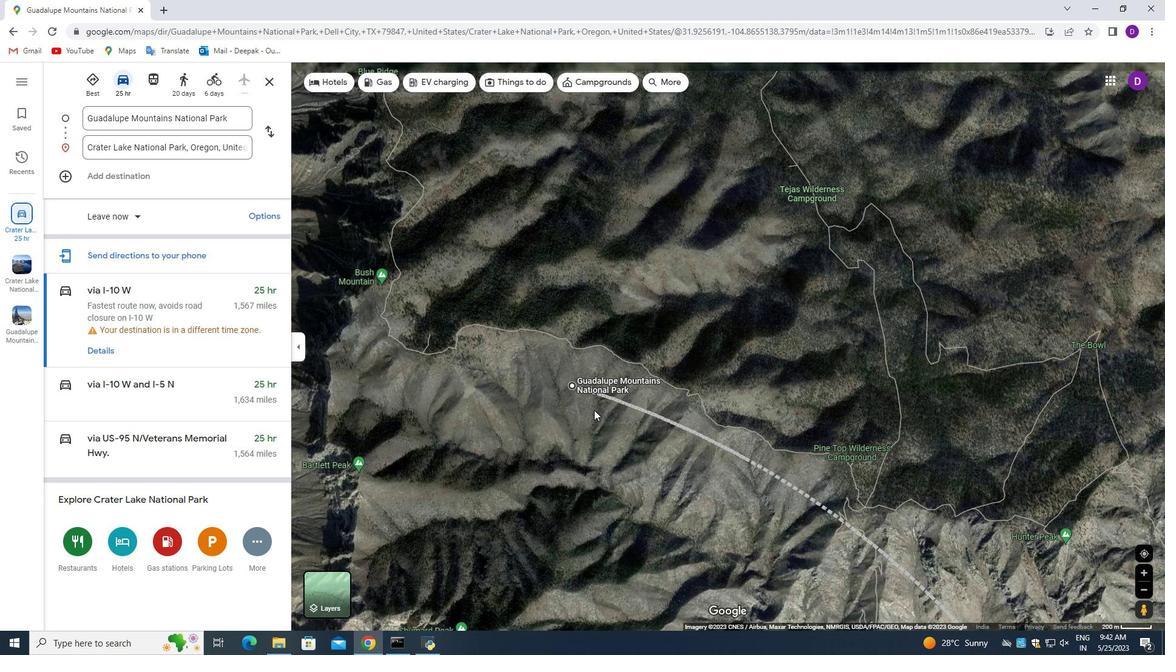 
Action: Mouse moved to (593, 409)
Screenshot: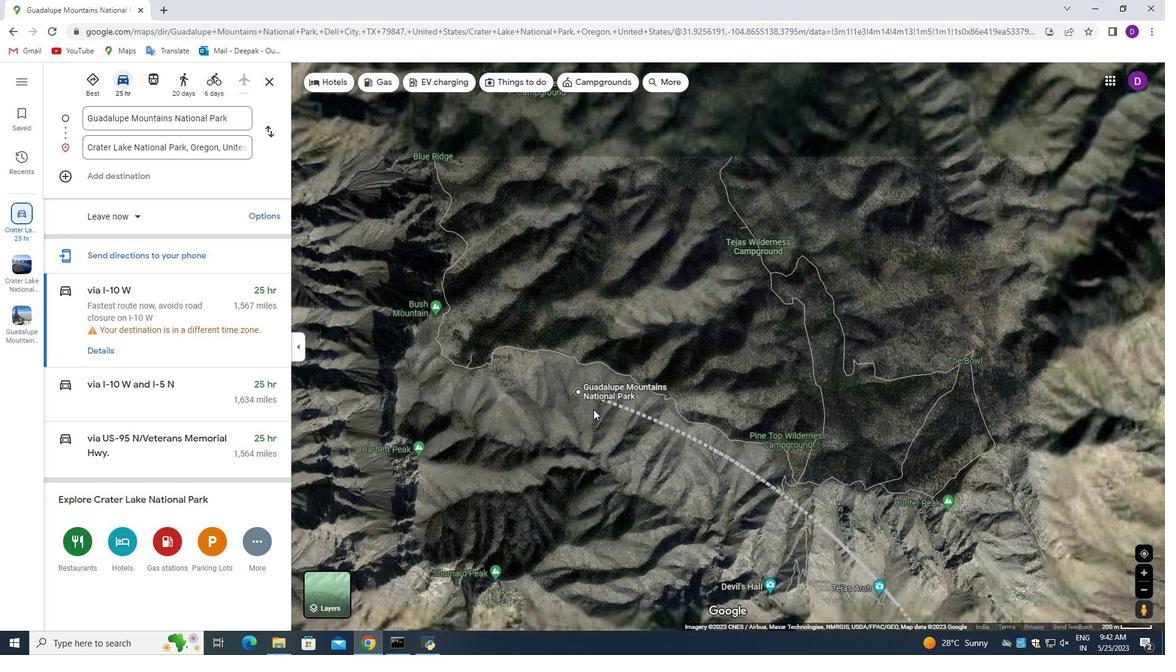 
Action: Mouse scrolled (593, 409) with delta (0, 0)
Screenshot: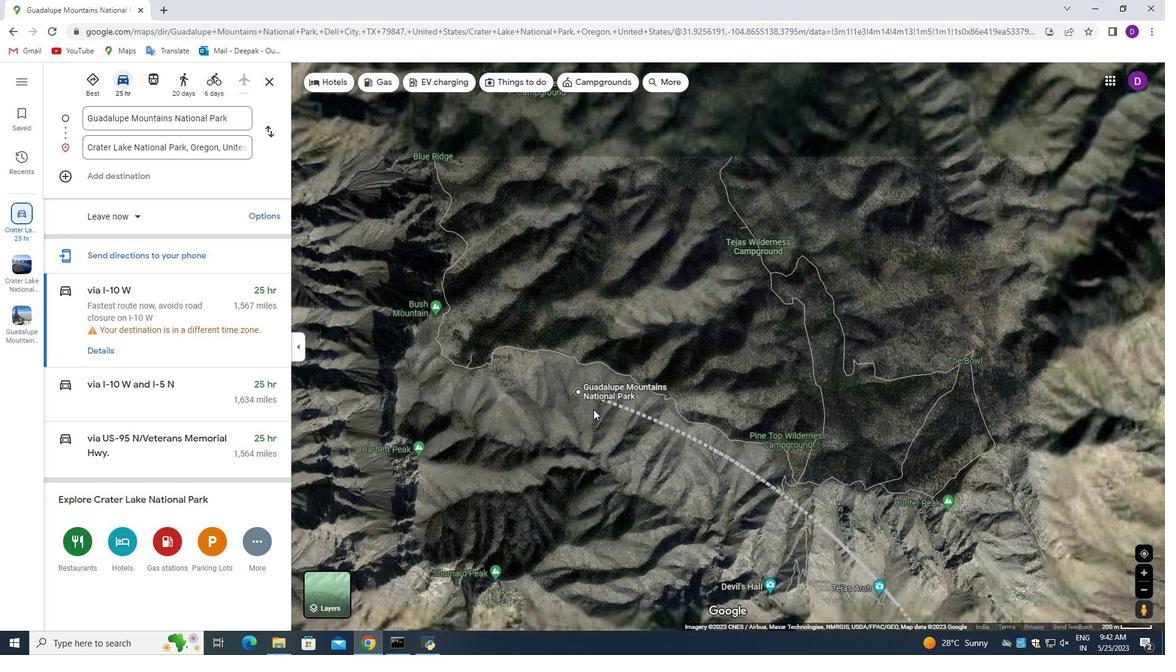 
Action: Mouse moved to (561, 401)
Screenshot: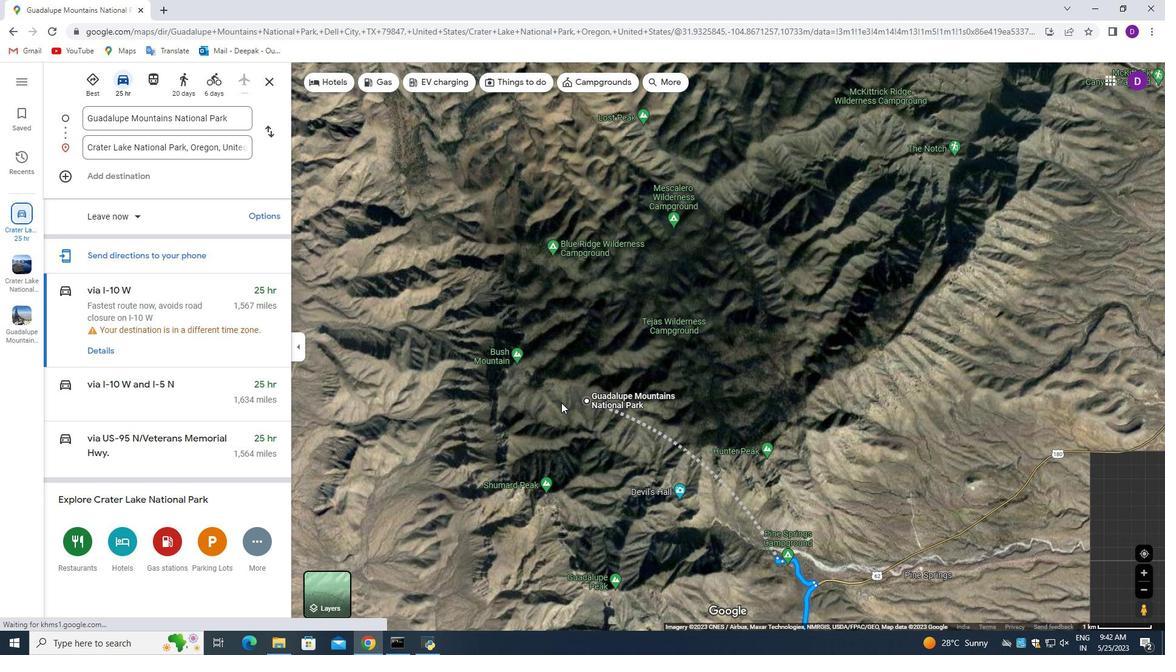 
Action: Mouse scrolled (561, 402) with delta (0, 0)
Screenshot: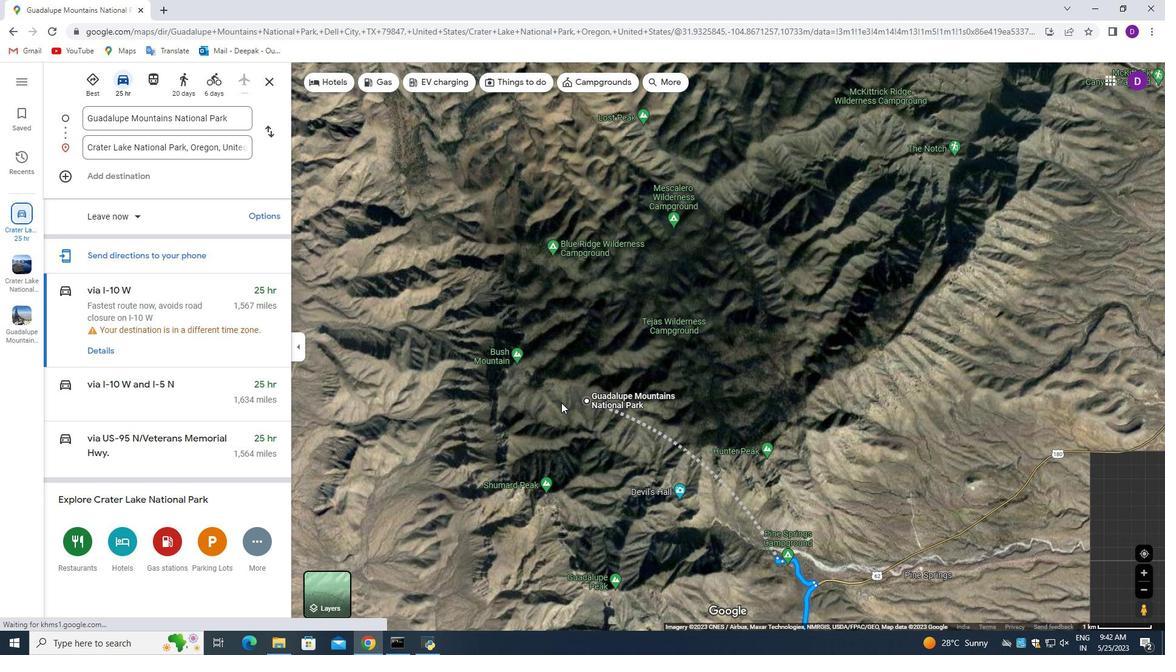 
Action: Mouse moved to (561, 401)
Screenshot: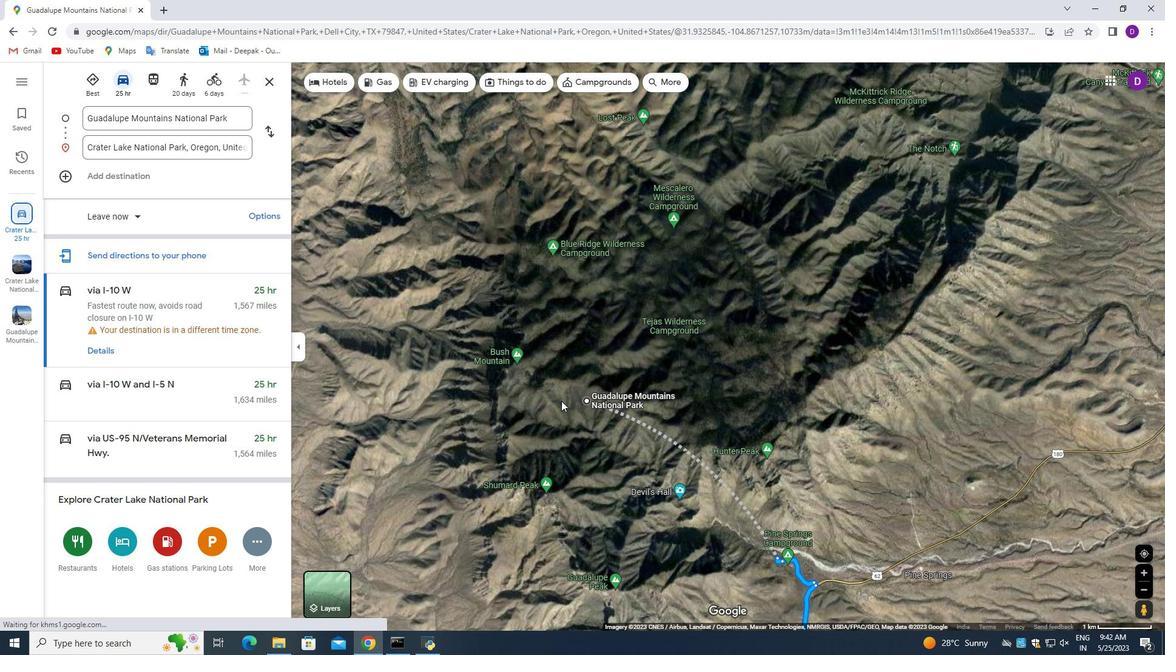 
Action: Mouse scrolled (561, 401) with delta (0, 0)
Screenshot: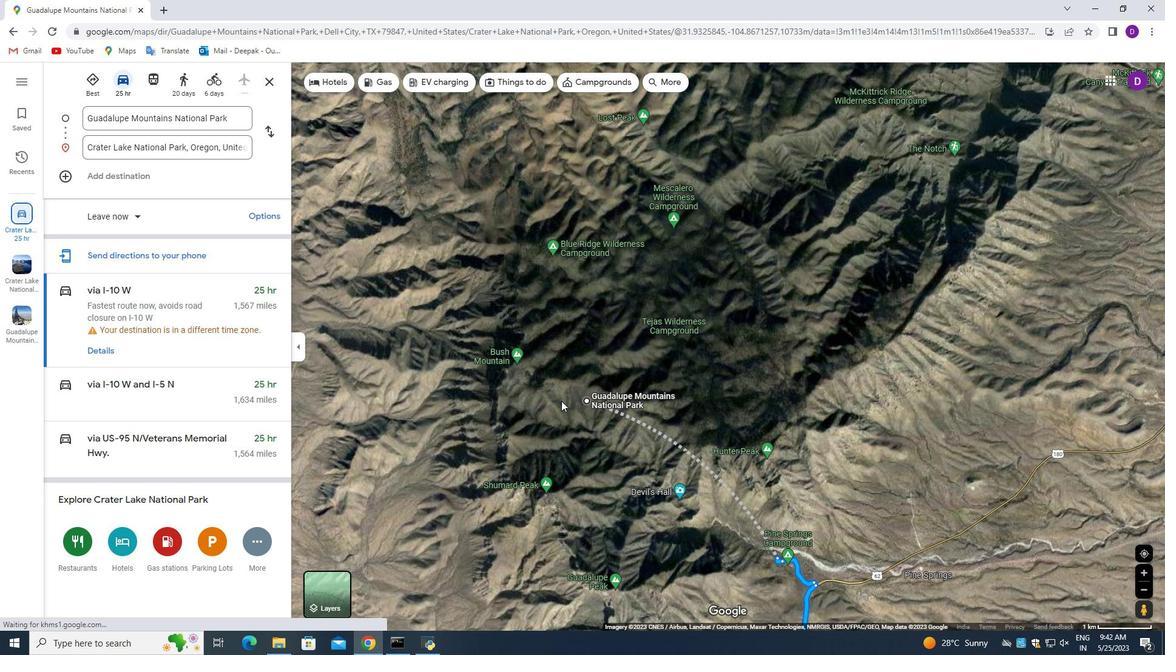 
Action: Mouse moved to (561, 401)
Screenshot: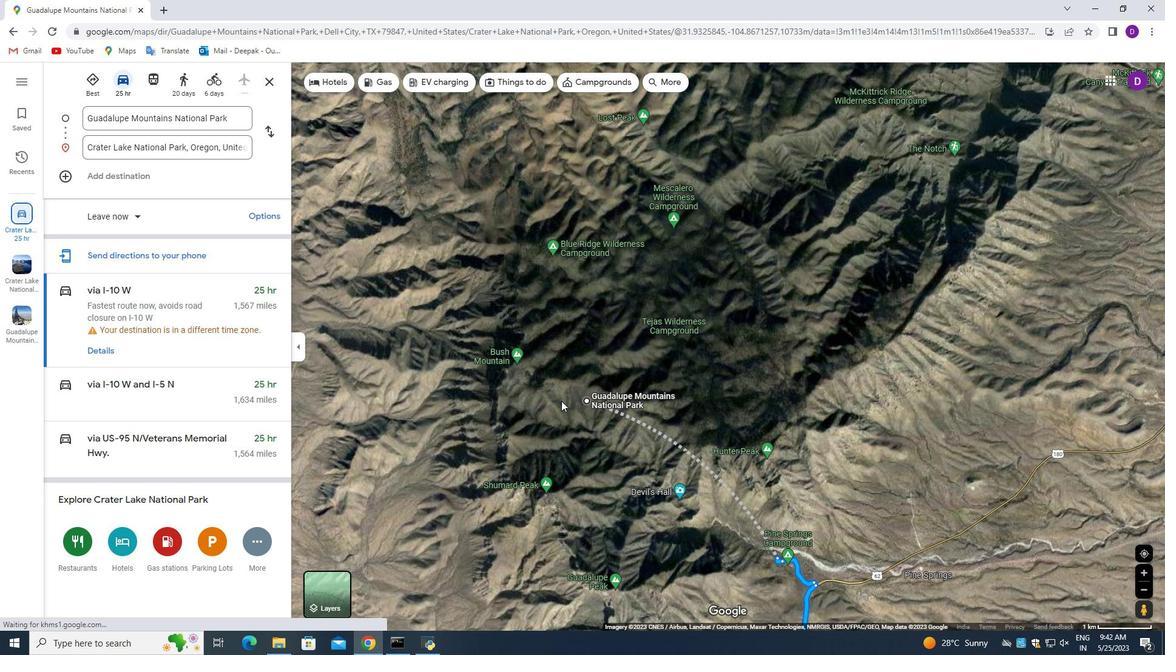 
Action: Mouse scrolled (561, 401) with delta (0, 0)
Screenshot: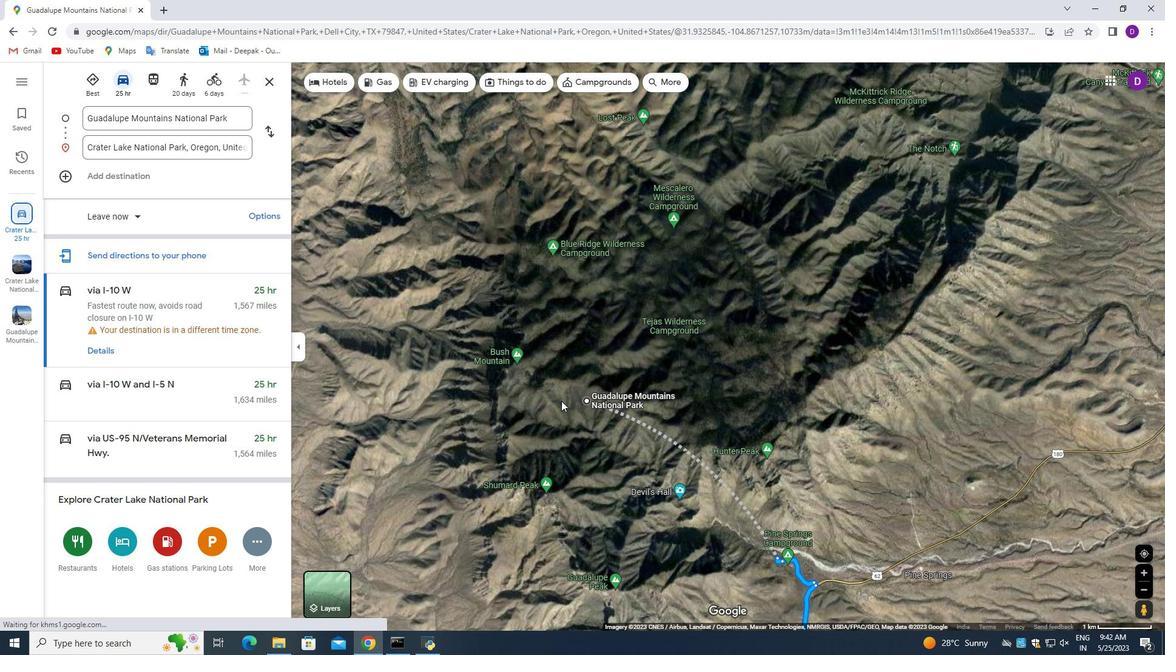 
Action: Mouse scrolled (561, 401) with delta (0, 0)
Screenshot: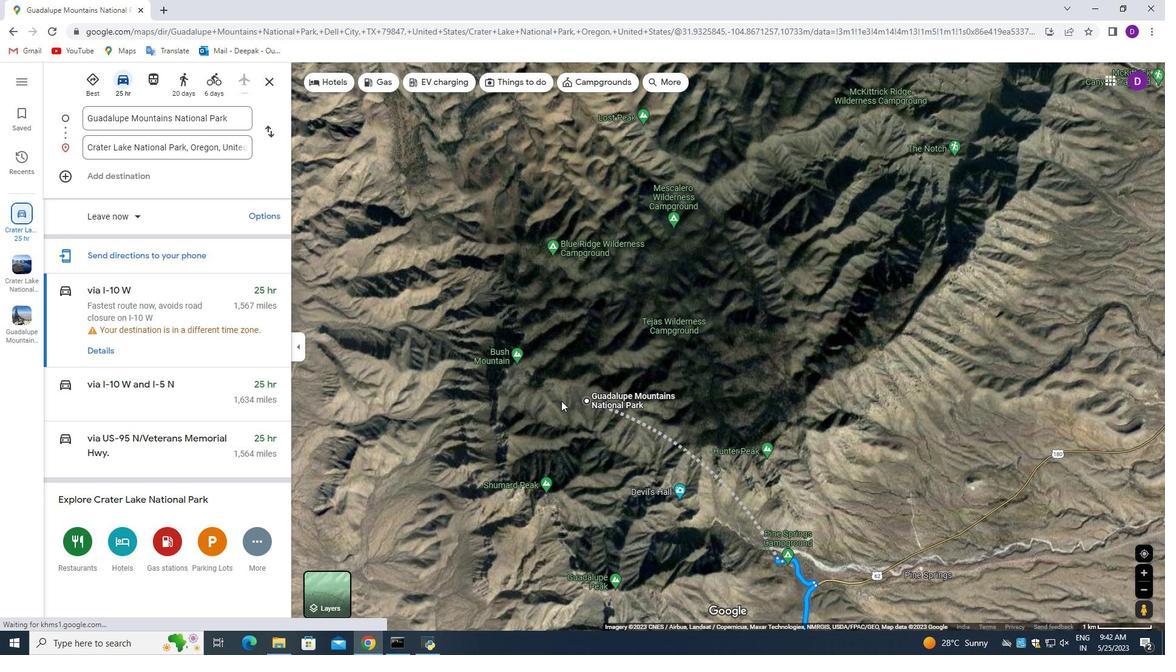 
Action: Mouse scrolled (561, 401) with delta (0, 0)
Screenshot: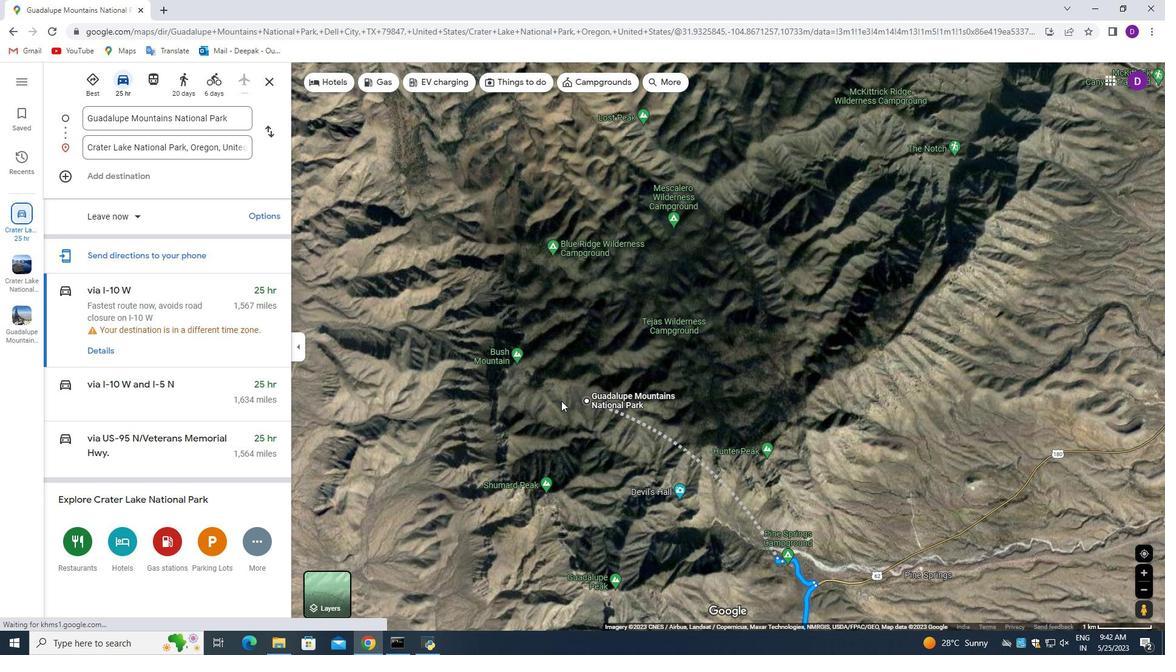 
Action: Mouse scrolled (561, 401) with delta (0, 0)
Screenshot: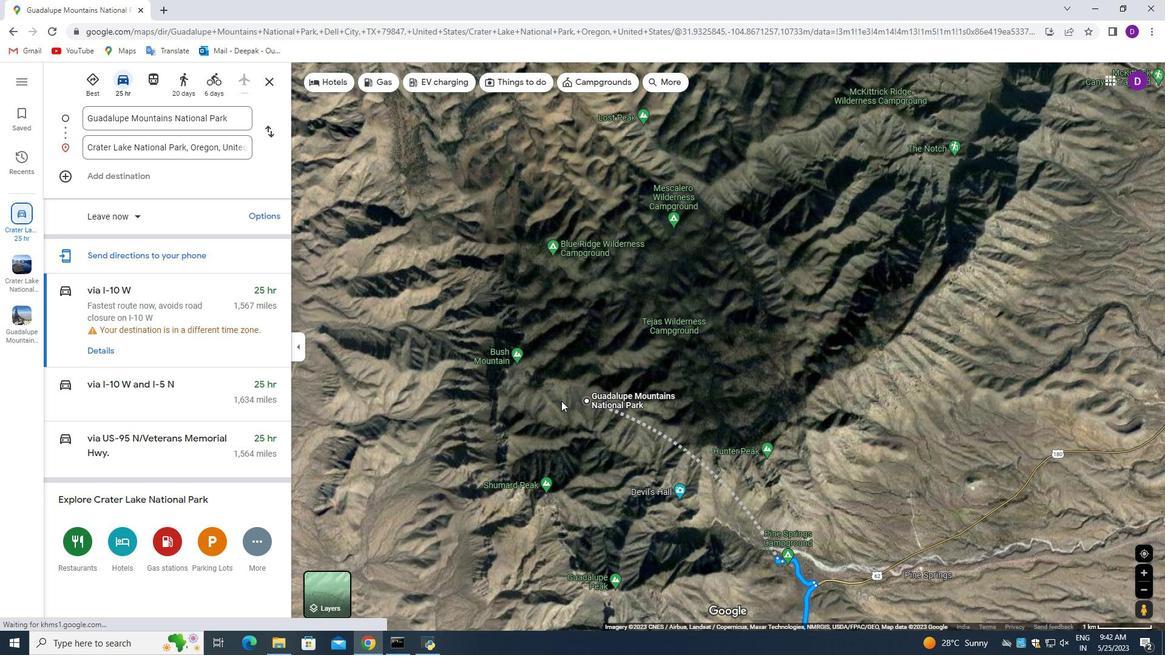 
Action: Mouse moved to (627, 416)
Screenshot: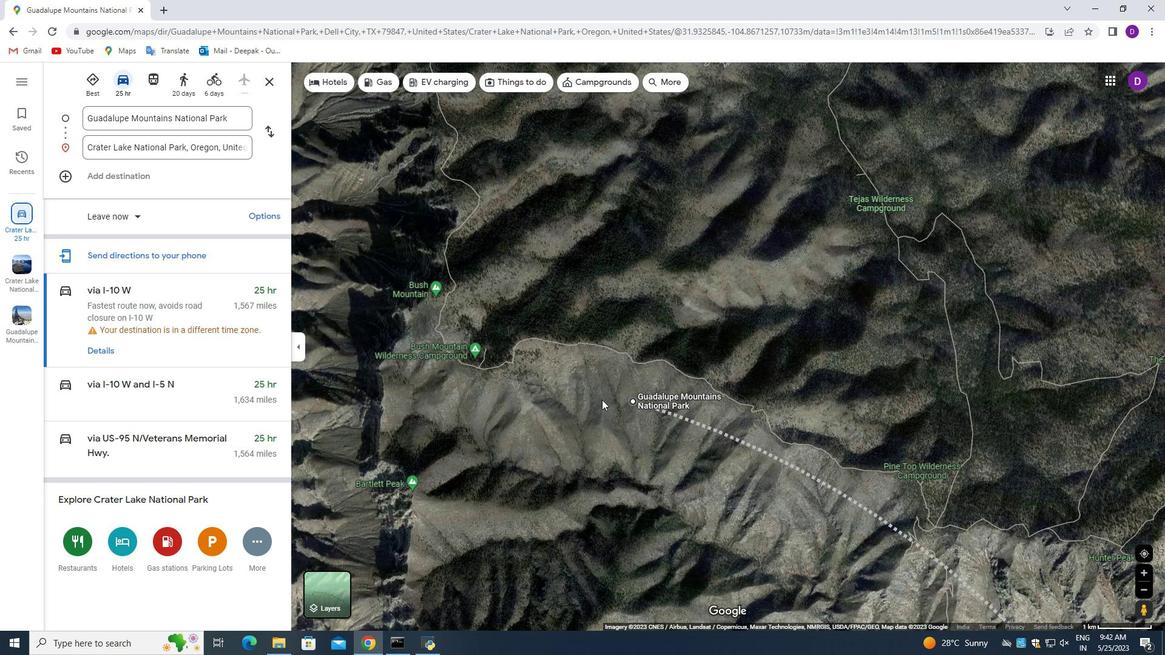 
Action: Mouse scrolled (619, 411) with delta (0, 0)
Screenshot: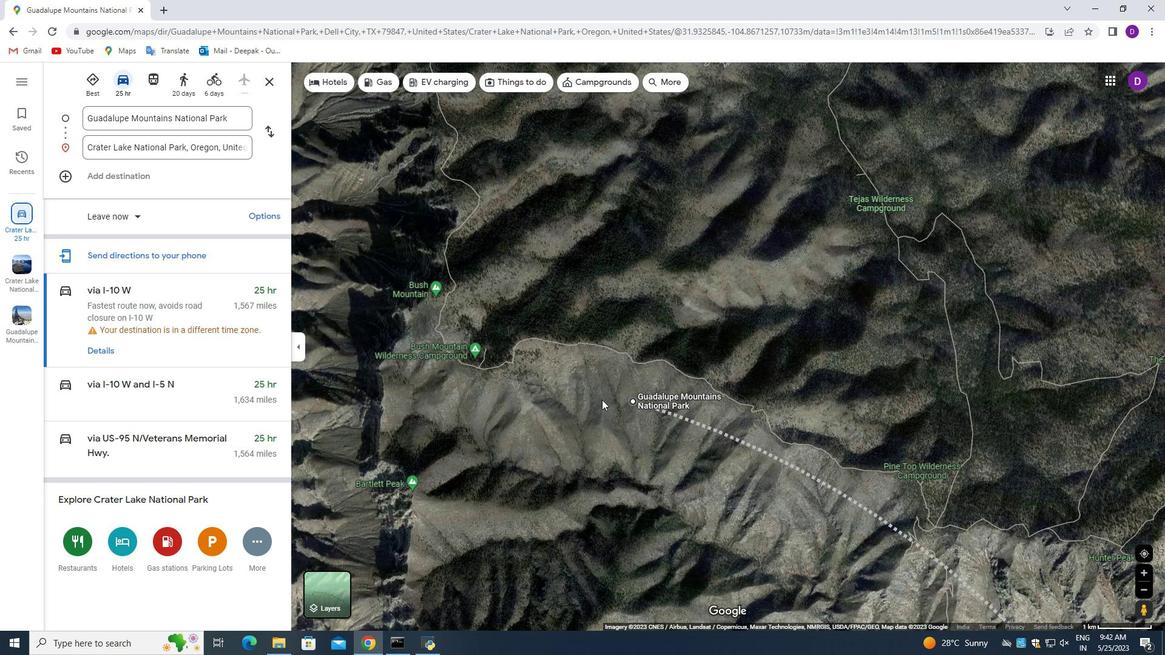 
Action: Mouse moved to (639, 423)
Screenshot: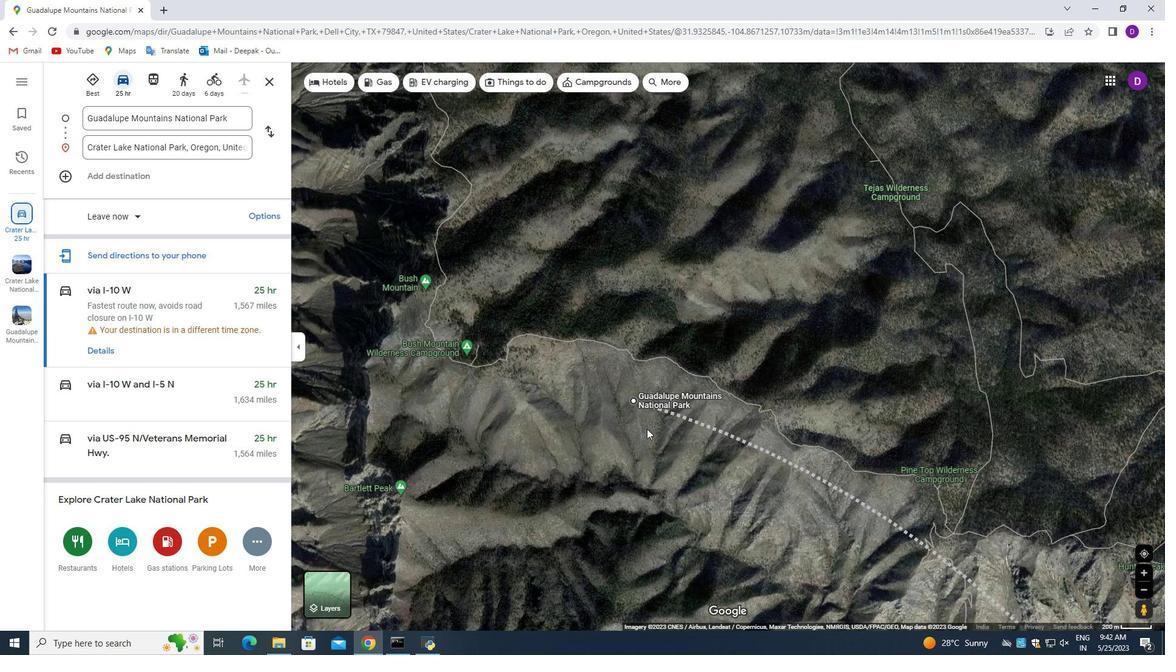 
Action: Mouse scrolled (635, 421) with delta (0, 0)
Screenshot: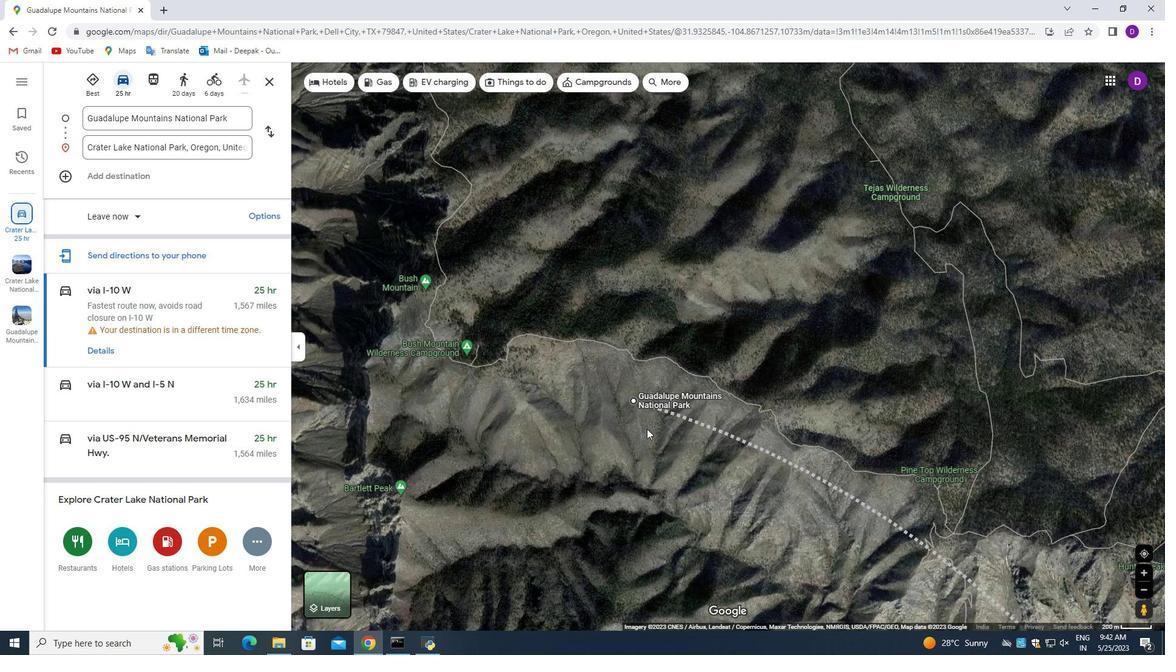 
Action: Mouse moved to (645, 427)
Screenshot: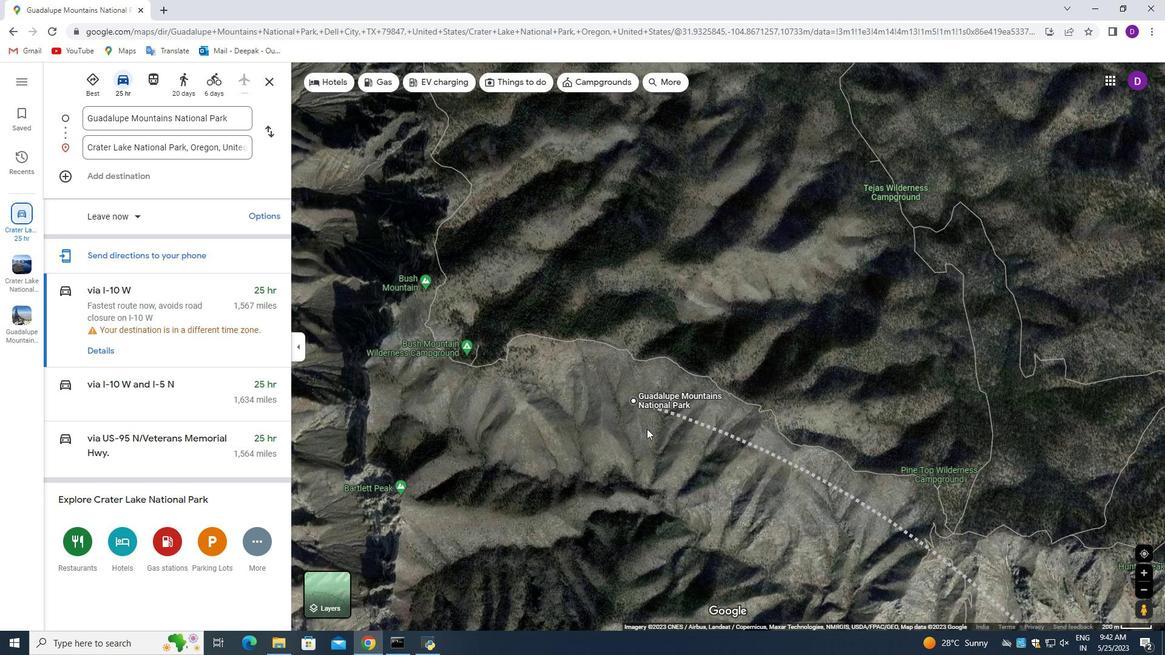 
Action: Mouse scrolled (642, 426) with delta (0, 0)
Screenshot: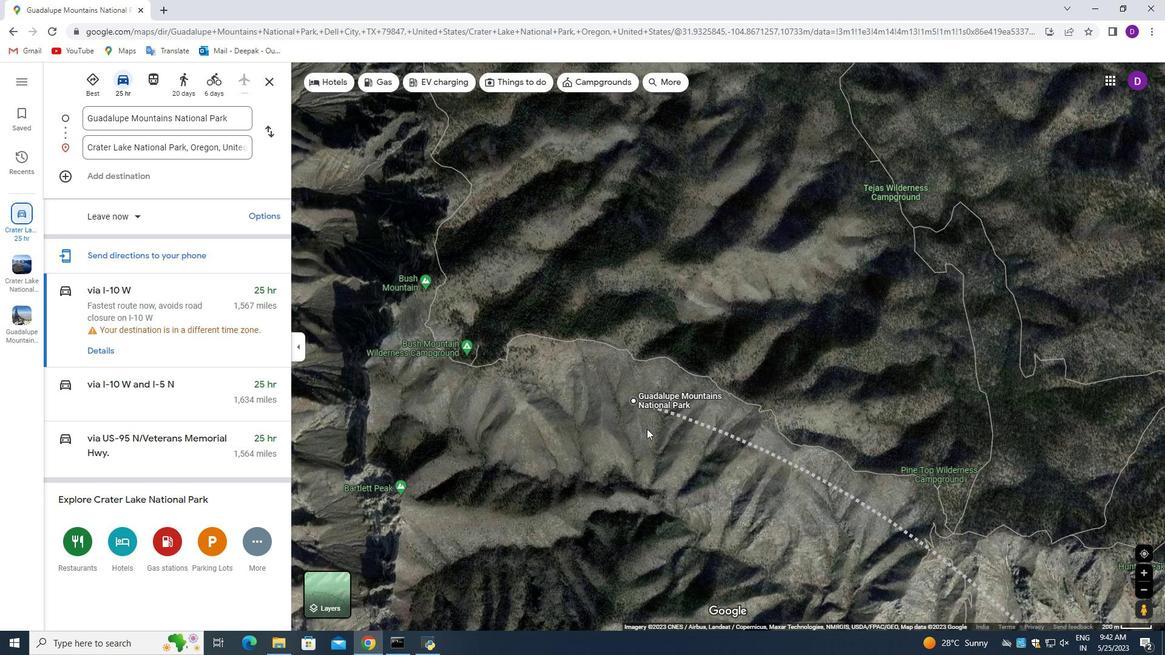 
Action: Mouse moved to (650, 430)
Screenshot: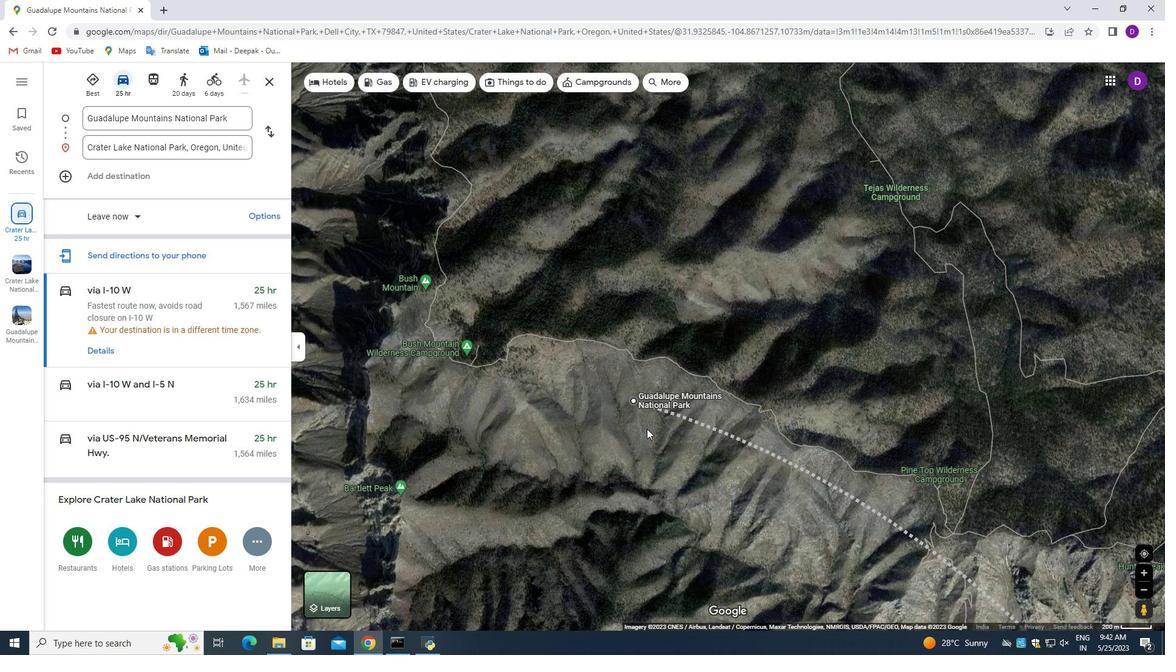 
Action: Mouse scrolled (650, 430) with delta (0, 0)
Screenshot: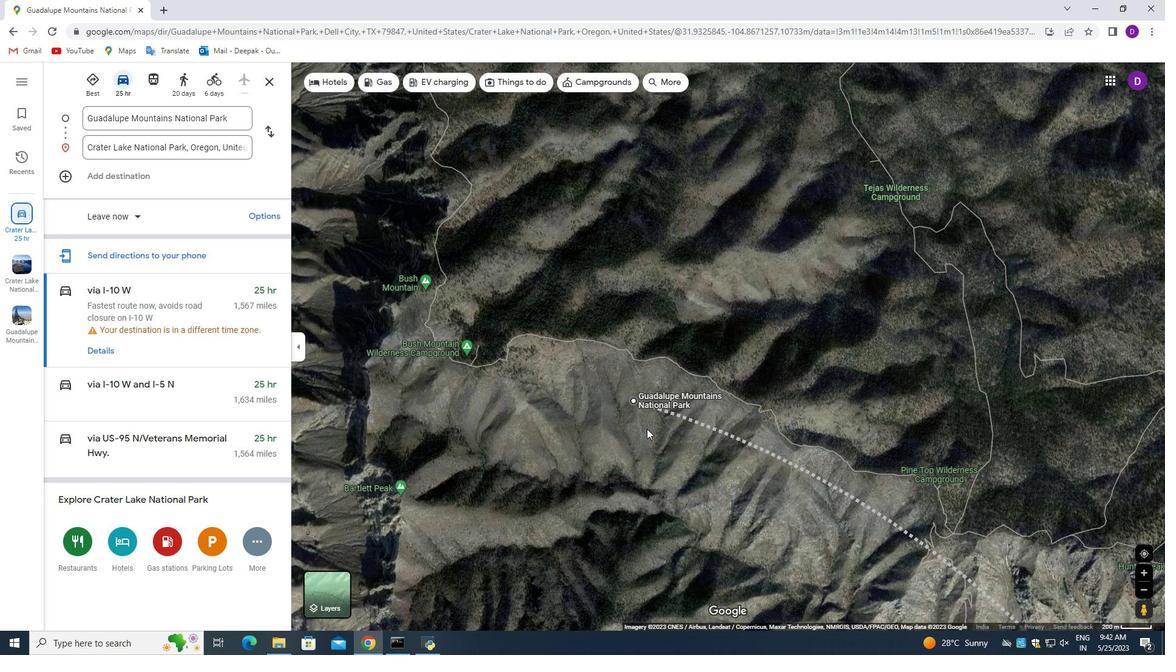 
Action: Mouse moved to (652, 432)
Screenshot: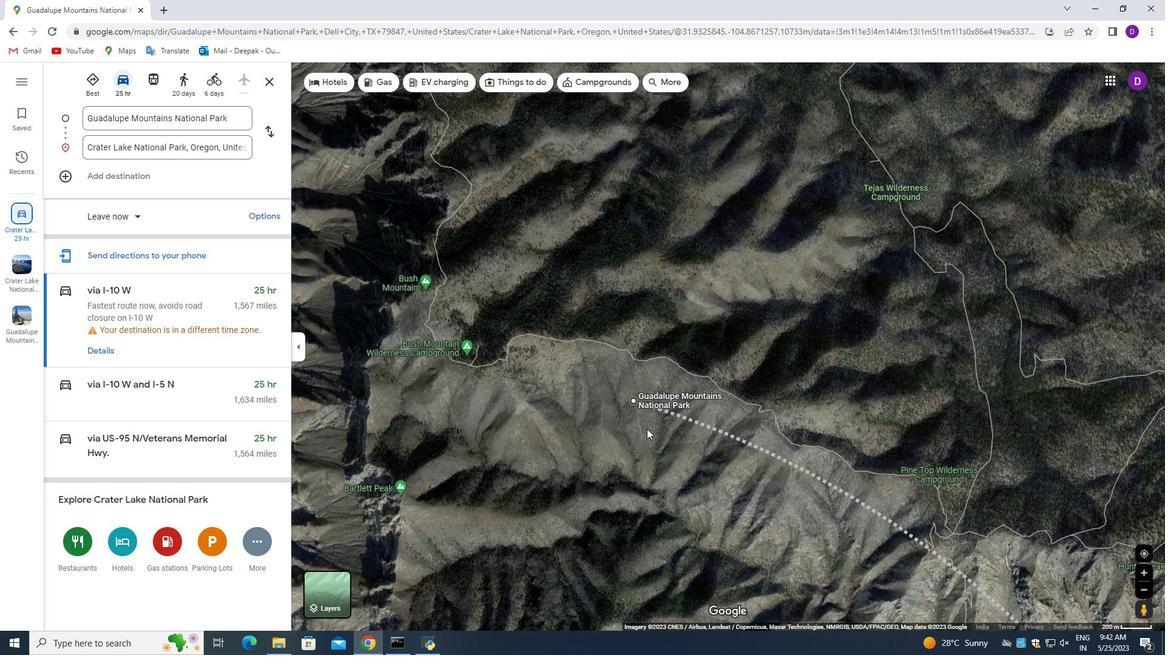 
Action: Mouse scrolled (652, 432) with delta (0, 0)
Screenshot: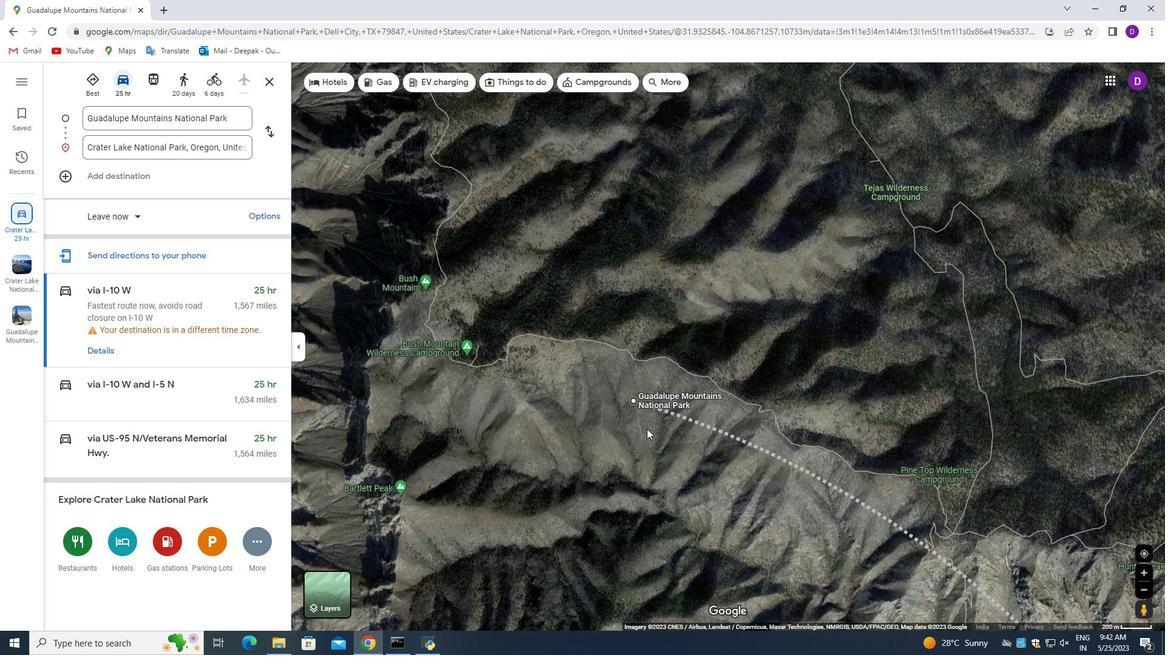
Action: Mouse moved to (652, 432)
Screenshot: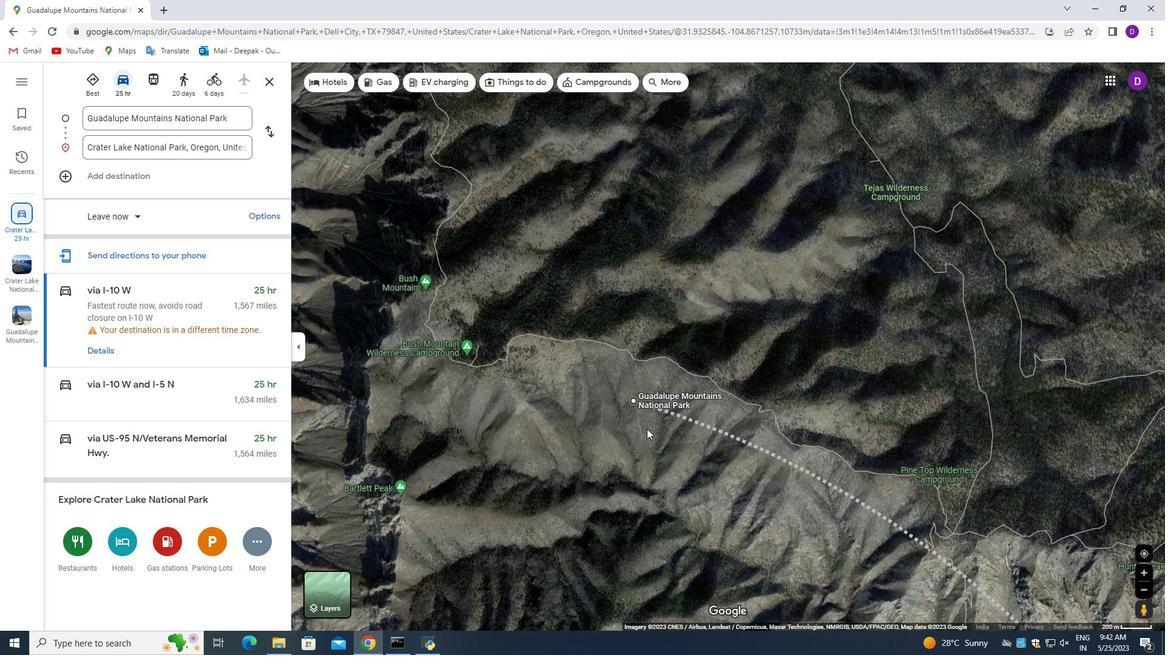 
Action: Mouse scrolled (652, 433) with delta (0, 0)
Screenshot: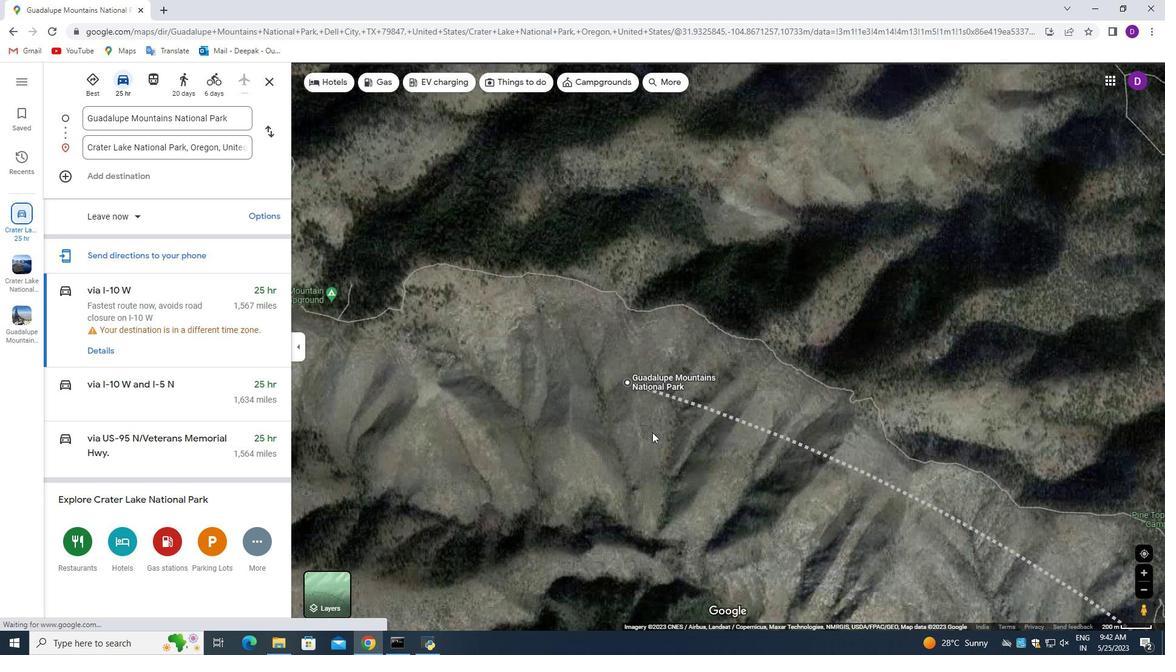 
Action: Mouse scrolled (652, 433) with delta (0, 0)
Screenshot: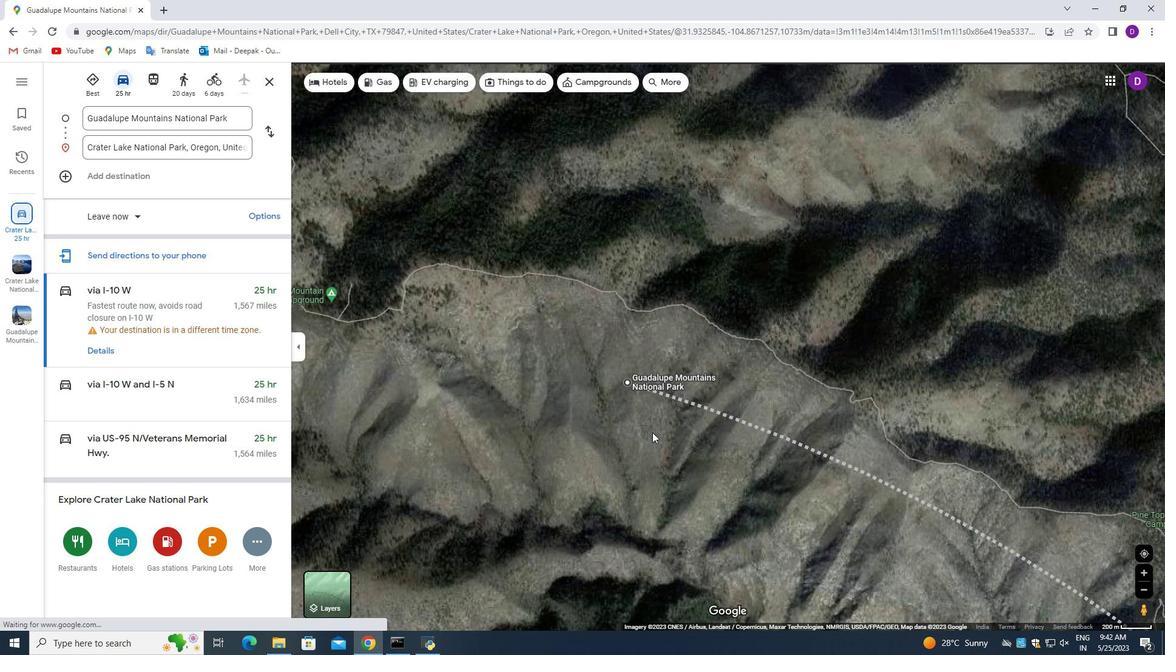 
Action: Mouse moved to (606, 371)
Screenshot: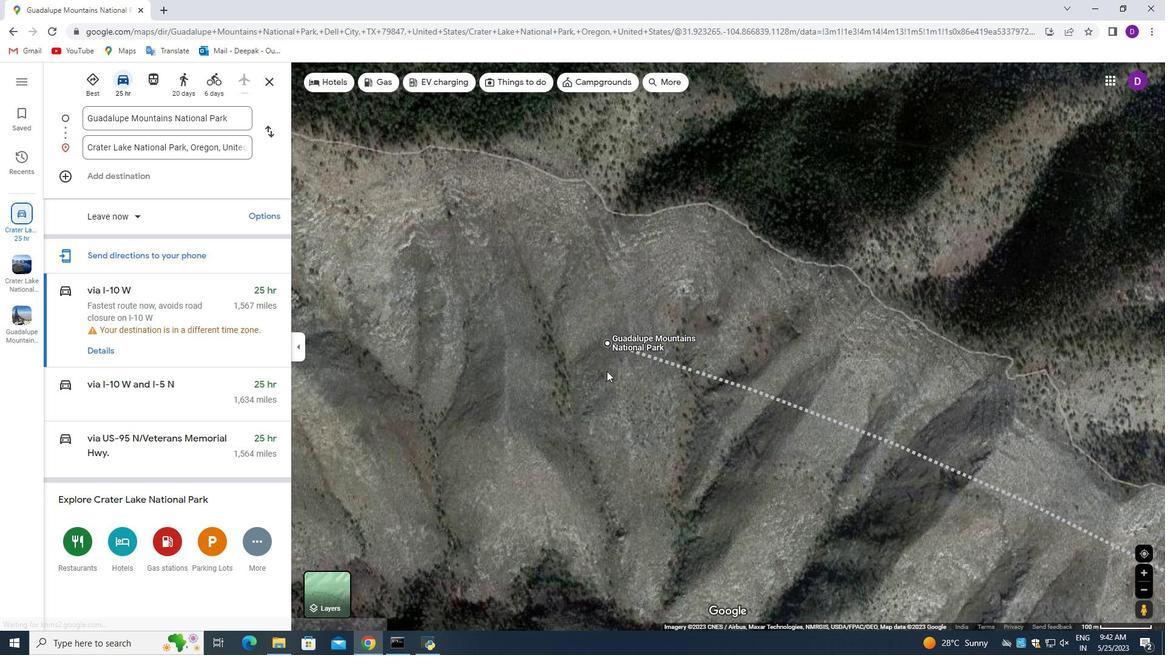 
Action: Mouse scrolled (606, 372) with delta (0, 0)
Screenshot: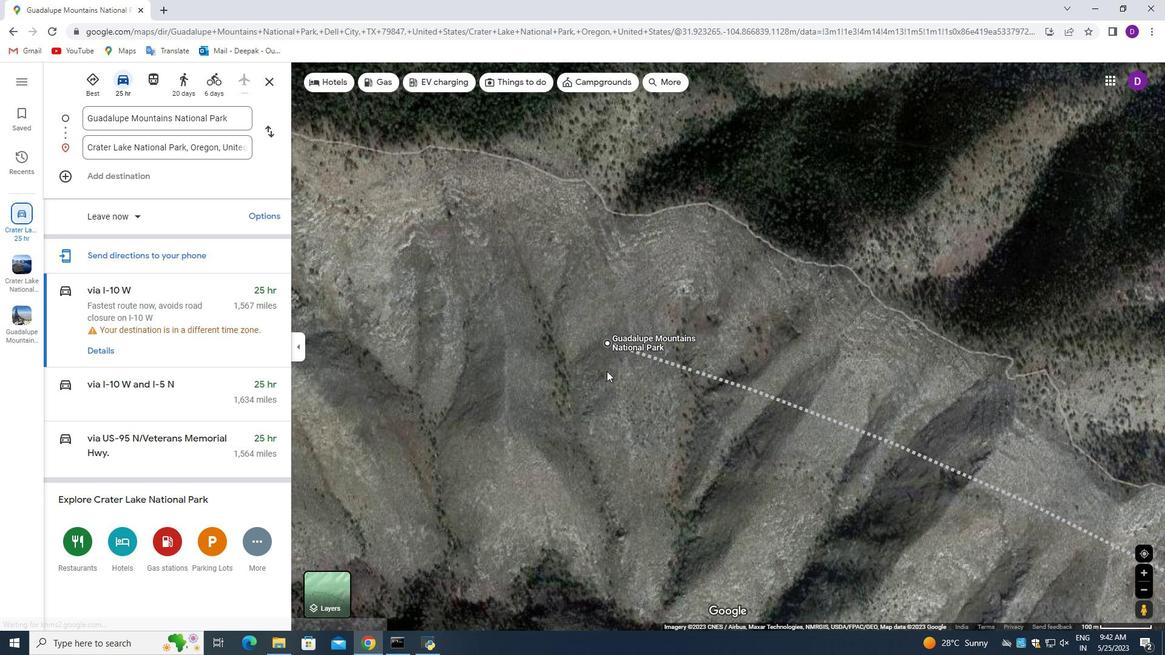 
Action: Mouse moved to (606, 370)
Screenshot: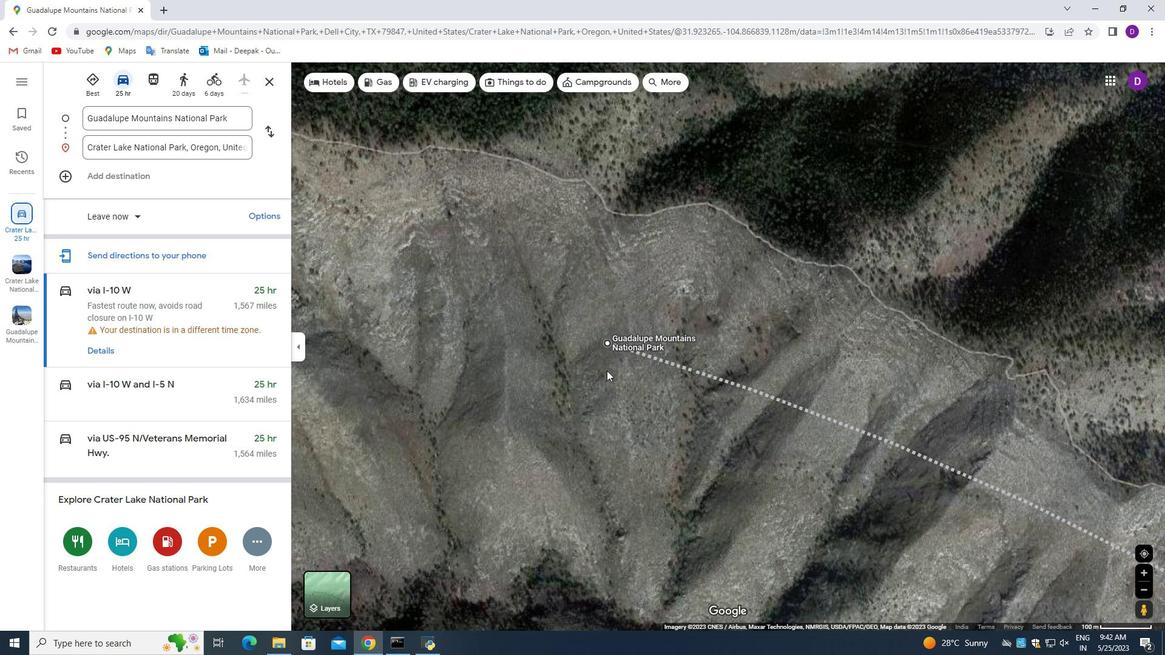 
Action: Mouse scrolled (606, 371) with delta (0, 0)
Screenshot: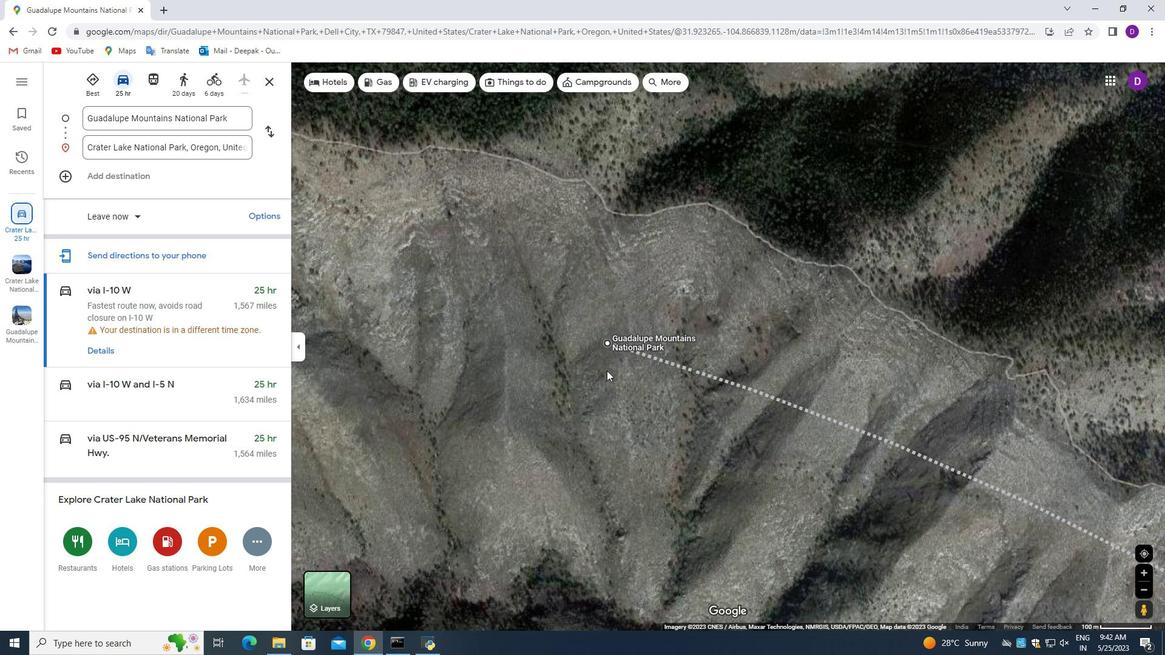 
Action: Mouse scrolled (606, 371) with delta (0, 0)
Screenshot: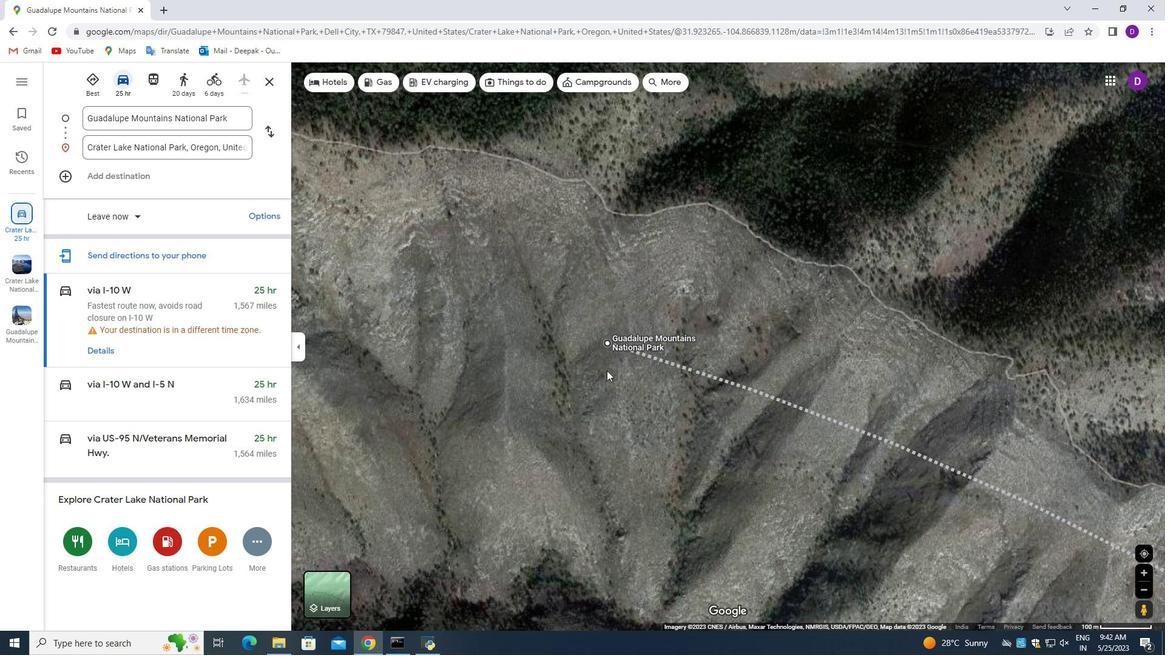 
Action: Mouse scrolled (606, 371) with delta (0, 0)
Screenshot: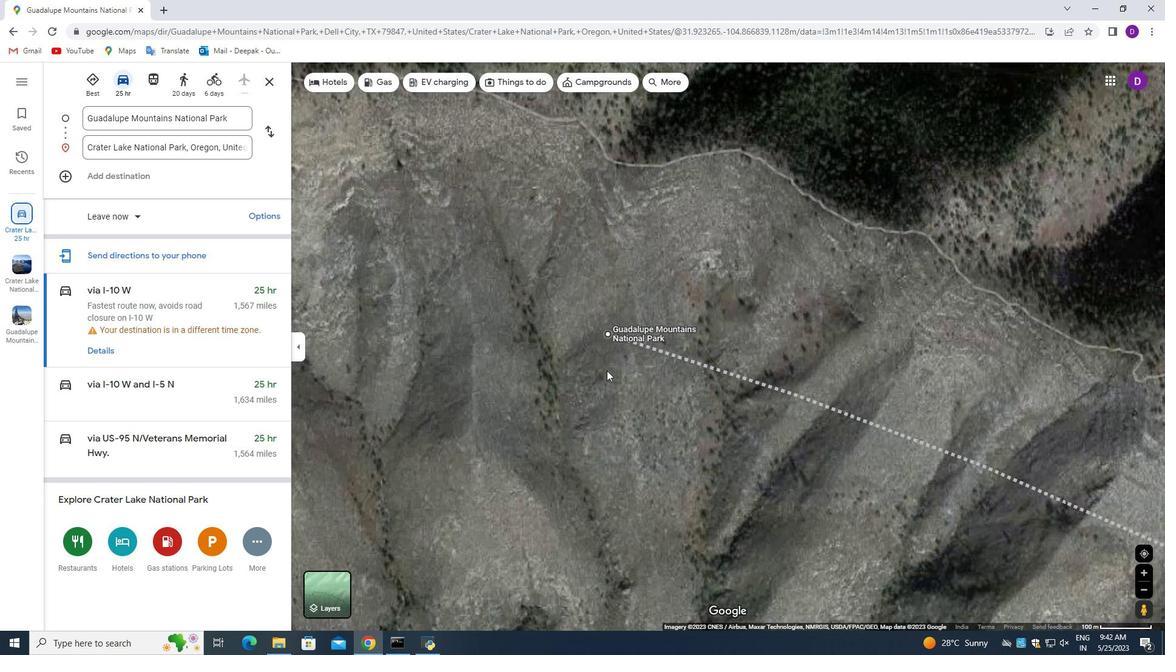 
Action: Mouse scrolled (606, 371) with delta (0, 0)
Screenshot: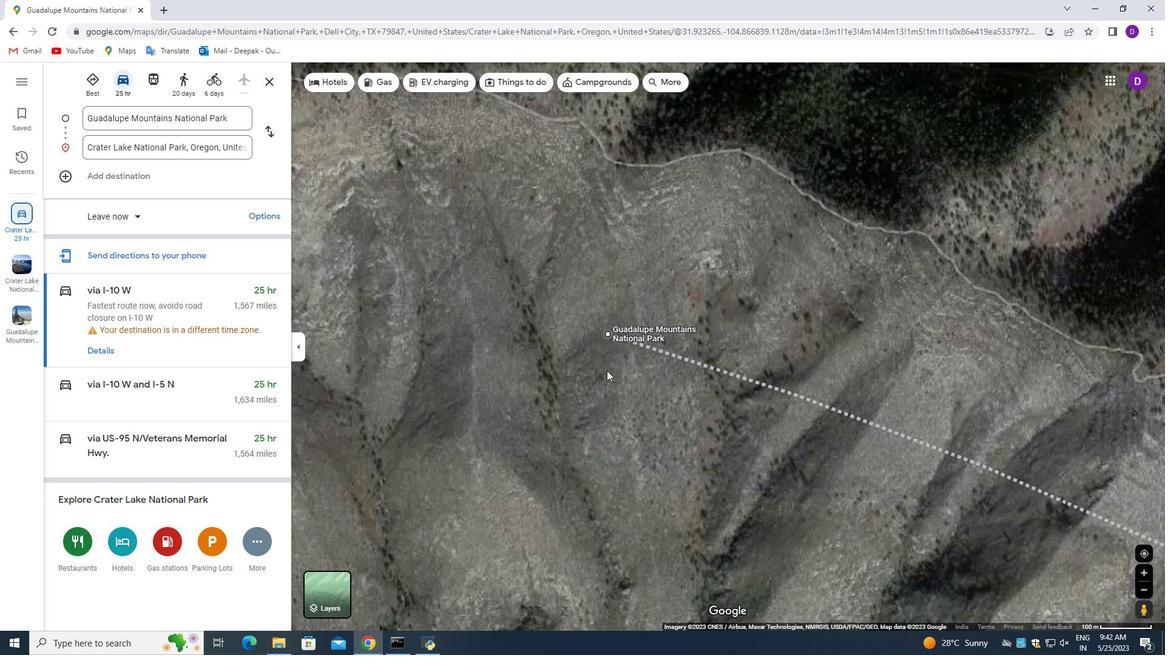 
Action: Mouse scrolled (606, 371) with delta (0, 0)
Screenshot: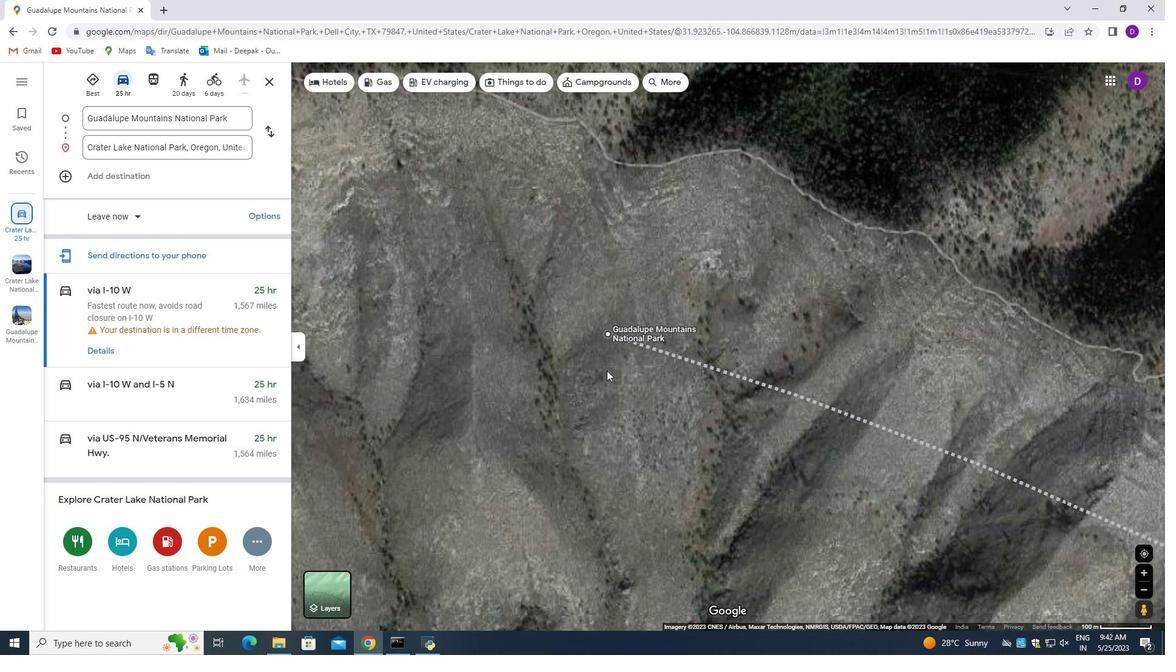 
Action: Mouse moved to (599, 316)
Screenshot: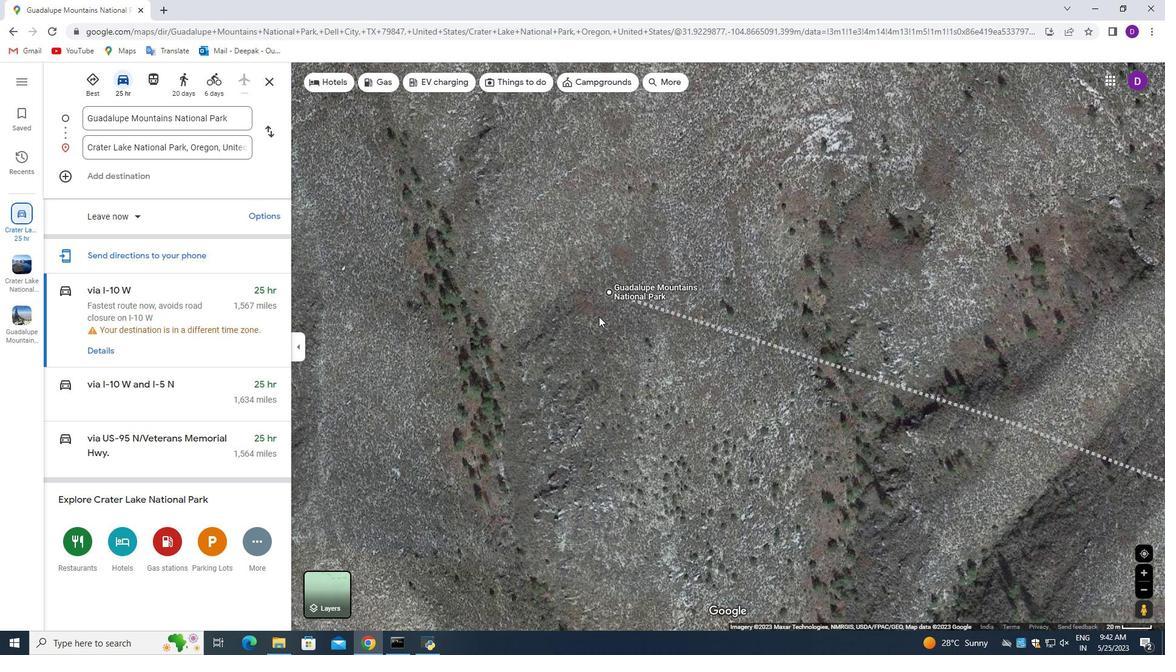 
Action: Mouse scrolled (599, 317) with delta (0, 0)
Screenshot: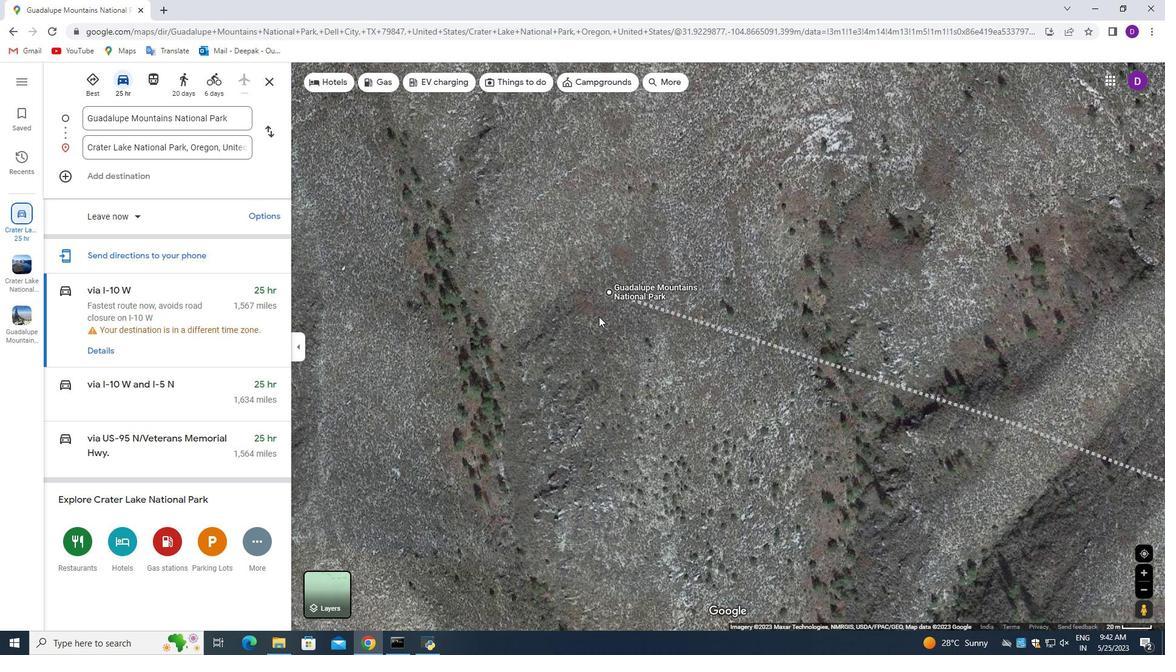 
Action: Mouse moved to (599, 315)
Screenshot: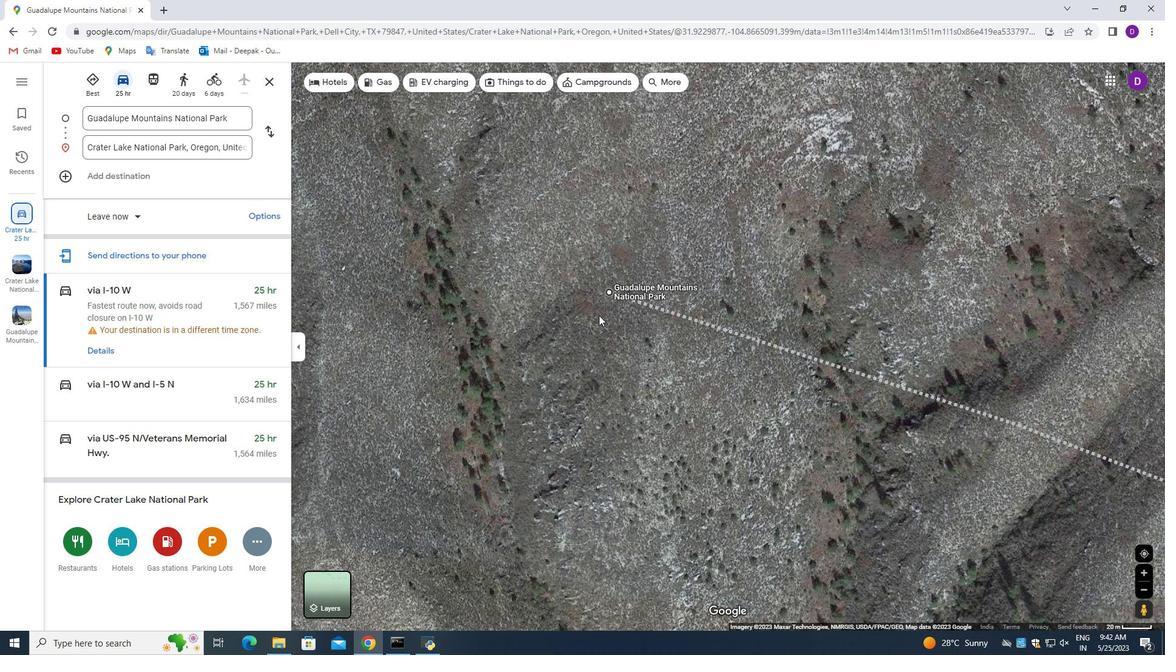 
Action: Mouse scrolled (599, 316) with delta (0, 0)
Screenshot: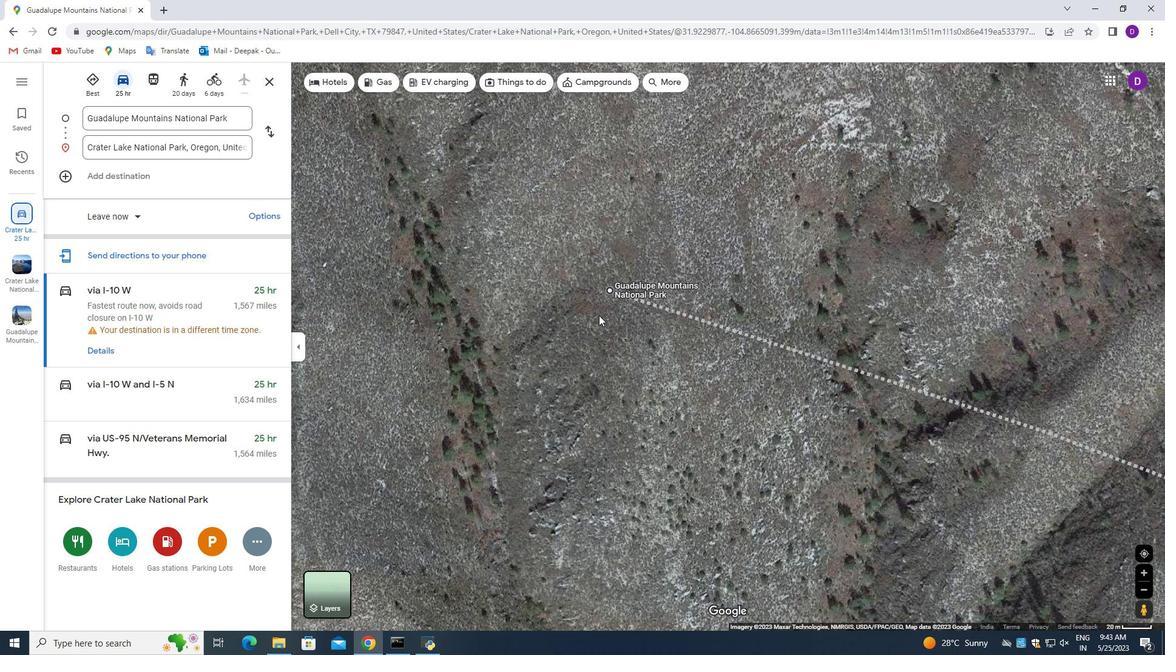 
Action: Mouse scrolled (599, 316) with delta (0, 0)
Screenshot: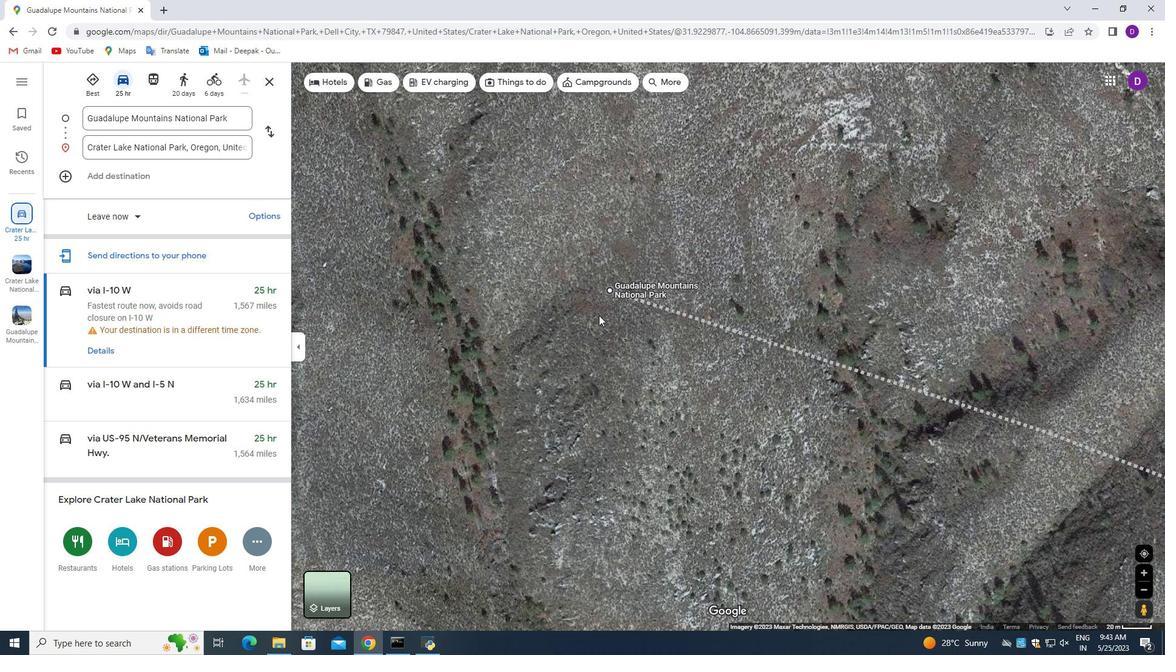 
Action: Mouse scrolled (599, 316) with delta (0, 0)
Screenshot: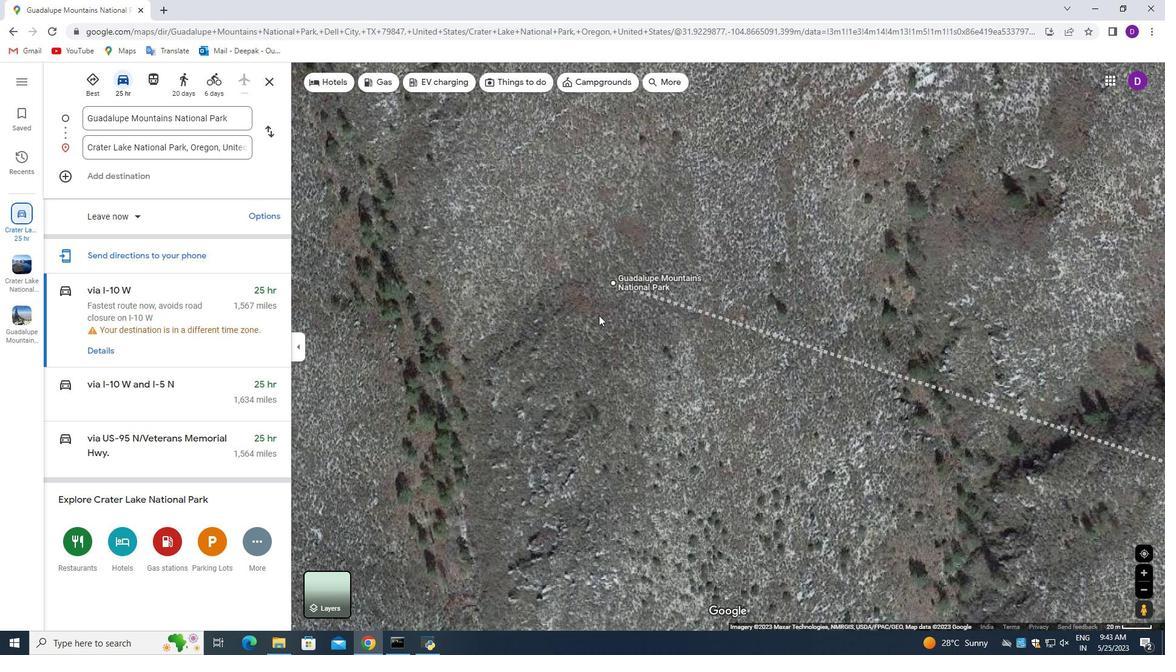 
Action: Mouse moved to (617, 311)
Screenshot: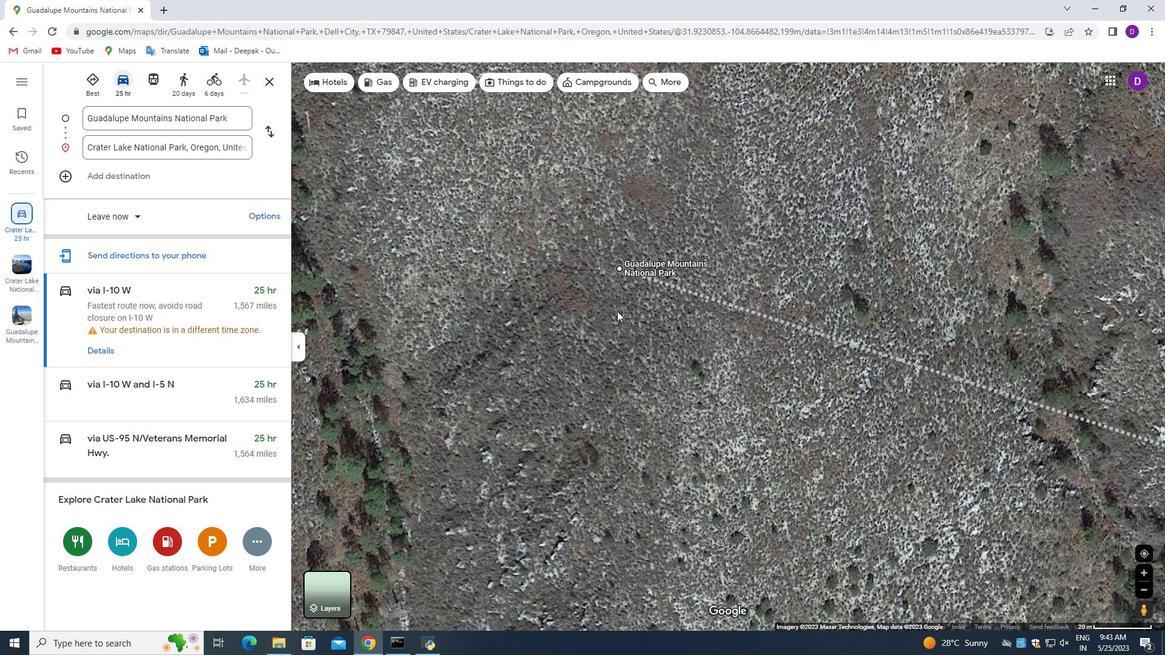 
Action: Mouse scrolled (617, 311) with delta (0, 0)
Screenshot: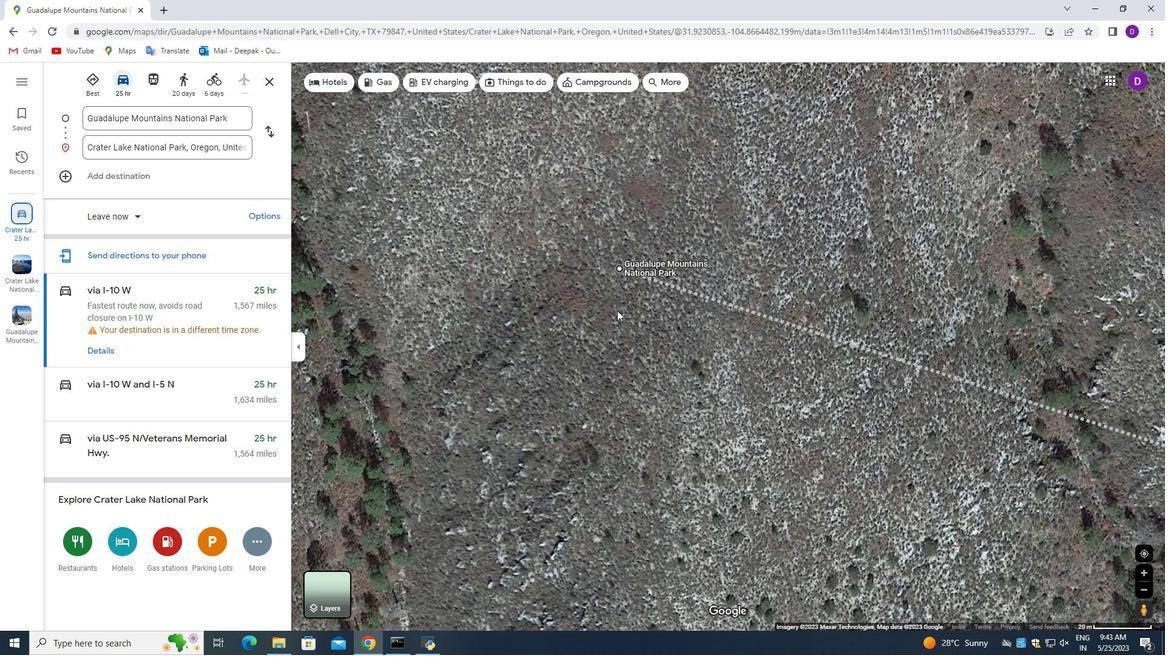 
Action: Mouse moved to (617, 310)
Screenshot: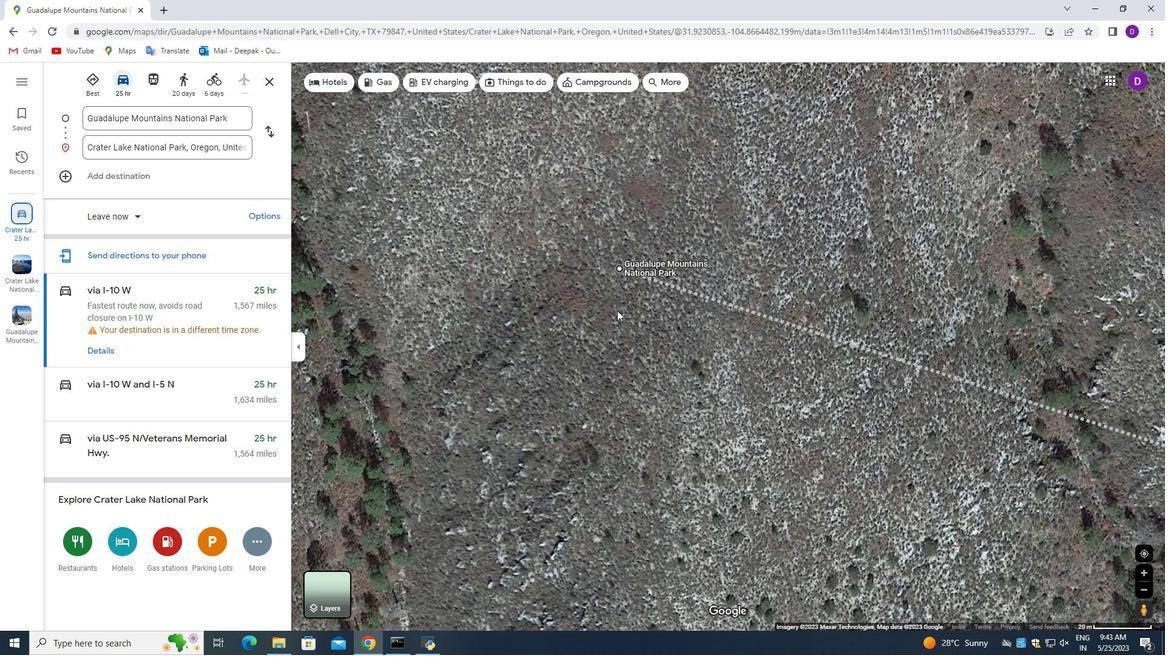 
Action: Mouse scrolled (617, 310) with delta (0, 0)
Screenshot: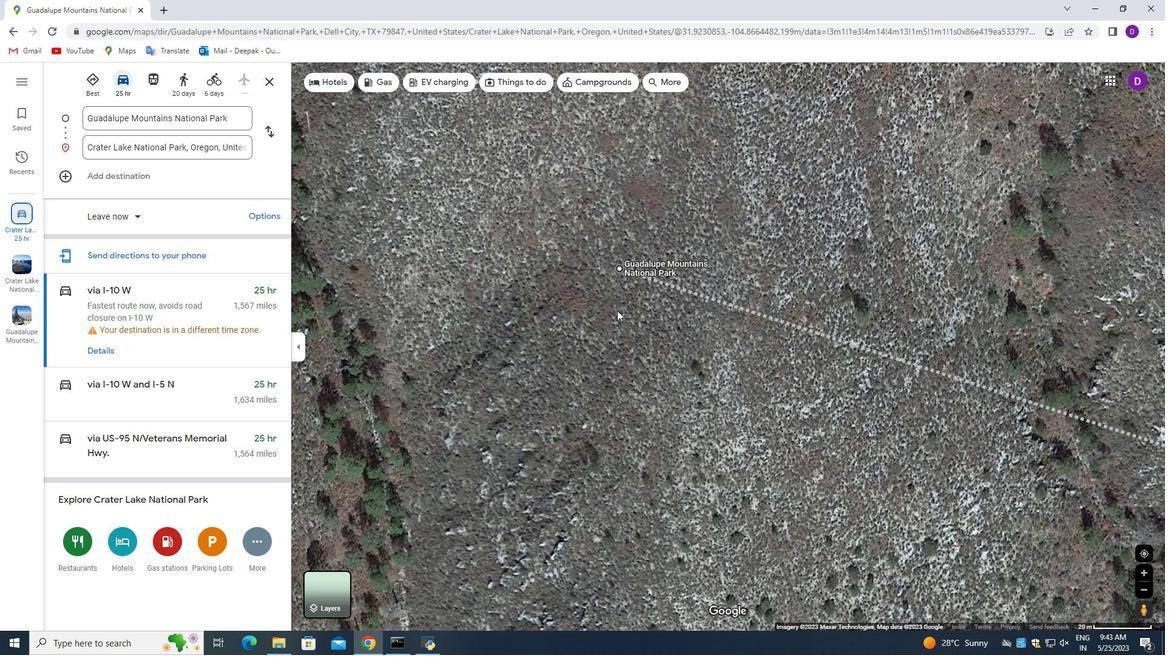 
Action: Mouse scrolled (617, 310) with delta (0, 0)
Screenshot: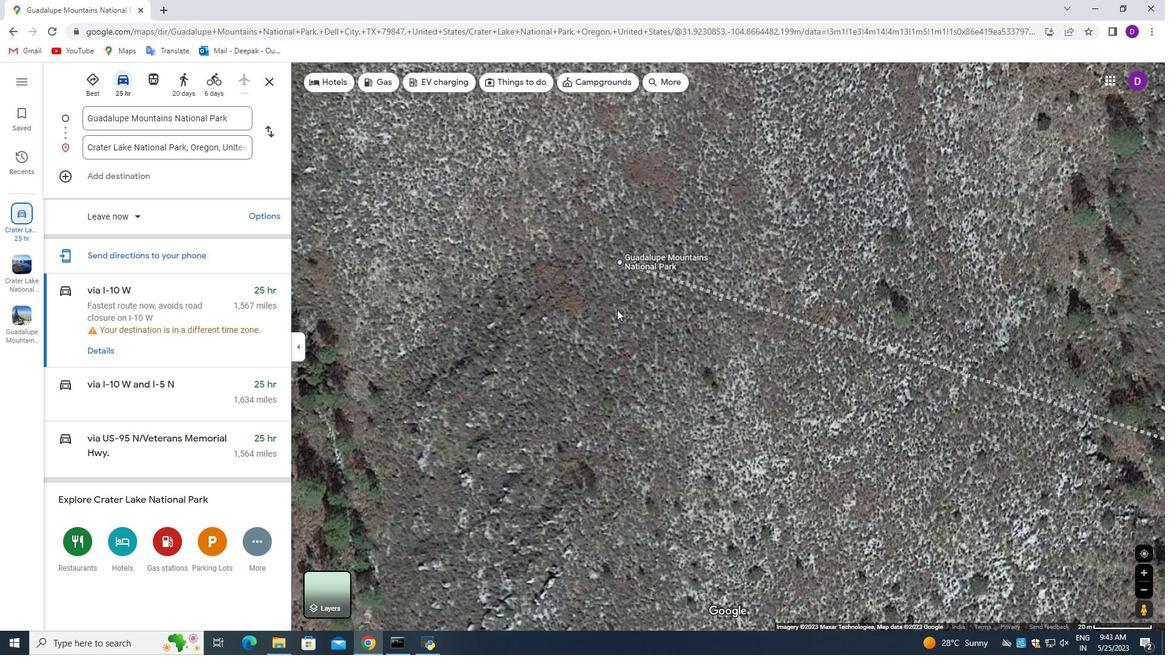 
Action: Mouse scrolled (617, 309) with delta (0, 0)
Screenshot: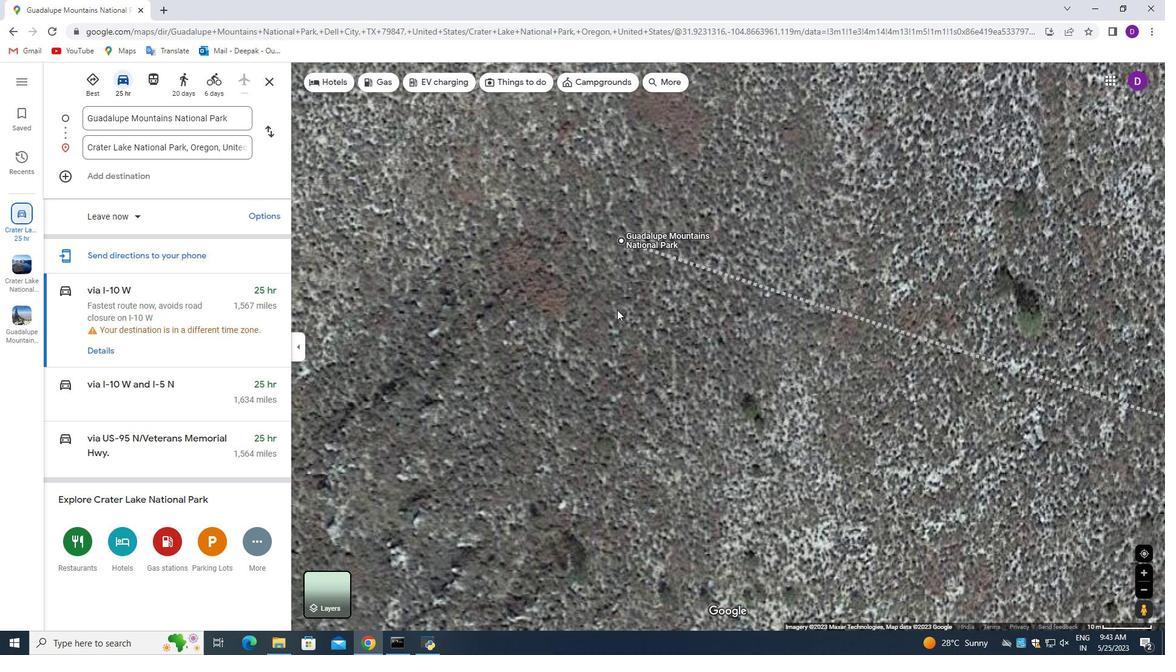 
Action: Mouse scrolled (617, 309) with delta (0, 0)
Screenshot: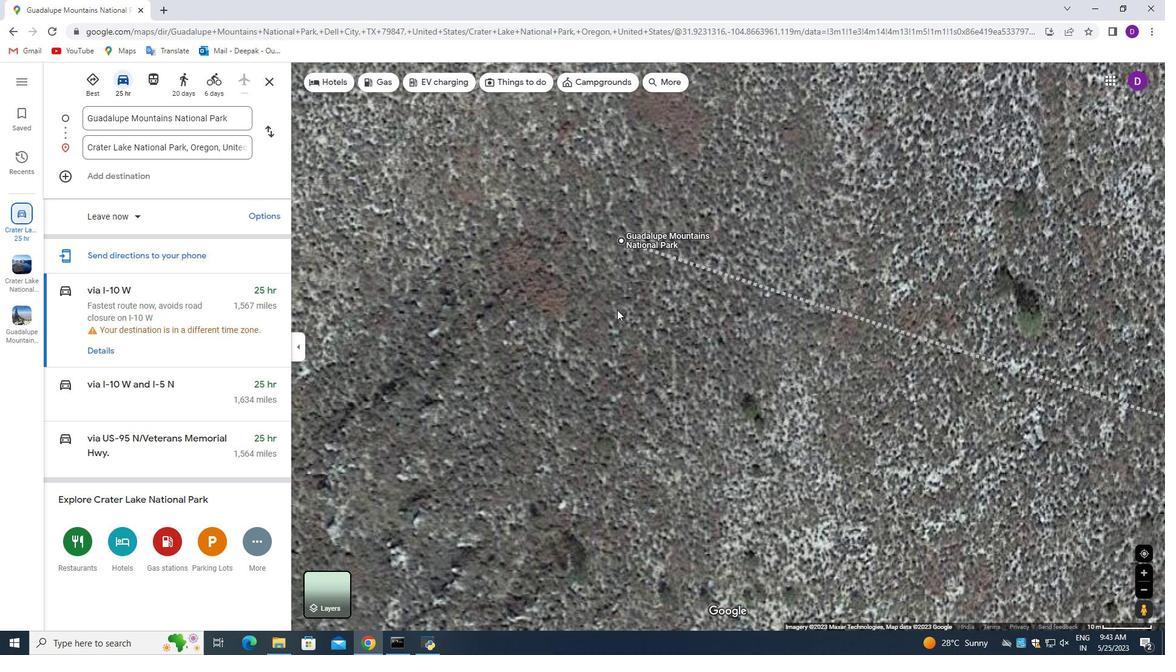 
Action: Mouse scrolled (617, 309) with delta (0, 0)
Screenshot: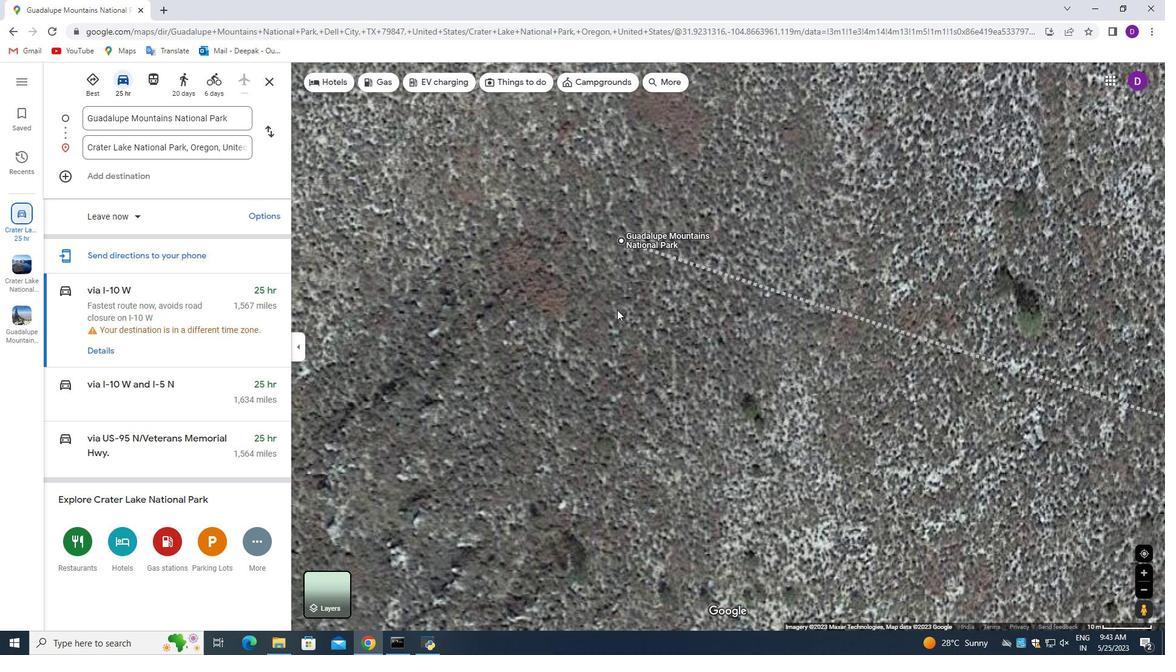 
Action: Mouse scrolled (617, 309) with delta (0, 0)
Screenshot: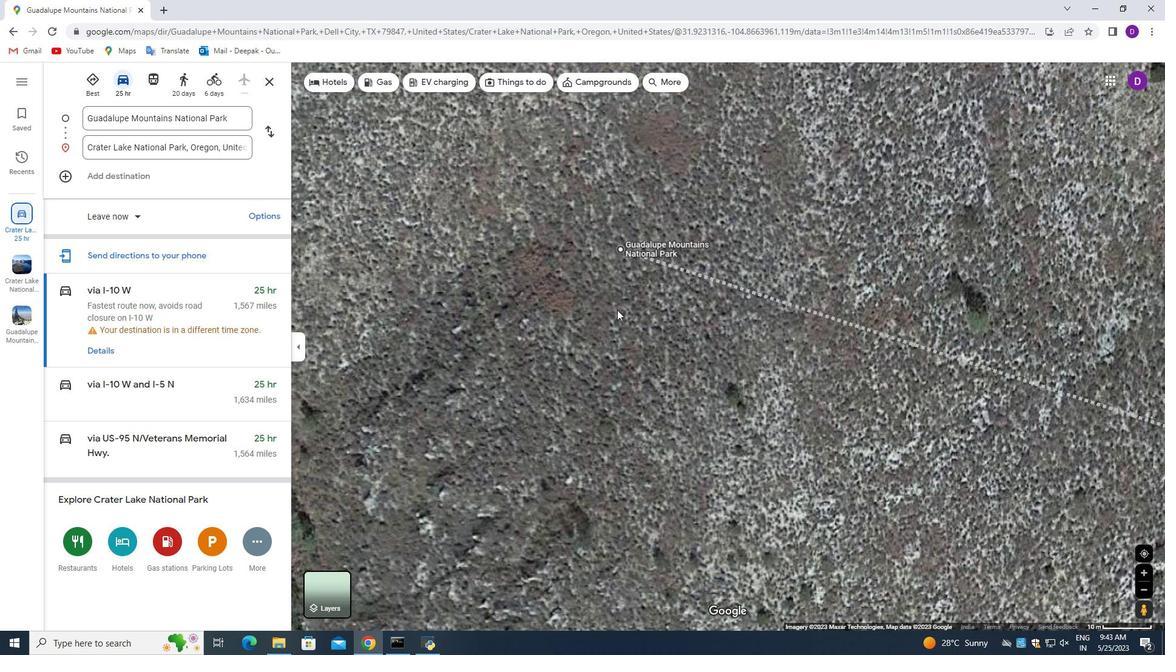 
Action: Mouse scrolled (617, 309) with delta (0, 0)
Screenshot: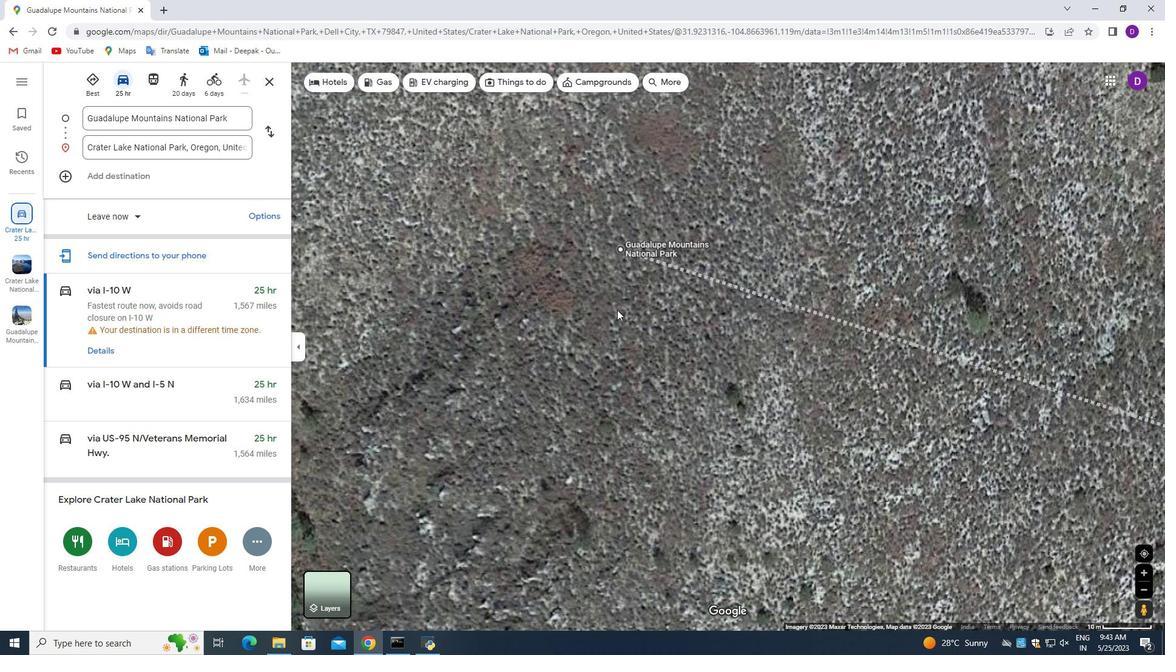 
Action: Mouse scrolled (617, 309) with delta (0, 0)
Screenshot: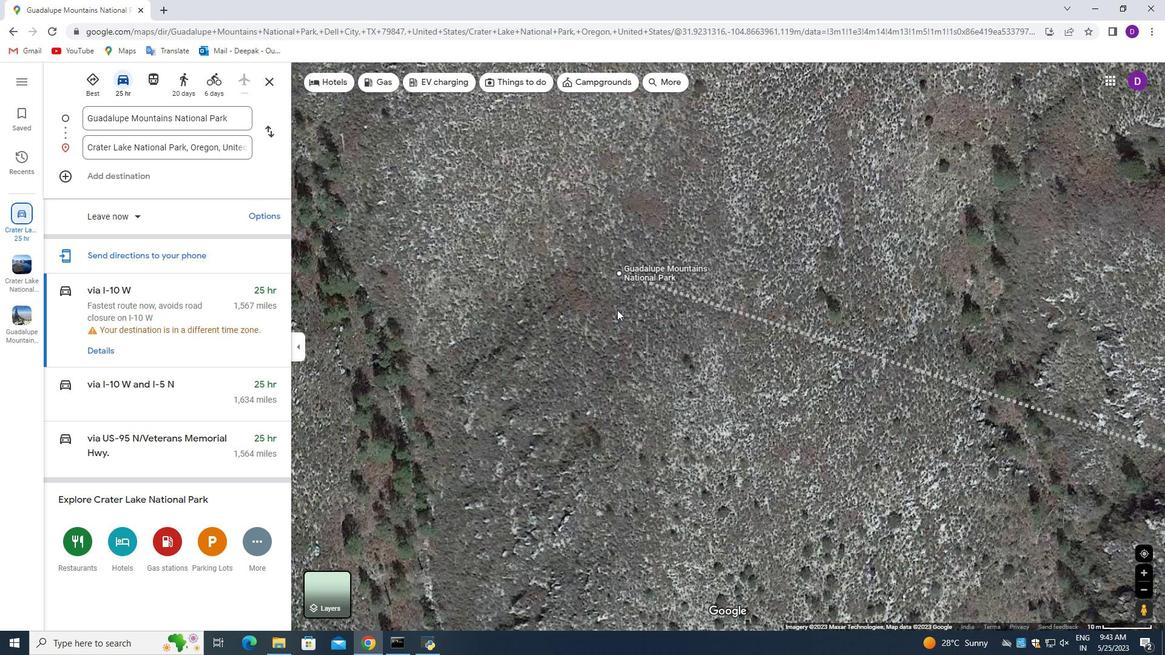
Action: Mouse scrolled (617, 309) with delta (0, 0)
Screenshot: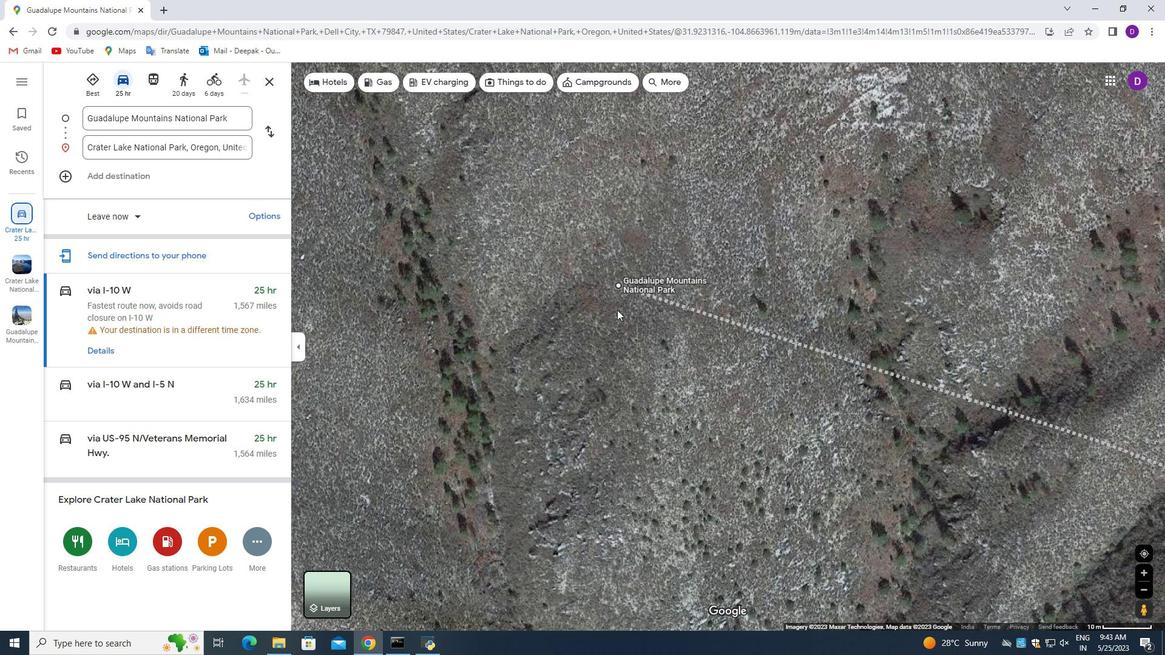 
Action: Mouse scrolled (617, 309) with delta (0, 0)
Screenshot: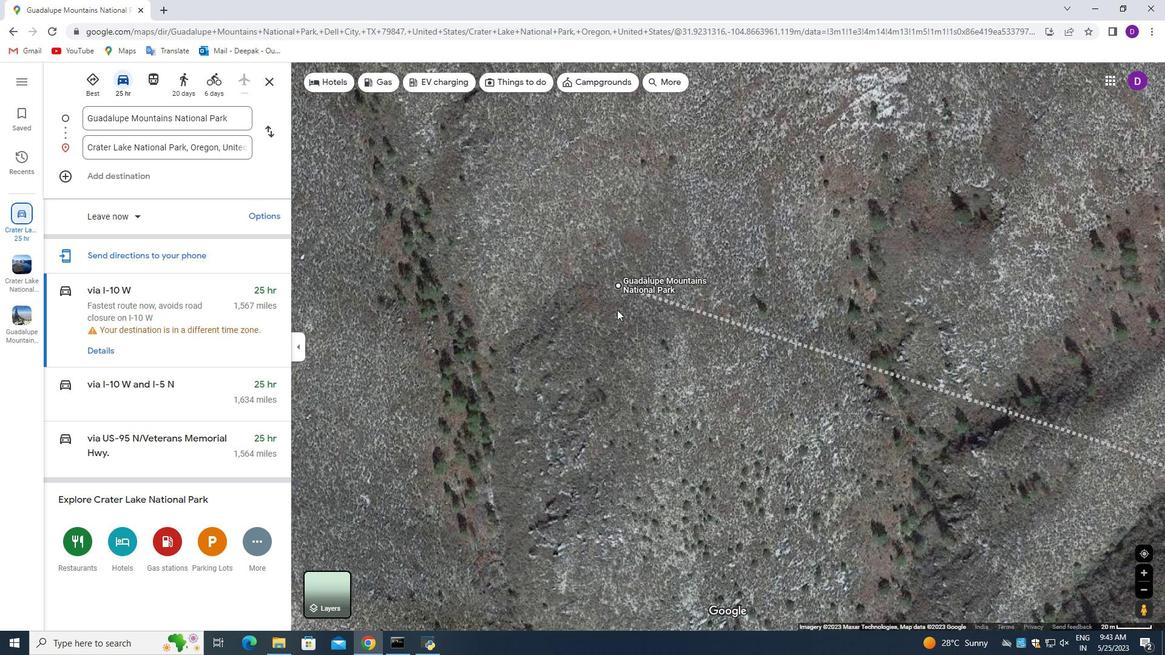 
Action: Mouse scrolled (617, 309) with delta (0, 0)
Screenshot: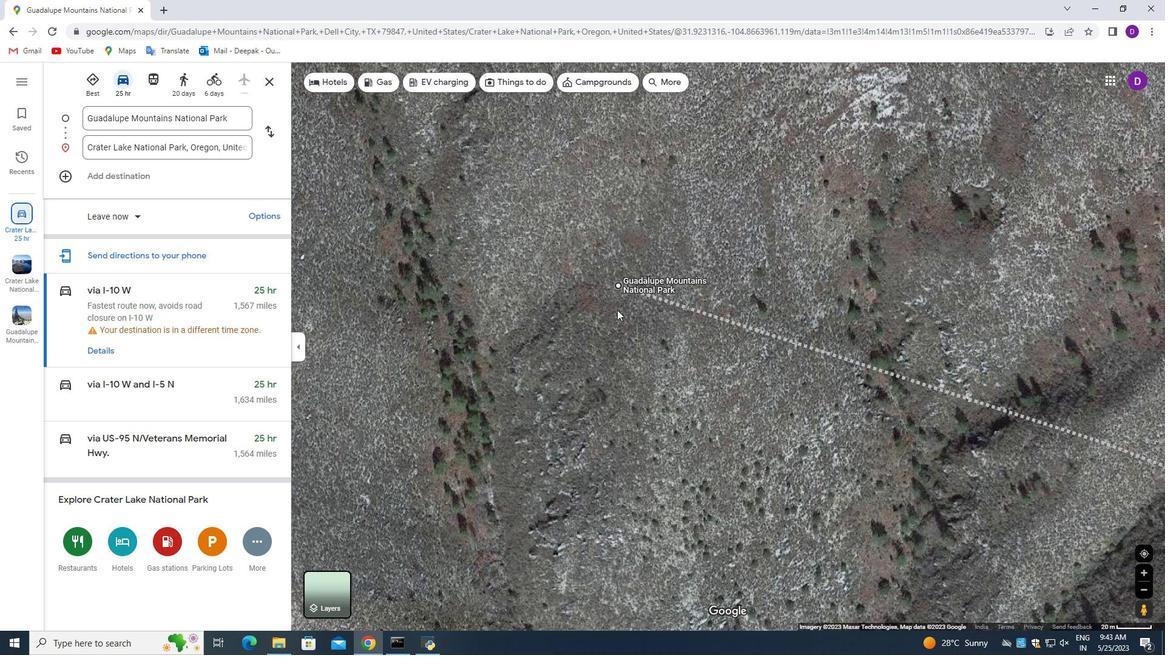
Action: Mouse scrolled (617, 309) with delta (0, 0)
Screenshot: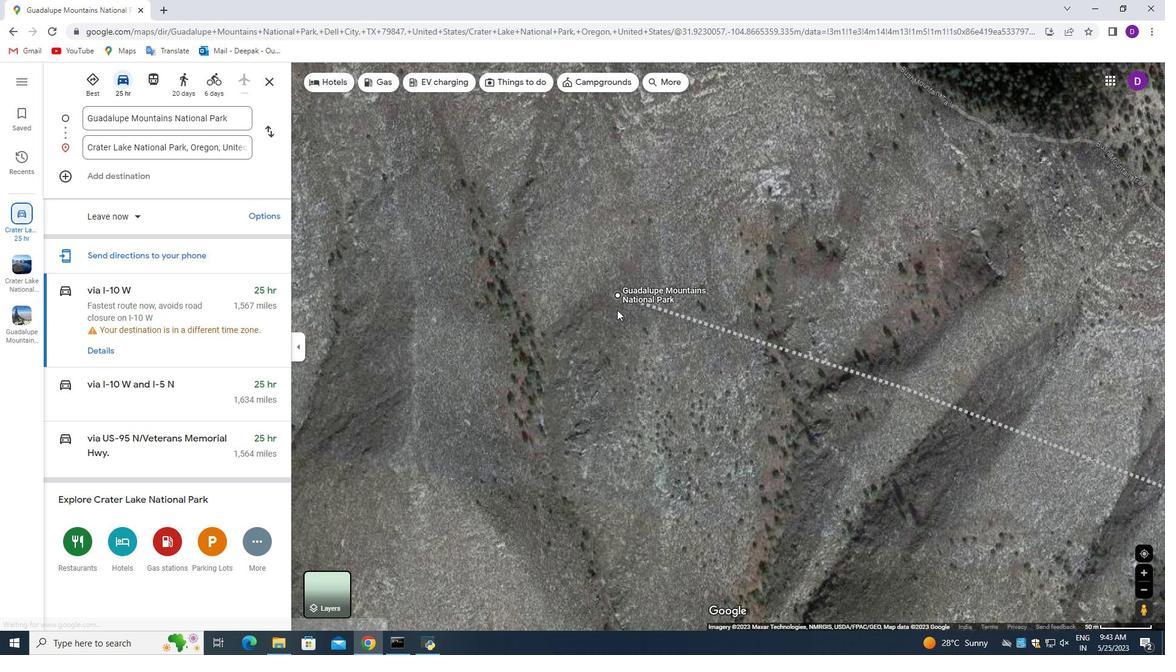 
Action: Mouse scrolled (617, 309) with delta (0, 0)
Screenshot: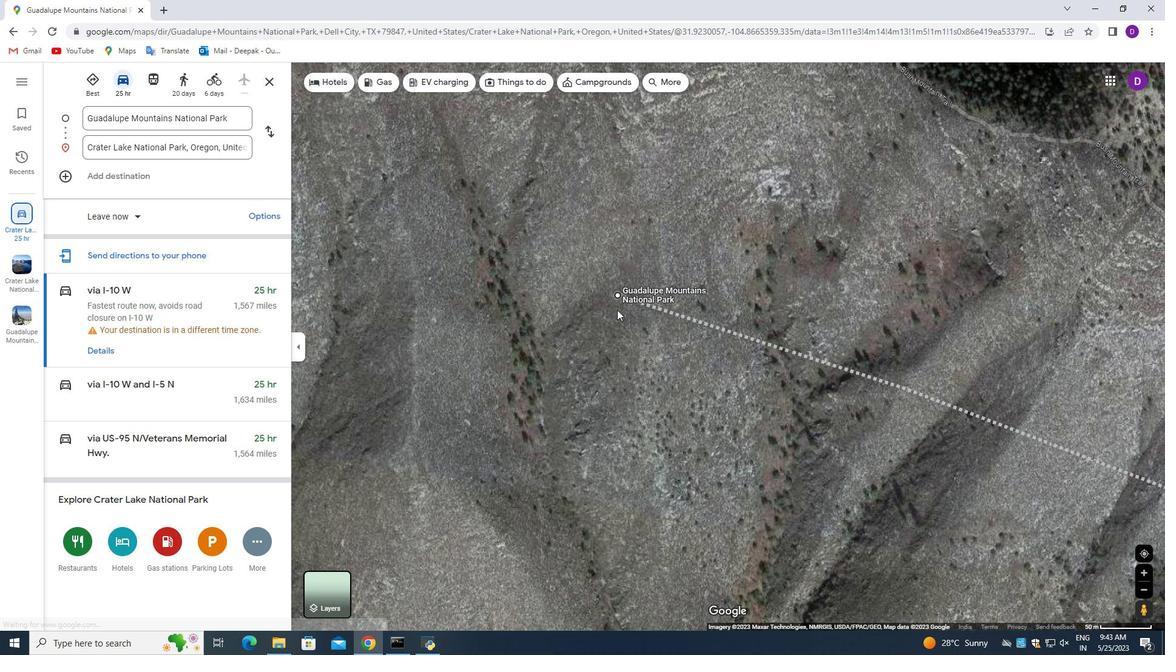 
Action: Mouse scrolled (617, 309) with delta (0, 0)
Screenshot: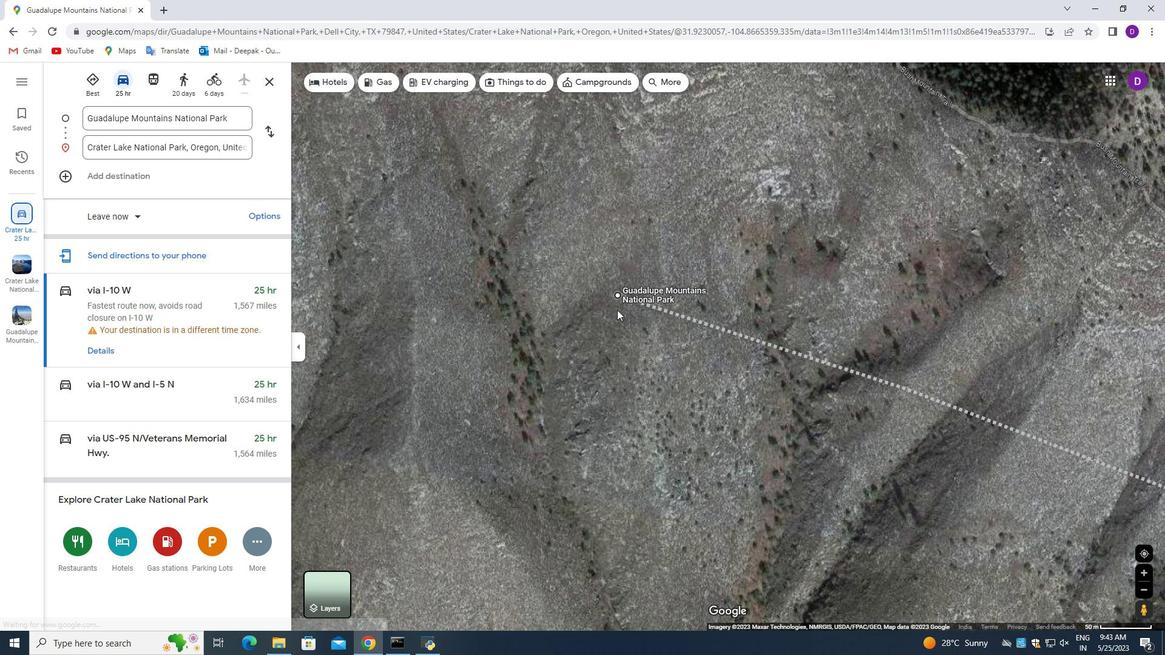 
Action: Mouse scrolled (617, 309) with delta (0, 0)
Screenshot: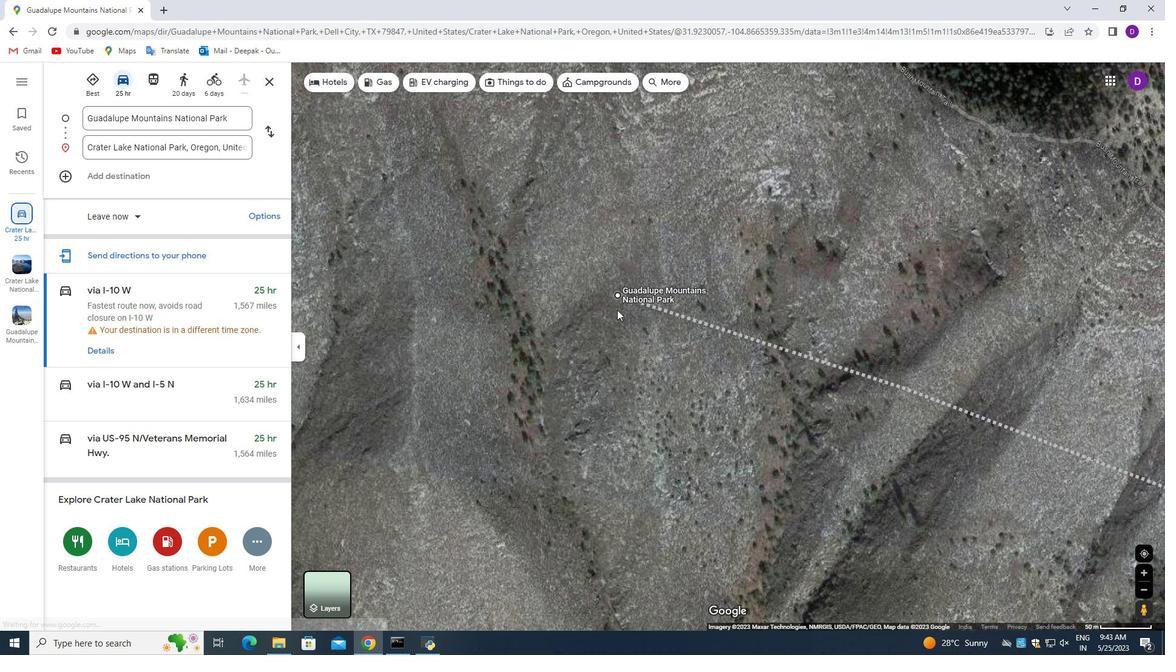 
Action: Mouse moved to (743, 223)
Screenshot: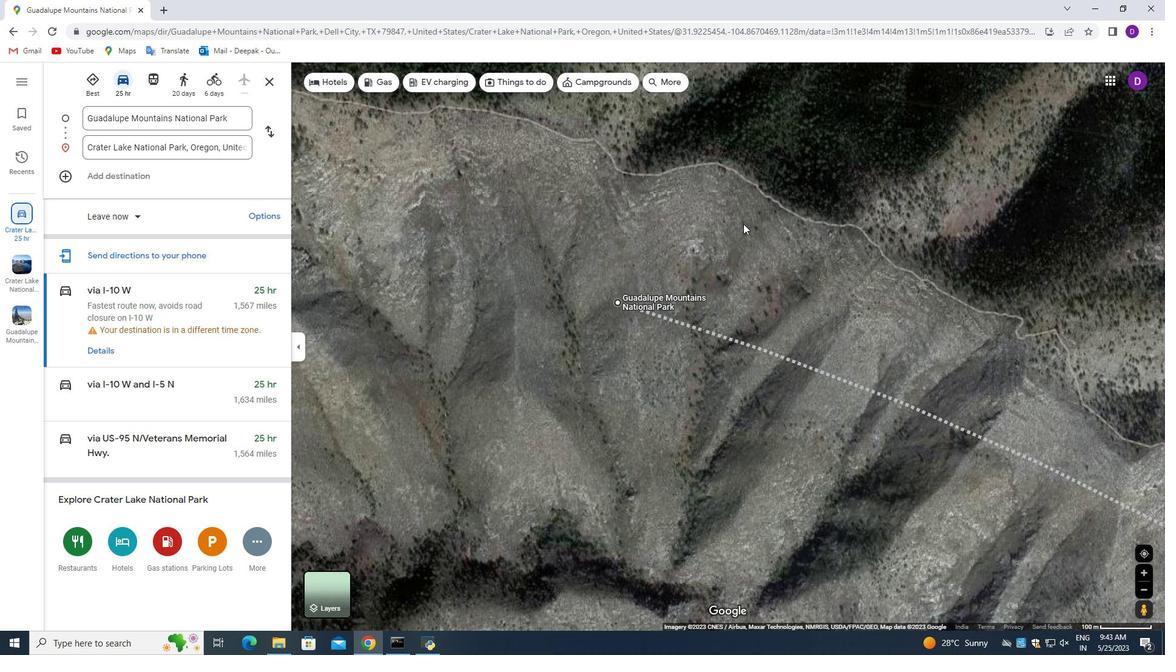 
Action: Mouse pressed left at (743, 223)
Screenshot: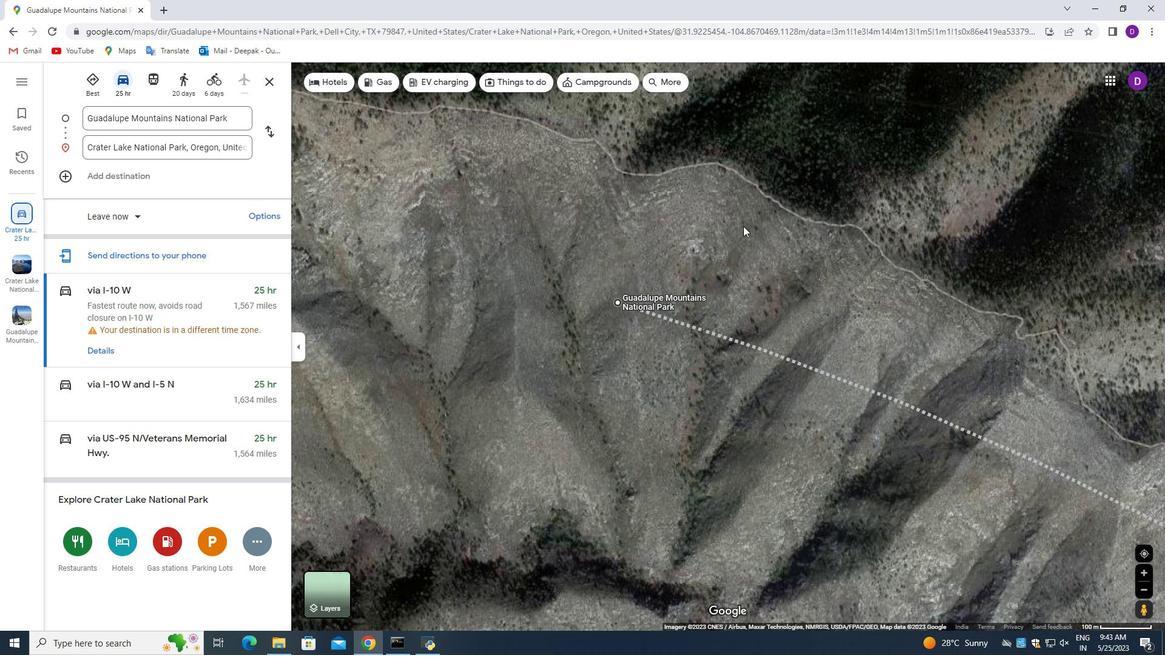 
Action: Mouse moved to (620, 361)
Screenshot: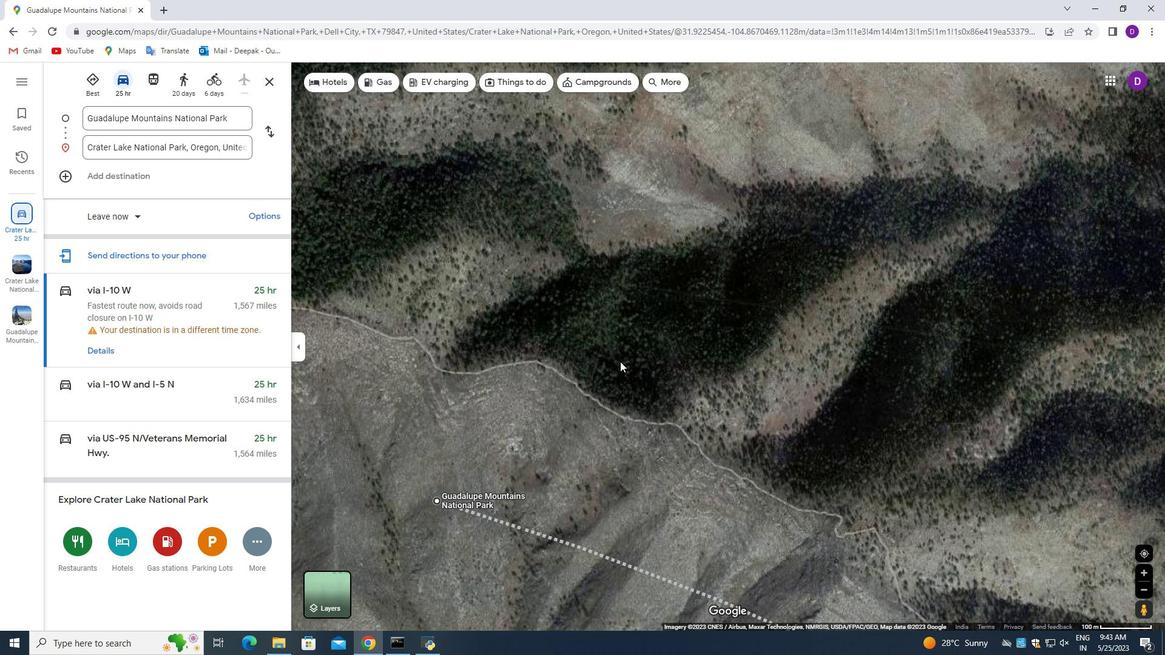 
Action: Mouse scrolled (620, 361) with delta (0, 0)
Screenshot: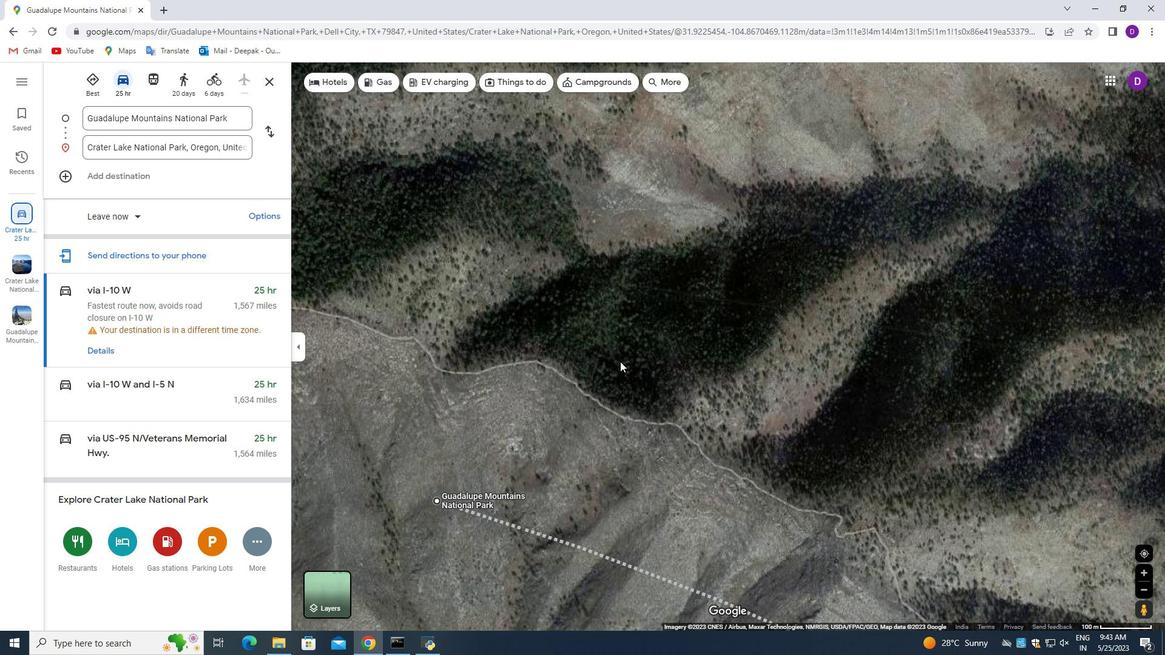 
Action: Mouse scrolled (620, 361) with delta (0, 0)
Screenshot: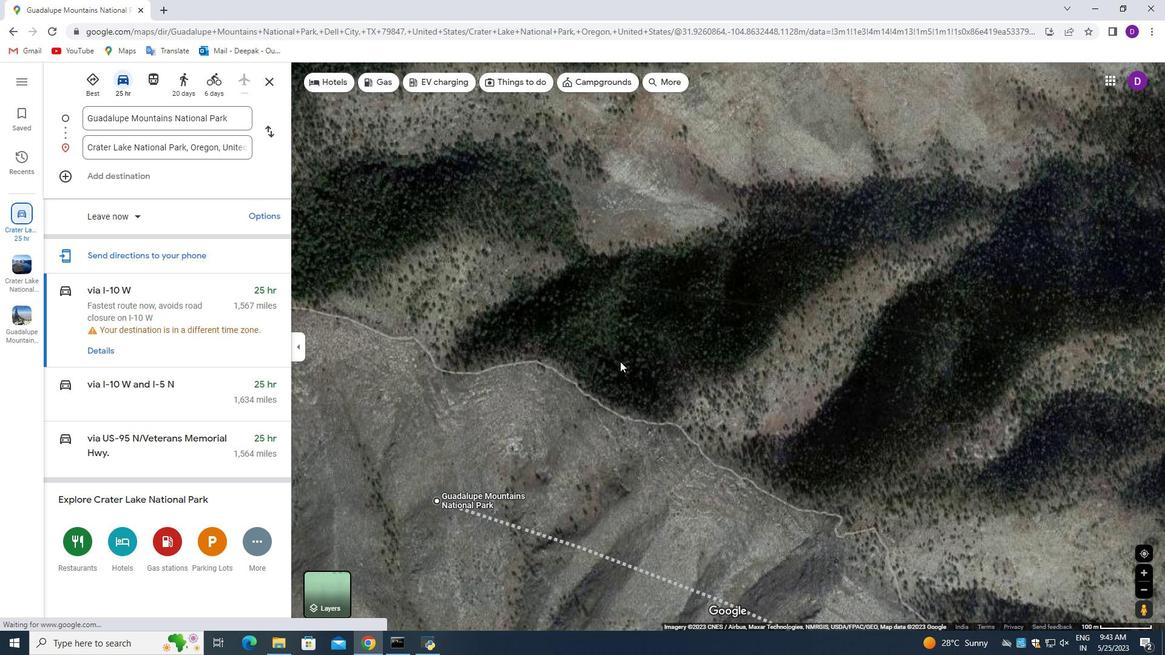 
Action: Mouse scrolled (620, 361) with delta (0, 0)
Screenshot: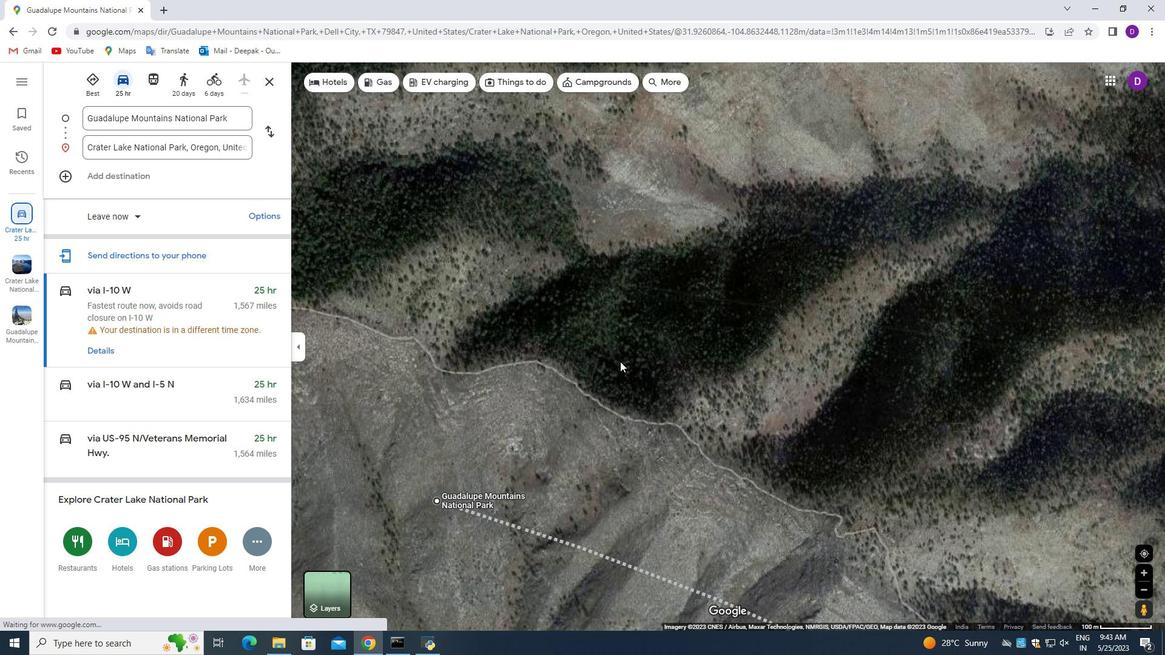 
Action: Mouse scrolled (620, 361) with delta (0, 0)
Screenshot: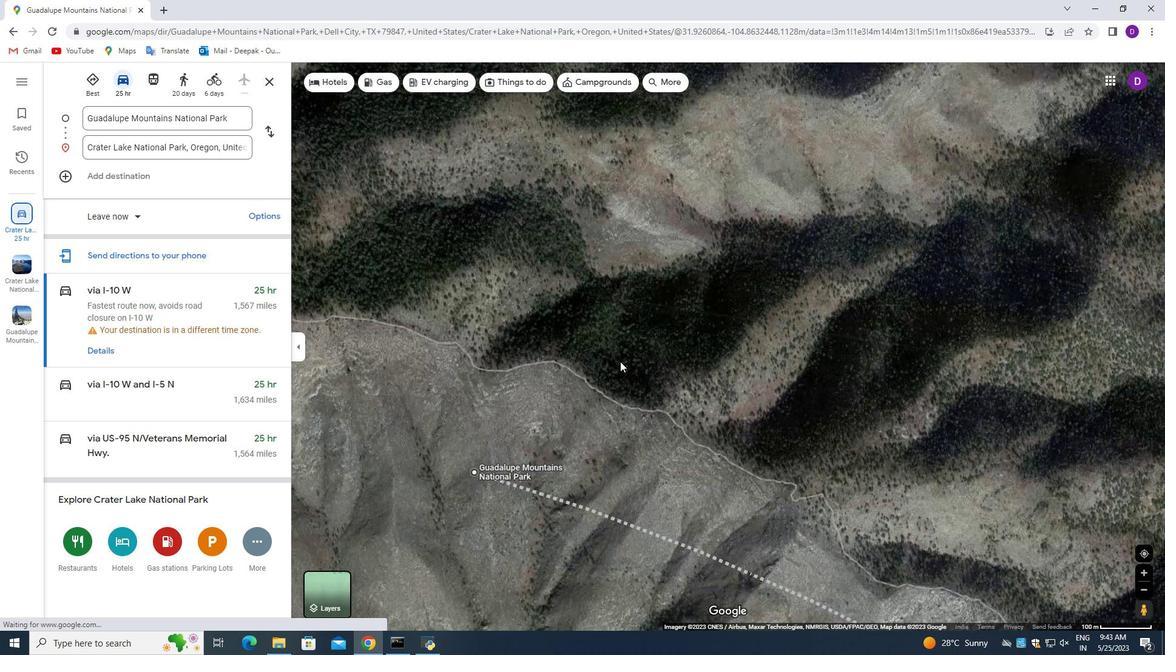 
Action: Mouse scrolled (620, 361) with delta (0, 0)
Screenshot: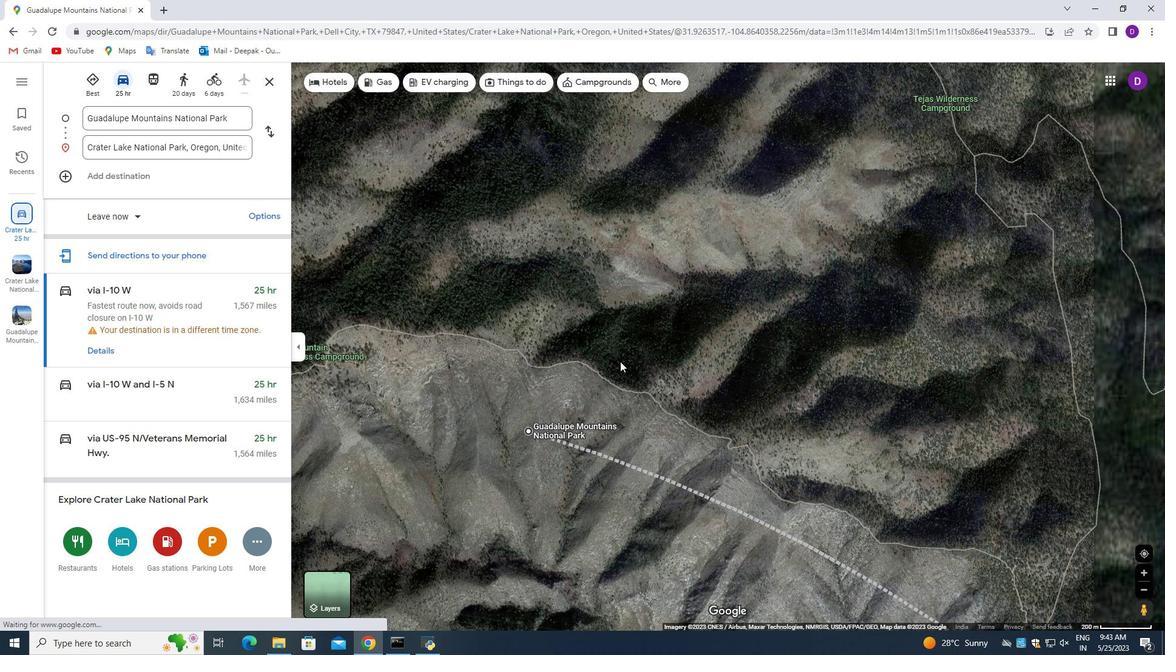 
Action: Mouse scrolled (620, 361) with delta (0, 0)
Screenshot: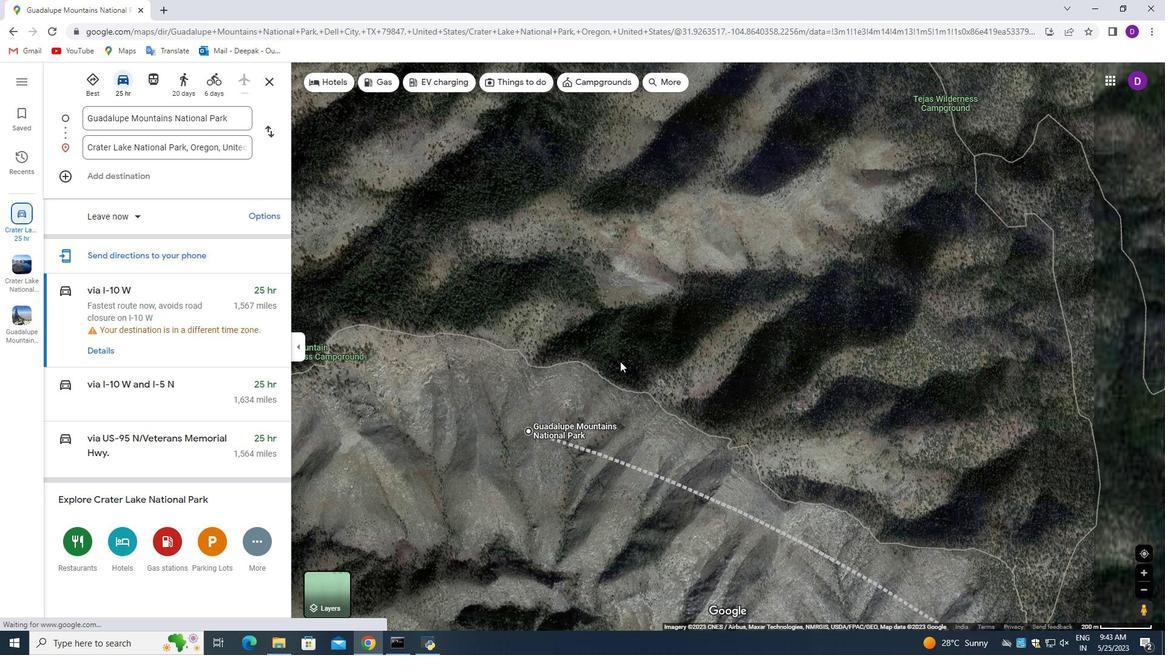 
Action: Mouse scrolled (620, 361) with delta (0, 0)
Screenshot: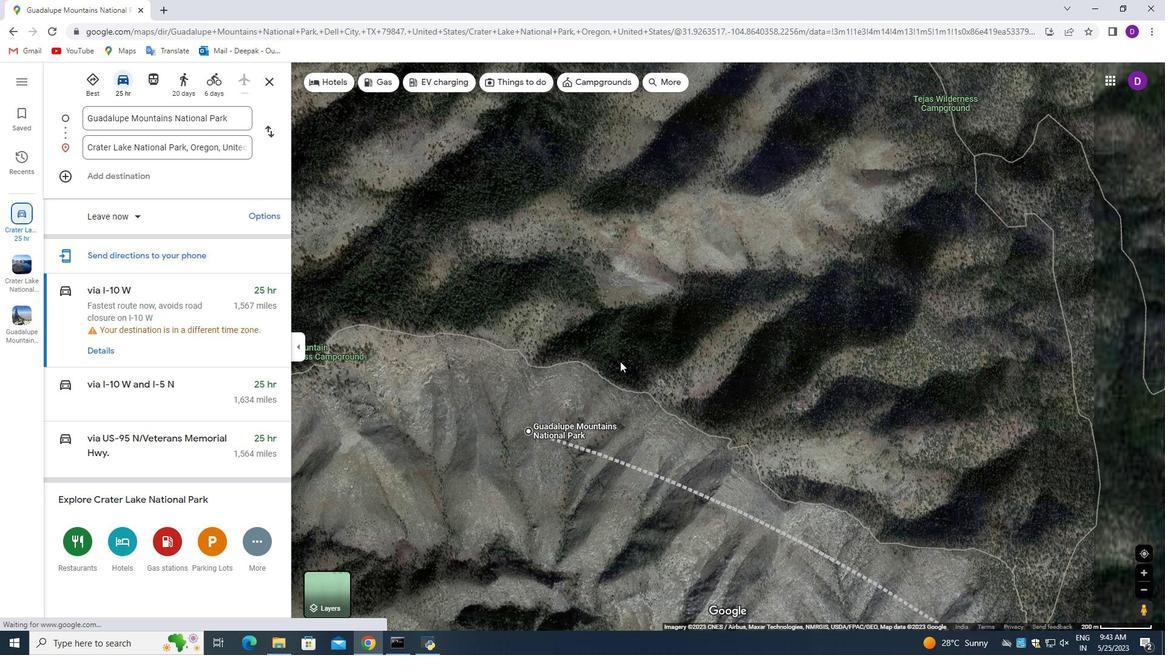 
Action: Mouse scrolled (620, 361) with delta (0, 0)
